 Task: Browse the codebase of a repository.
Action: Mouse moved to (123, 250)
Screenshot: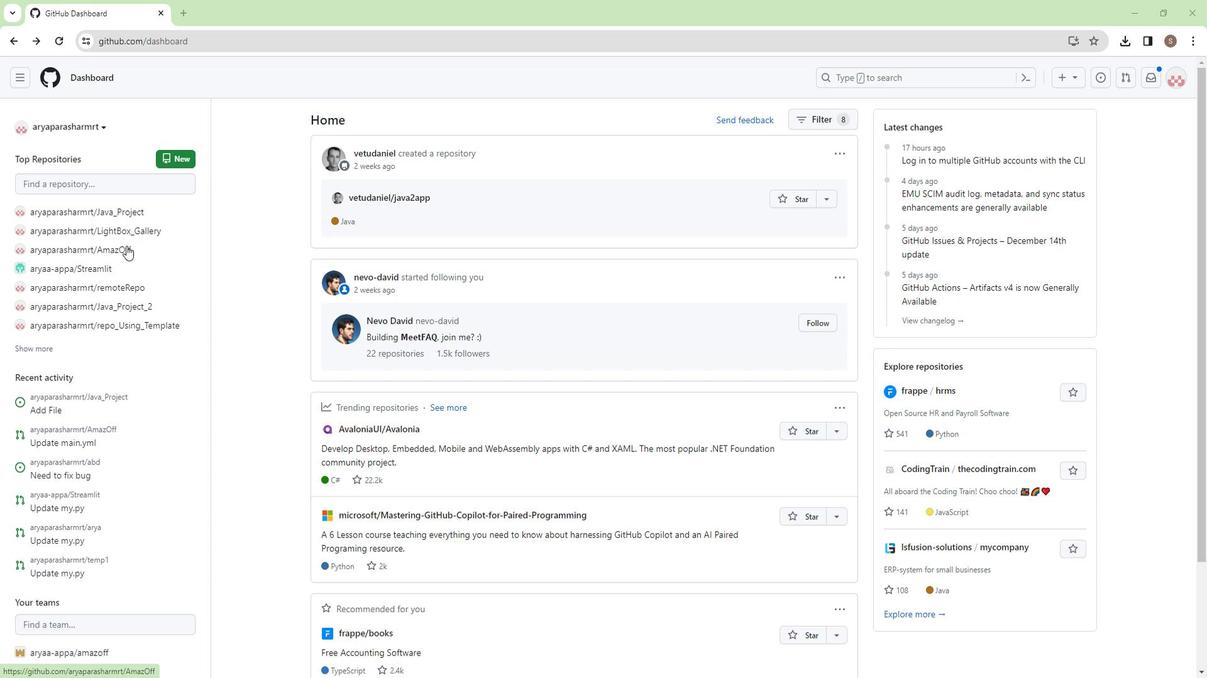 
Action: Mouse pressed left at (123, 250)
Screenshot: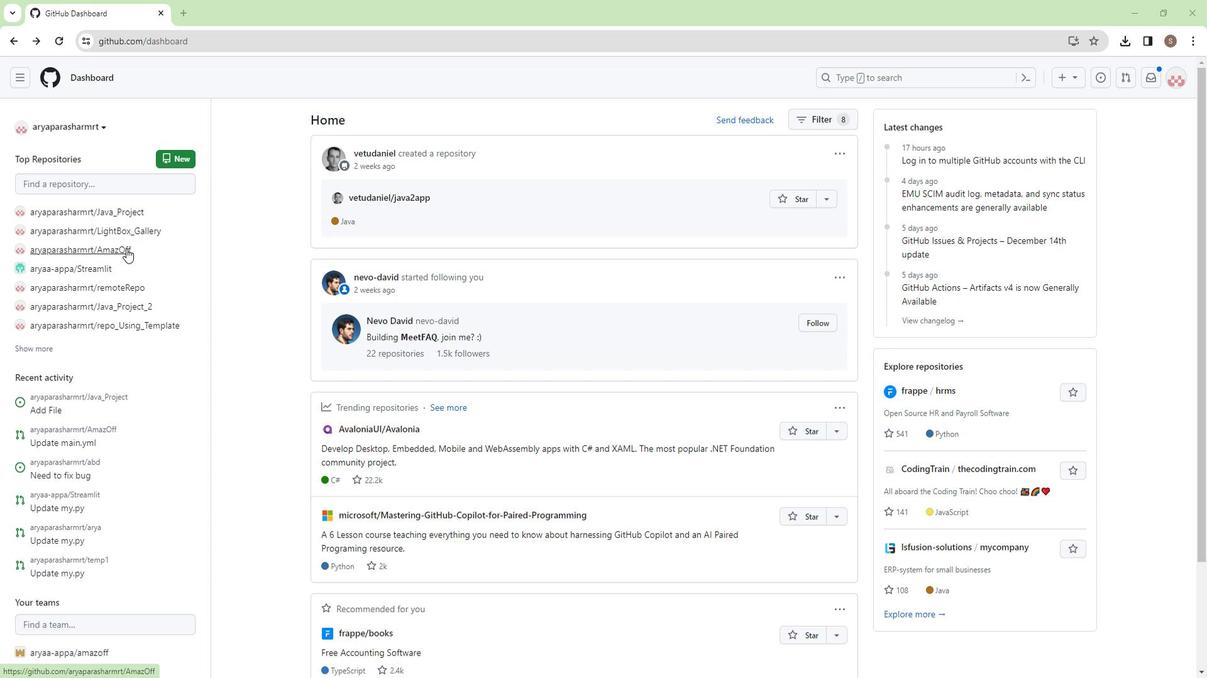 
Action: Mouse moved to (243, 314)
Screenshot: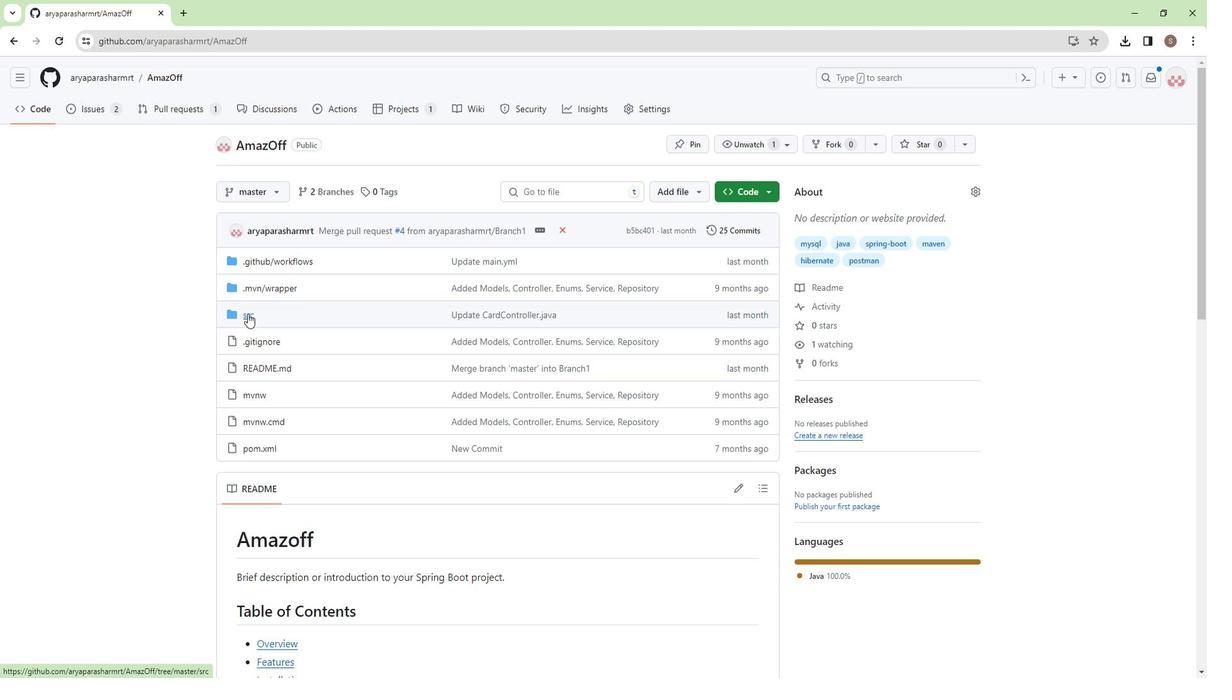 
Action: Mouse pressed left at (243, 314)
Screenshot: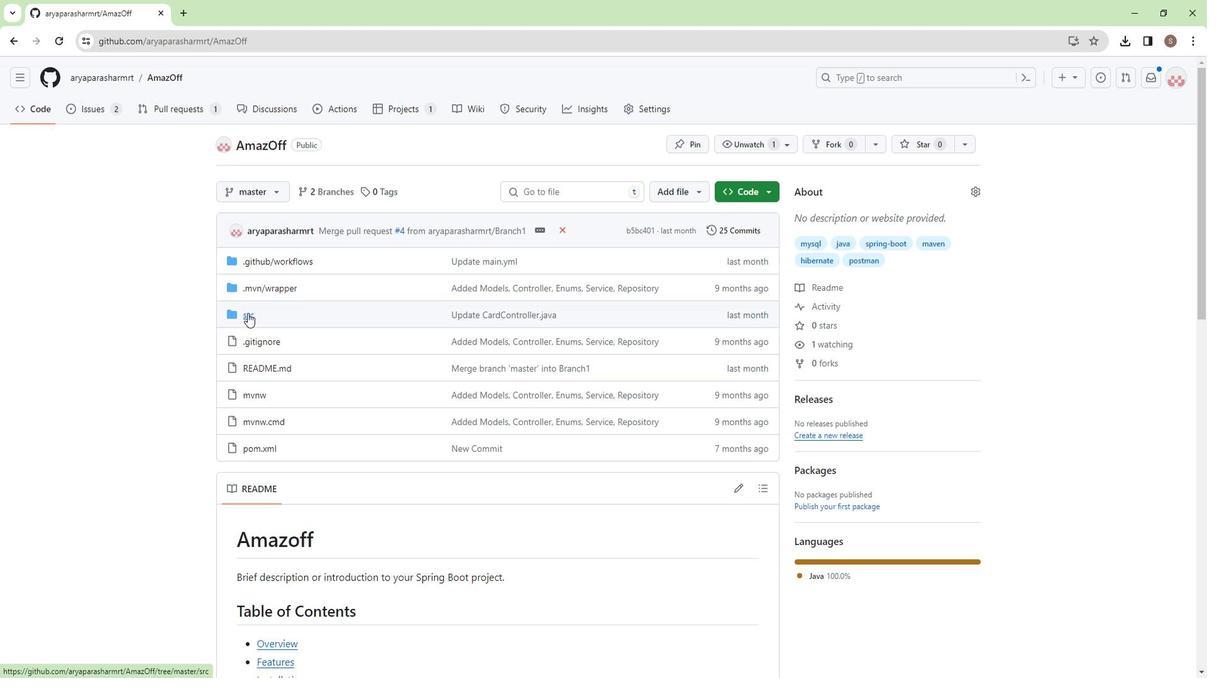 
Action: Mouse moved to (247, 271)
Screenshot: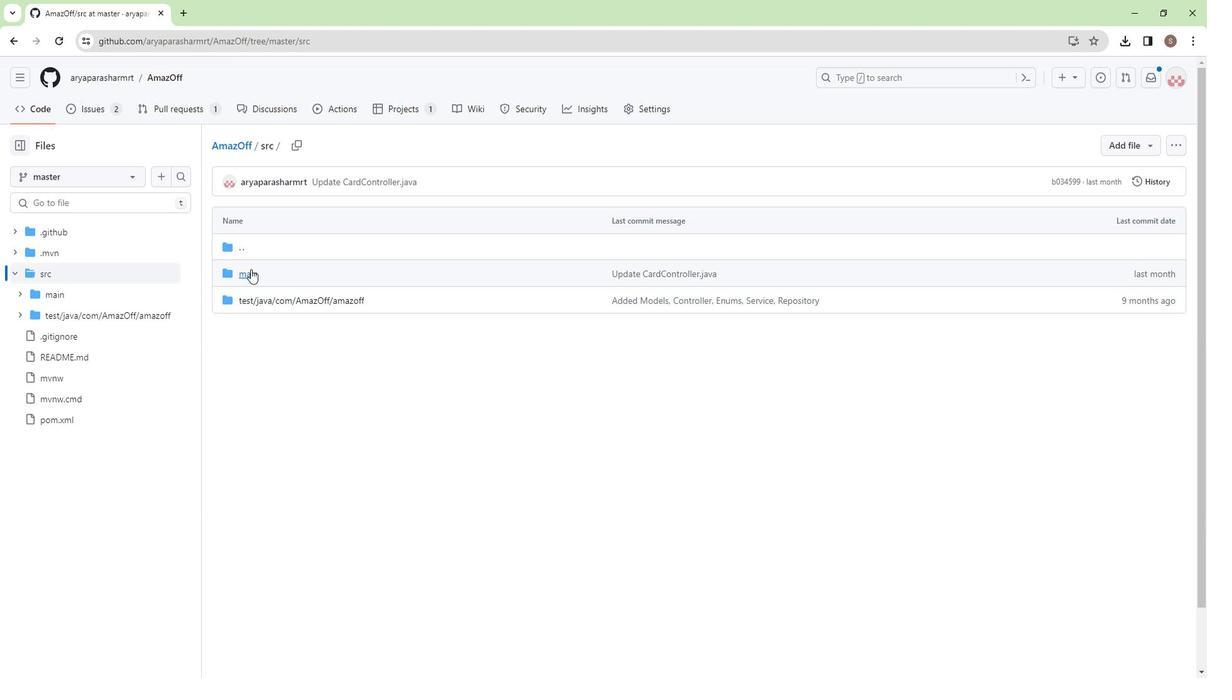 
Action: Mouse pressed left at (247, 271)
Screenshot: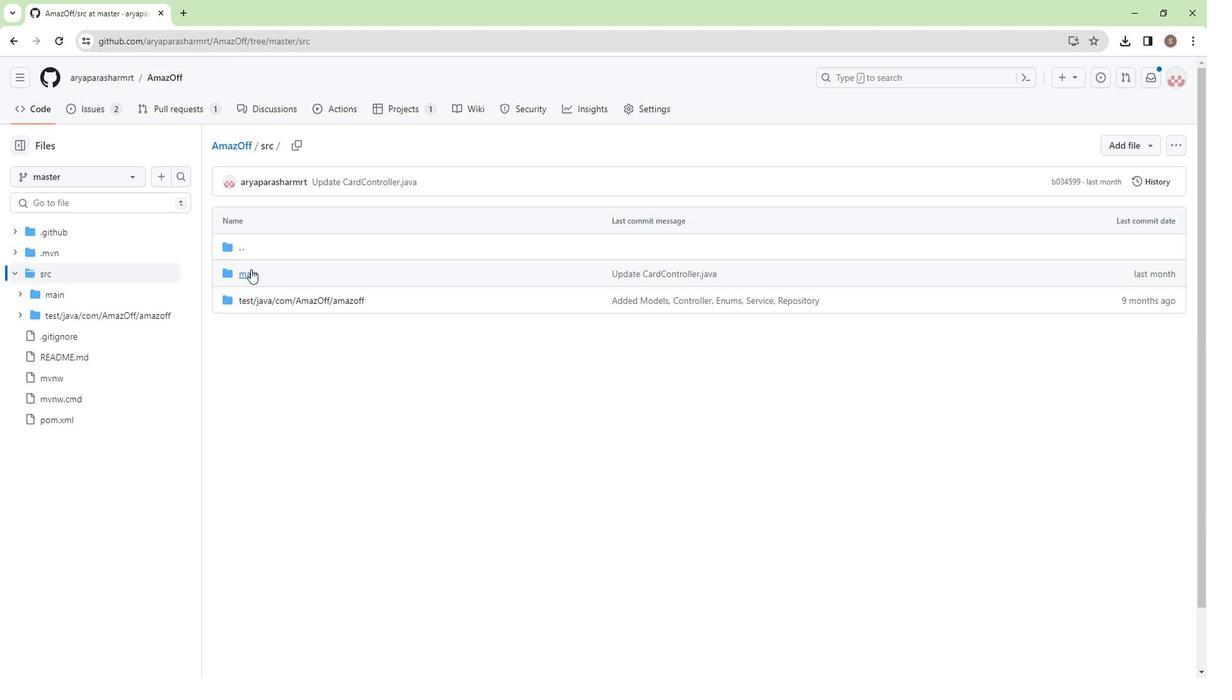 
Action: Mouse moved to (294, 275)
Screenshot: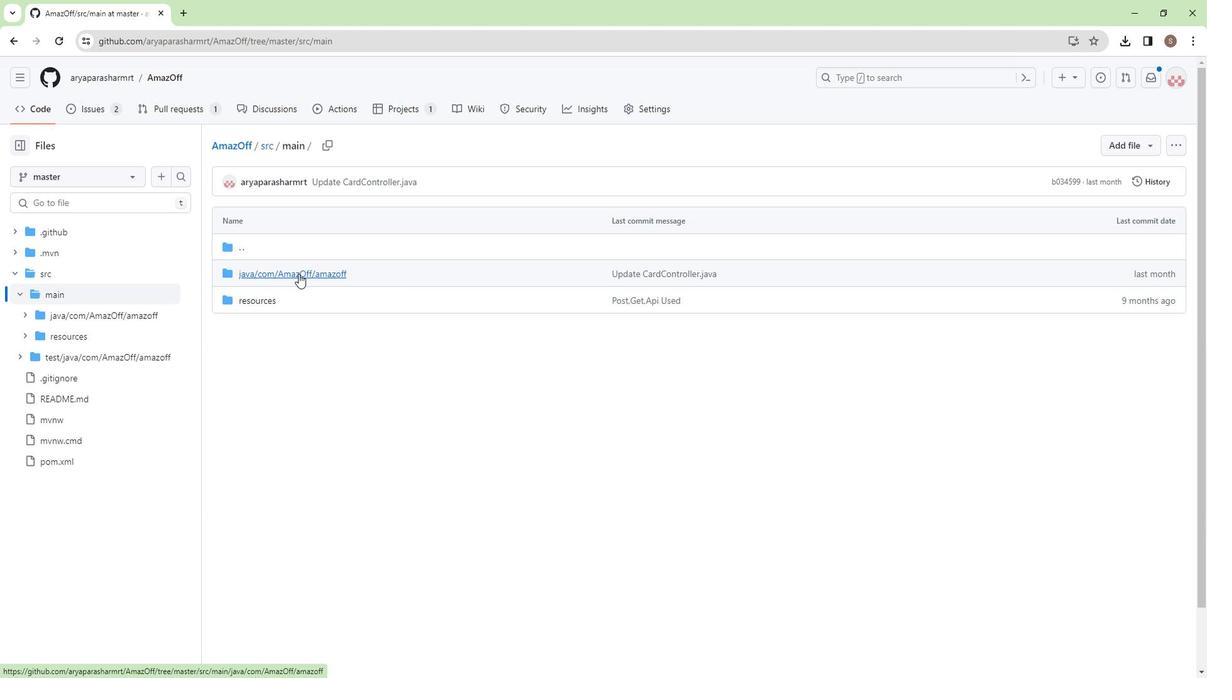 
Action: Mouse pressed left at (294, 275)
Screenshot: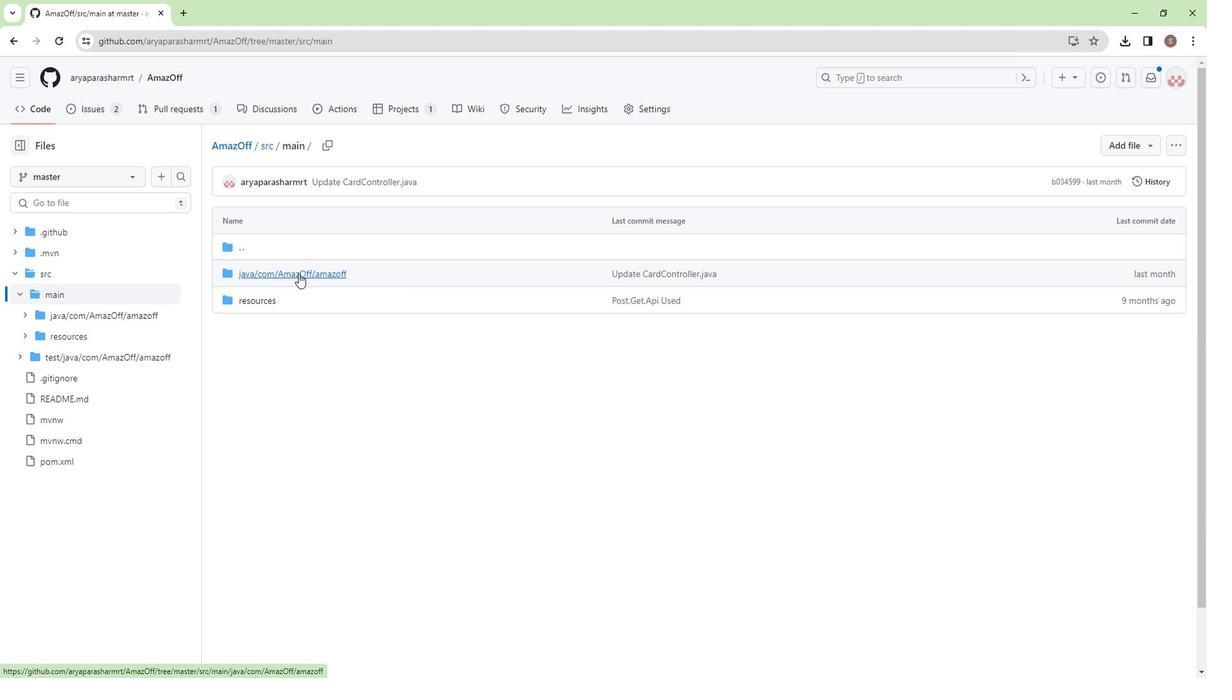 
Action: Mouse moved to (255, 275)
Screenshot: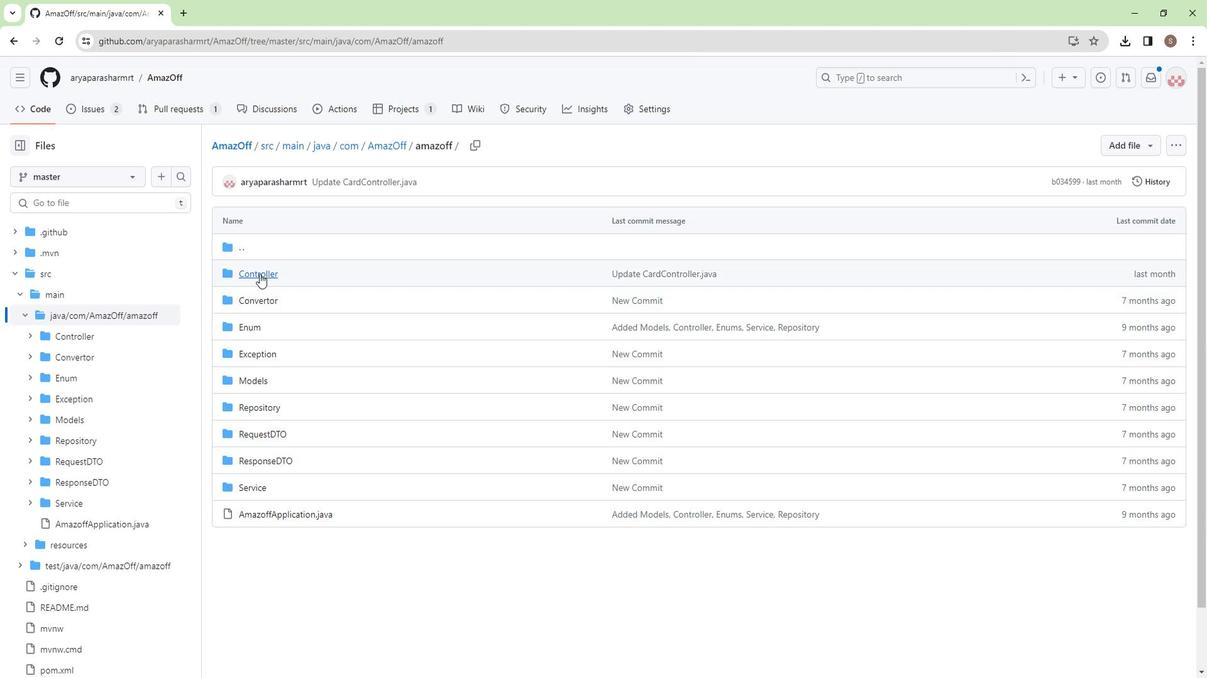 
Action: Mouse pressed left at (255, 275)
Screenshot: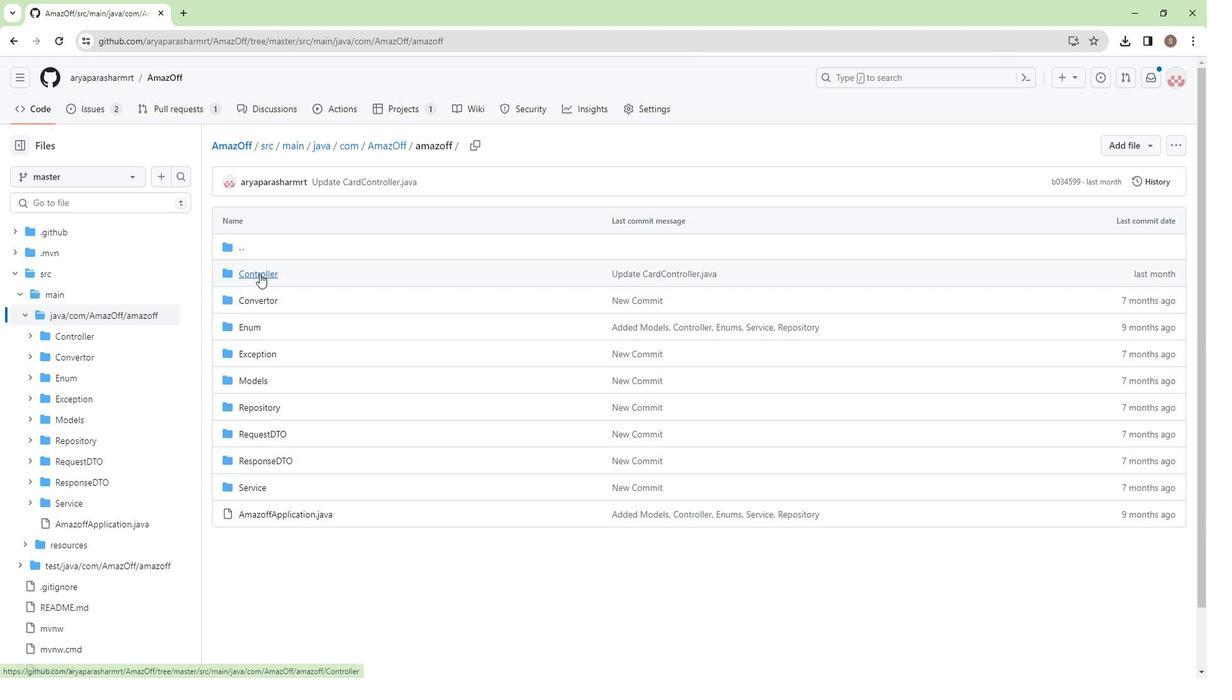 
Action: Mouse moved to (264, 277)
Screenshot: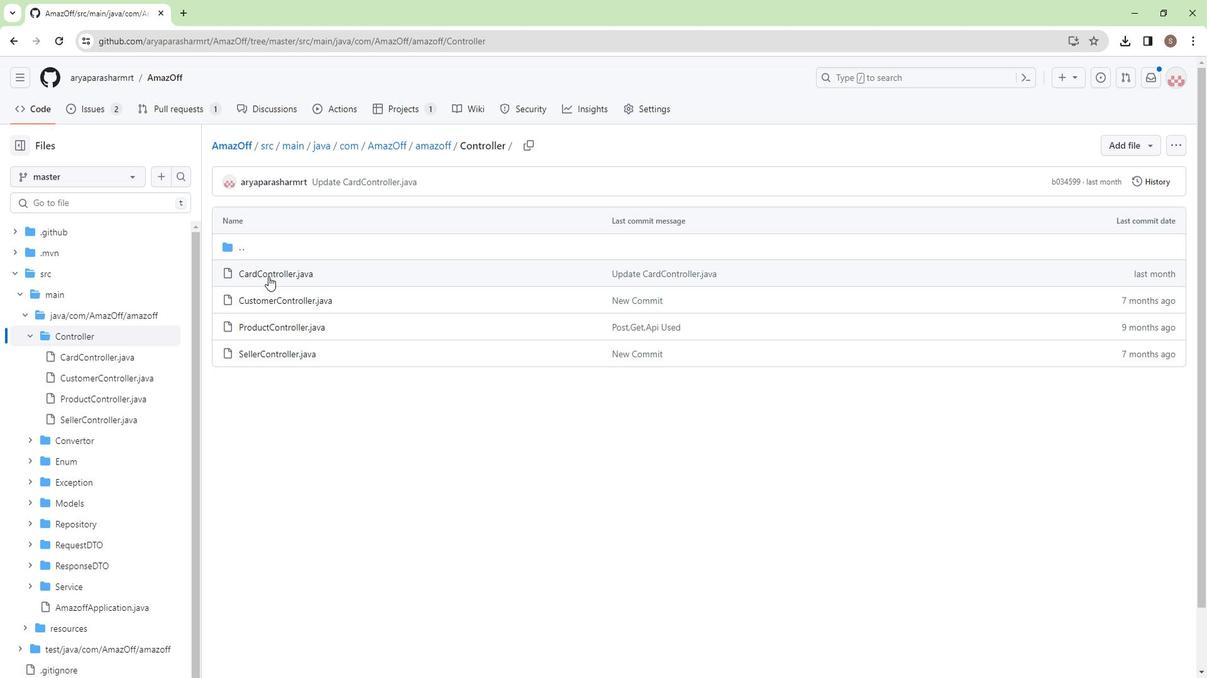 
Action: Mouse pressed left at (264, 277)
Screenshot: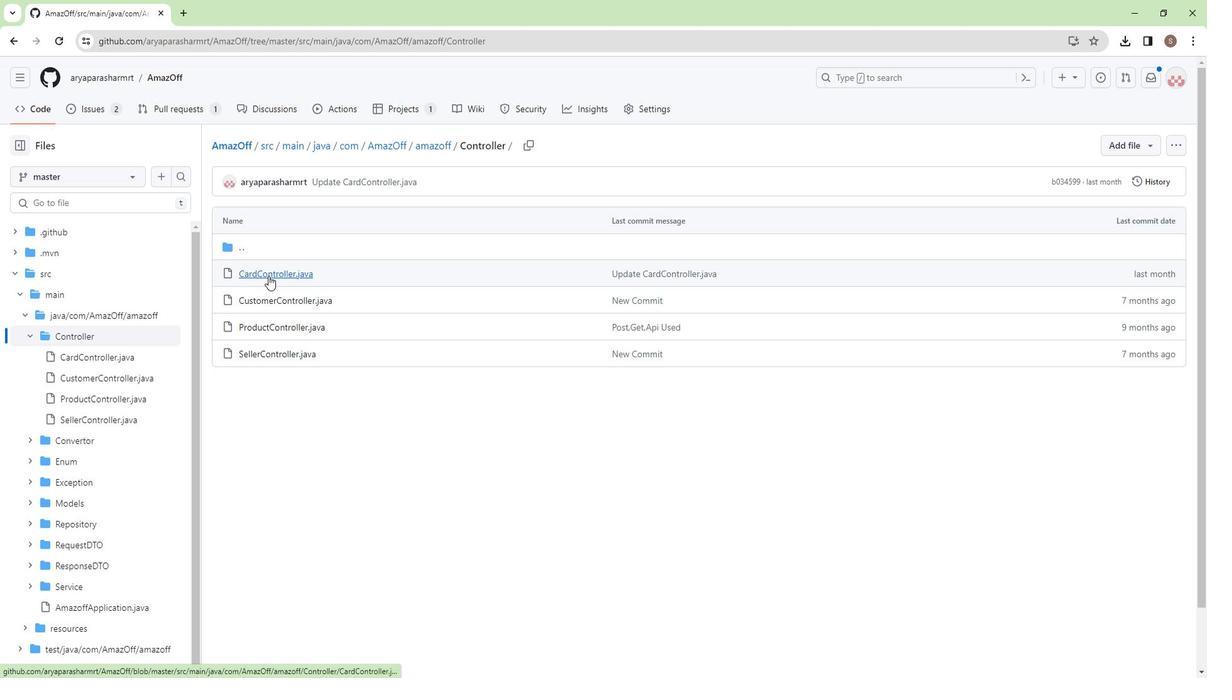 
Action: Mouse moved to (355, 328)
Screenshot: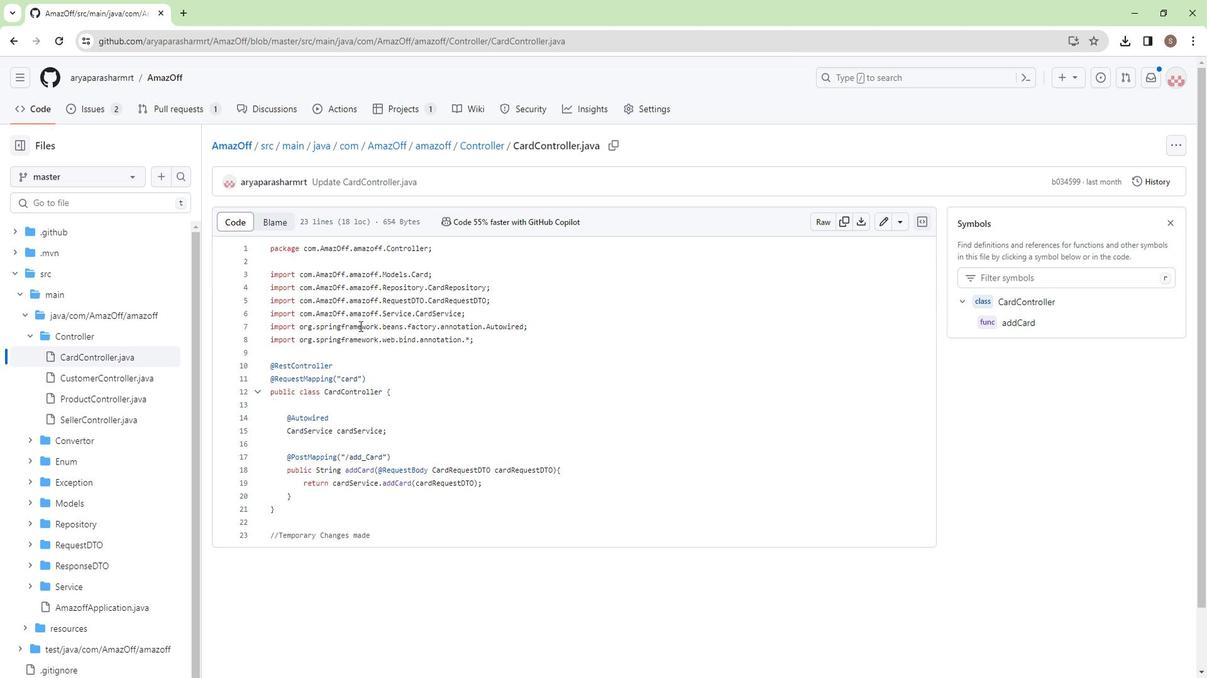 
Action: Mouse scrolled (355, 327) with delta (0, 0)
Screenshot: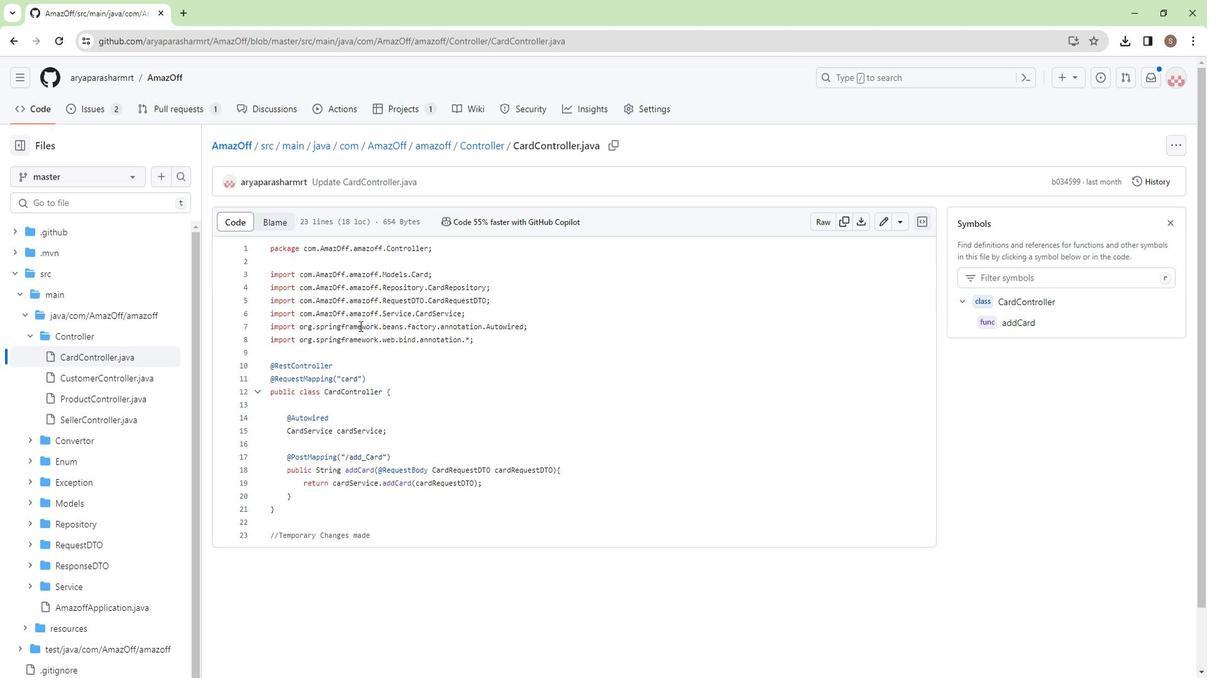 
Action: Mouse moved to (52, 142)
Screenshot: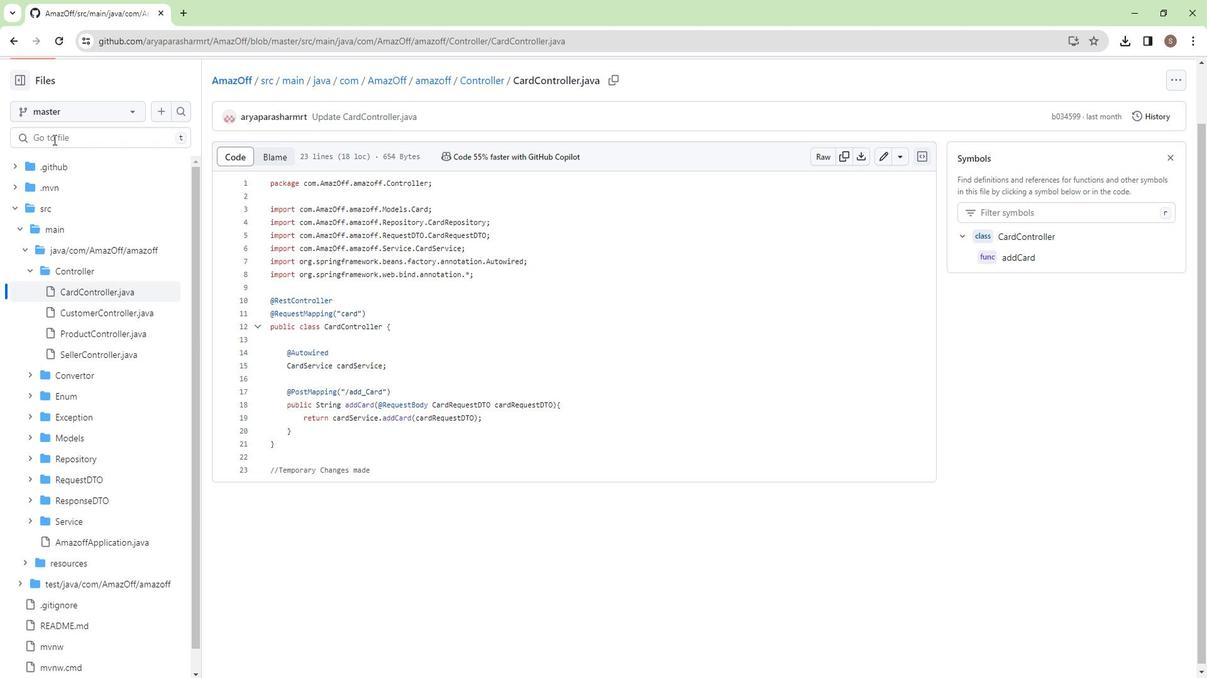 
Action: Mouse scrolled (52, 143) with delta (0, 0)
Screenshot: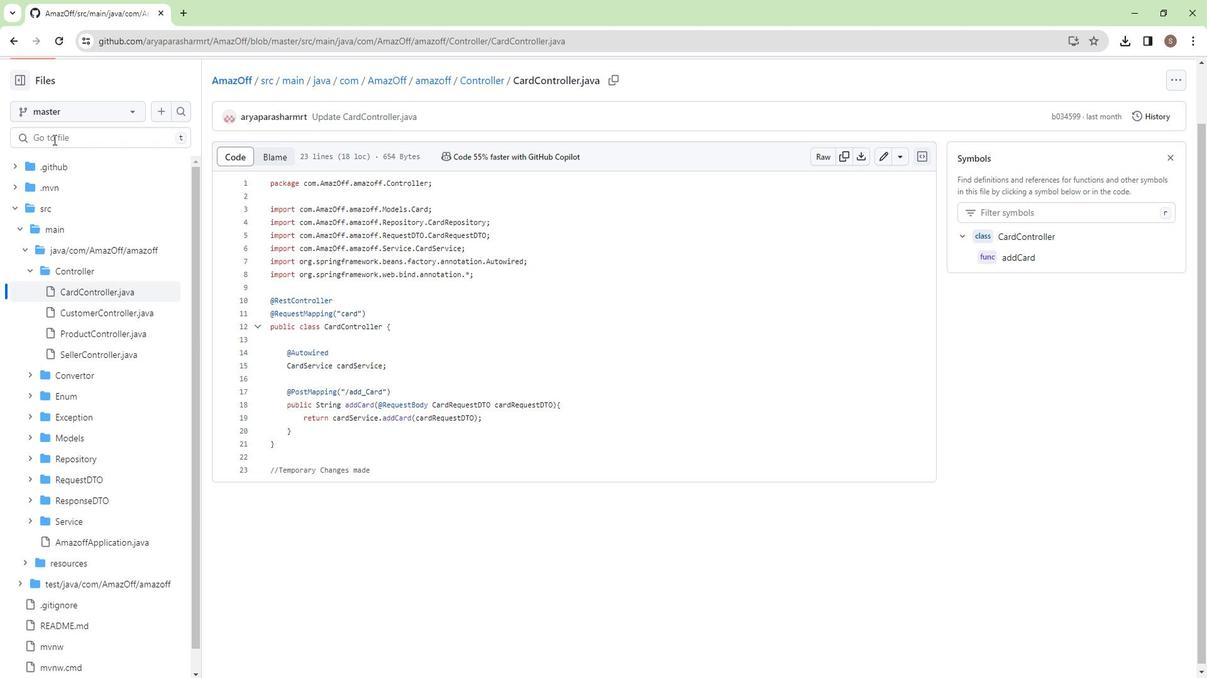 
Action: Mouse moved to (55, 144)
Screenshot: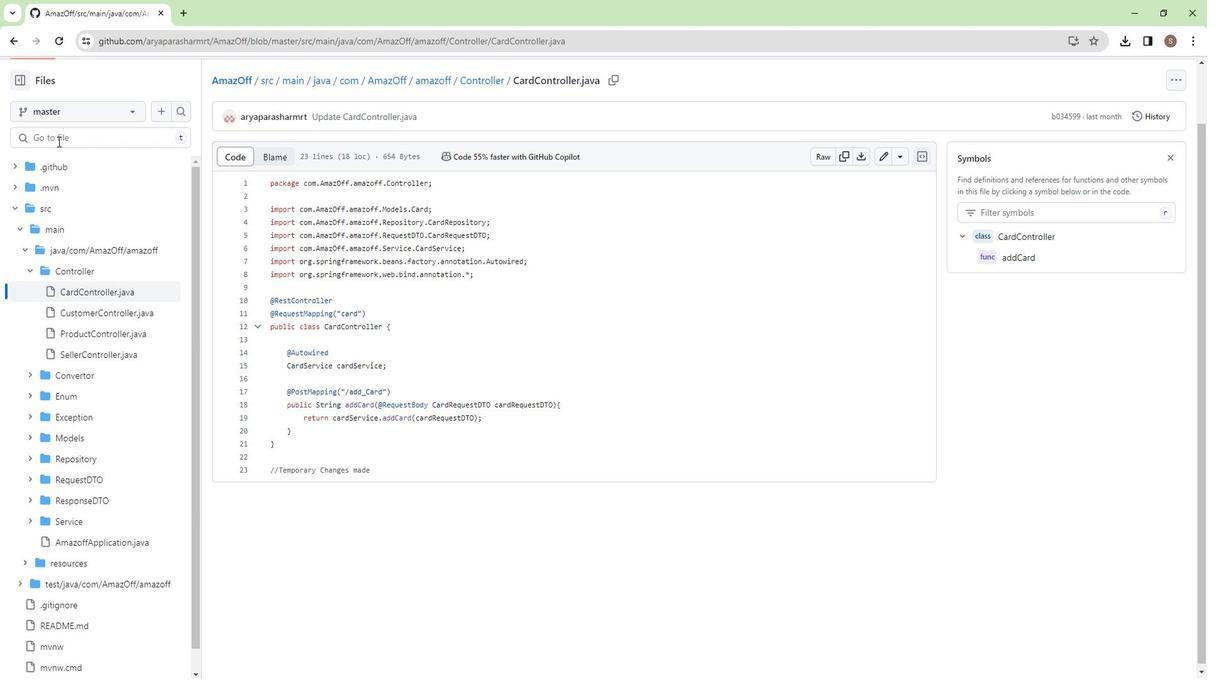 
Action: Mouse scrolled (55, 145) with delta (0, 0)
Screenshot: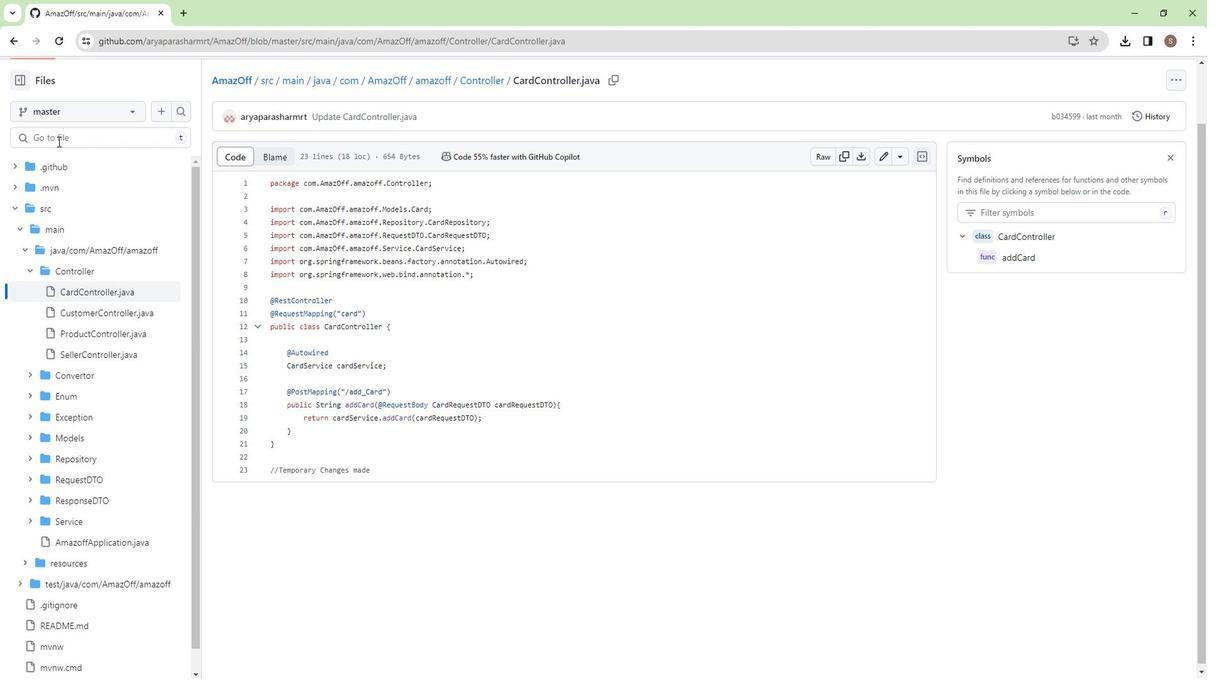 
Action: Mouse moved to (75, 162)
Screenshot: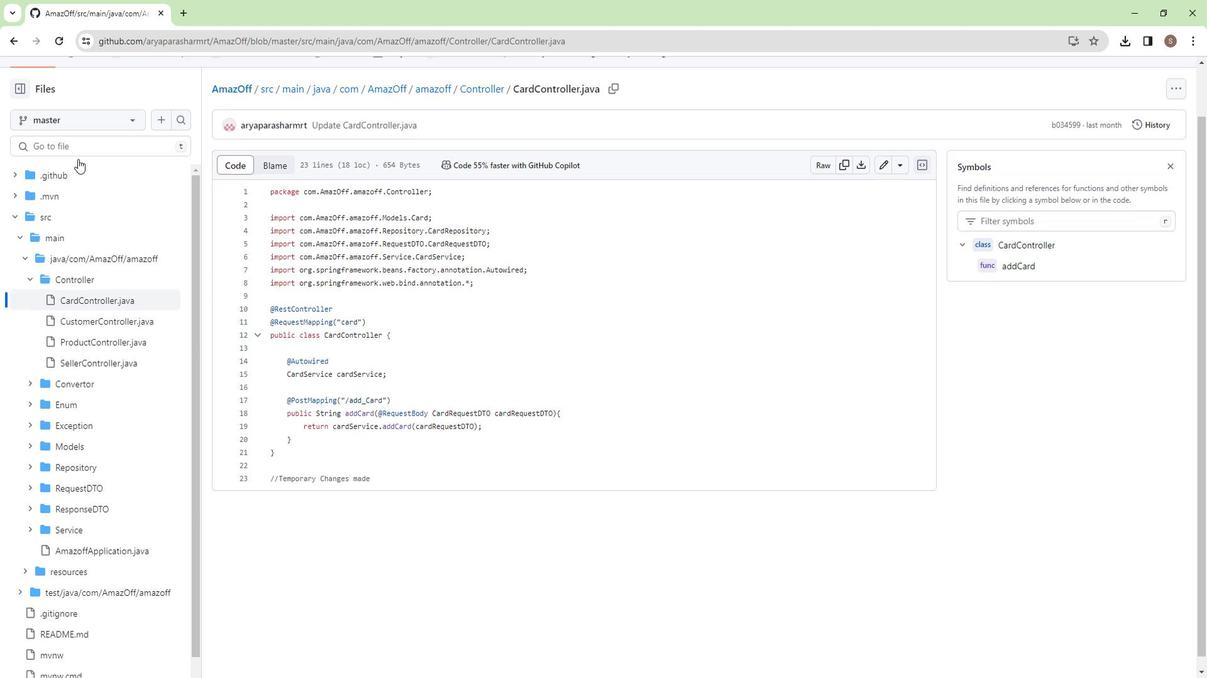 
Action: Mouse scrolled (71, 157) with delta (0, 0)
Screenshot: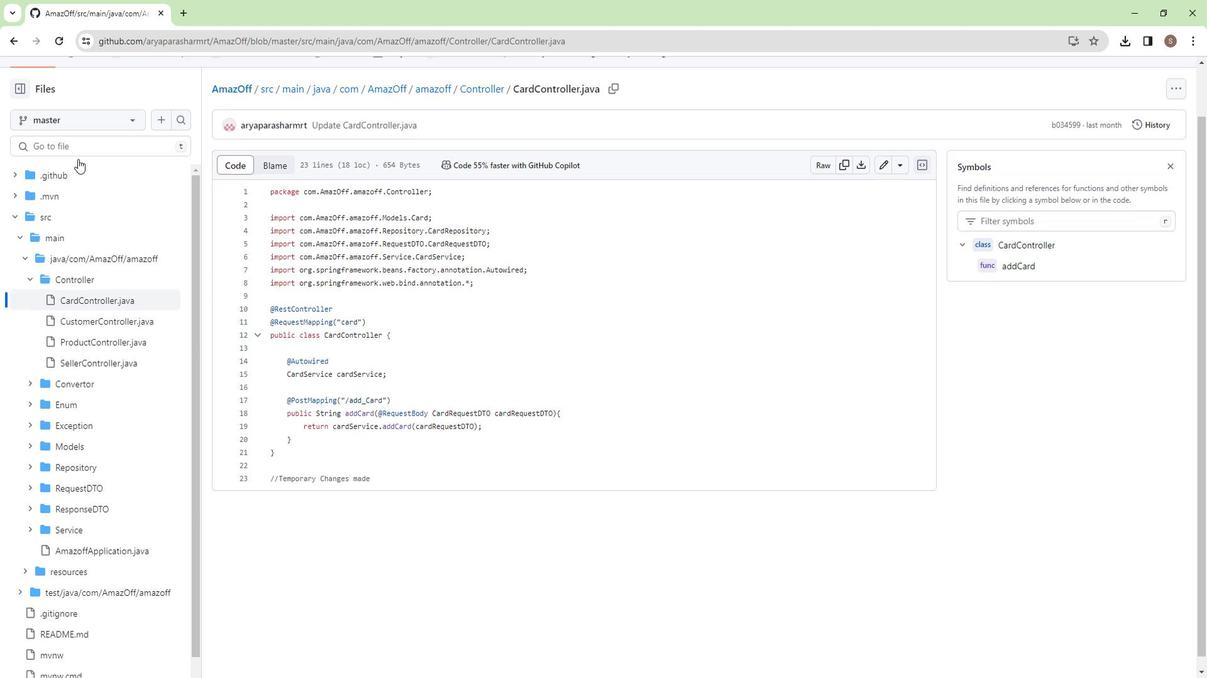 
Action: Mouse moved to (7, 48)
Screenshot: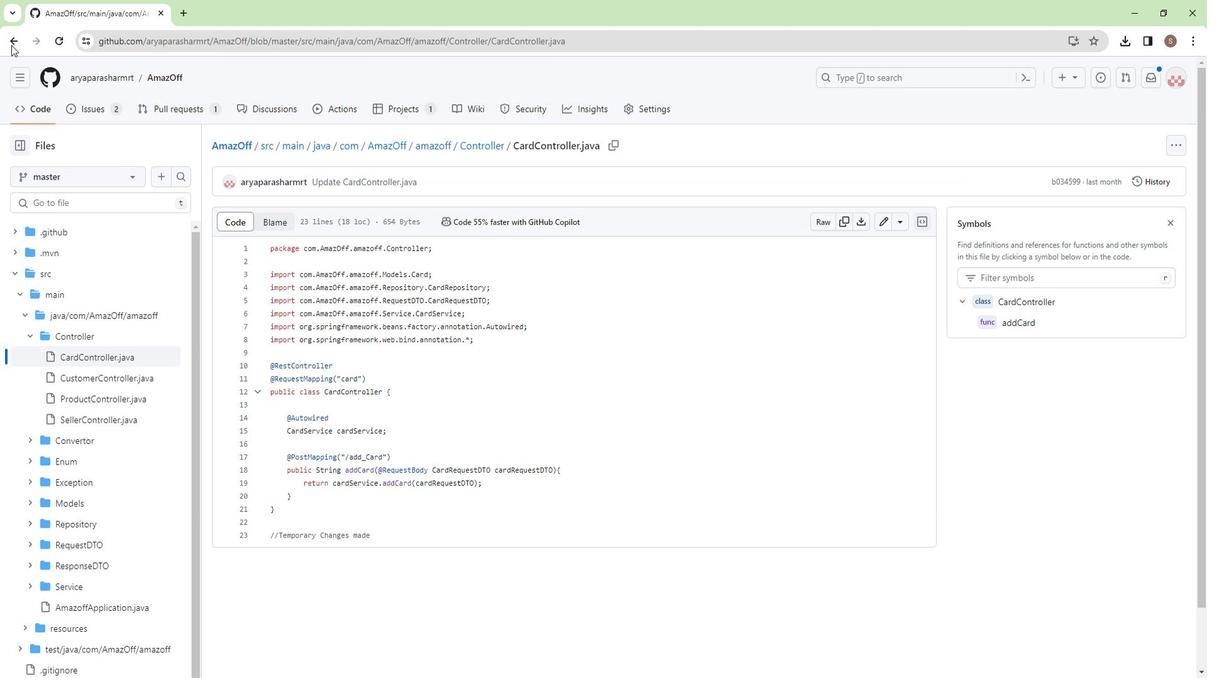 
Action: Mouse pressed left at (7, 48)
Screenshot: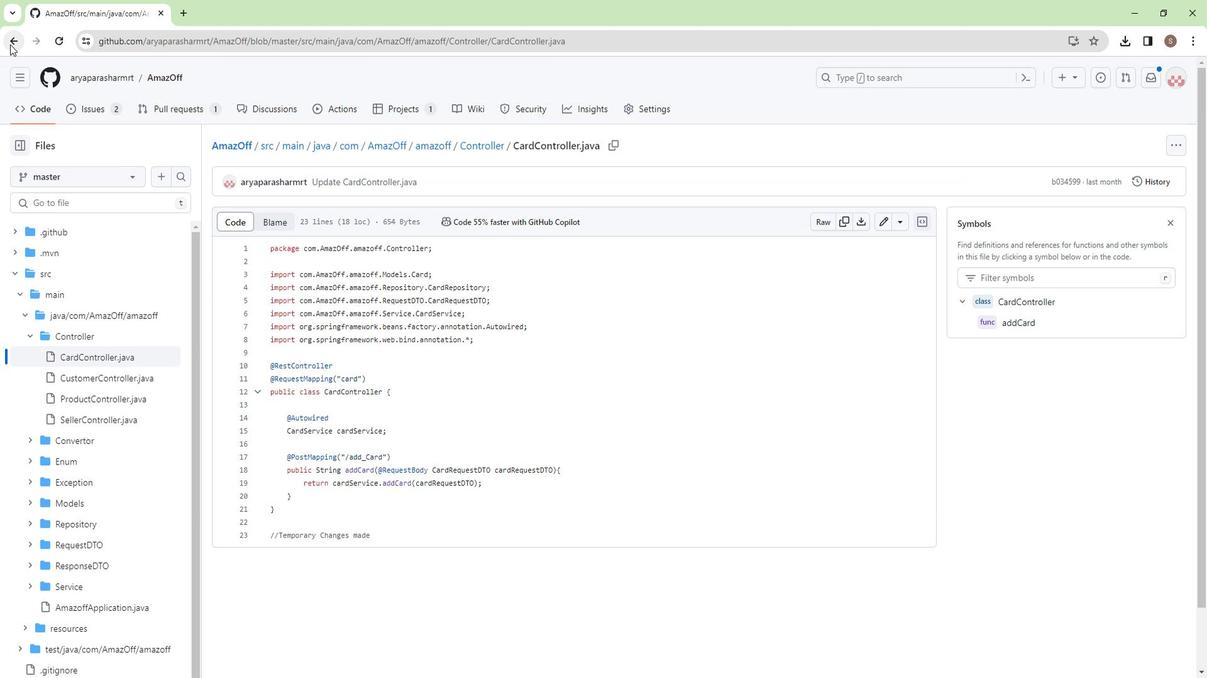 
Action: Mouse moved to (245, 298)
Screenshot: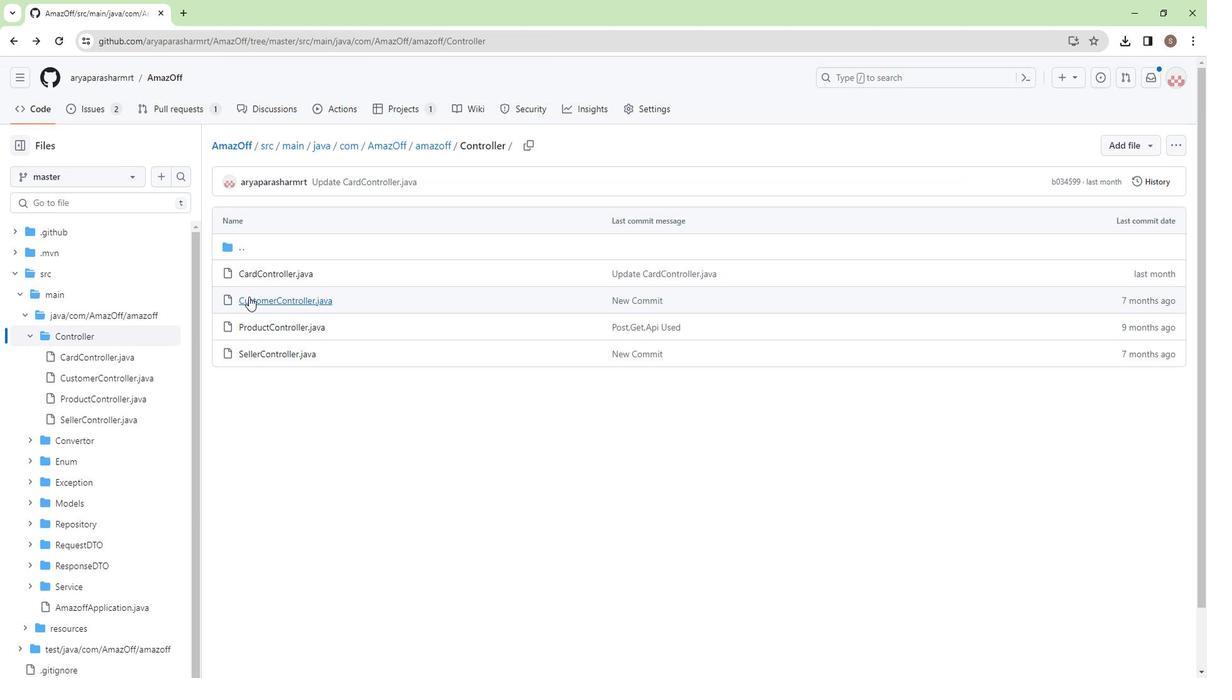 
Action: Mouse pressed left at (245, 298)
Screenshot: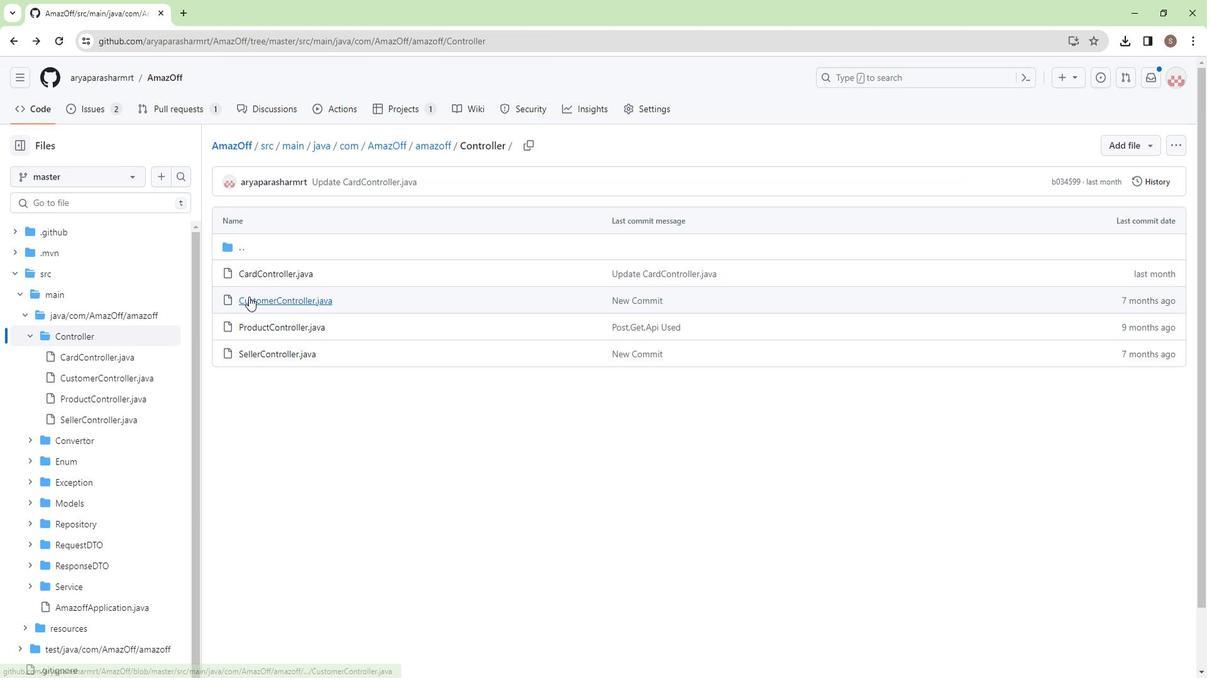 
Action: Mouse moved to (343, 385)
Screenshot: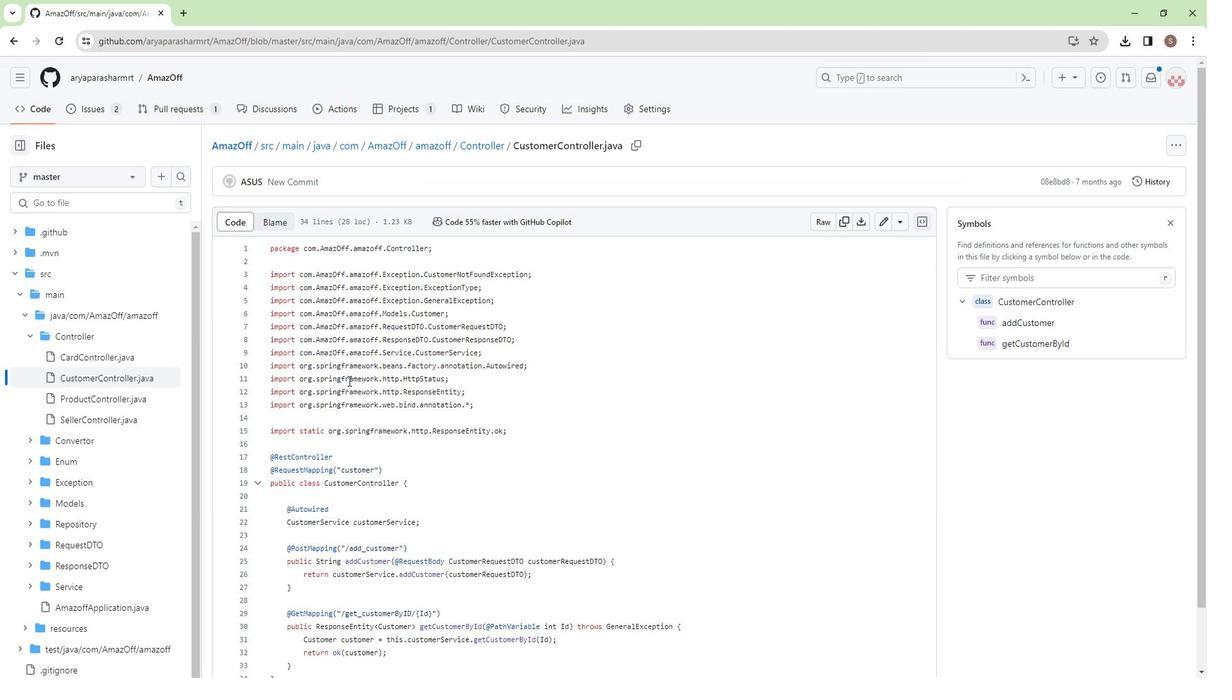 
Action: Mouse scrolled (343, 385) with delta (0, 0)
Screenshot: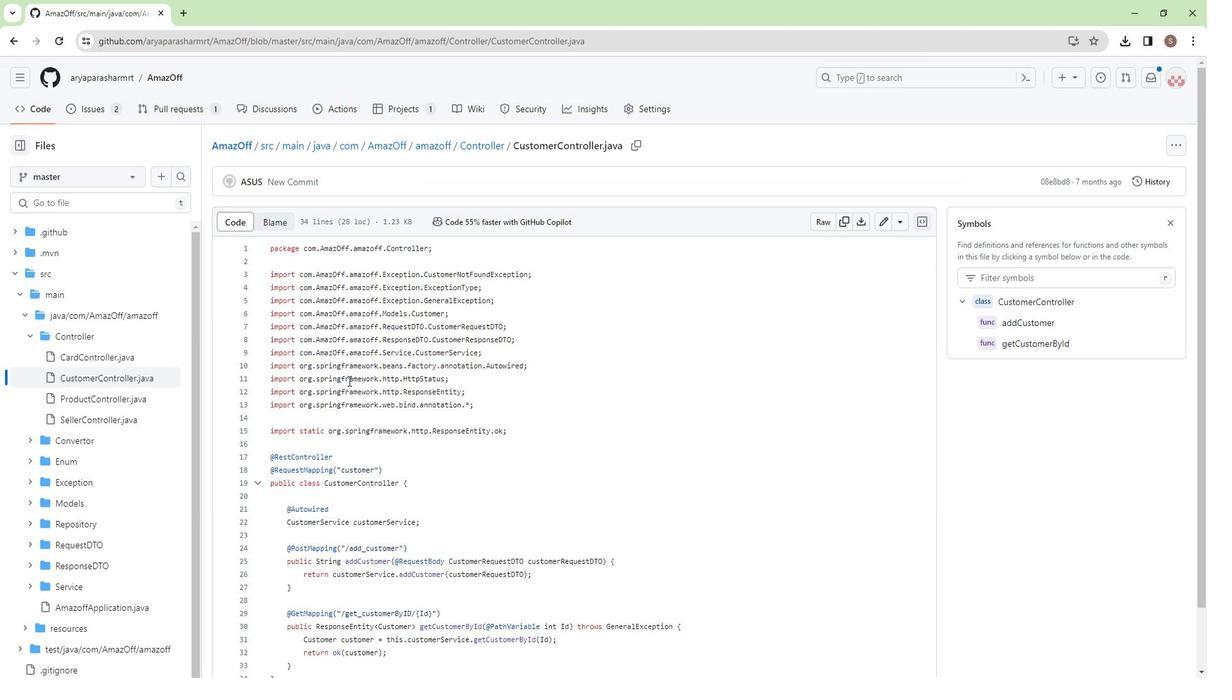
Action: Mouse moved to (343, 388)
Screenshot: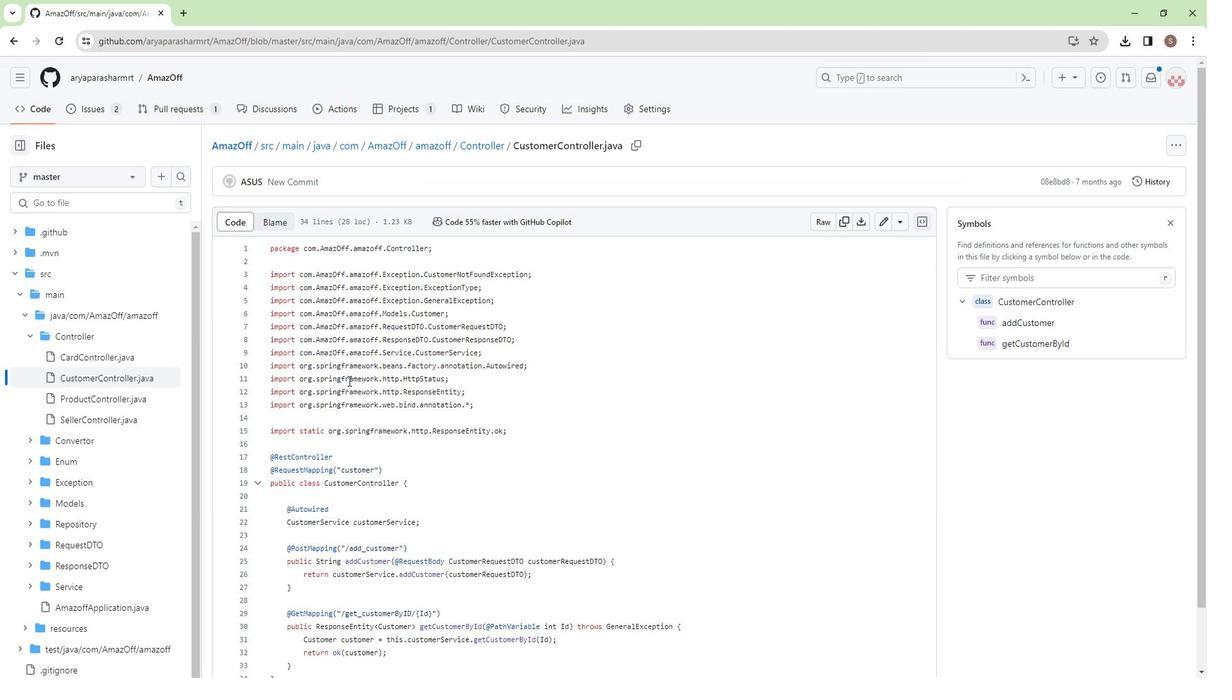 
Action: Mouse scrolled (343, 387) with delta (0, 0)
Screenshot: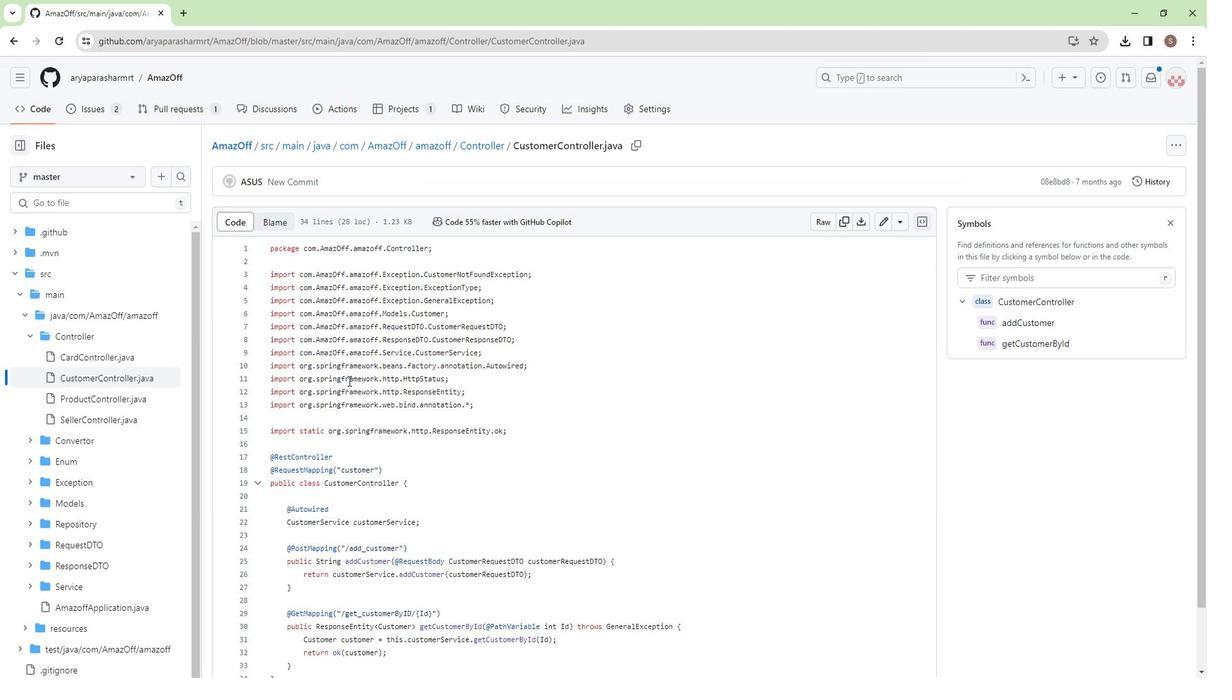 
Action: Mouse scrolled (343, 387) with delta (0, 0)
Screenshot: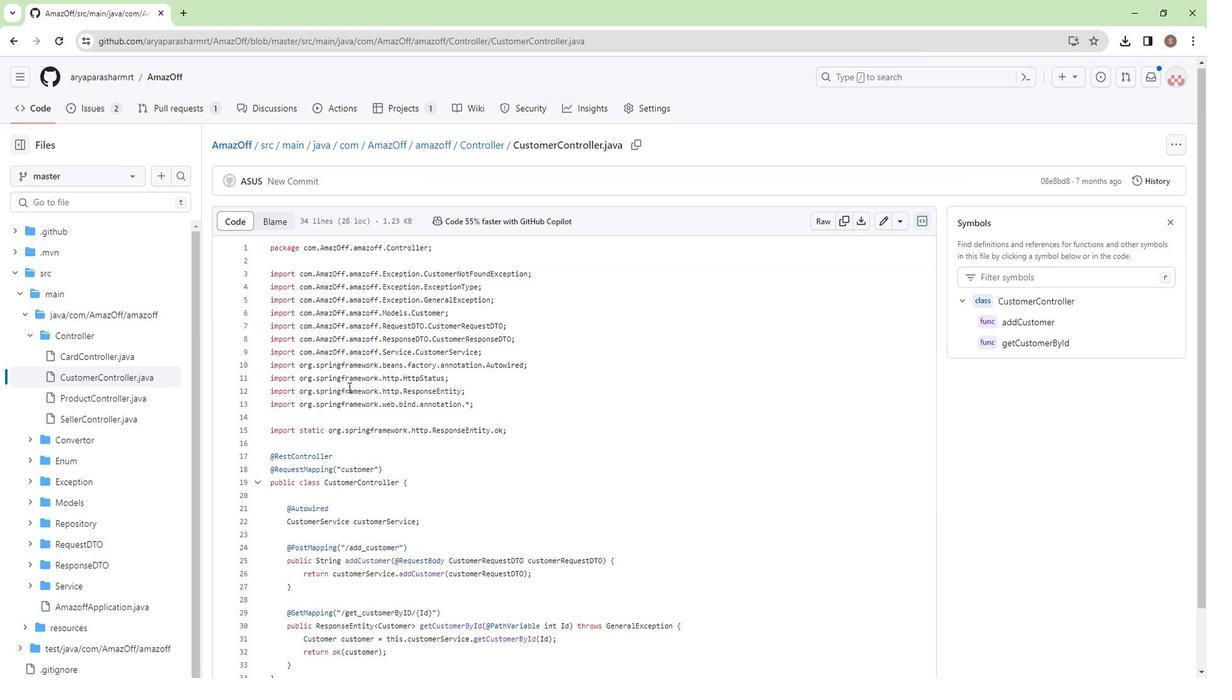 
Action: Mouse scrolled (343, 387) with delta (0, 0)
Screenshot: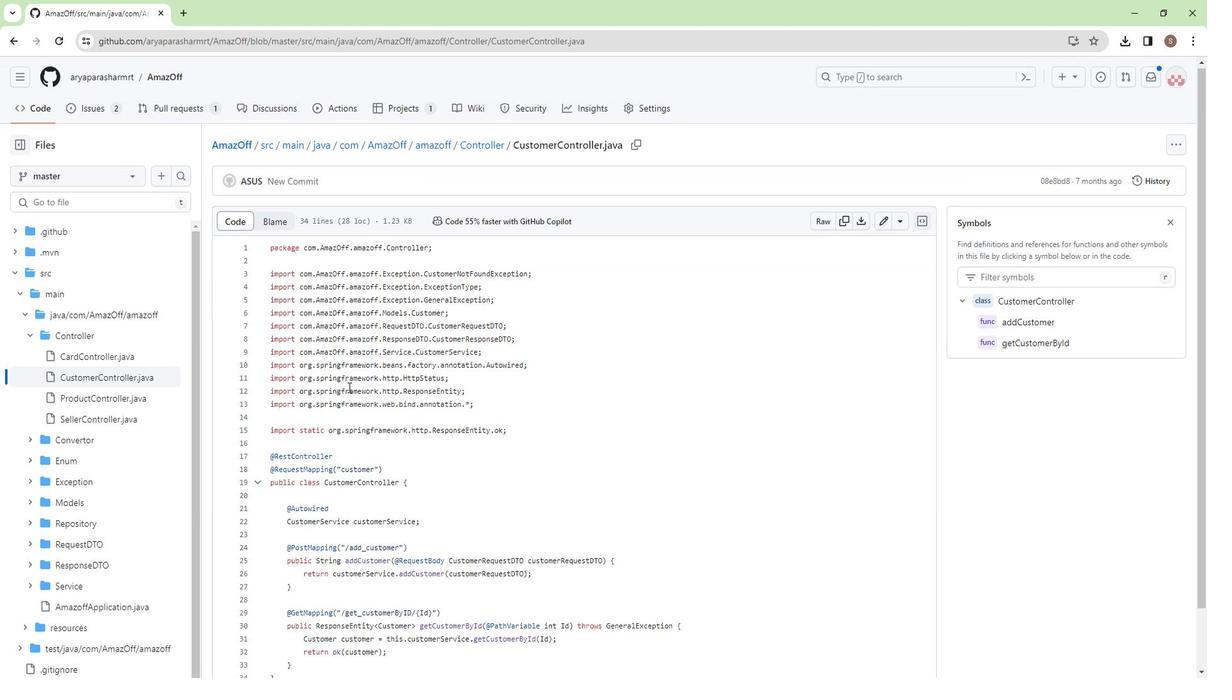 
Action: Mouse scrolled (343, 387) with delta (0, 0)
Screenshot: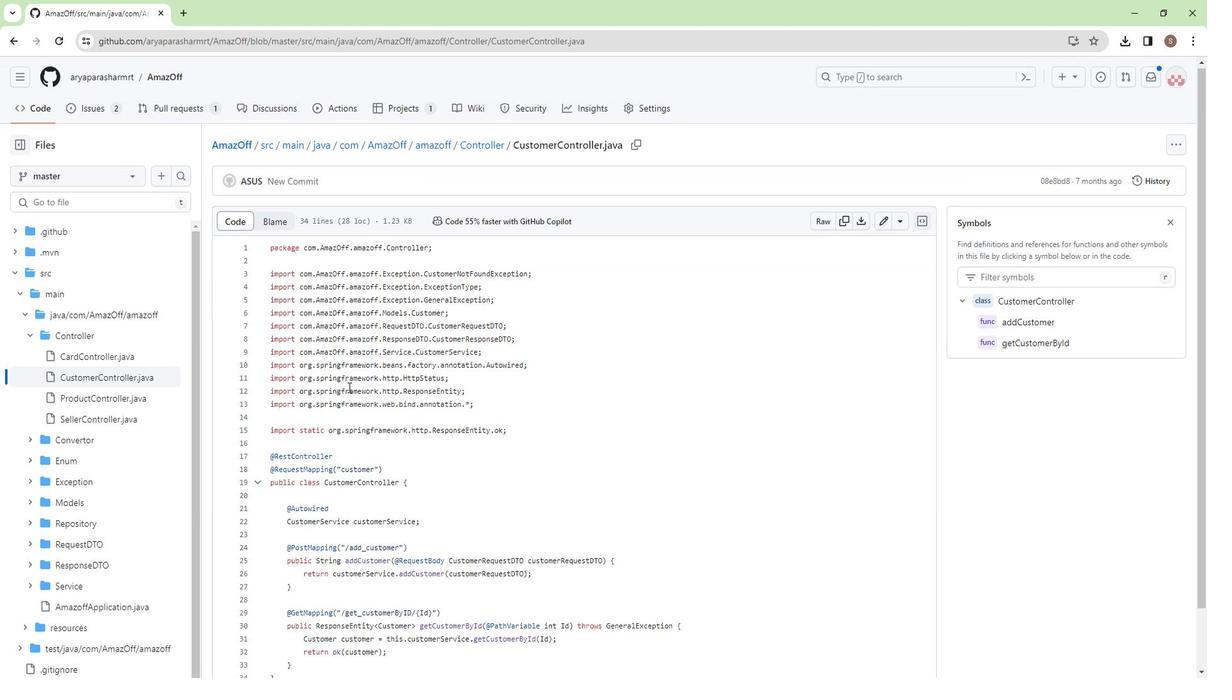 
Action: Mouse scrolled (343, 387) with delta (0, 0)
Screenshot: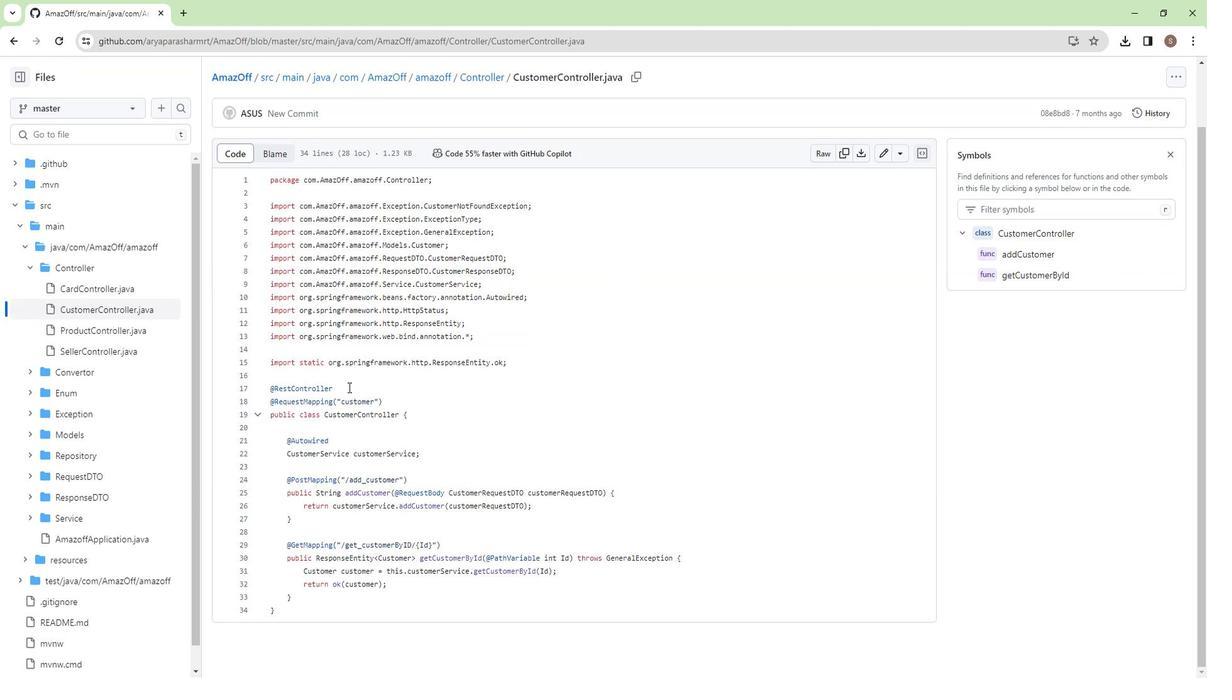 
Action: Mouse scrolled (343, 387) with delta (0, 0)
Screenshot: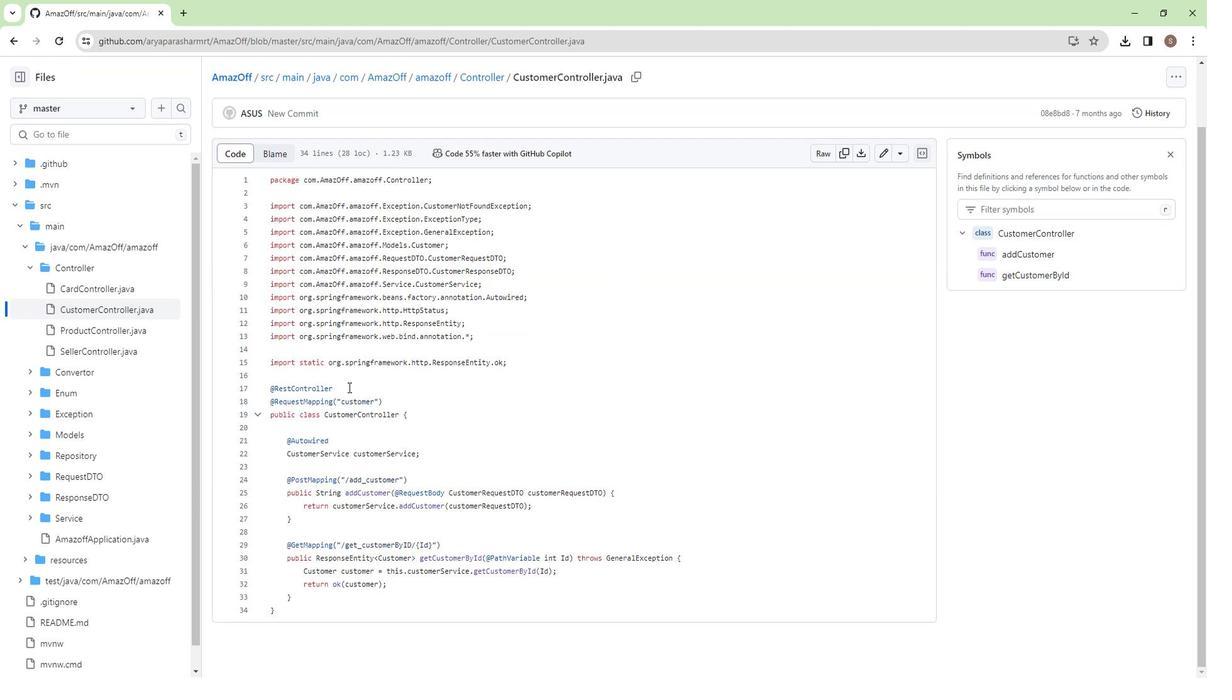 
Action: Mouse scrolled (343, 387) with delta (0, 0)
Screenshot: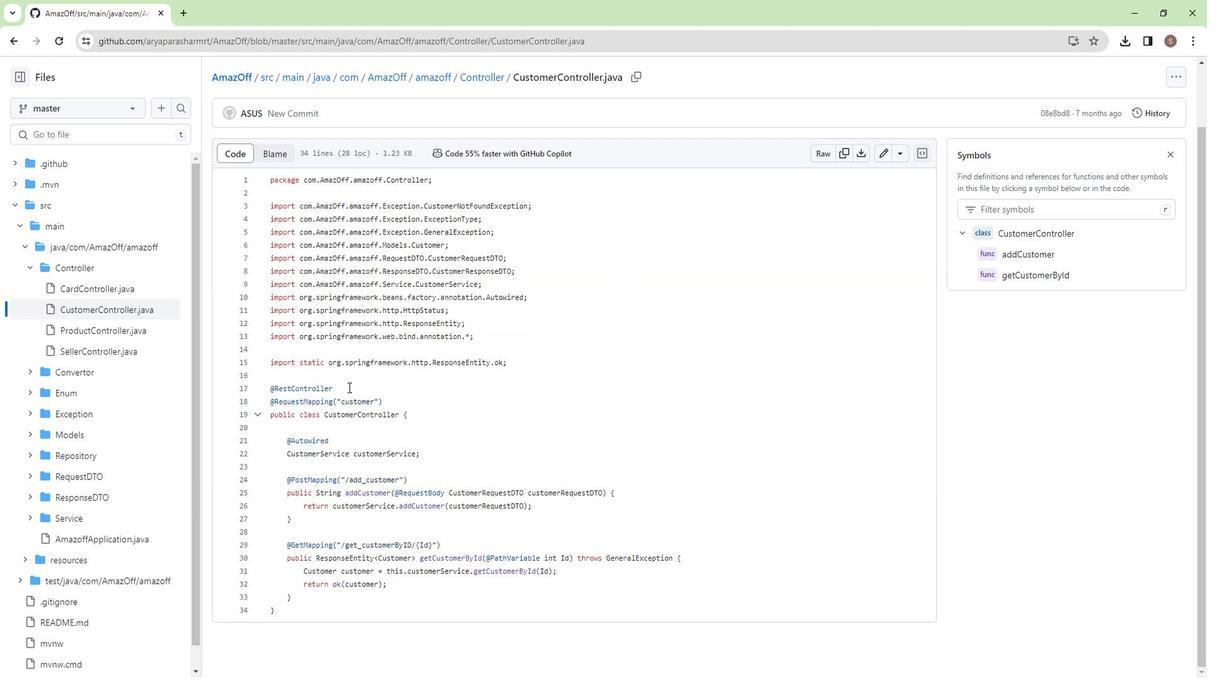 
Action: Mouse scrolled (343, 387) with delta (0, 0)
Screenshot: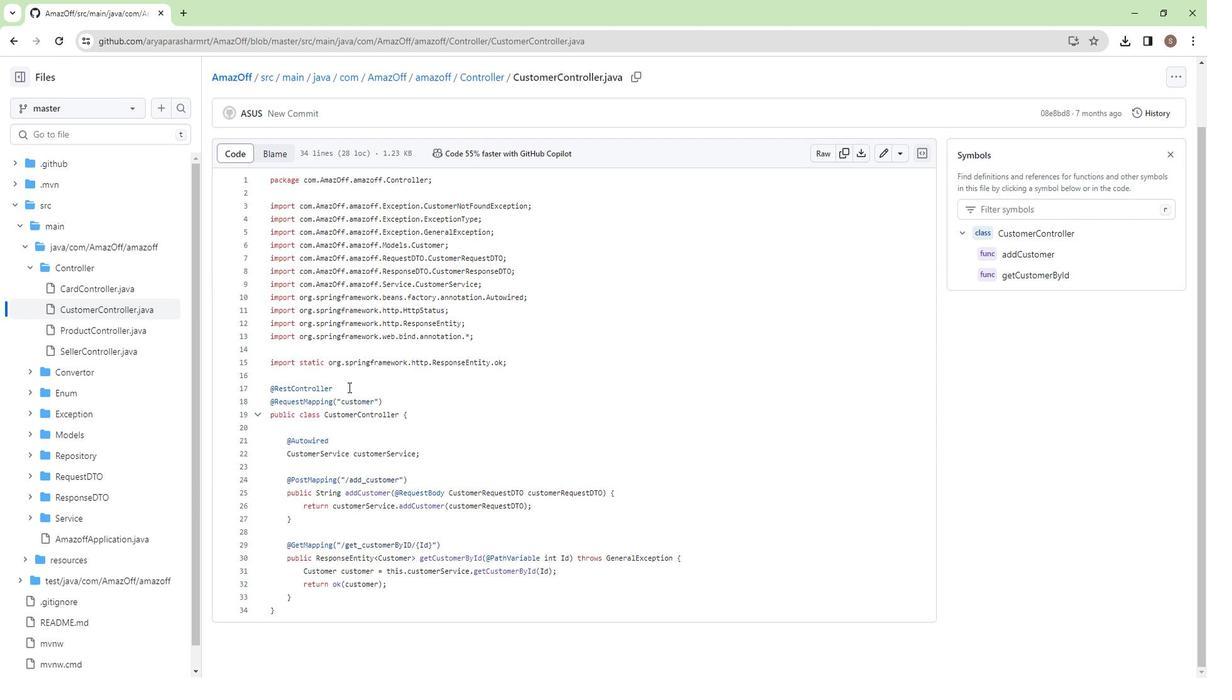 
Action: Mouse scrolled (343, 389) with delta (0, 0)
Screenshot: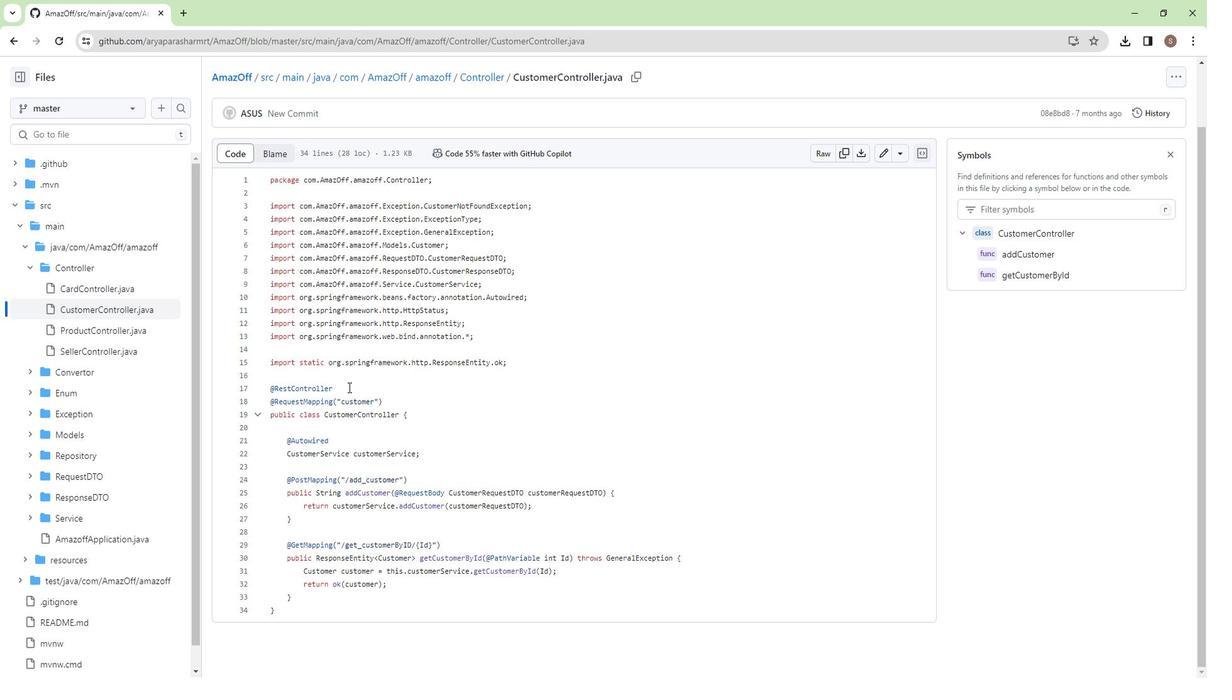 
Action: Mouse scrolled (343, 389) with delta (0, 0)
Screenshot: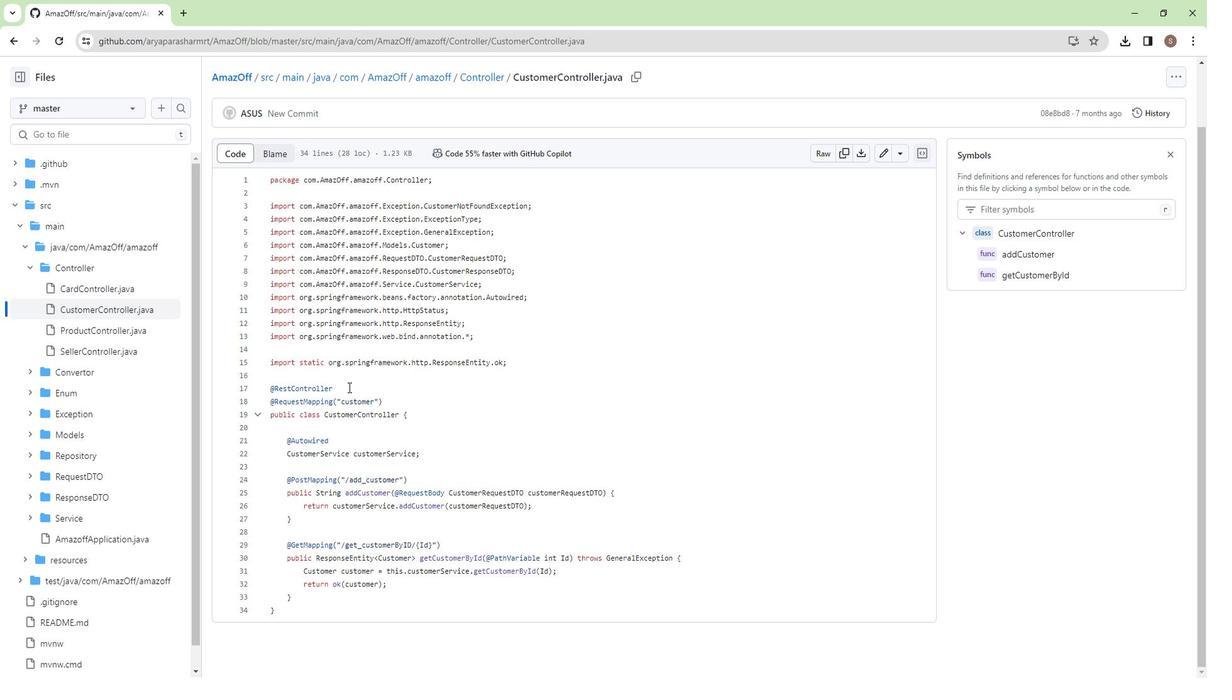 
Action: Mouse scrolled (343, 389) with delta (0, 0)
Screenshot: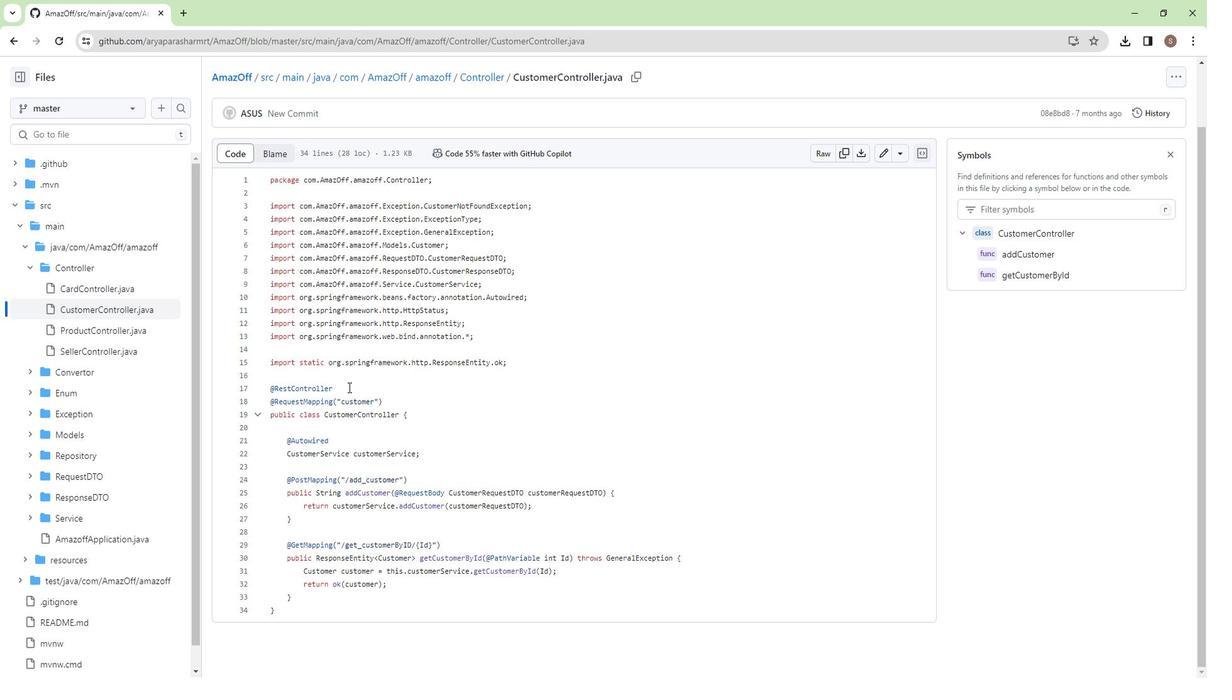 
Action: Mouse scrolled (343, 389) with delta (0, 0)
Screenshot: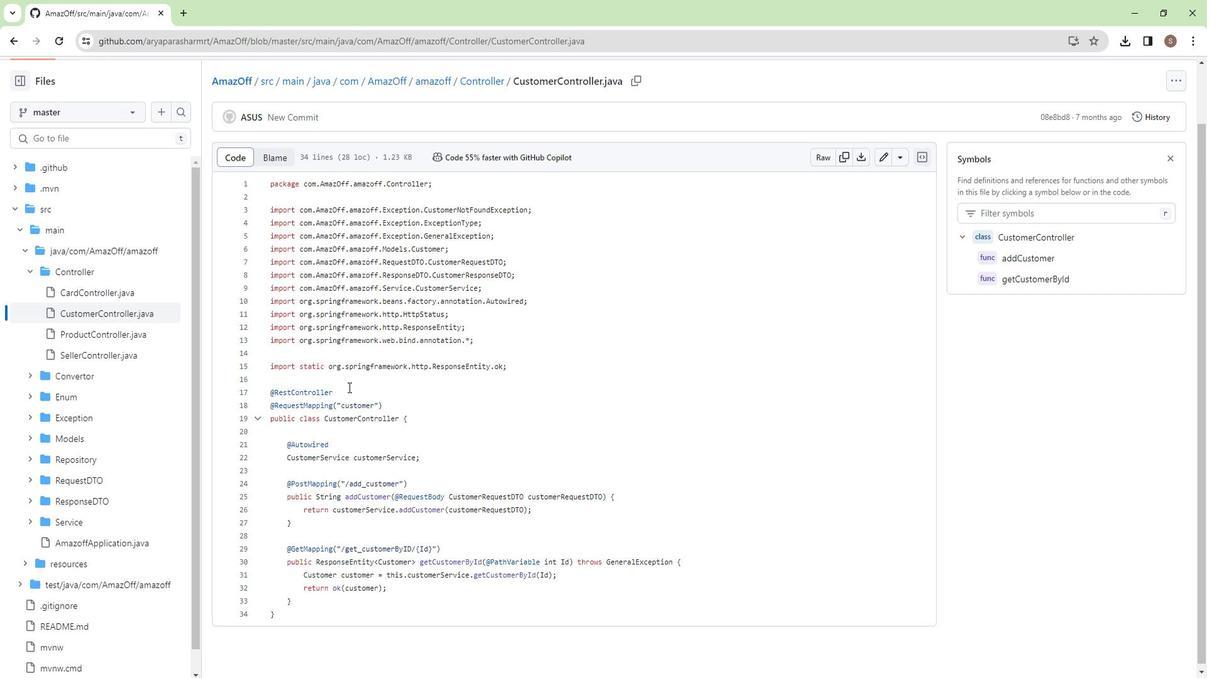 
Action: Mouse scrolled (343, 389) with delta (0, 0)
Screenshot: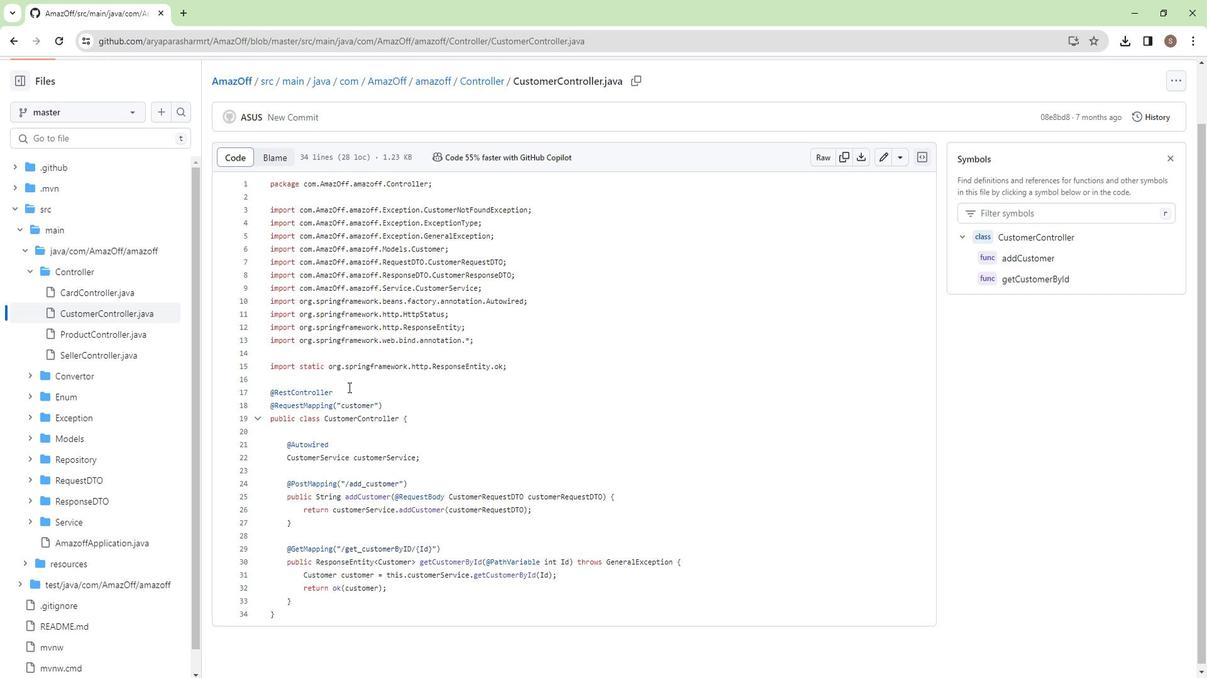 
Action: Mouse moved to (11, 42)
Screenshot: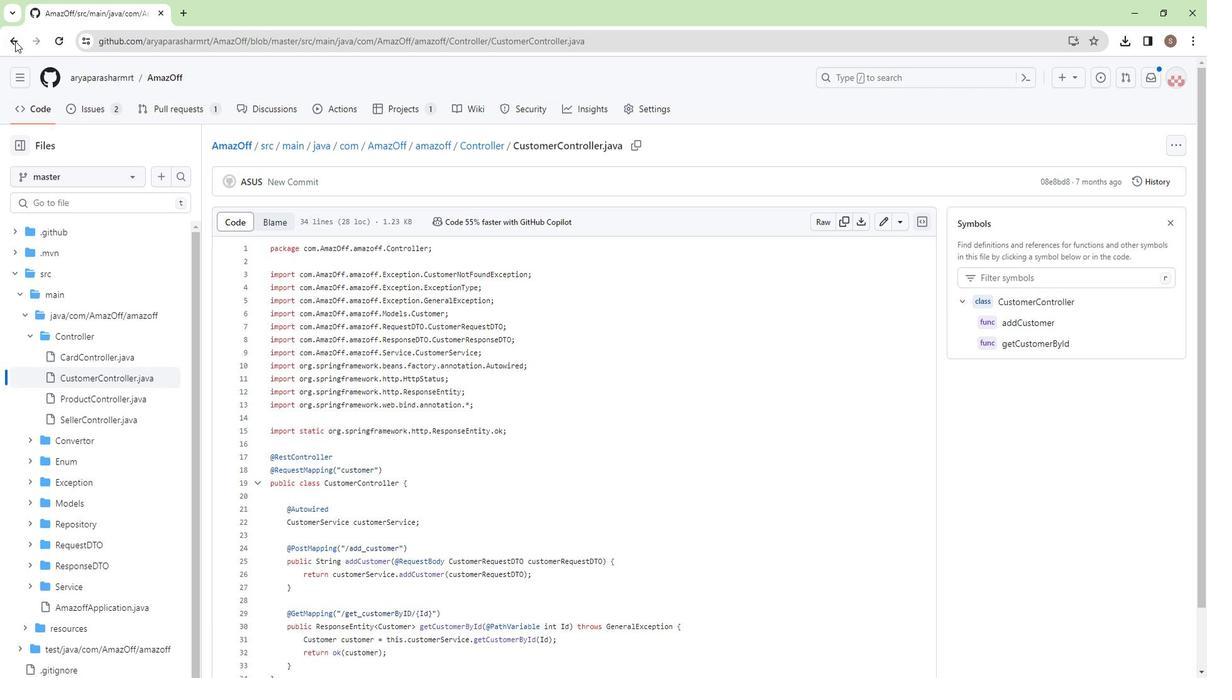 
Action: Mouse pressed left at (11, 42)
Screenshot: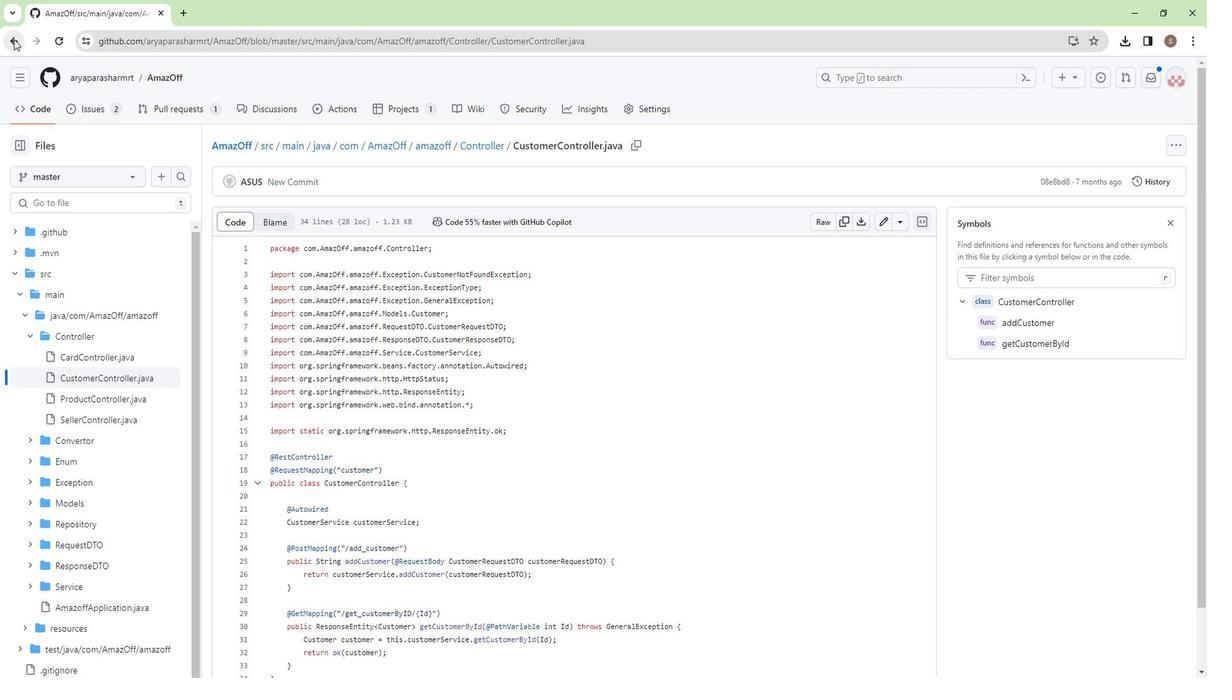 
Action: Mouse moved to (283, 326)
Screenshot: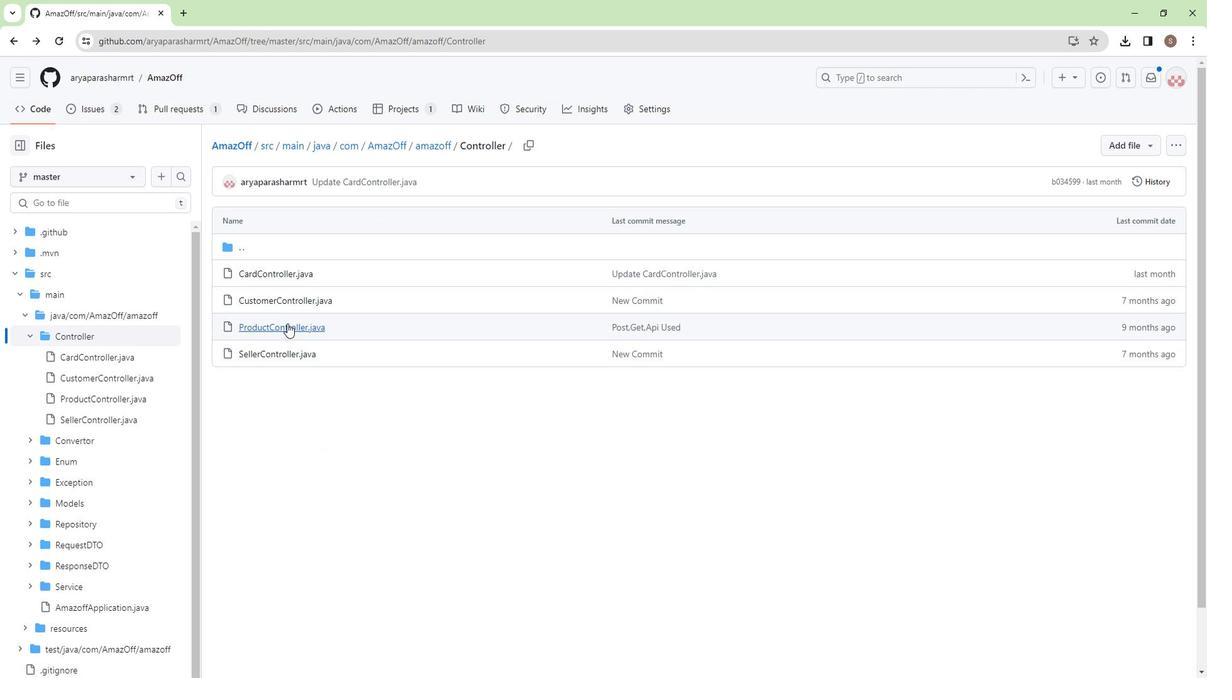 
Action: Mouse pressed left at (283, 326)
Screenshot: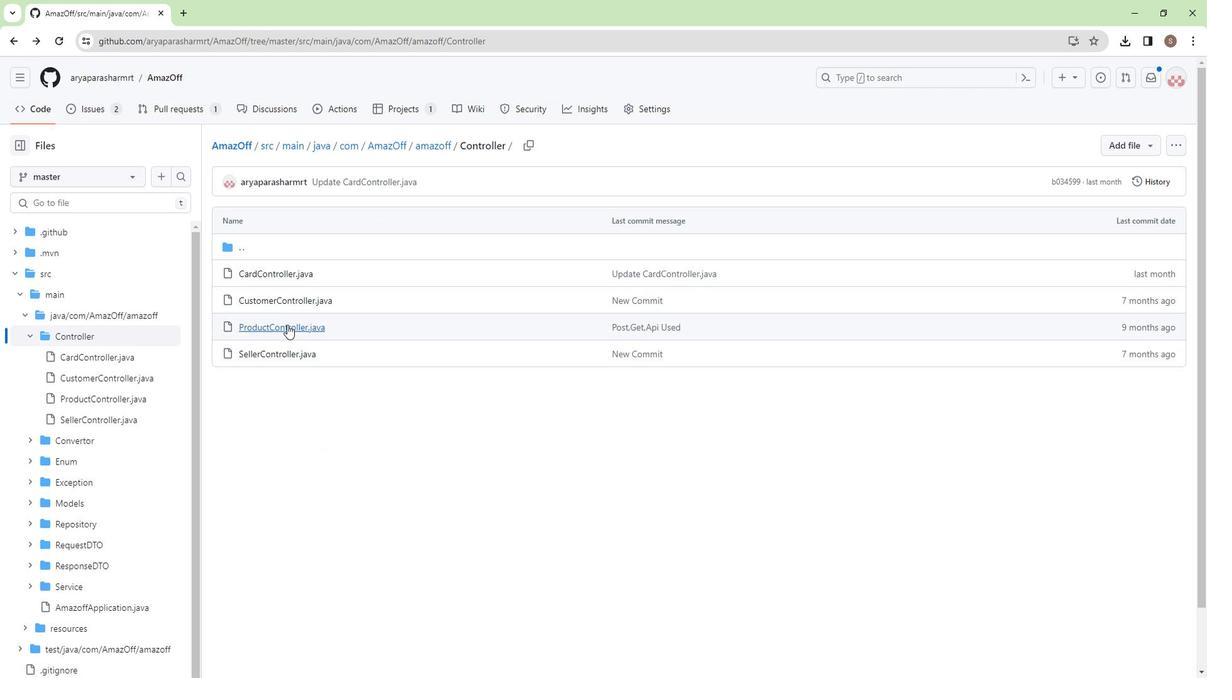 
Action: Mouse moved to (306, 402)
Screenshot: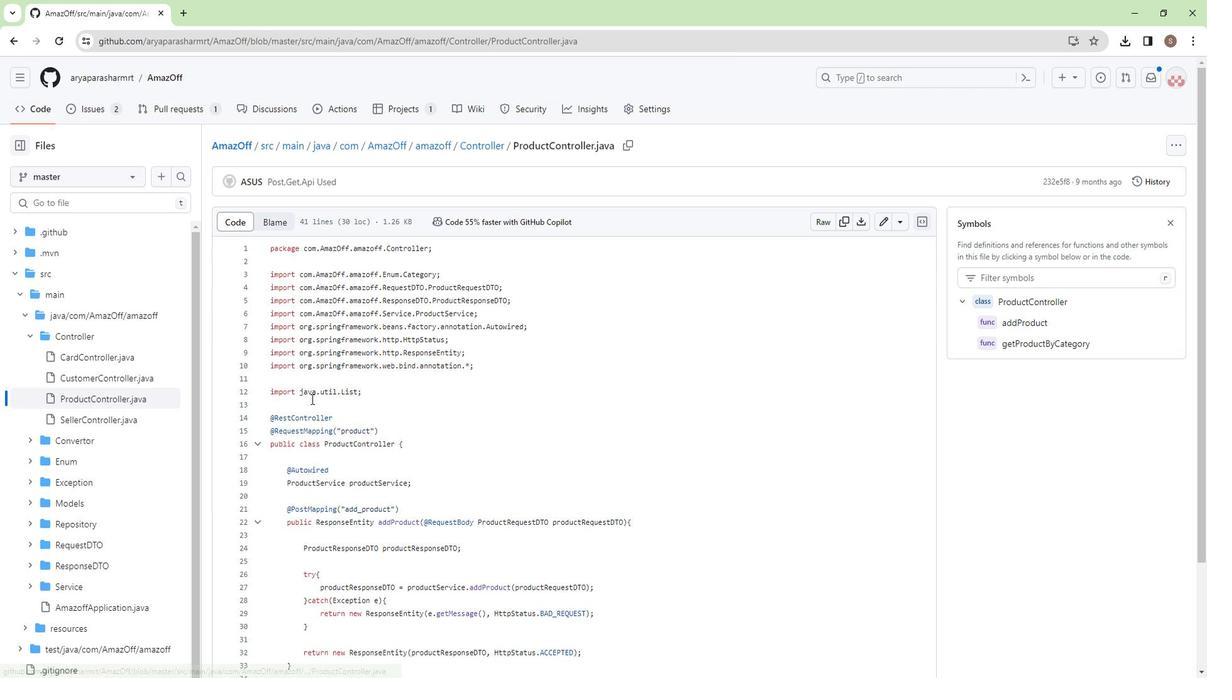 
Action: Mouse scrolled (306, 402) with delta (0, 0)
Screenshot: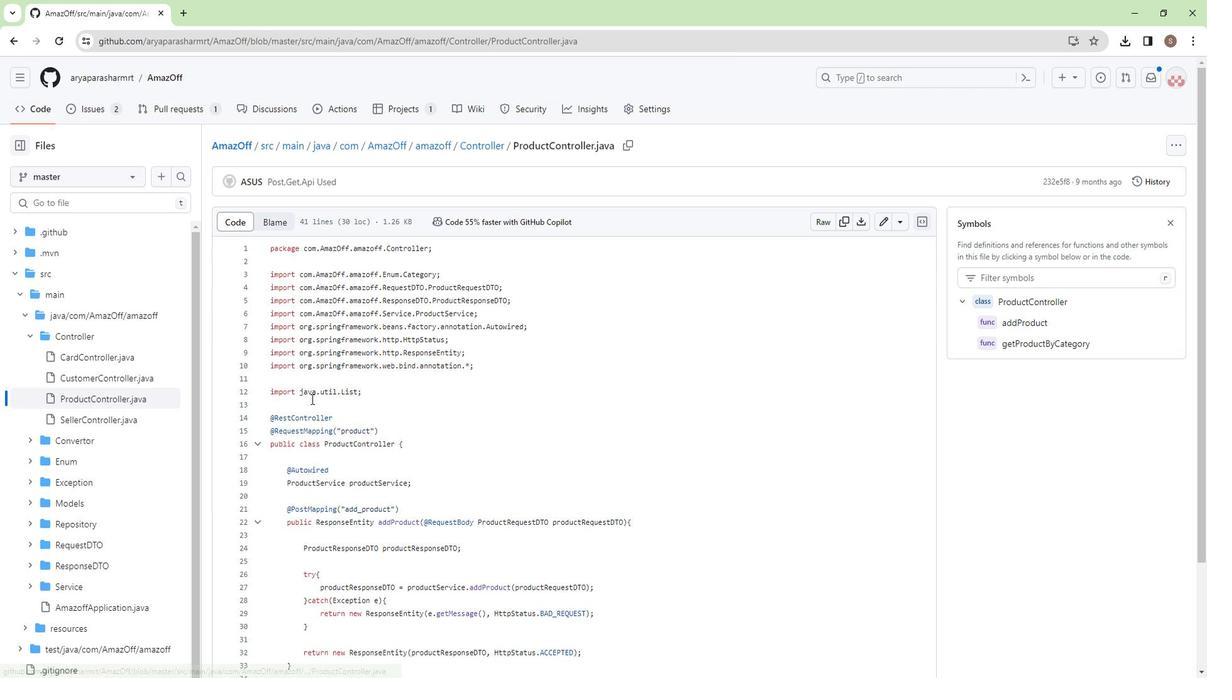 
Action: Mouse moved to (306, 404)
Screenshot: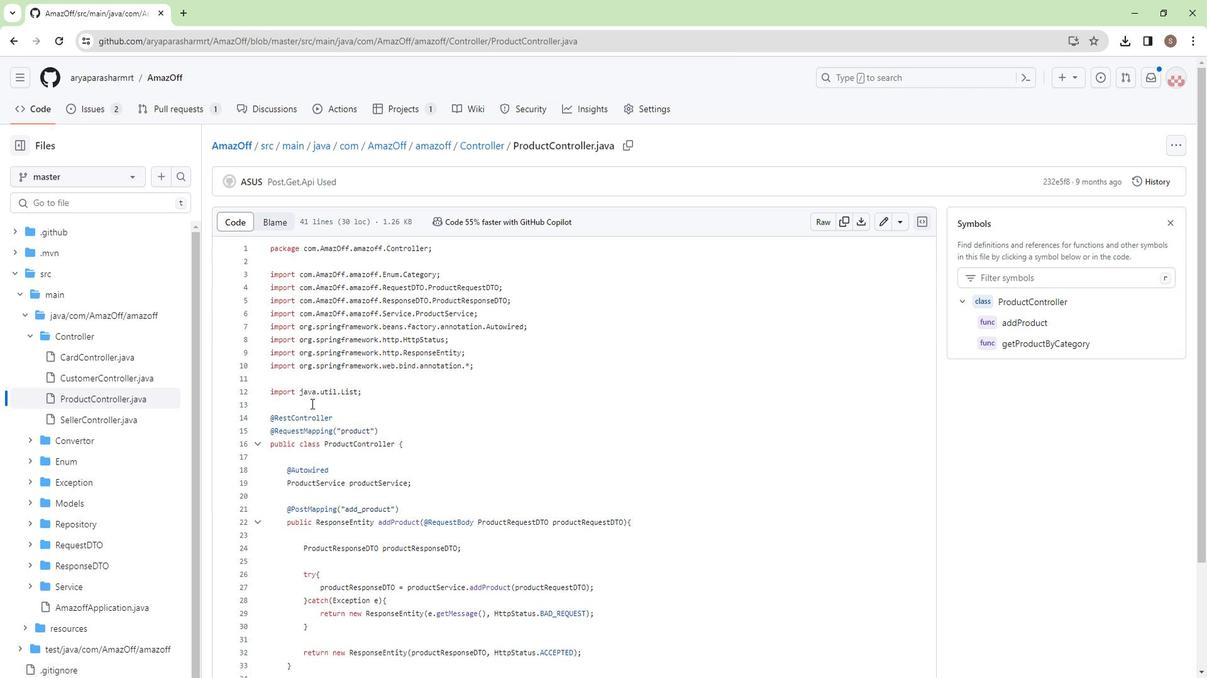 
Action: Mouse scrolled (306, 404) with delta (0, 0)
Screenshot: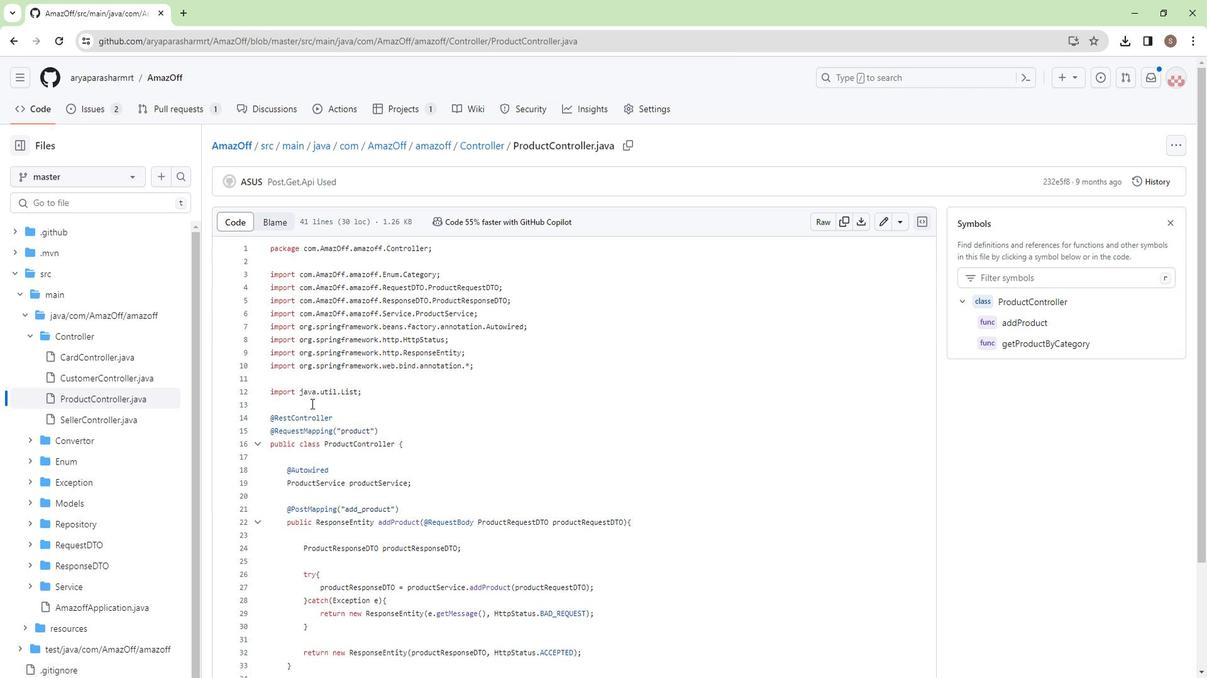 
Action: Mouse scrolled (306, 404) with delta (0, 0)
Screenshot: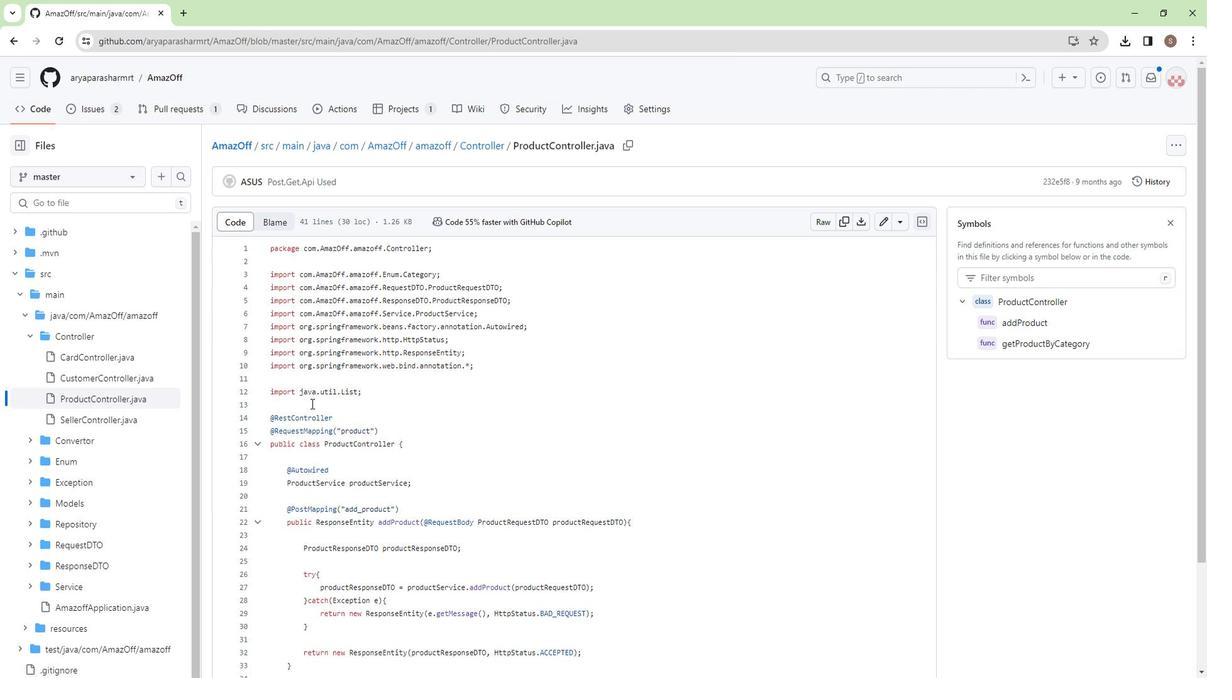 
Action: Mouse scrolled (306, 404) with delta (0, 0)
Screenshot: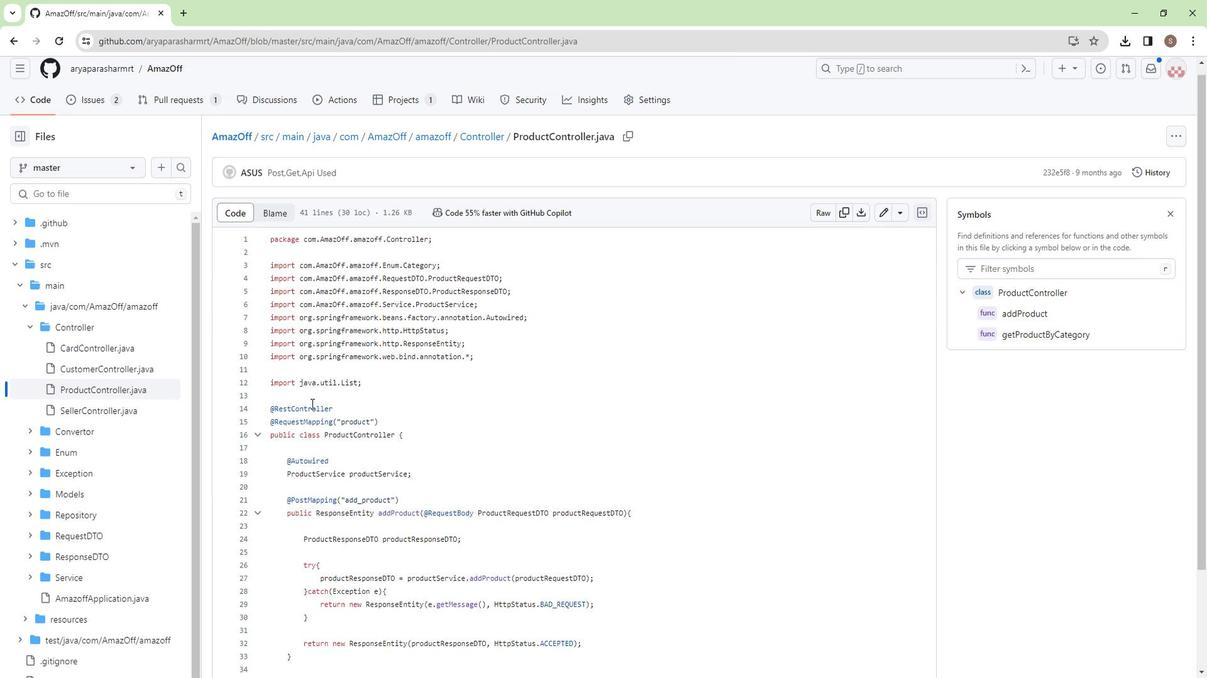 
Action: Mouse scrolled (306, 404) with delta (0, 0)
Screenshot: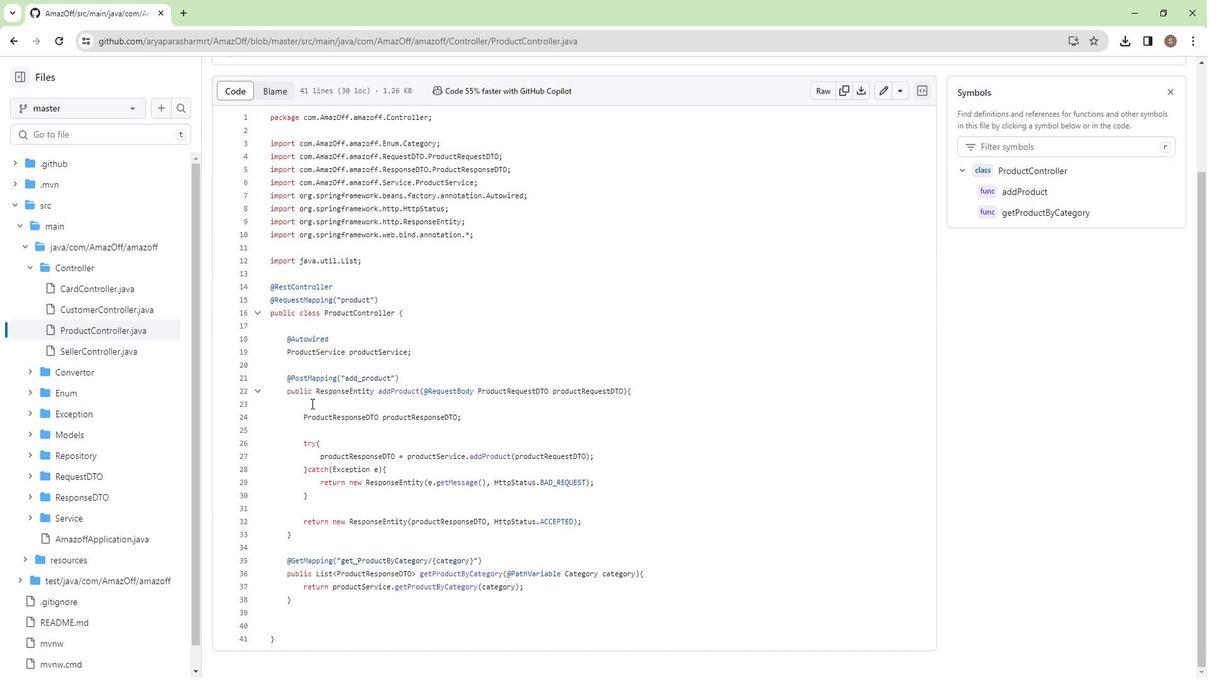 
Action: Mouse scrolled (306, 404) with delta (0, 0)
Screenshot: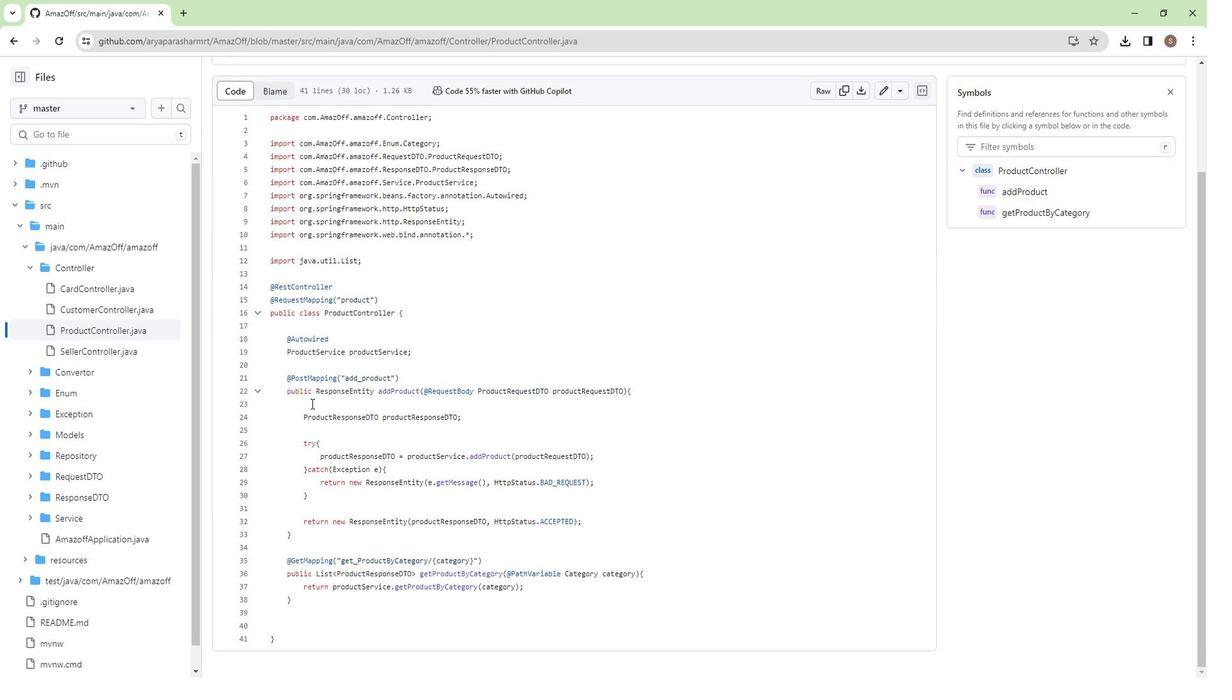 
Action: Mouse scrolled (306, 404) with delta (0, 0)
Screenshot: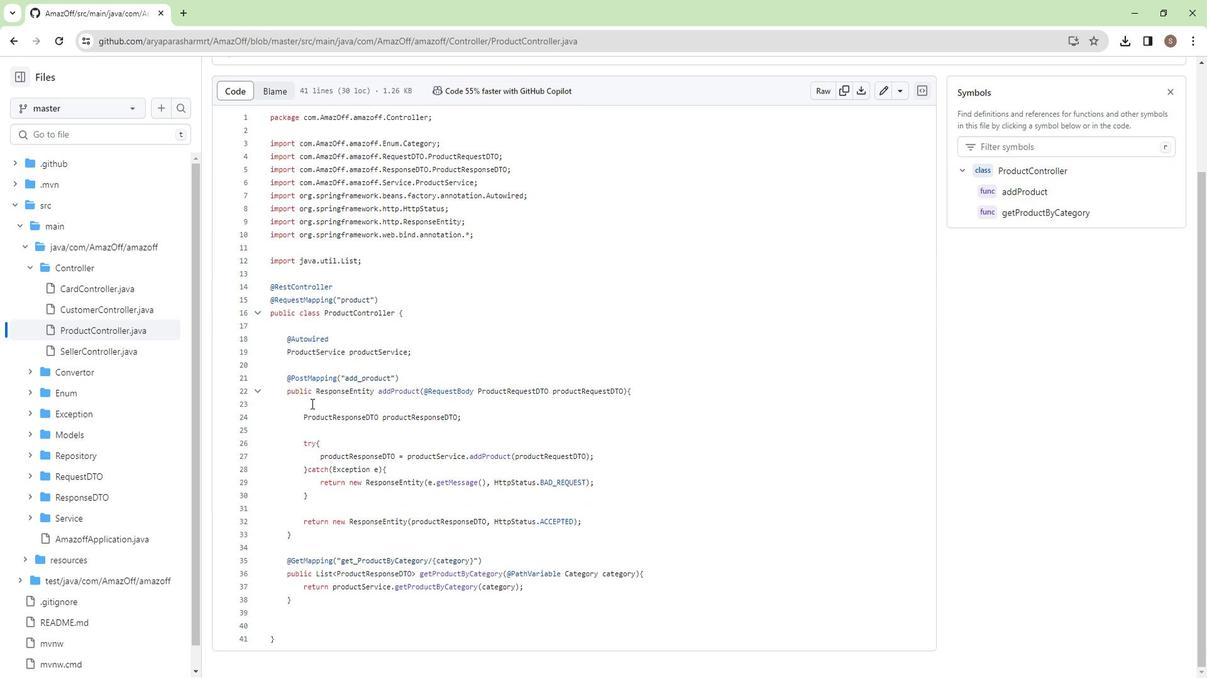 
Action: Mouse scrolled (306, 405) with delta (0, 0)
Screenshot: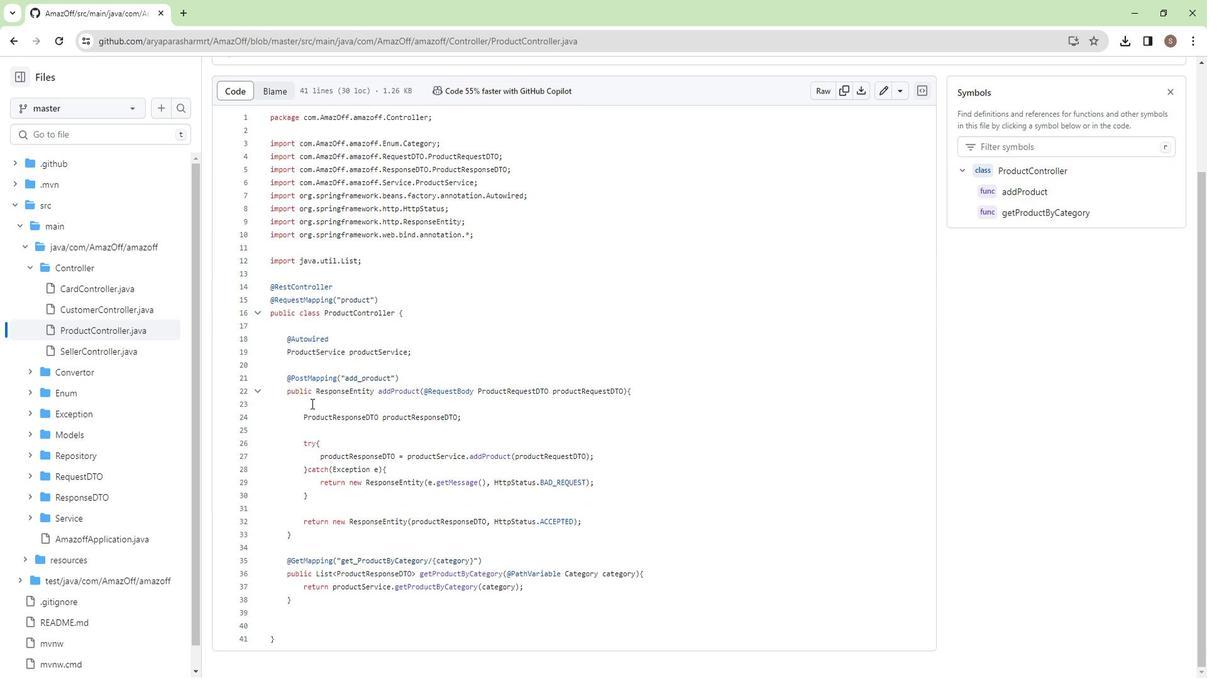 
Action: Mouse scrolled (306, 405) with delta (0, 0)
Screenshot: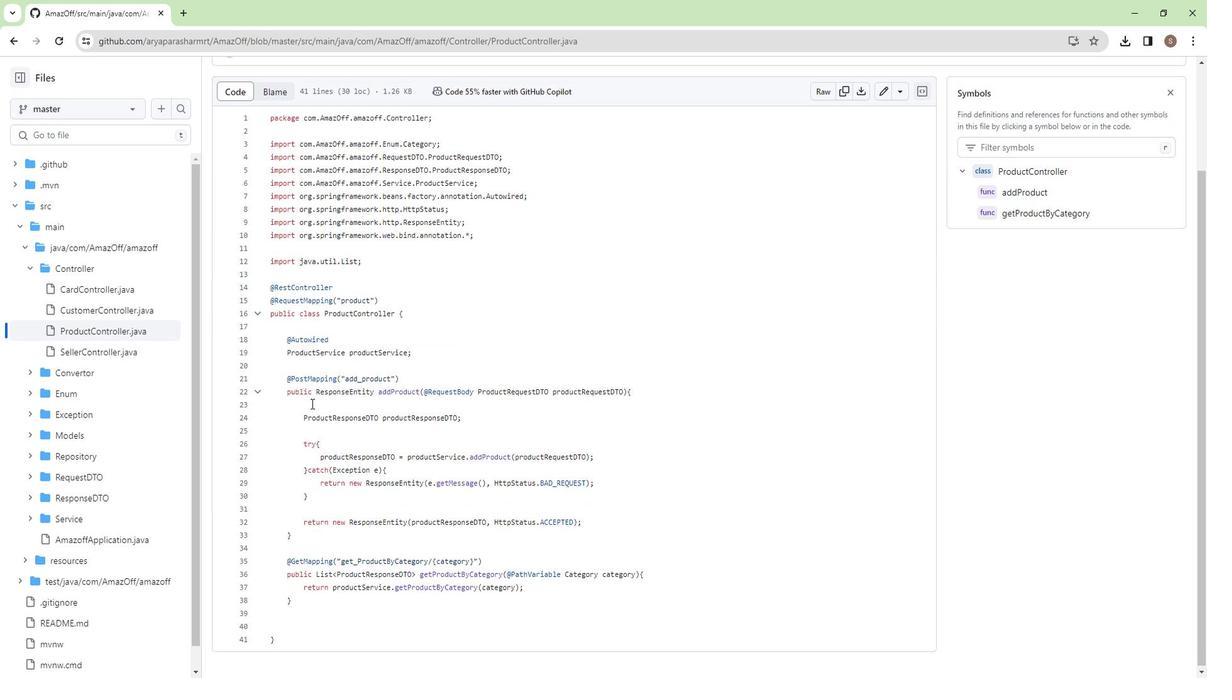 
Action: Mouse scrolled (306, 405) with delta (0, 0)
Screenshot: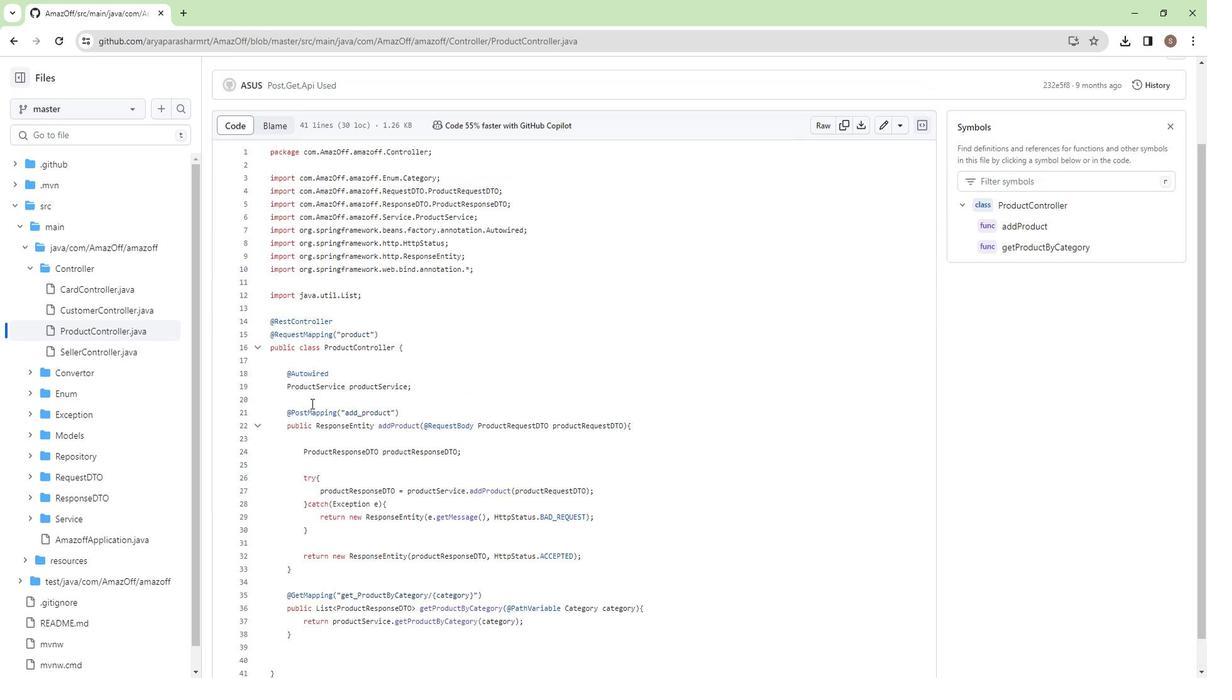 
Action: Mouse scrolled (306, 405) with delta (0, 0)
Screenshot: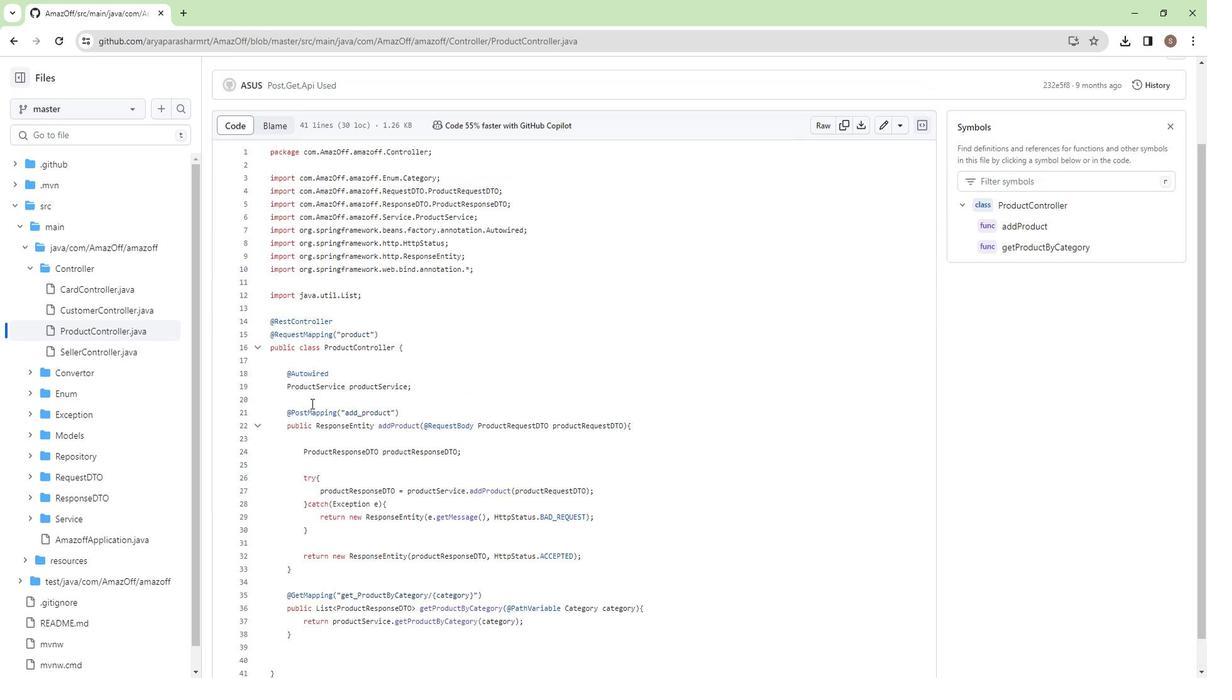 
Action: Mouse scrolled (306, 405) with delta (0, 0)
Screenshot: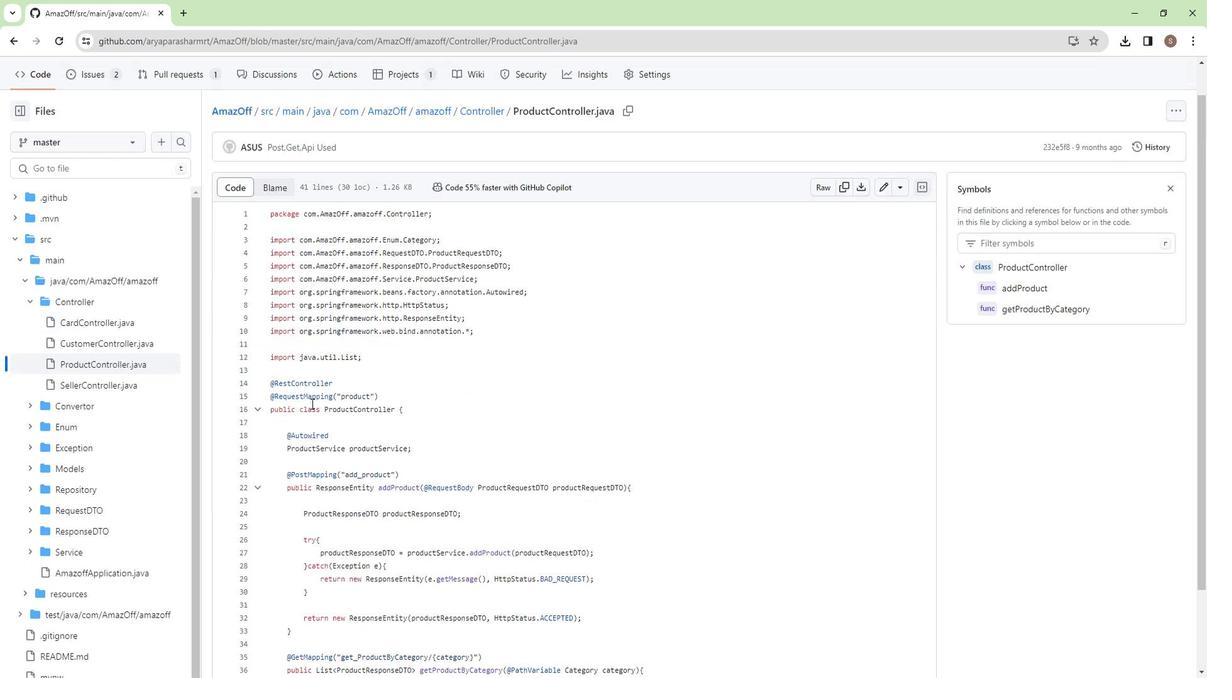 
Action: Mouse moved to (18, 45)
Screenshot: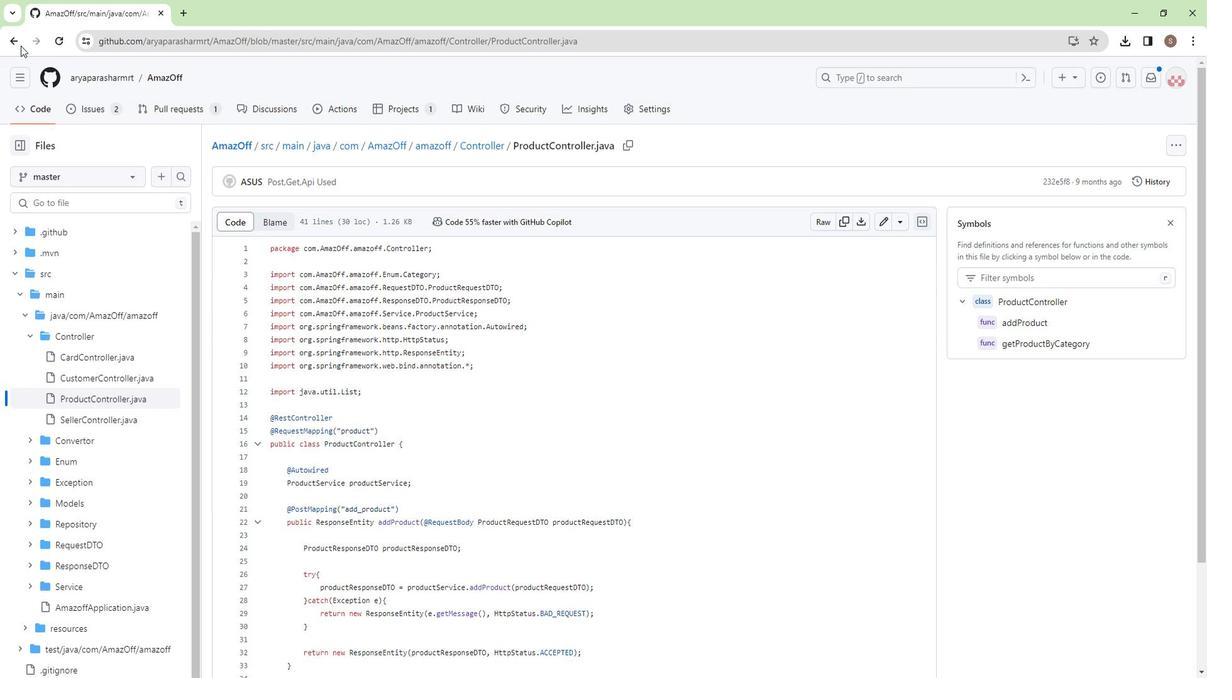 
Action: Mouse pressed left at (18, 45)
Screenshot: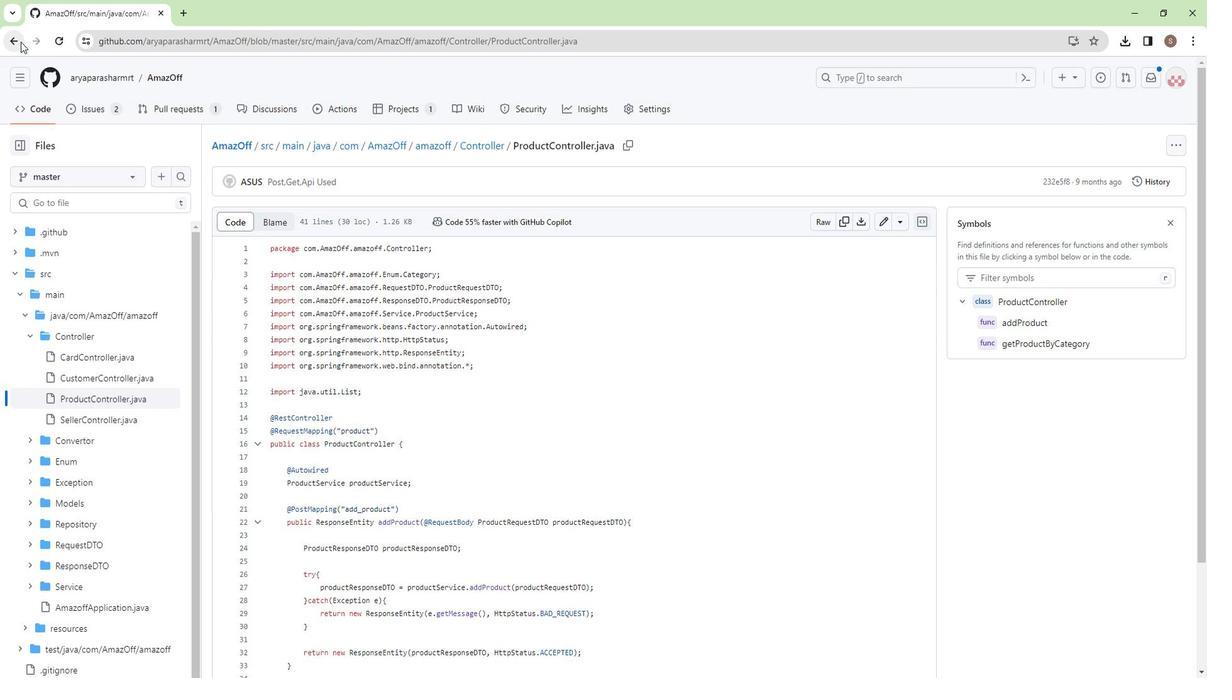 
Action: Mouse moved to (275, 349)
Screenshot: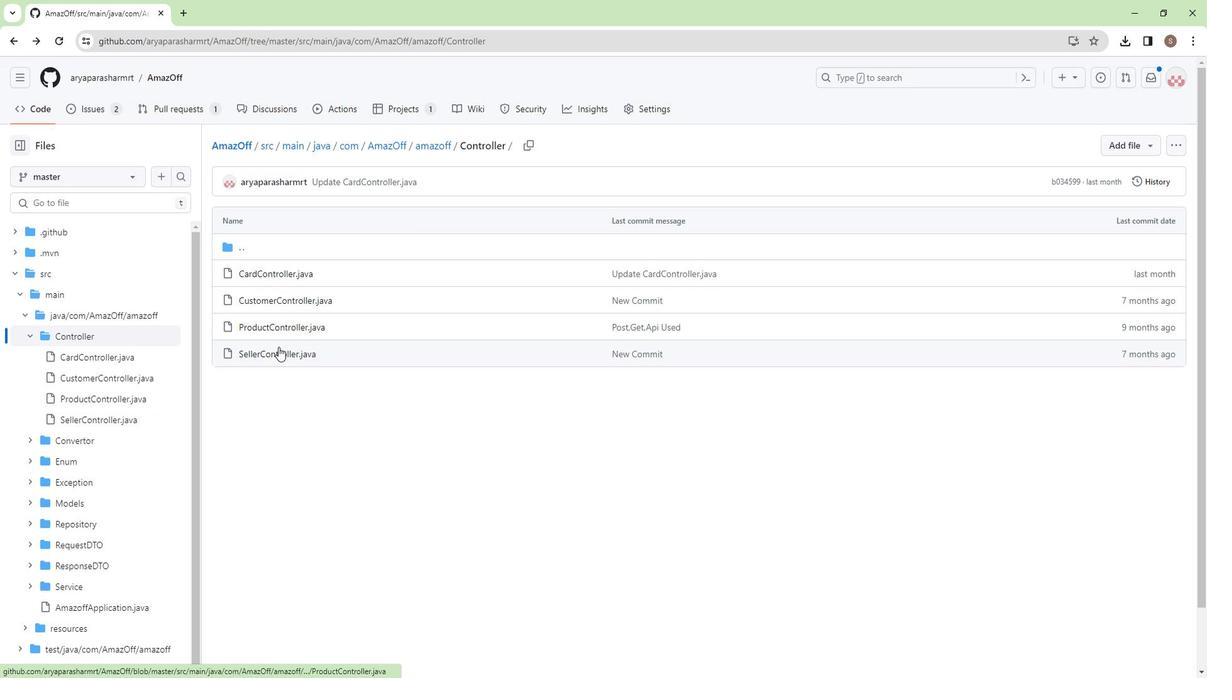 
Action: Mouse pressed left at (275, 349)
Screenshot: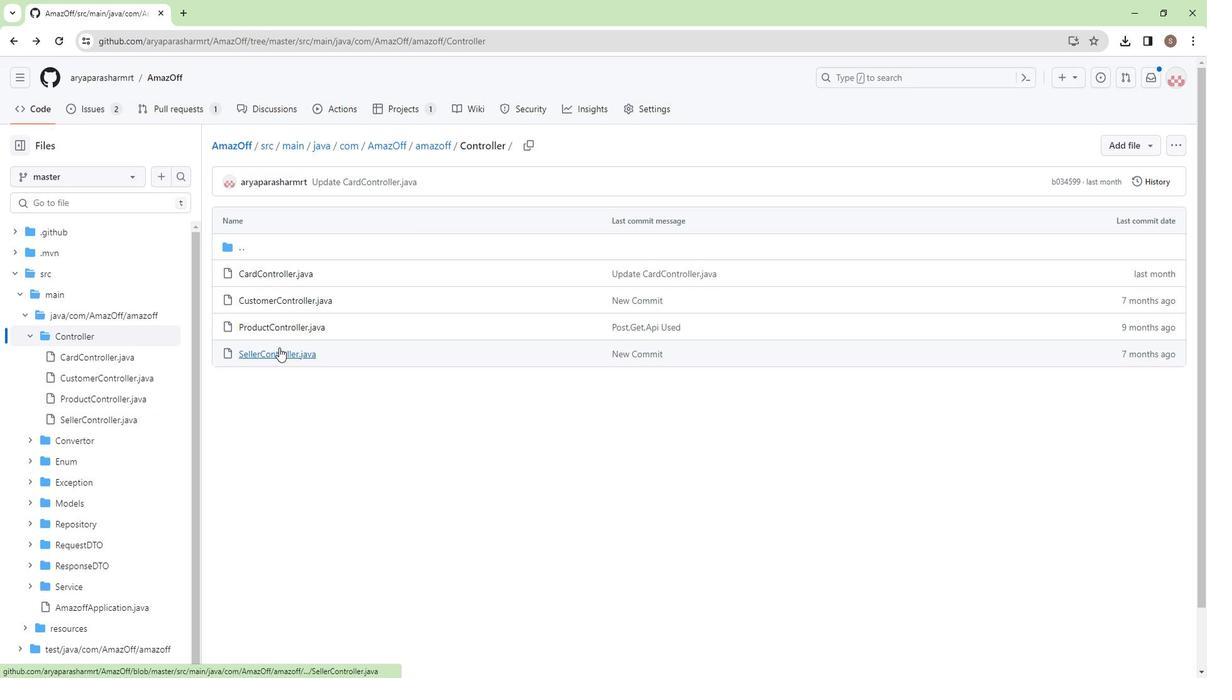 
Action: Mouse moved to (303, 457)
Screenshot: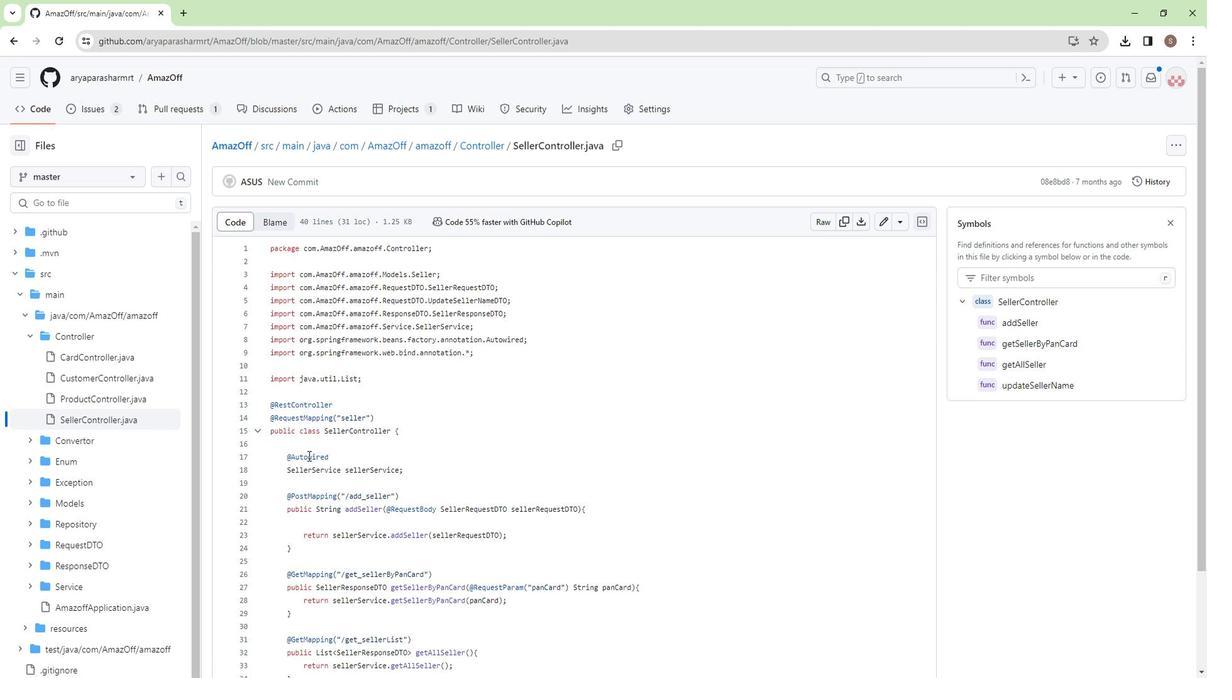 
Action: Mouse scrolled (303, 457) with delta (0, 0)
Screenshot: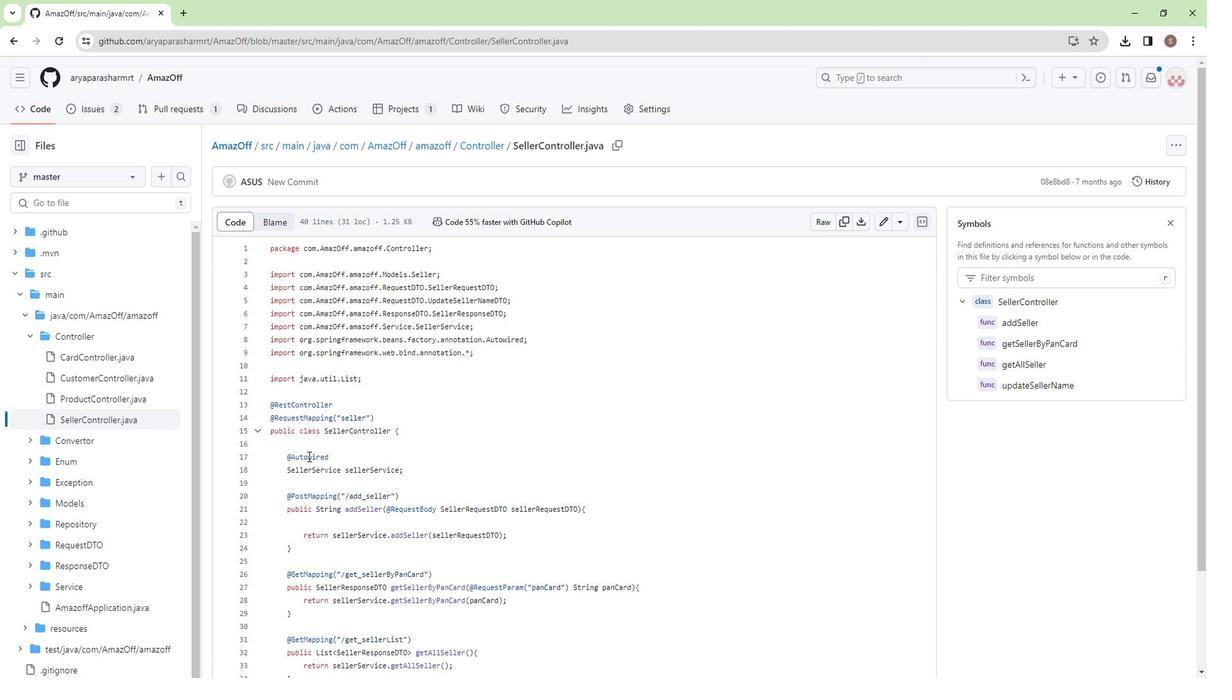 
Action: Mouse scrolled (303, 457) with delta (0, 0)
Screenshot: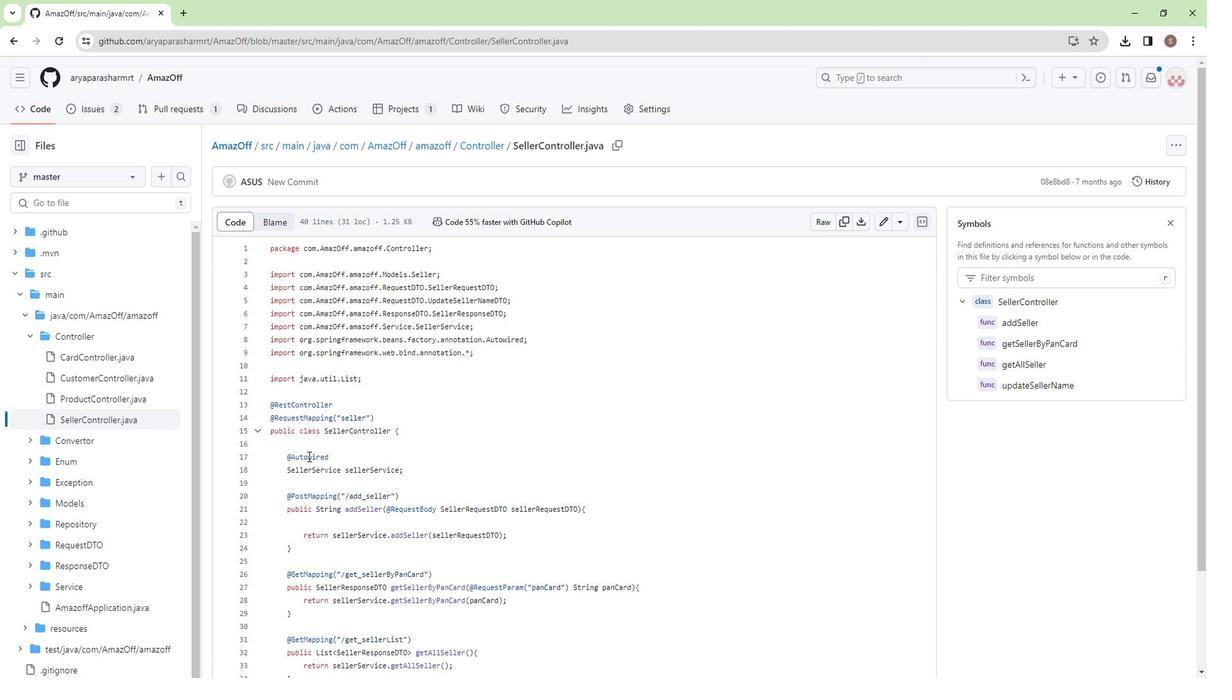 
Action: Mouse scrolled (303, 457) with delta (0, 0)
Screenshot: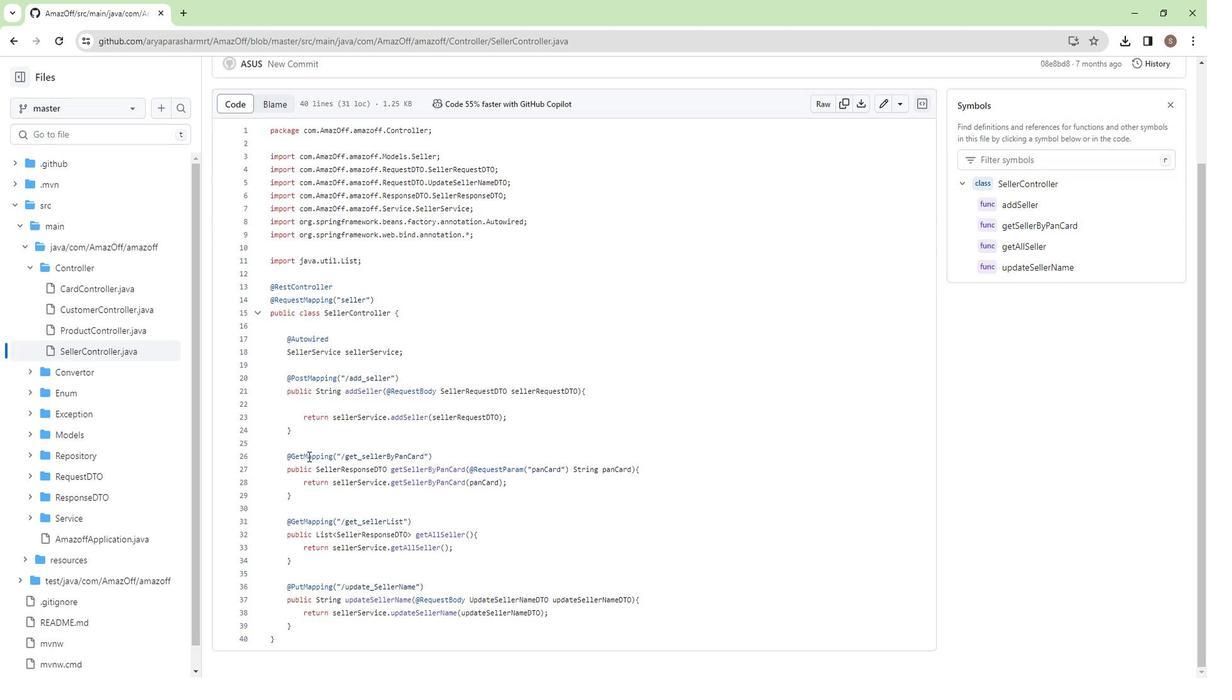 
Action: Mouse scrolled (303, 457) with delta (0, 0)
Screenshot: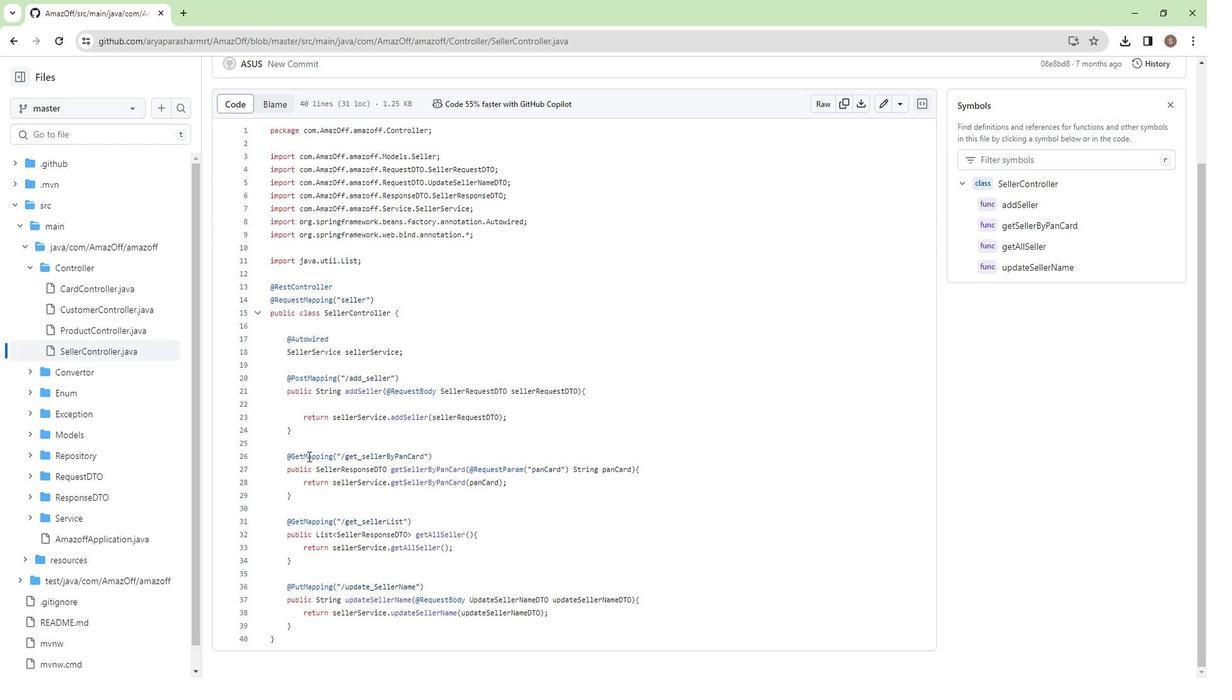 
Action: Mouse scrolled (303, 457) with delta (0, 0)
Screenshot: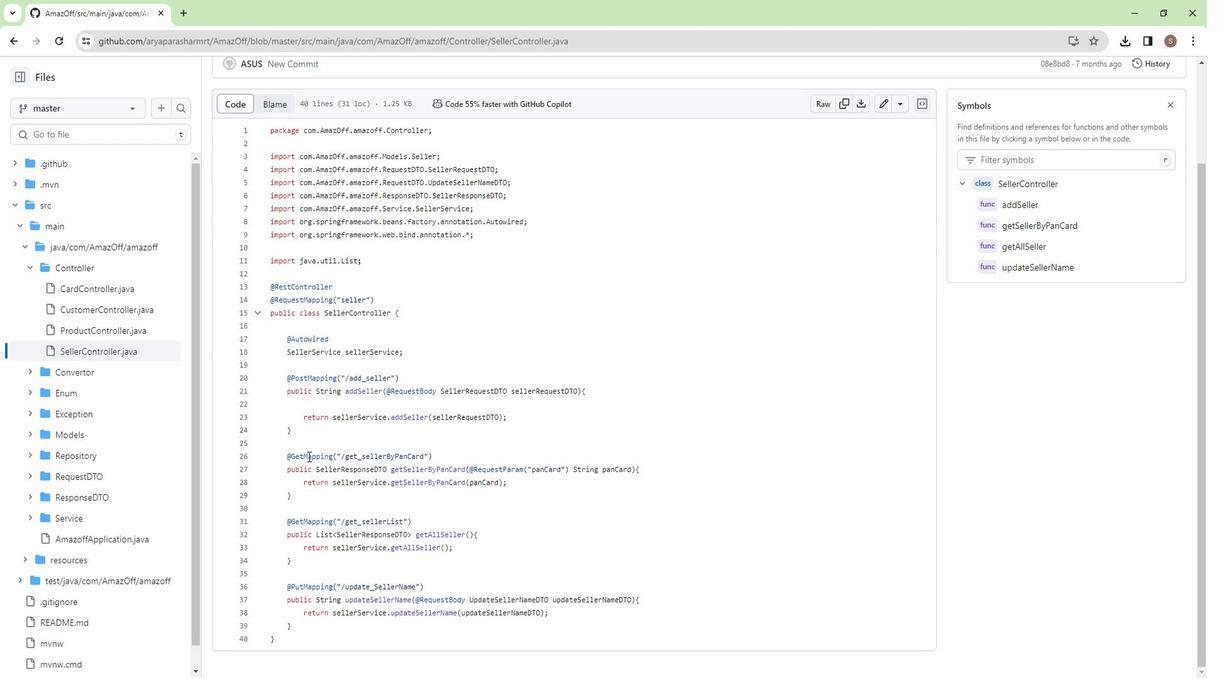 
Action: Mouse moved to (357, 435)
Screenshot: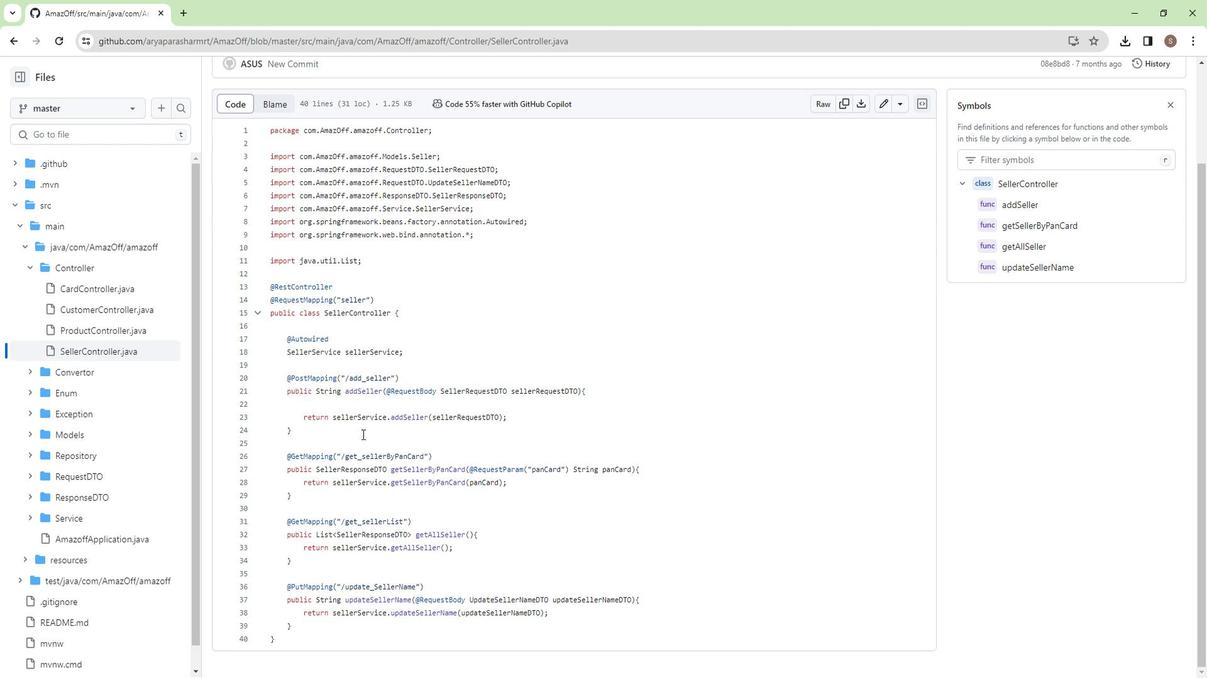 
Action: Mouse scrolled (357, 436) with delta (0, 0)
Screenshot: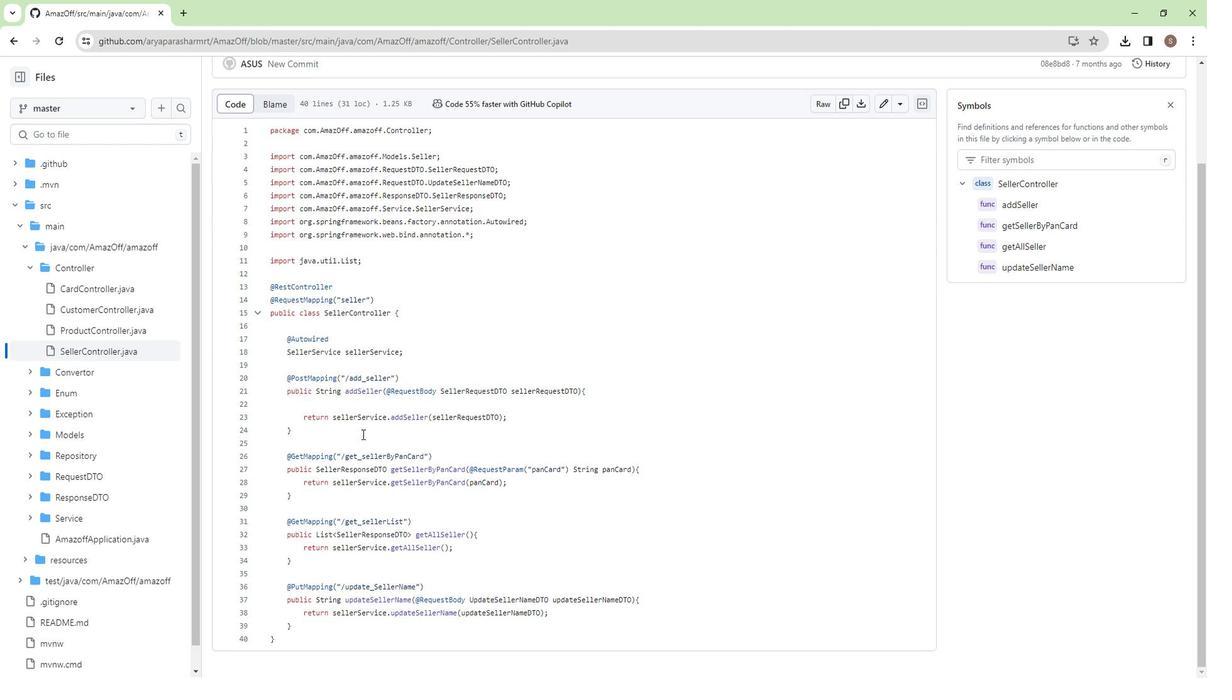 
Action: Mouse scrolled (357, 436) with delta (0, 0)
Screenshot: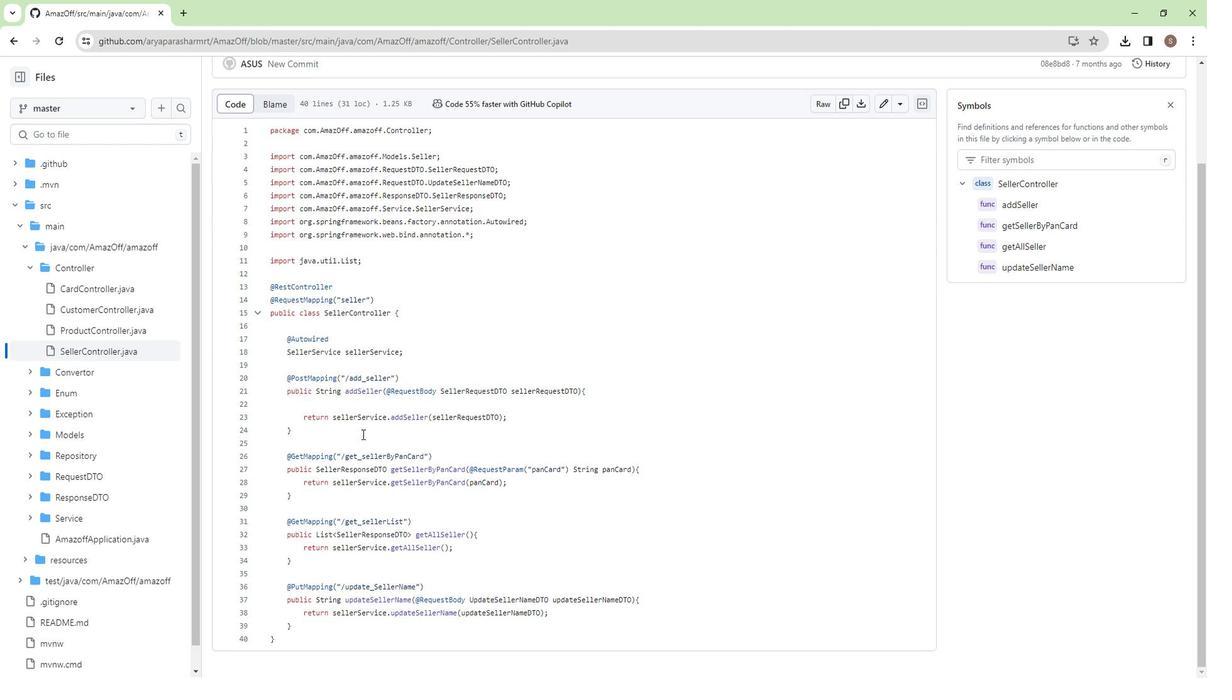 
Action: Mouse scrolled (357, 436) with delta (0, 0)
Screenshot: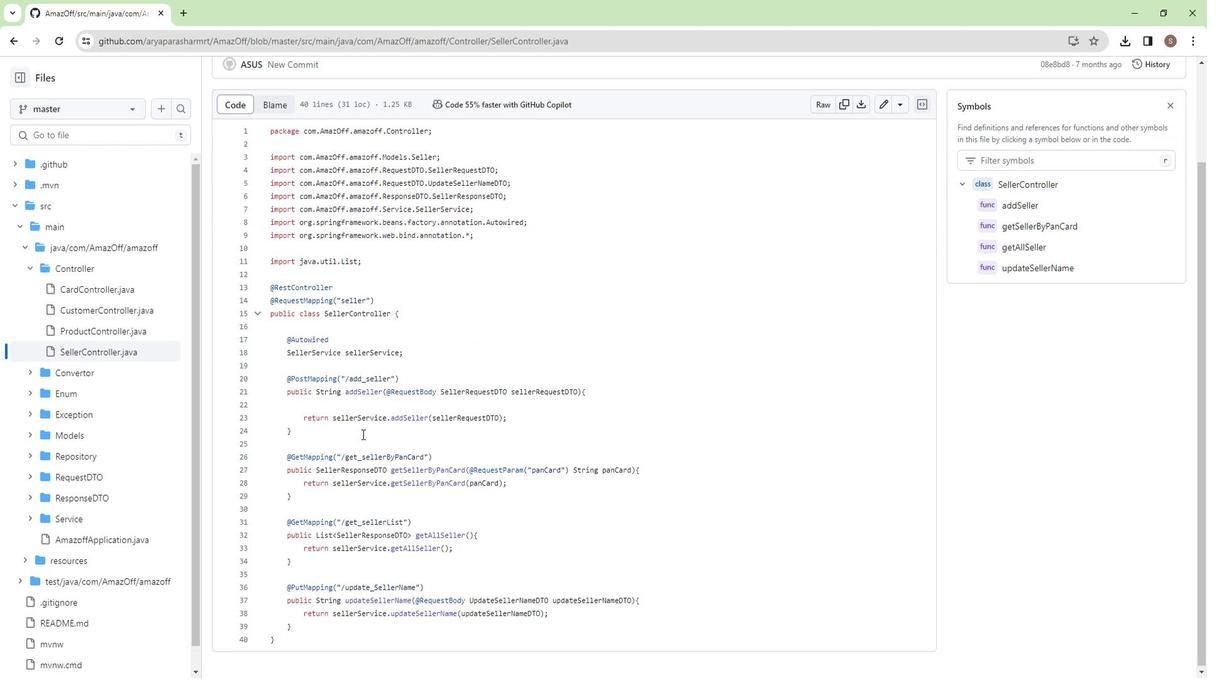 
Action: Mouse moved to (357, 435)
Screenshot: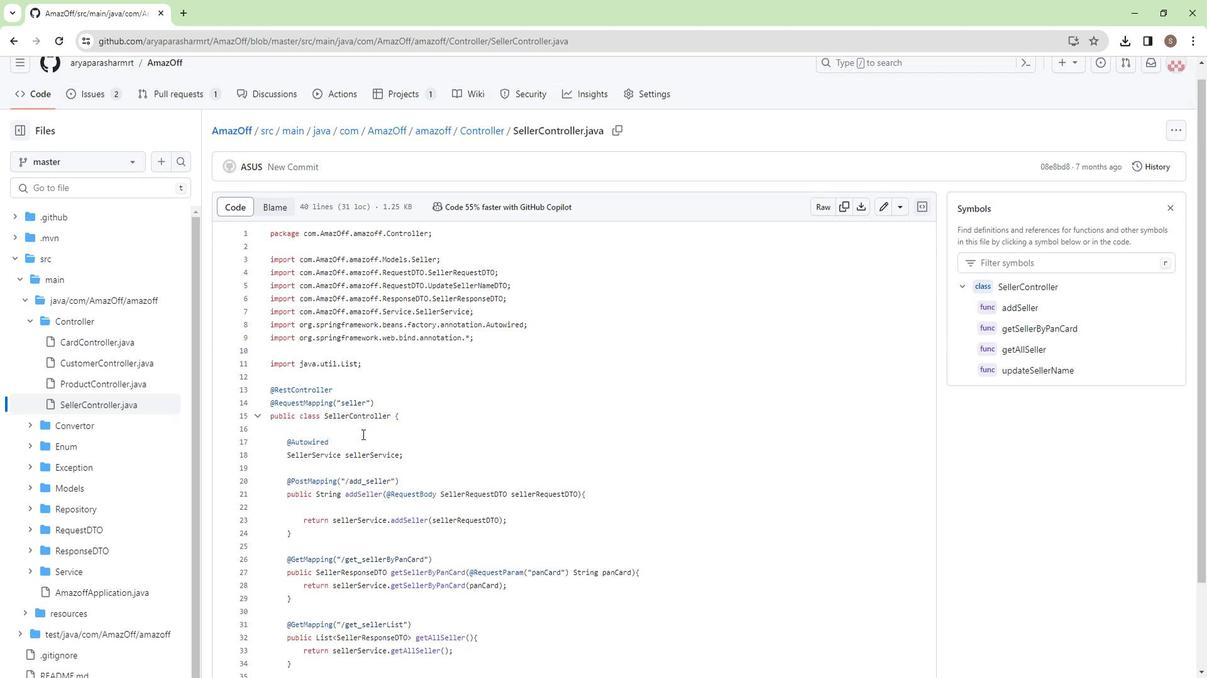 
Action: Mouse scrolled (357, 436) with delta (0, 0)
Screenshot: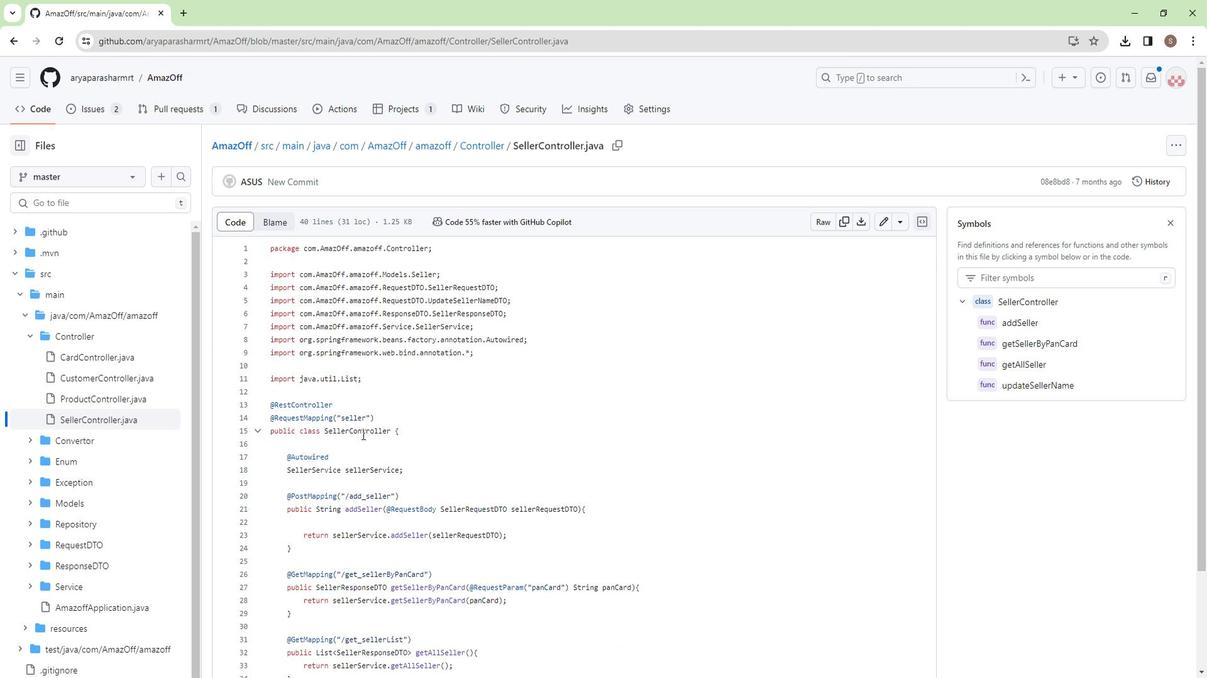 
Action: Mouse scrolled (357, 436) with delta (0, 0)
Screenshot: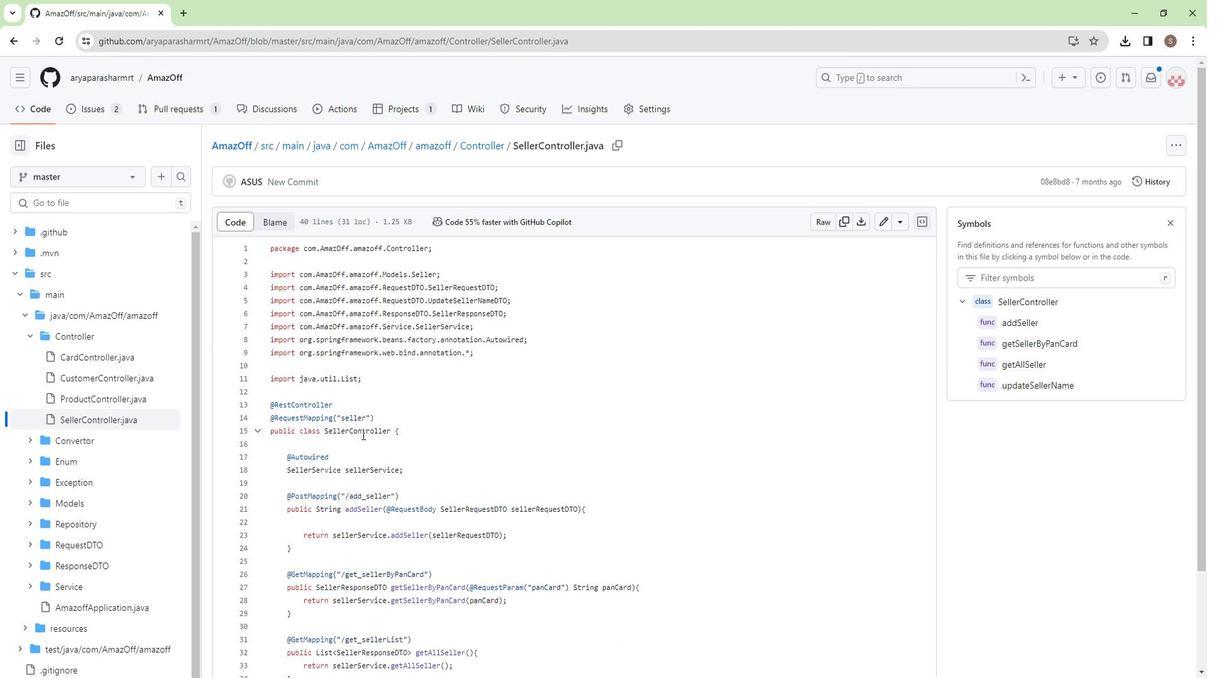 
Action: Mouse moved to (16, 44)
Screenshot: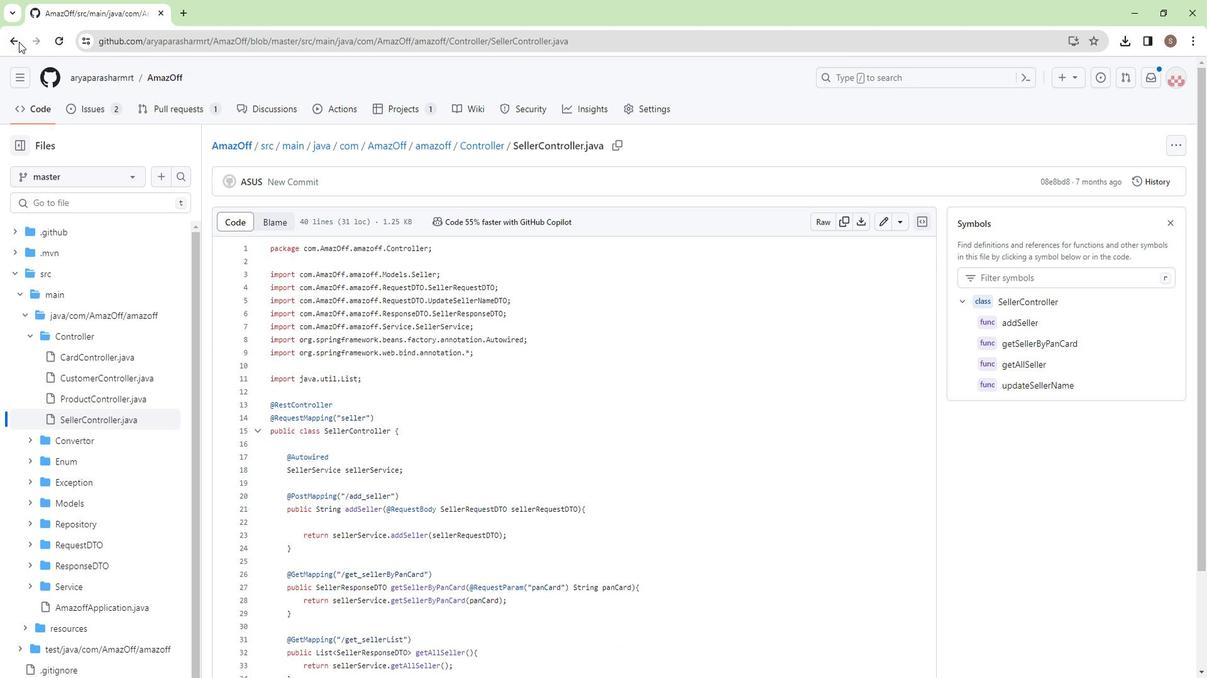 
Action: Mouse pressed left at (16, 44)
Screenshot: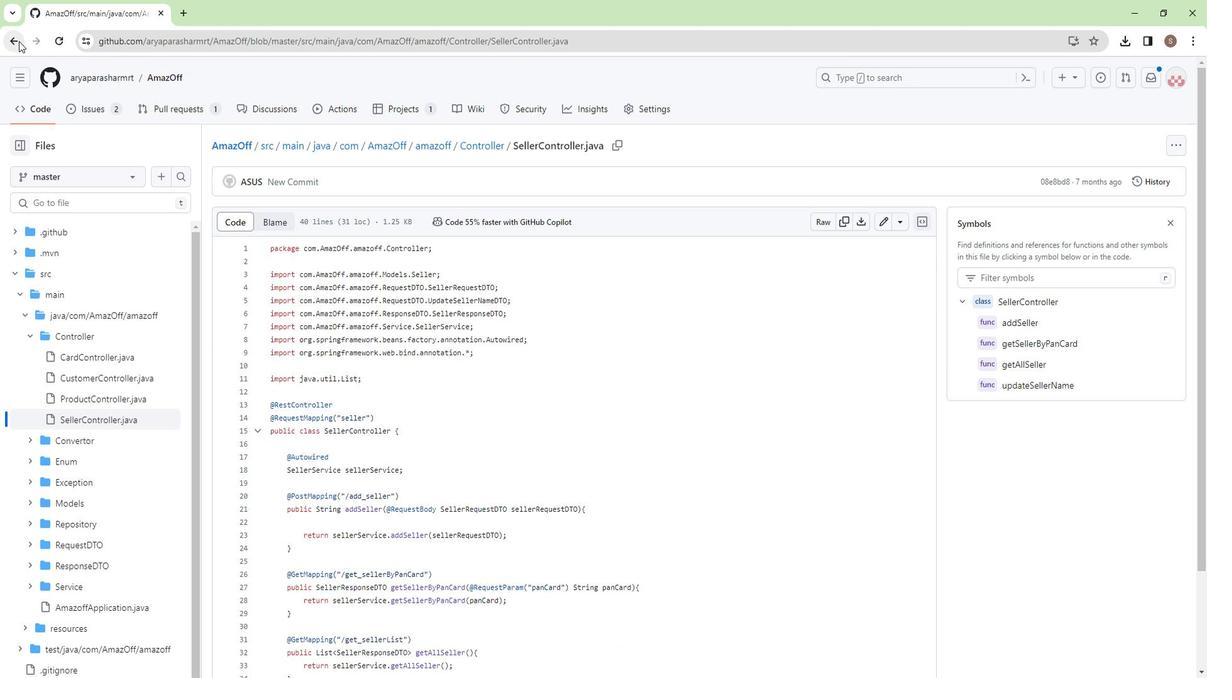 
Action: Mouse moved to (240, 246)
Screenshot: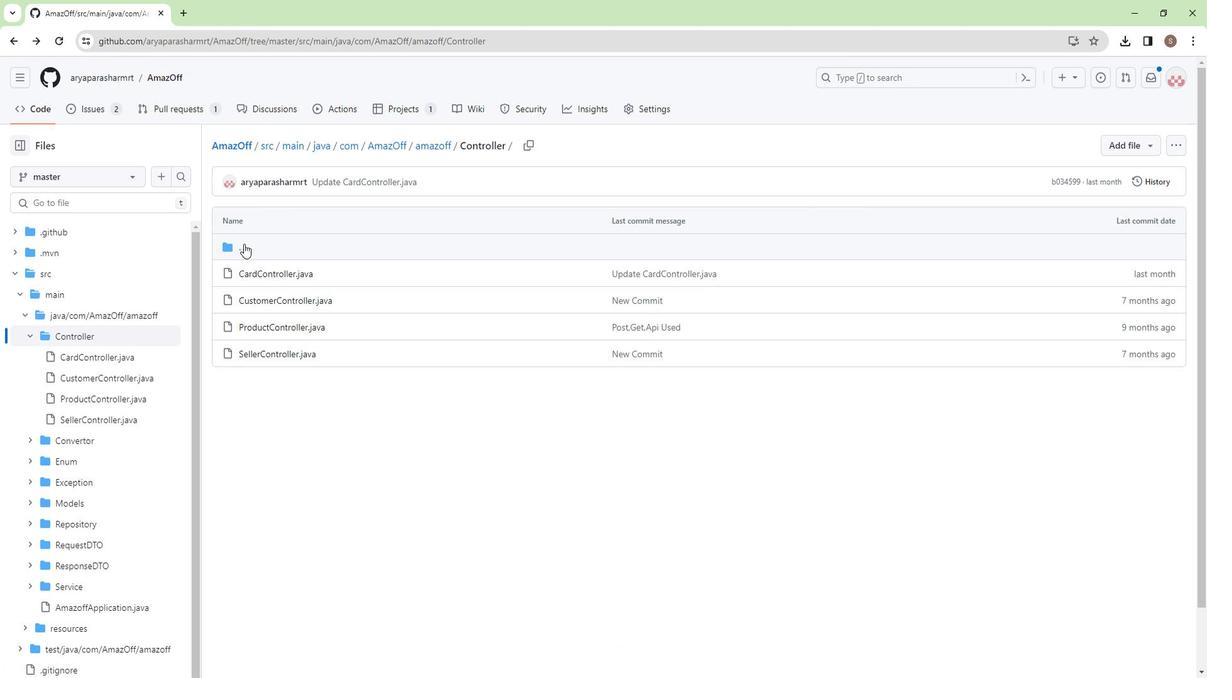 
Action: Mouse pressed left at (240, 246)
Screenshot: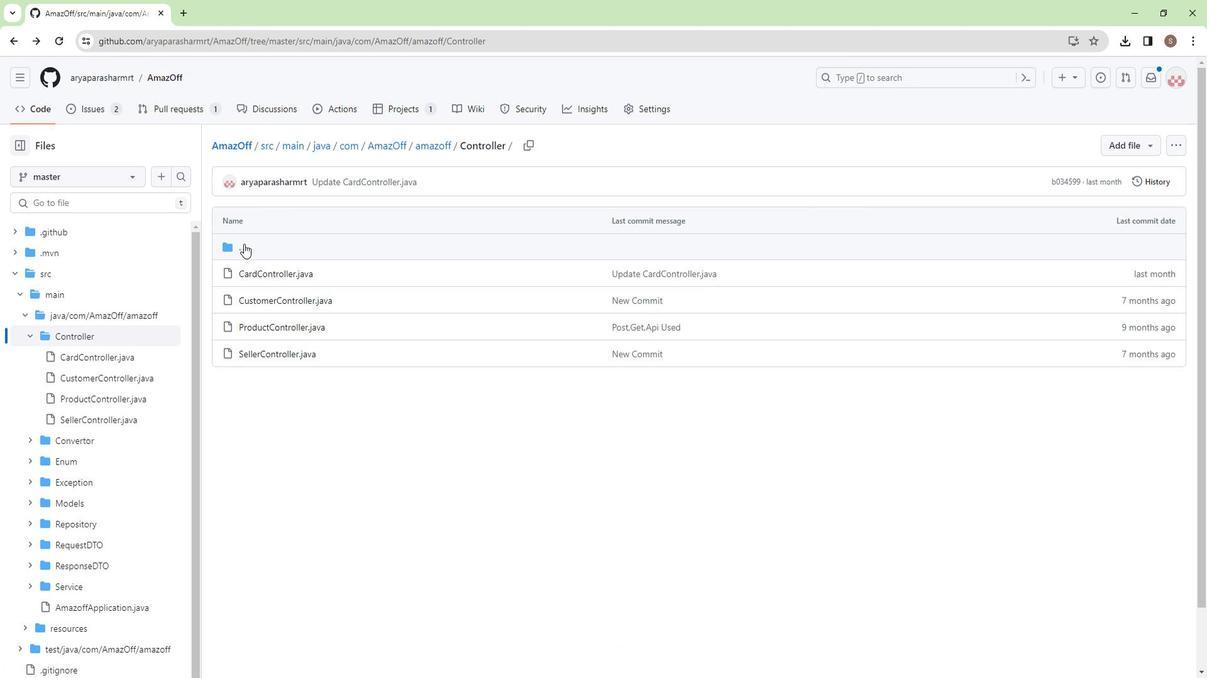 
Action: Mouse moved to (269, 299)
Screenshot: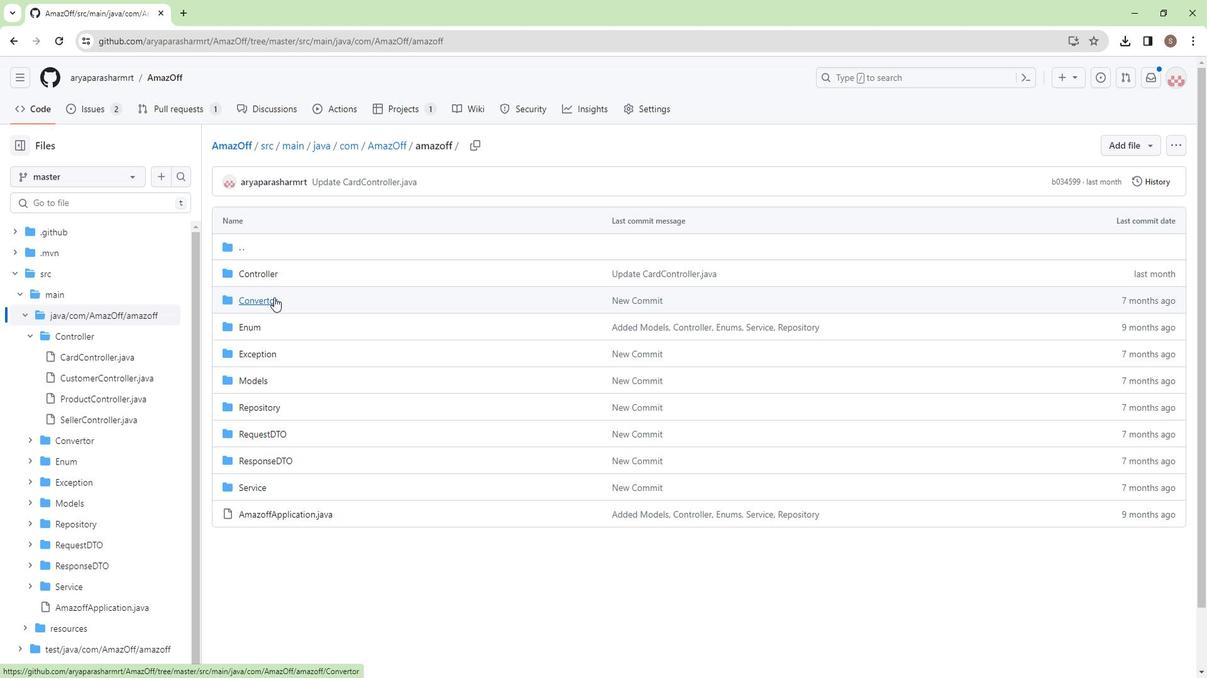 
Action: Mouse pressed left at (269, 299)
Screenshot: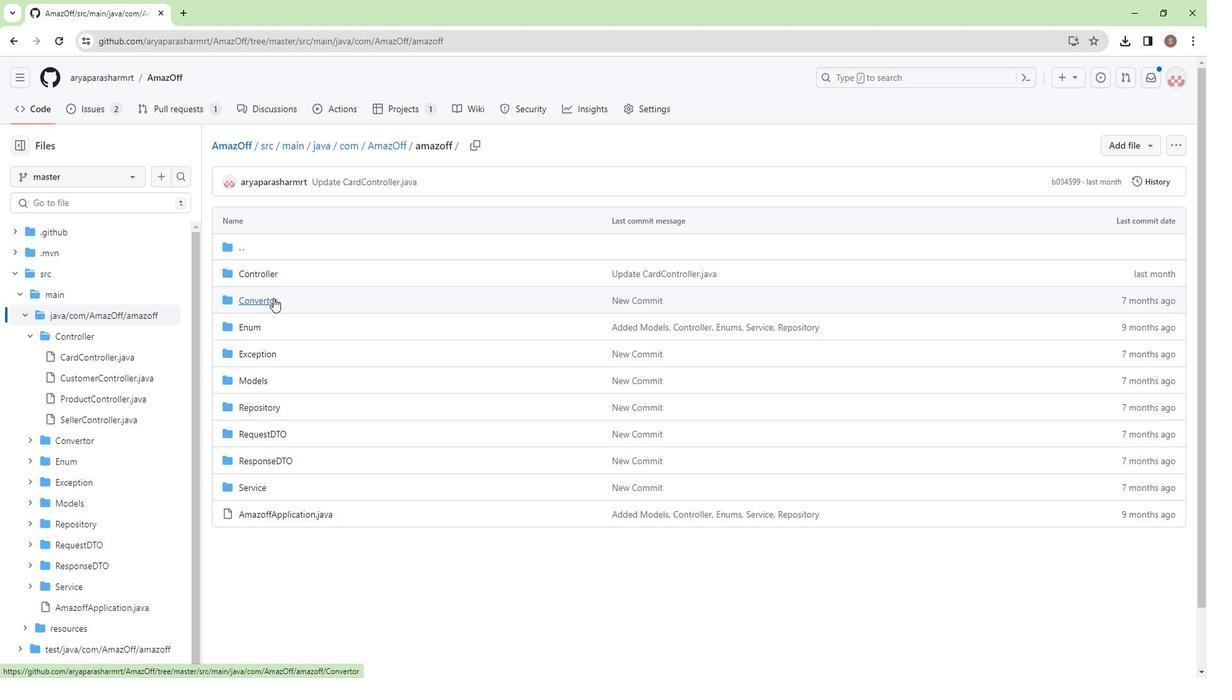 
Action: Mouse moved to (274, 276)
Screenshot: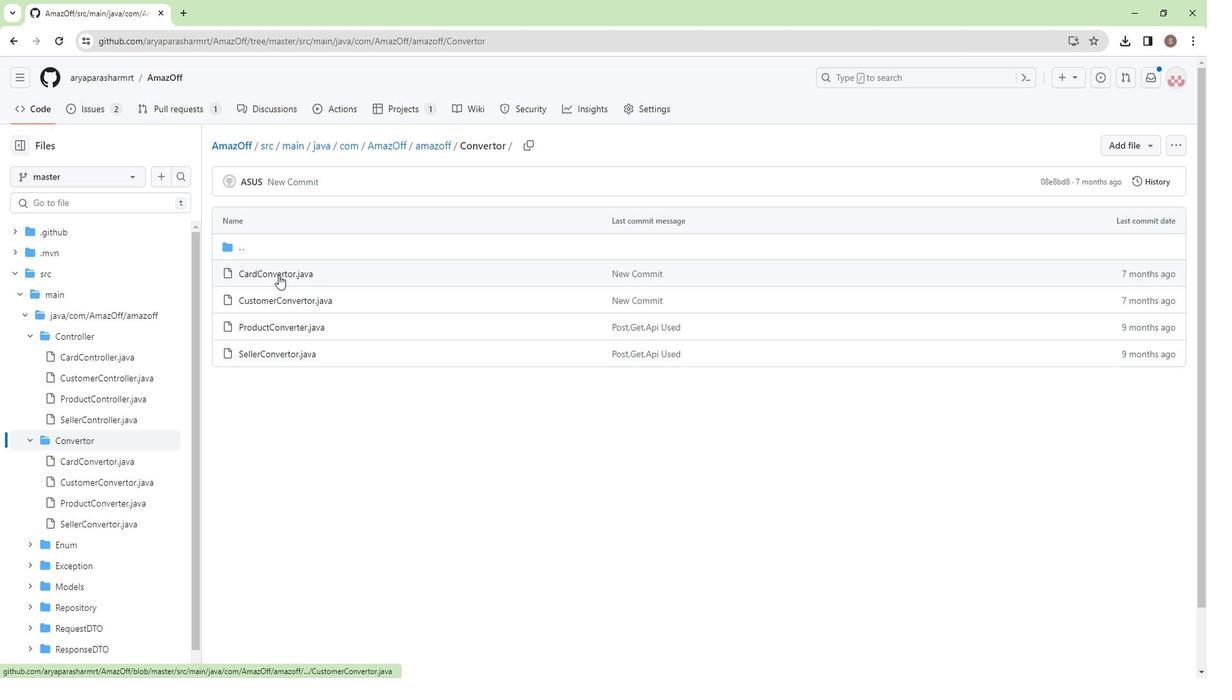 
Action: Mouse pressed left at (274, 276)
Screenshot: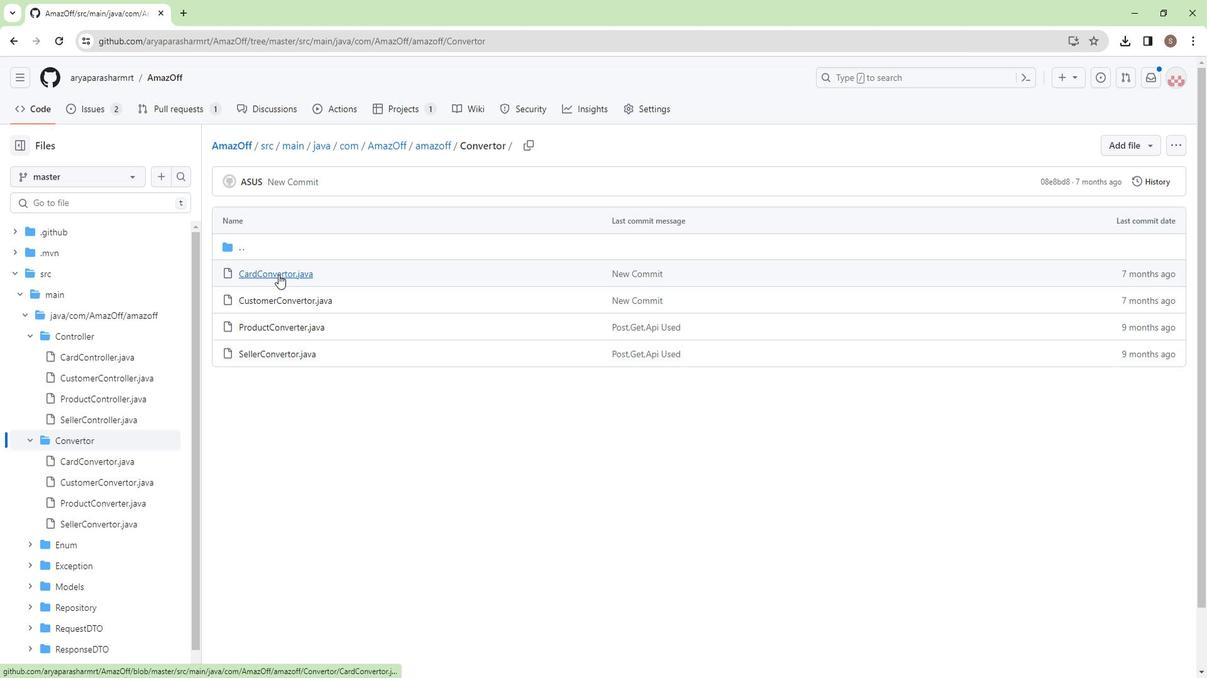 
Action: Mouse moved to (282, 345)
Screenshot: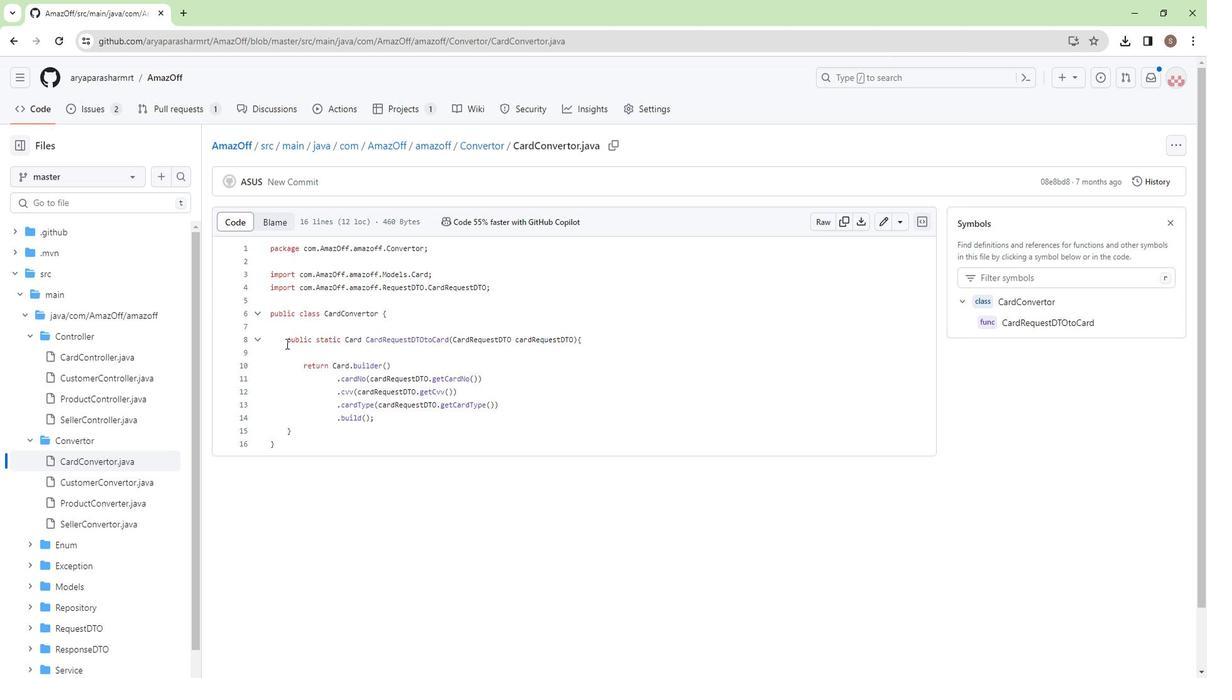 
Action: Mouse scrolled (282, 345) with delta (0, 0)
Screenshot: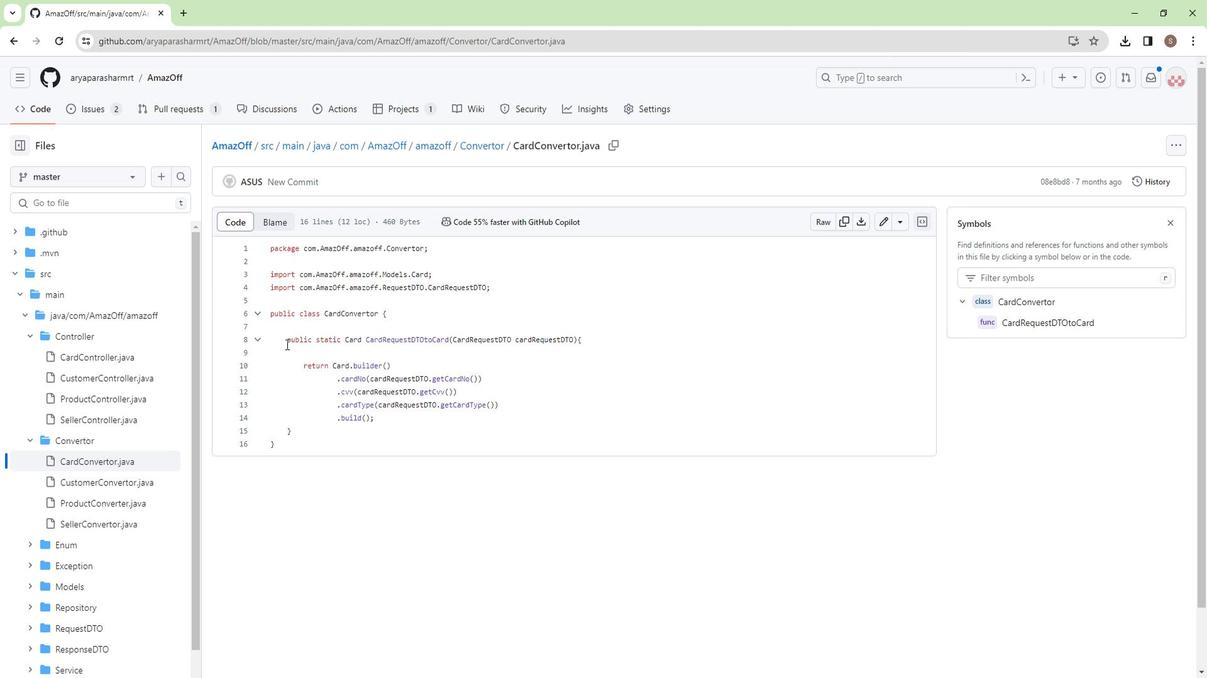 
Action: Mouse moved to (252, 319)
Screenshot: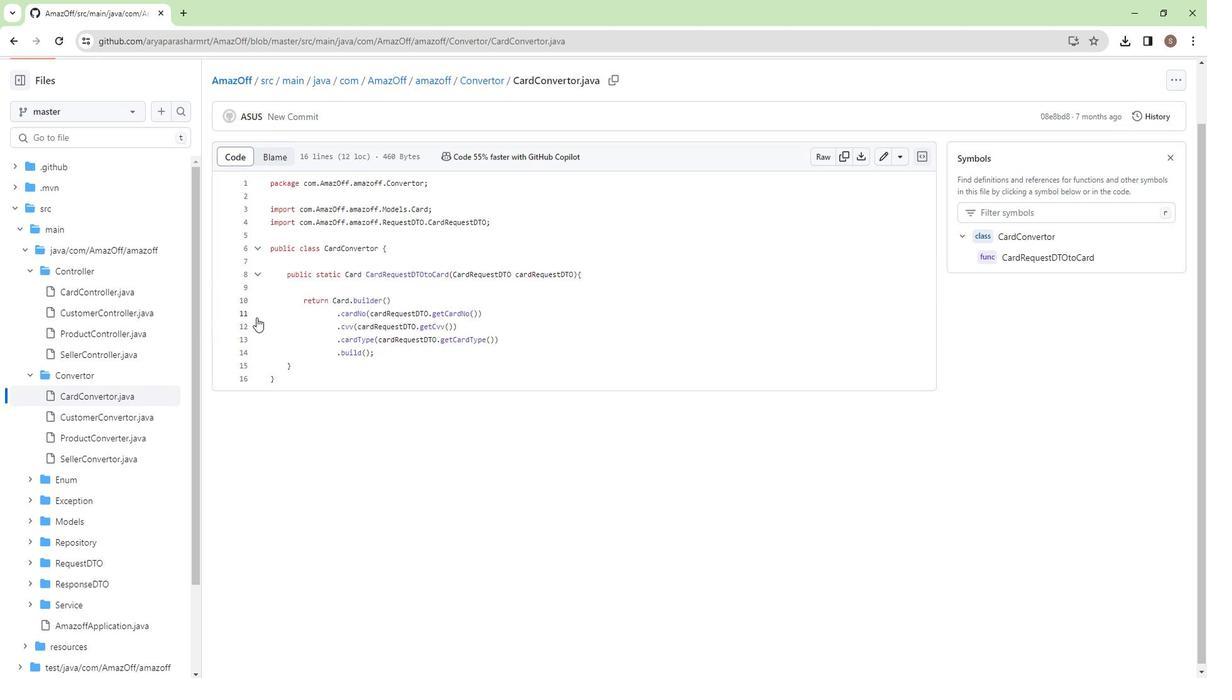 
Action: Mouse scrolled (252, 319) with delta (0, 0)
Screenshot: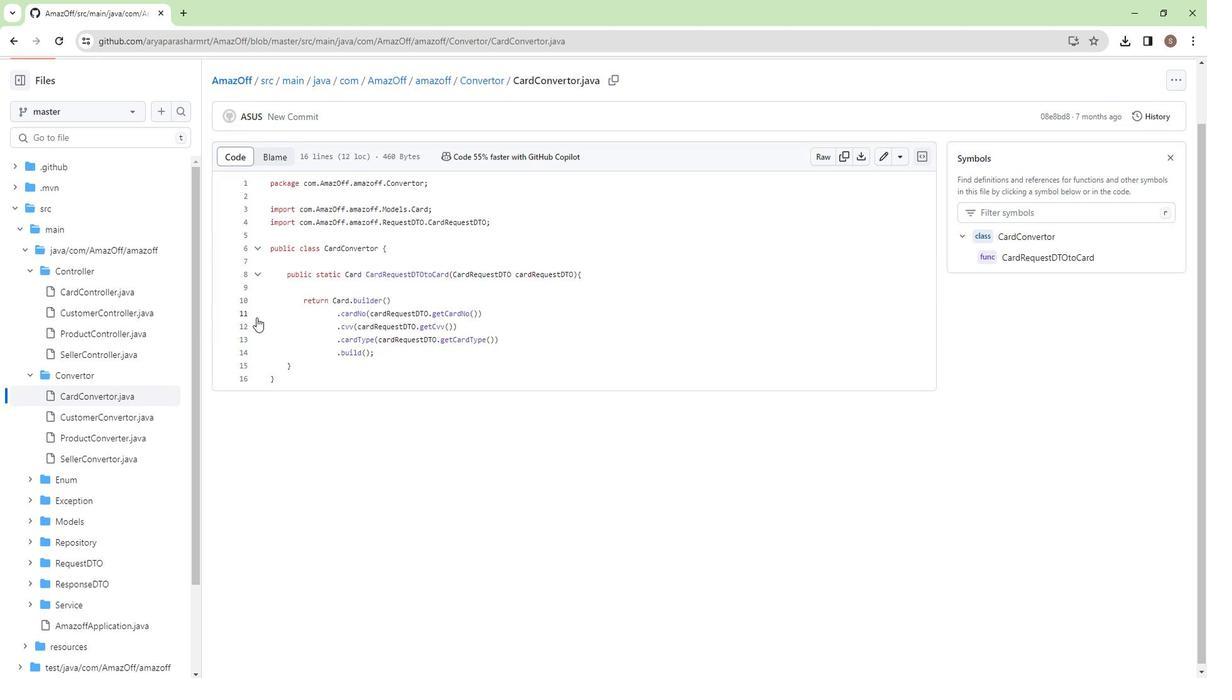 
Action: Mouse scrolled (252, 319) with delta (0, 0)
Screenshot: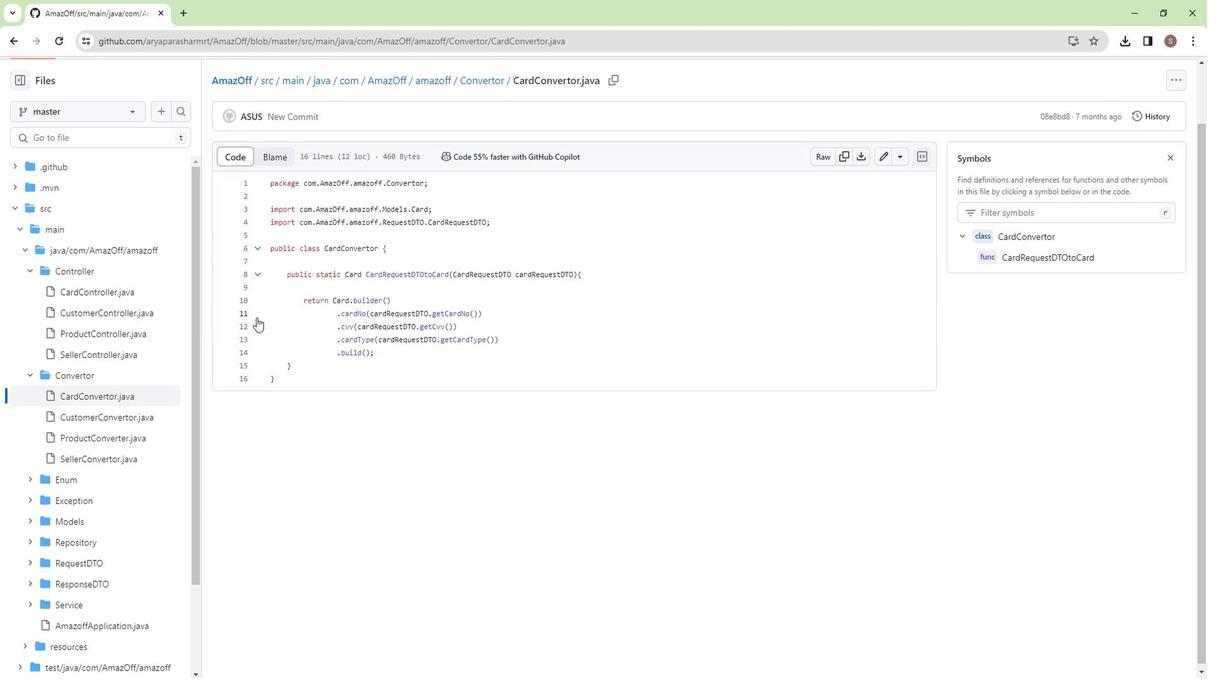 
Action: Mouse scrolled (252, 319) with delta (0, 0)
Screenshot: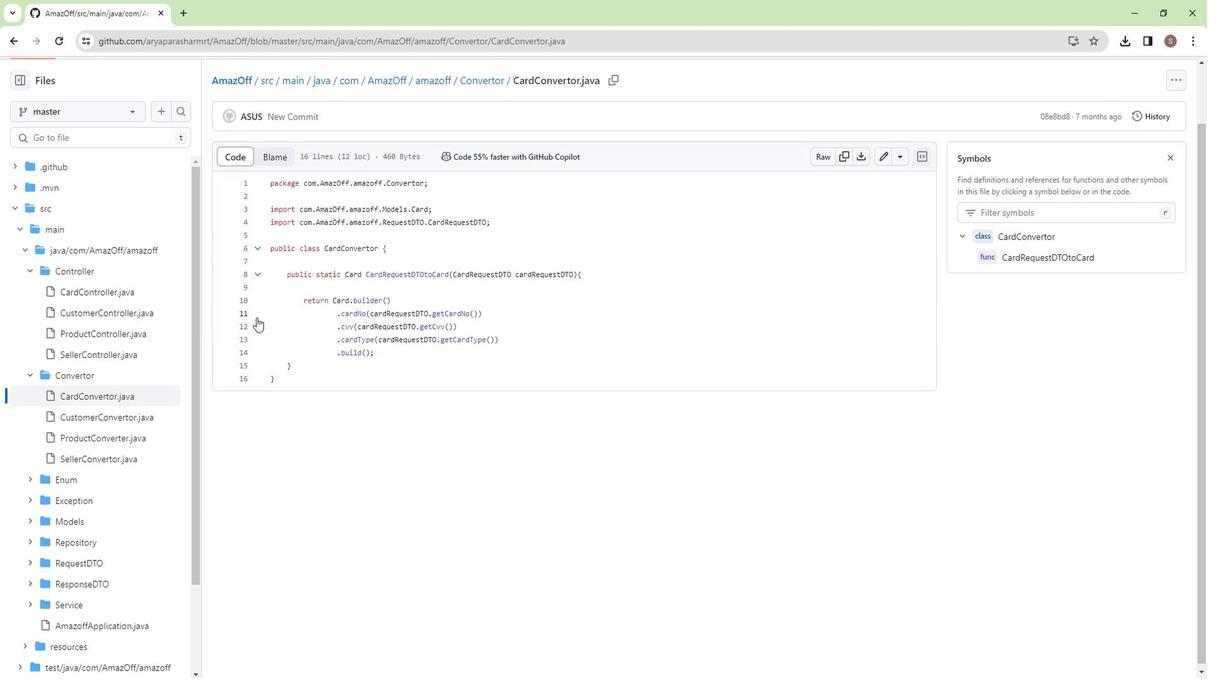 
Action: Mouse scrolled (252, 319) with delta (0, 0)
Screenshot: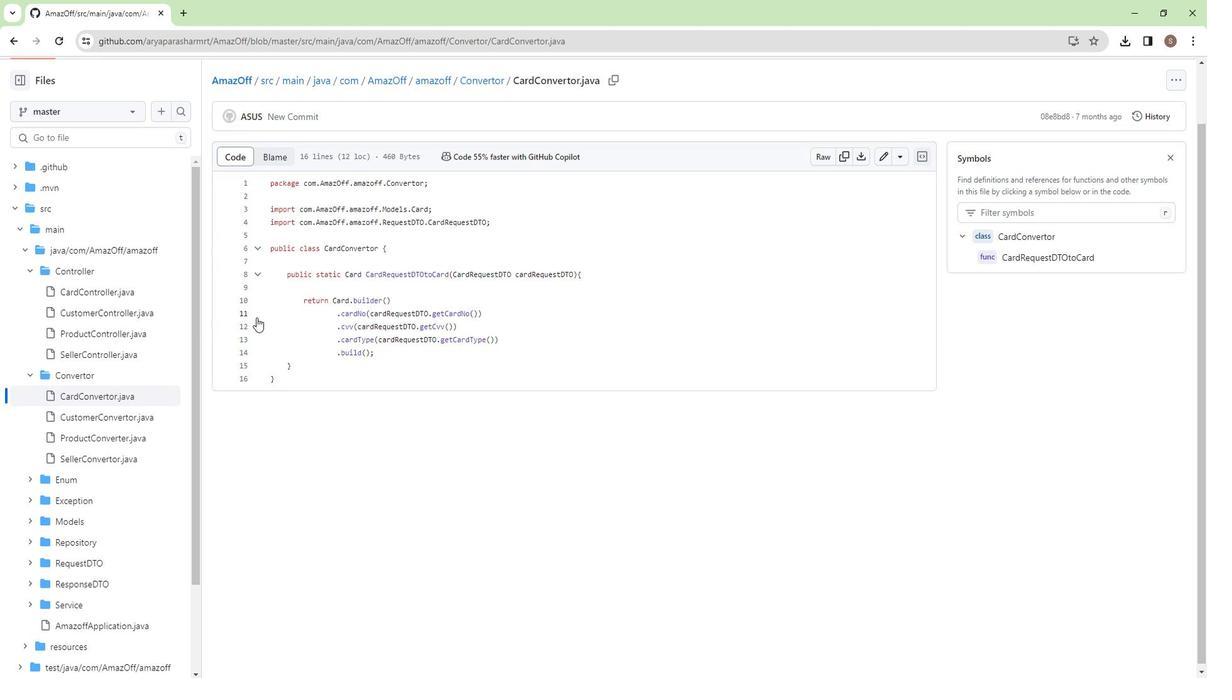 
Action: Mouse moved to (8, 48)
Screenshot: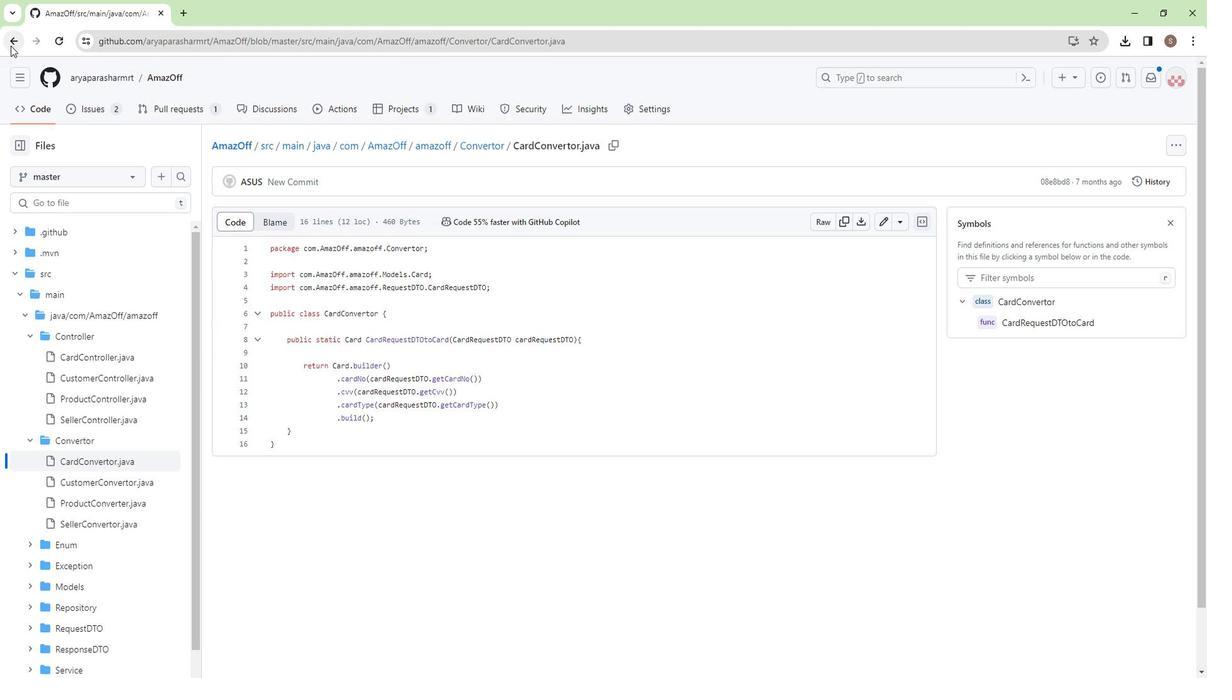 
Action: Mouse pressed left at (8, 48)
Screenshot: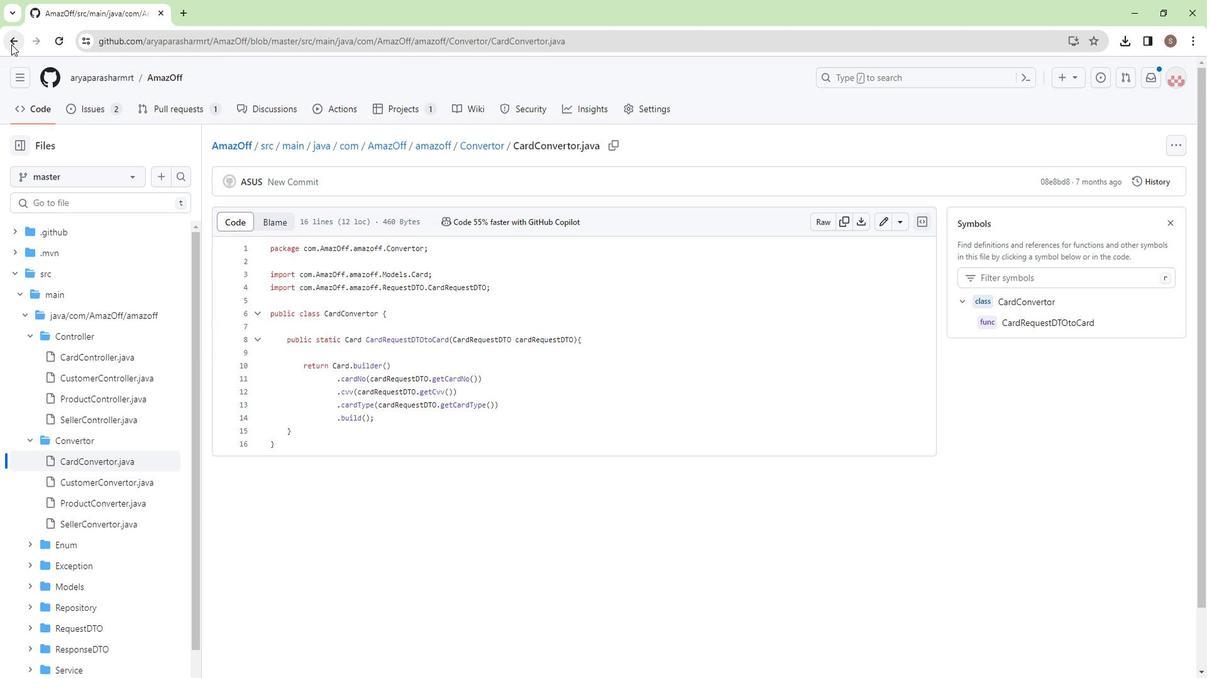 
Action: Mouse moved to (283, 292)
Screenshot: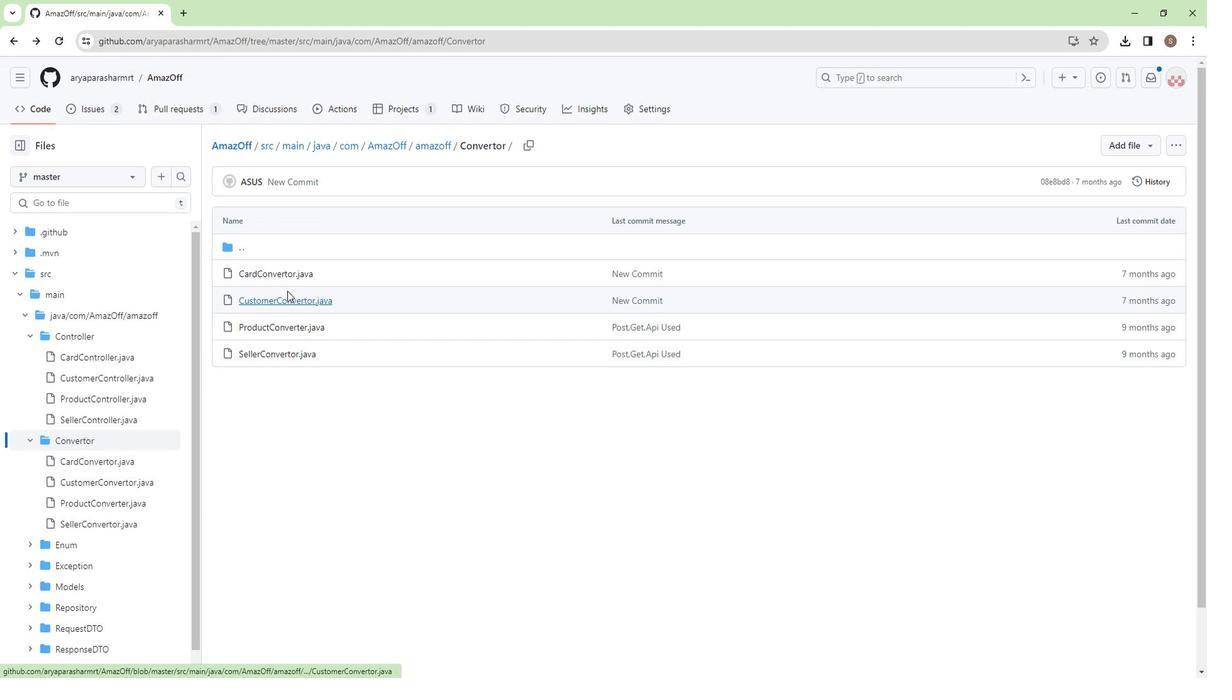 
Action: Mouse pressed left at (283, 292)
Screenshot: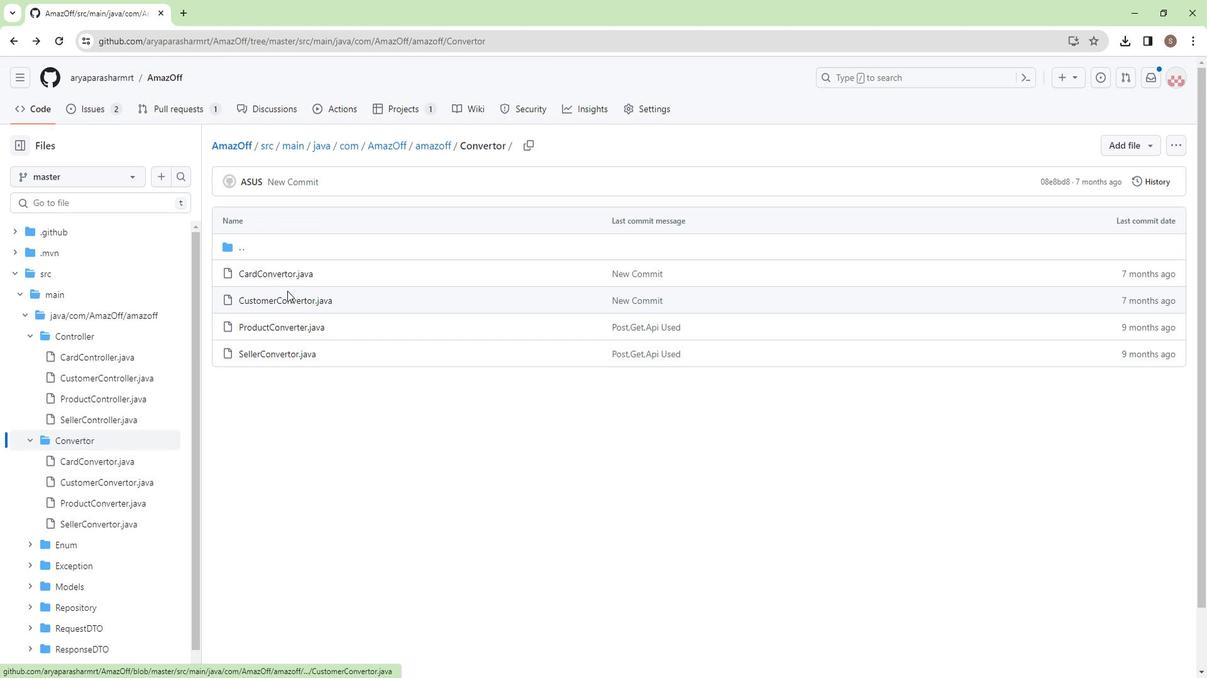 
Action: Mouse moved to (289, 297)
Screenshot: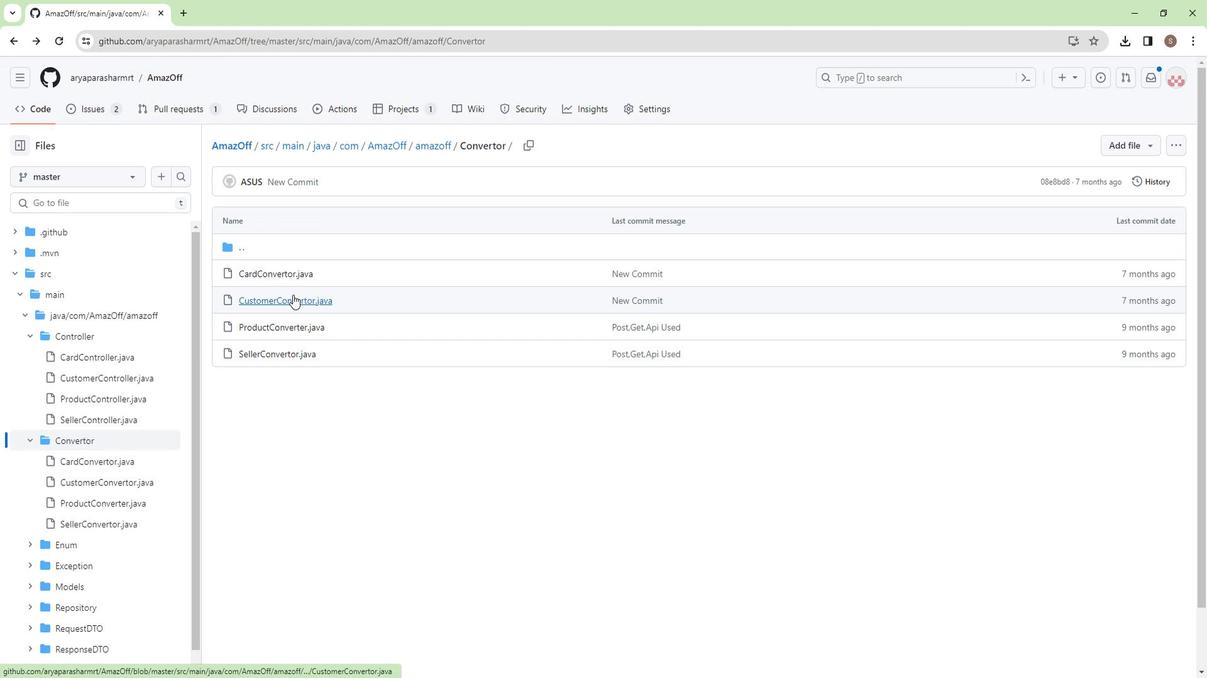 
Action: Mouse pressed left at (289, 297)
Screenshot: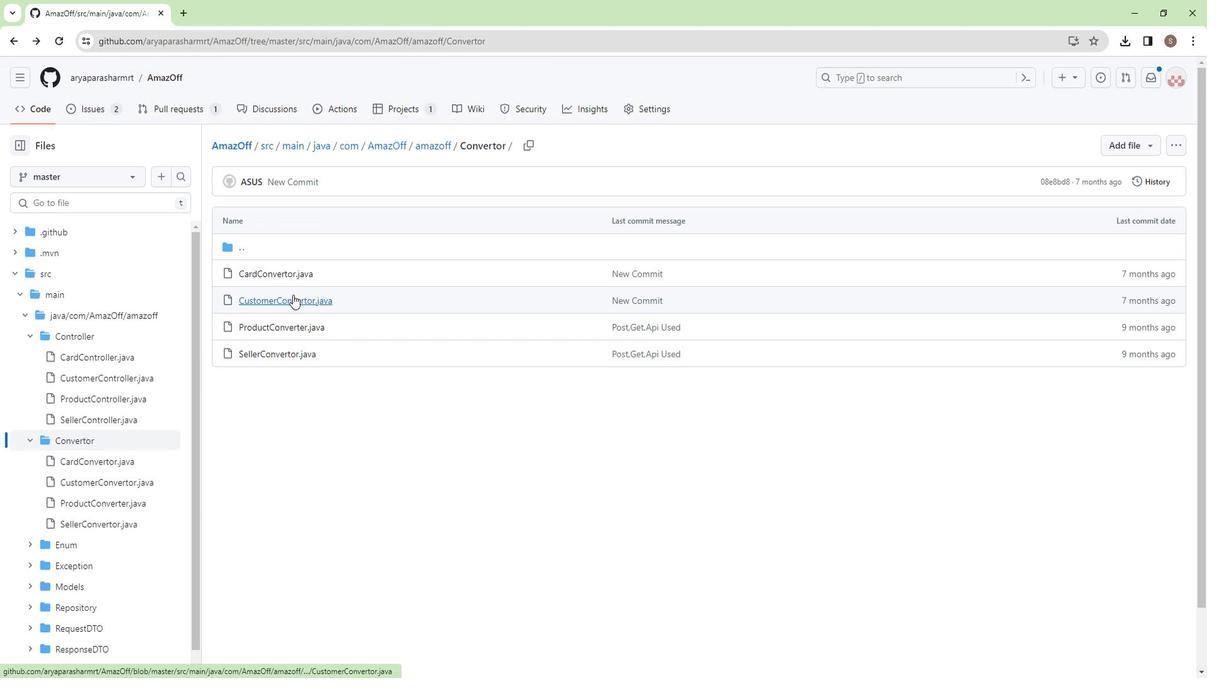 
Action: Mouse moved to (296, 314)
Screenshot: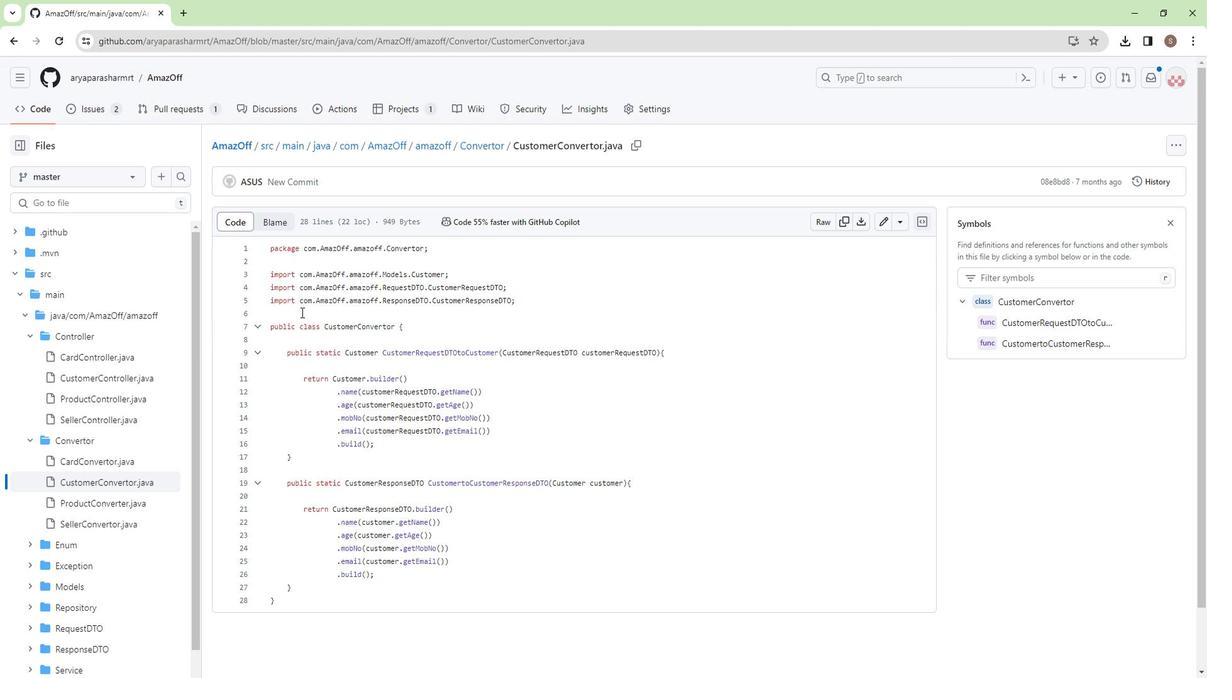 
Action: Mouse scrolled (296, 314) with delta (0, 0)
Screenshot: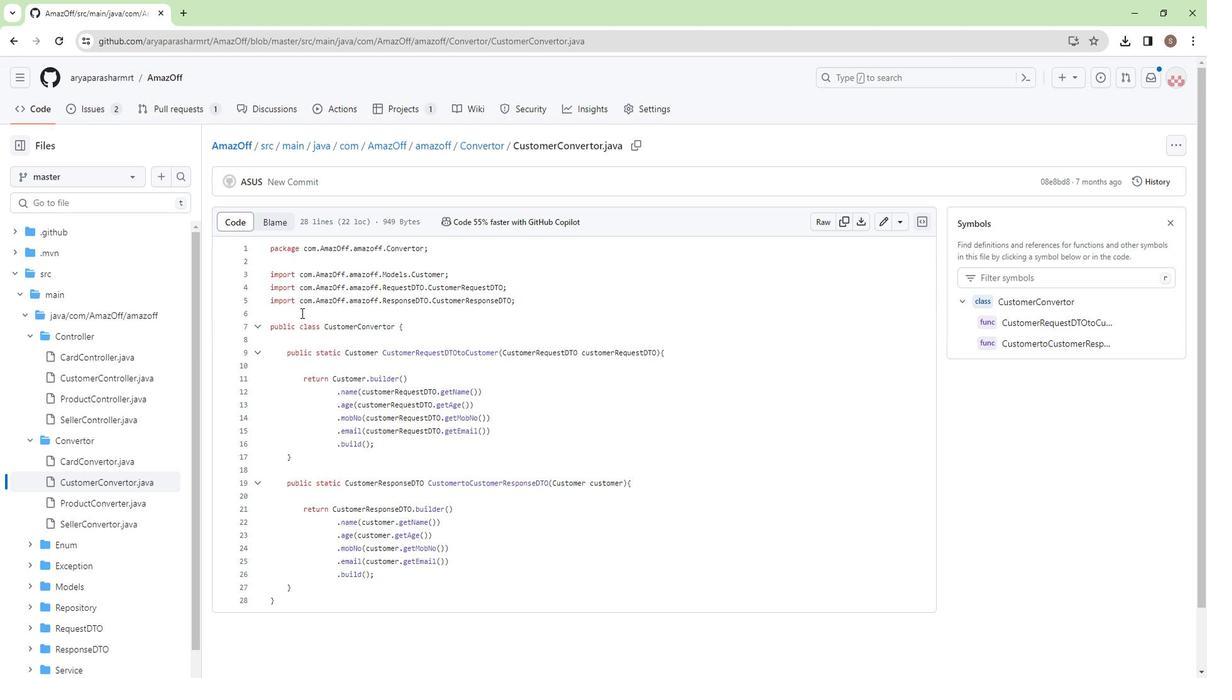 
Action: Mouse scrolled (296, 314) with delta (0, 0)
Screenshot: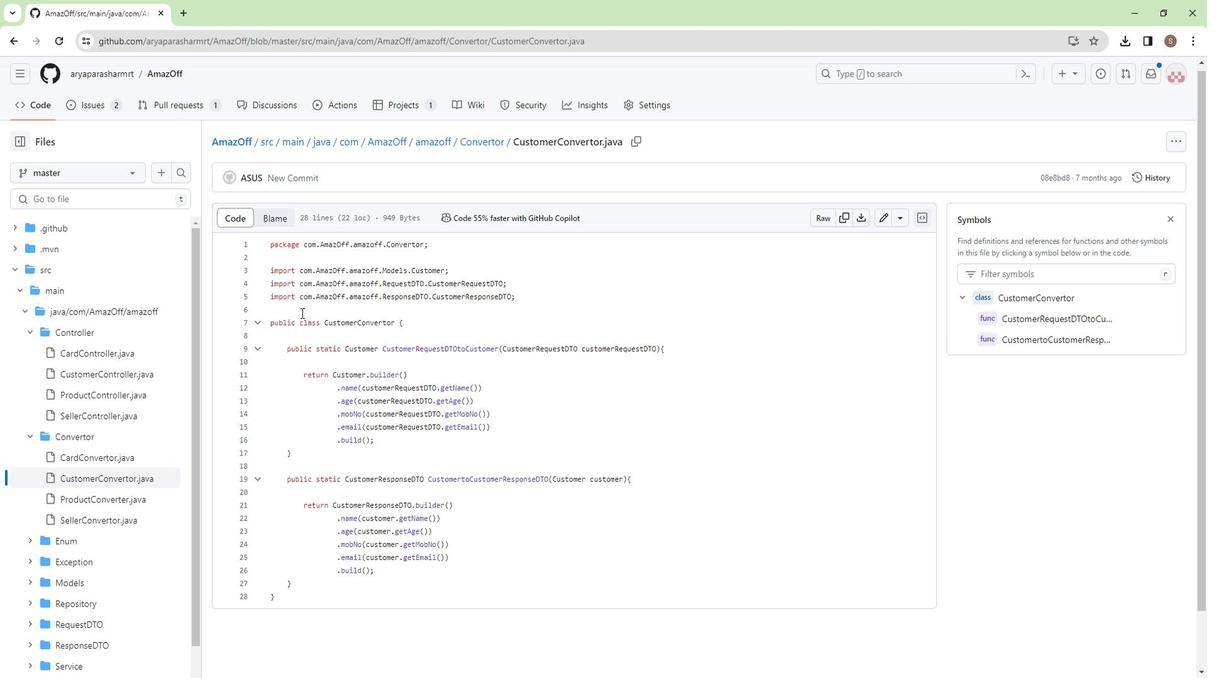 
Action: Mouse scrolled (296, 315) with delta (0, 0)
Screenshot: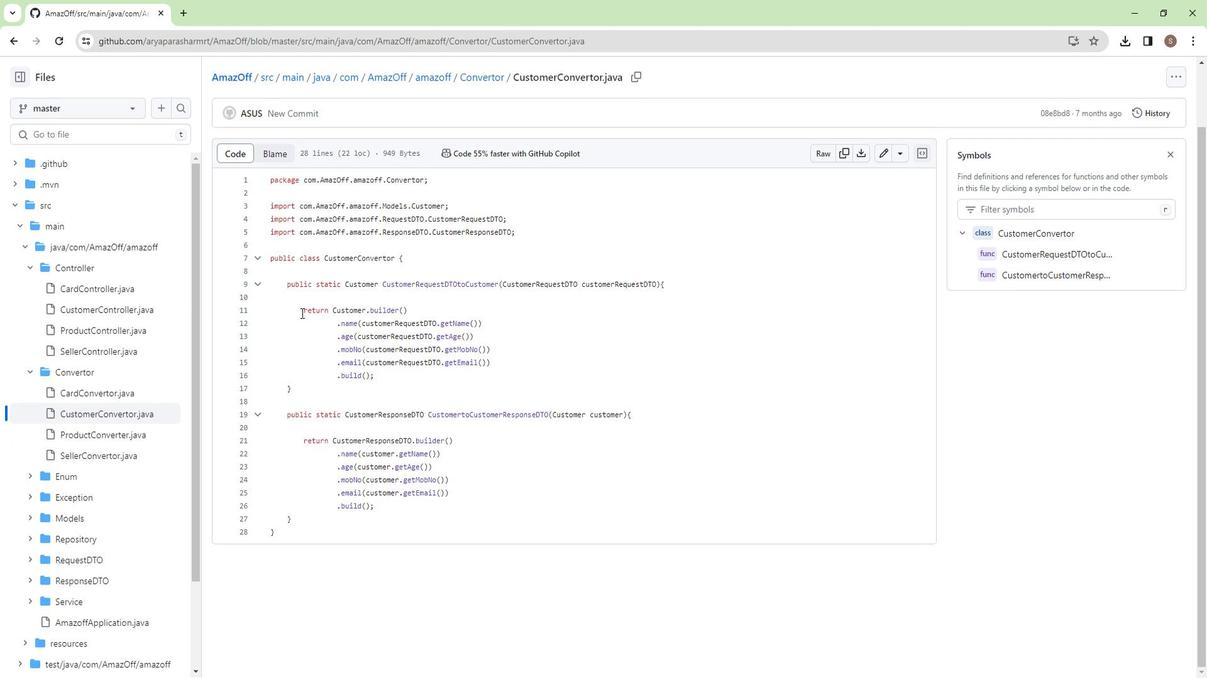 
Action: Mouse scrolled (296, 315) with delta (0, 0)
Screenshot: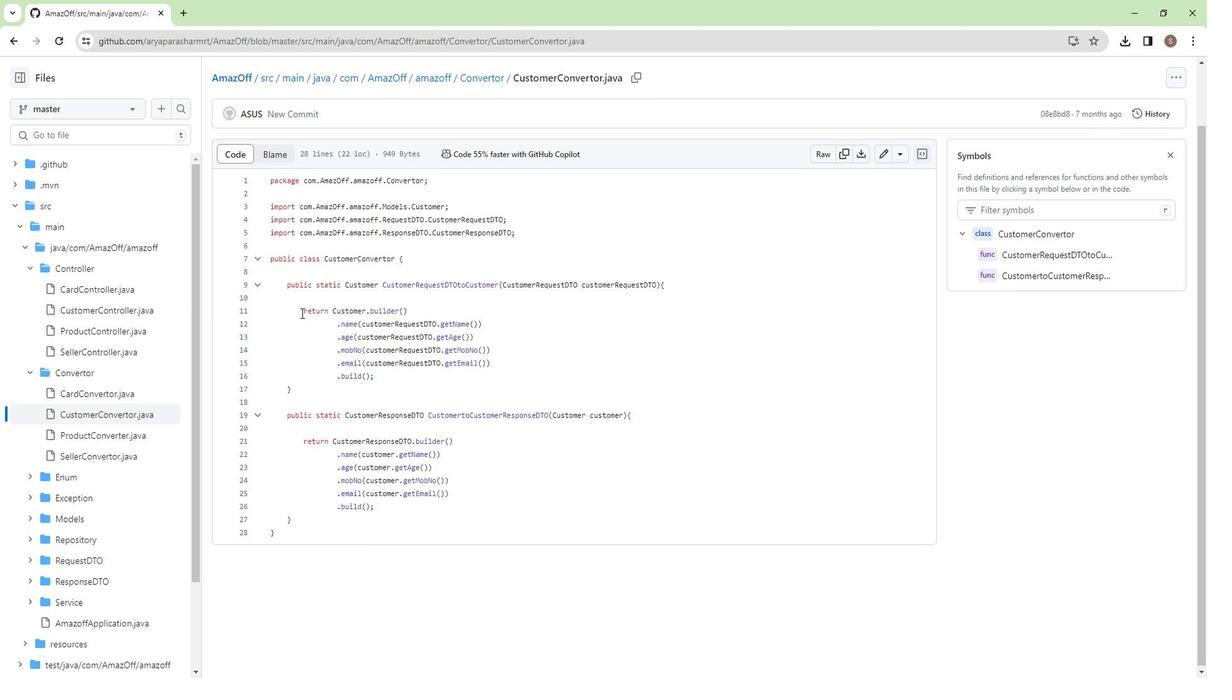 
Action: Mouse scrolled (296, 315) with delta (0, 0)
Screenshot: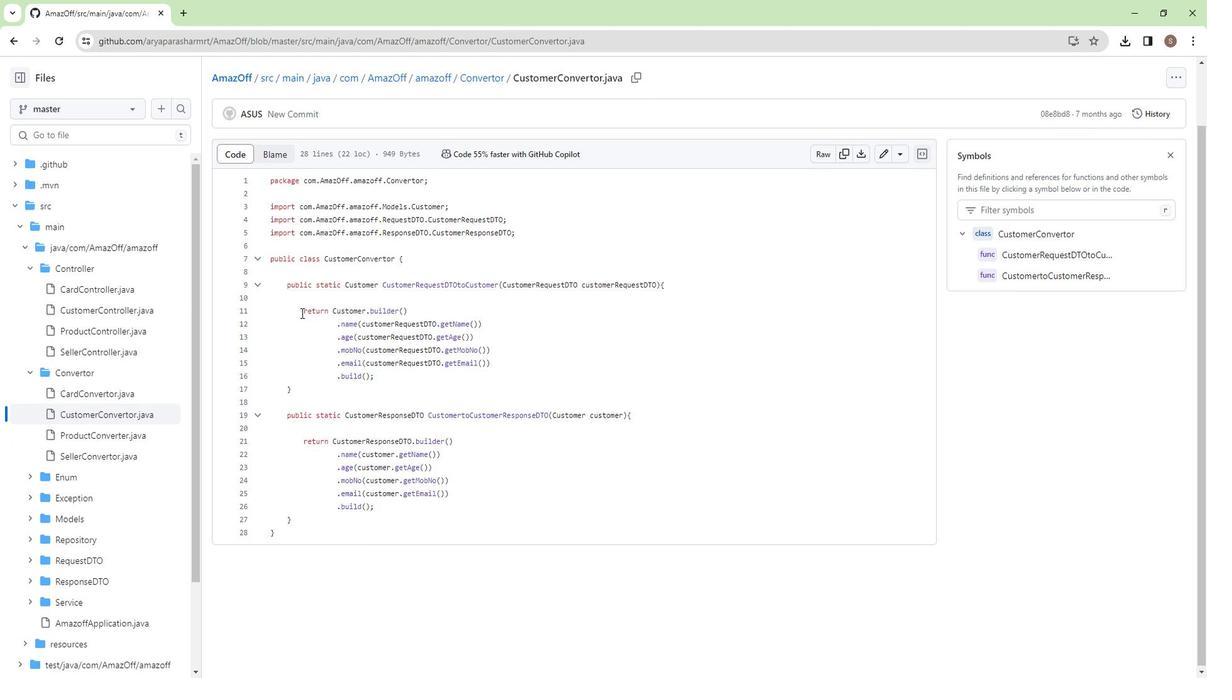 
Action: Mouse scrolled (296, 315) with delta (0, 0)
Screenshot: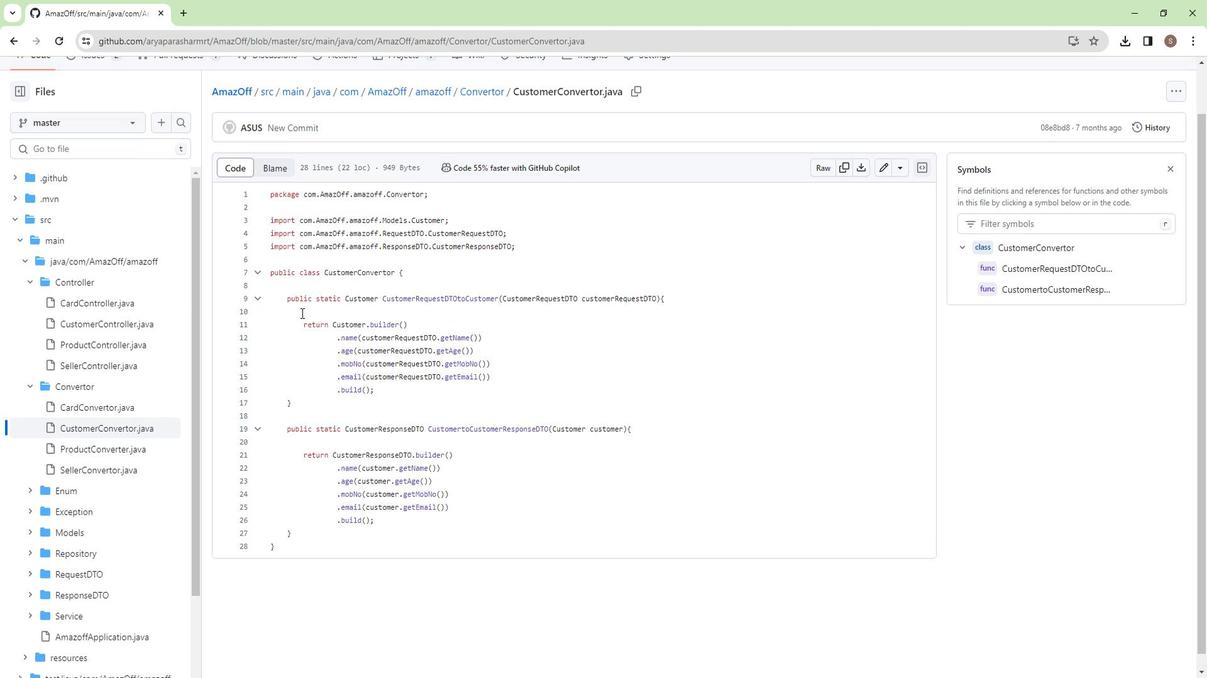 
Action: Mouse moved to (16, 45)
Screenshot: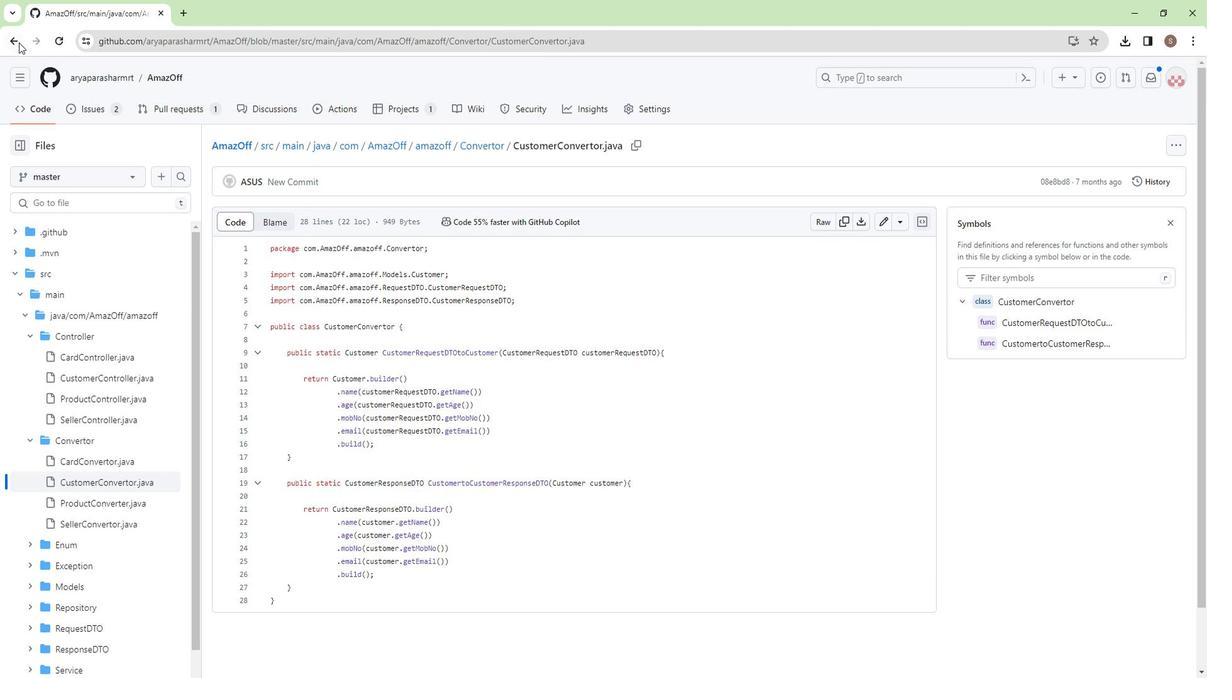 
Action: Mouse pressed left at (16, 45)
Screenshot: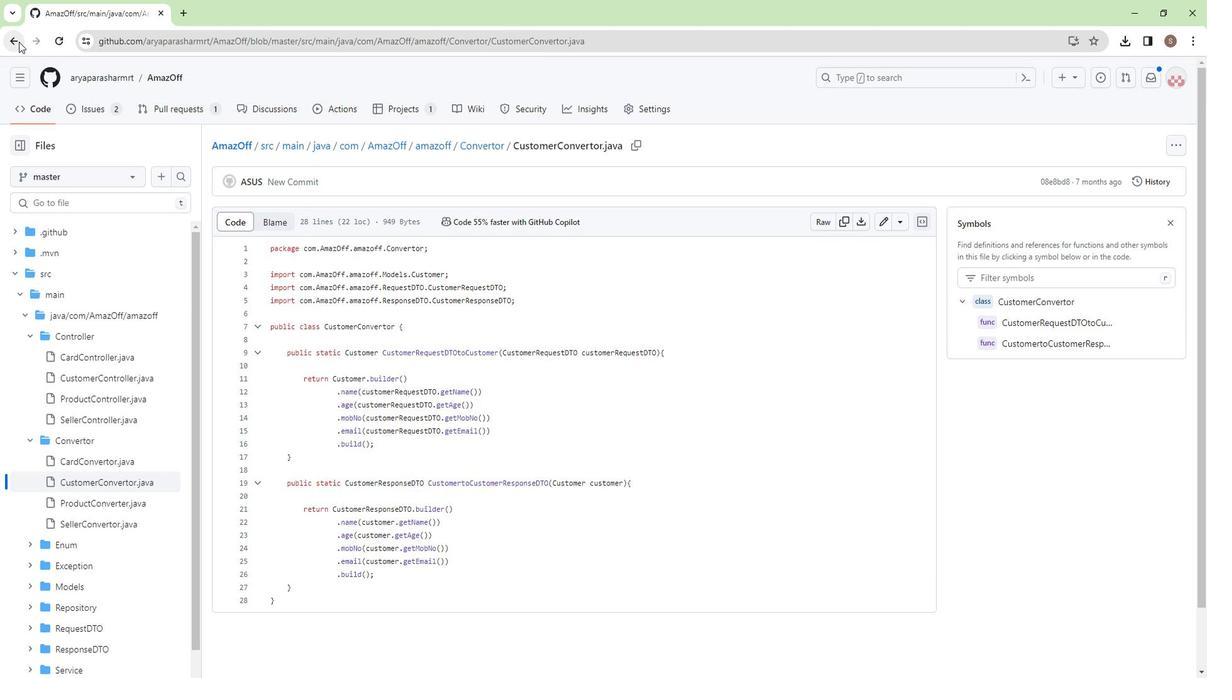 
Action: Mouse moved to (273, 326)
Screenshot: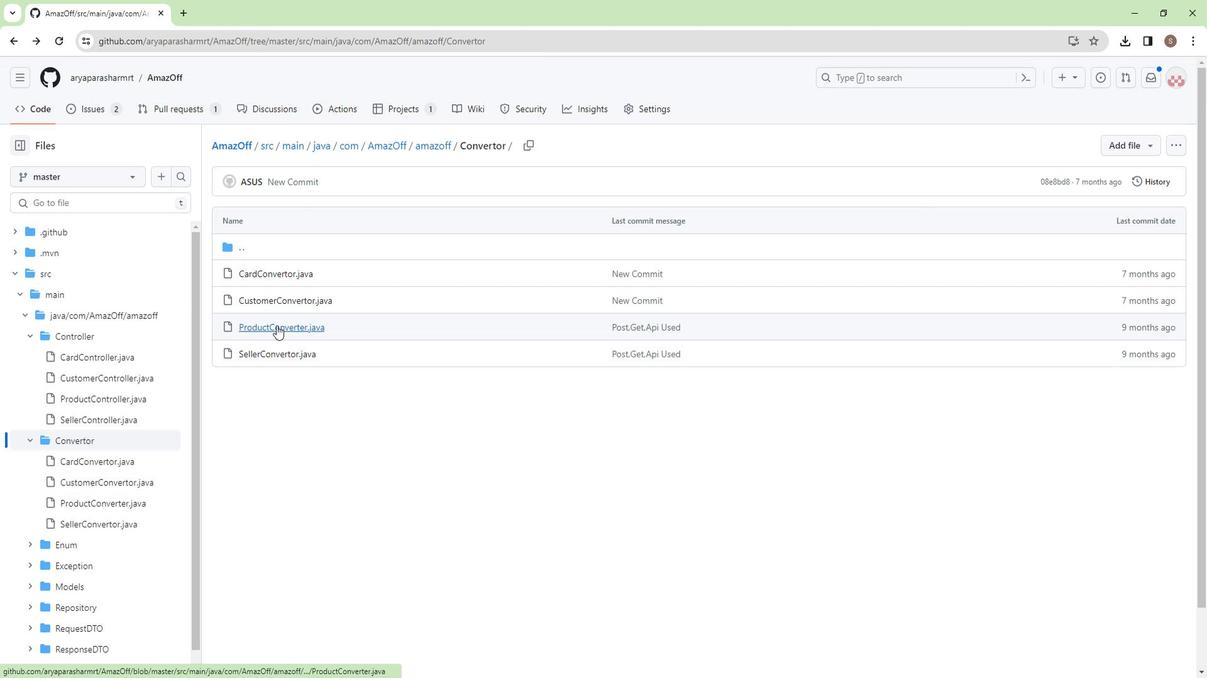 
Action: Mouse pressed left at (273, 326)
Screenshot: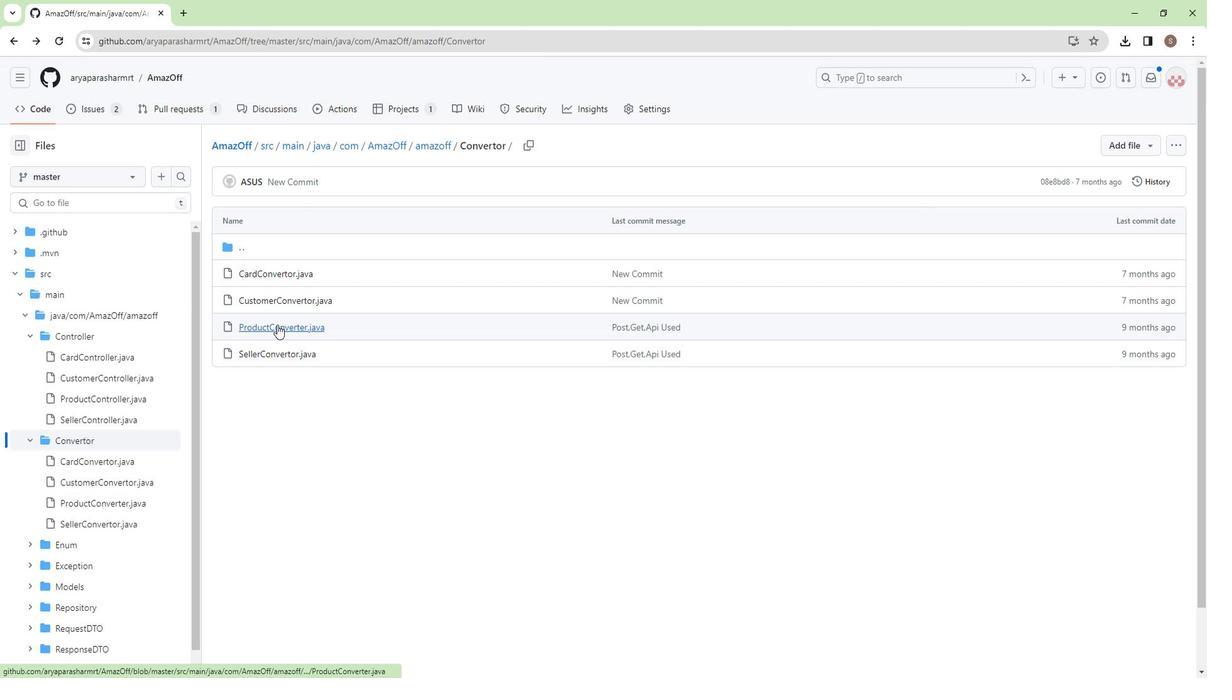 
Action: Mouse moved to (331, 399)
Screenshot: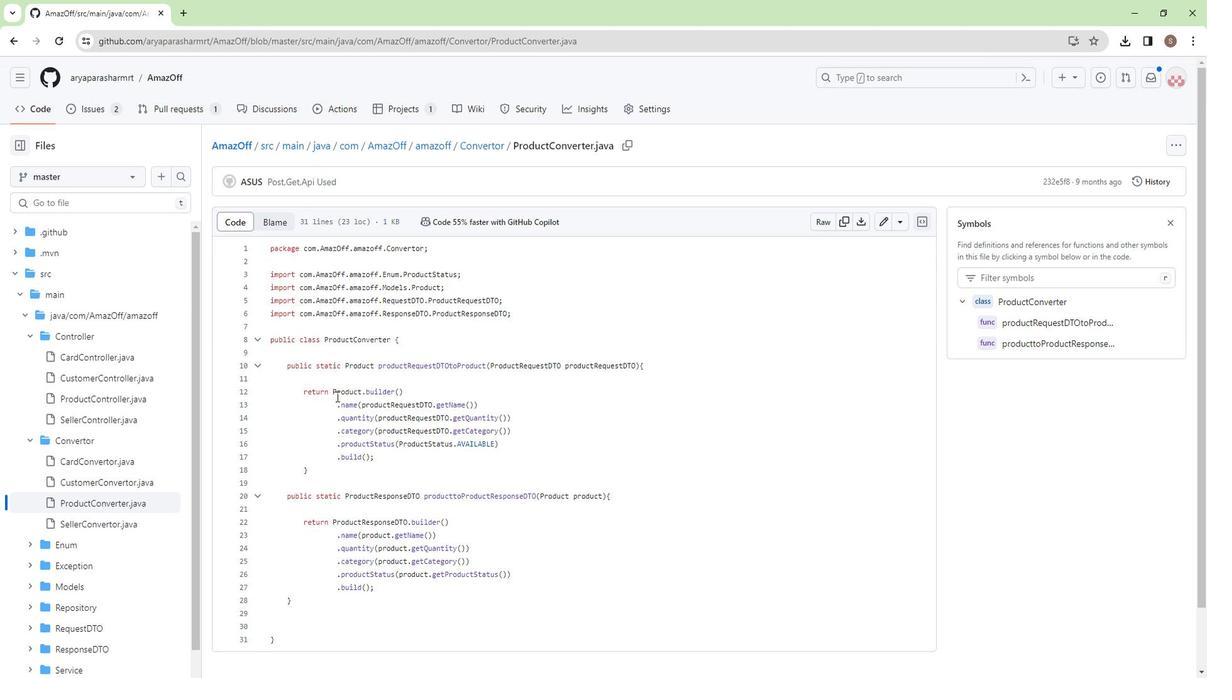 
Action: Mouse scrolled (331, 399) with delta (0, 0)
Screenshot: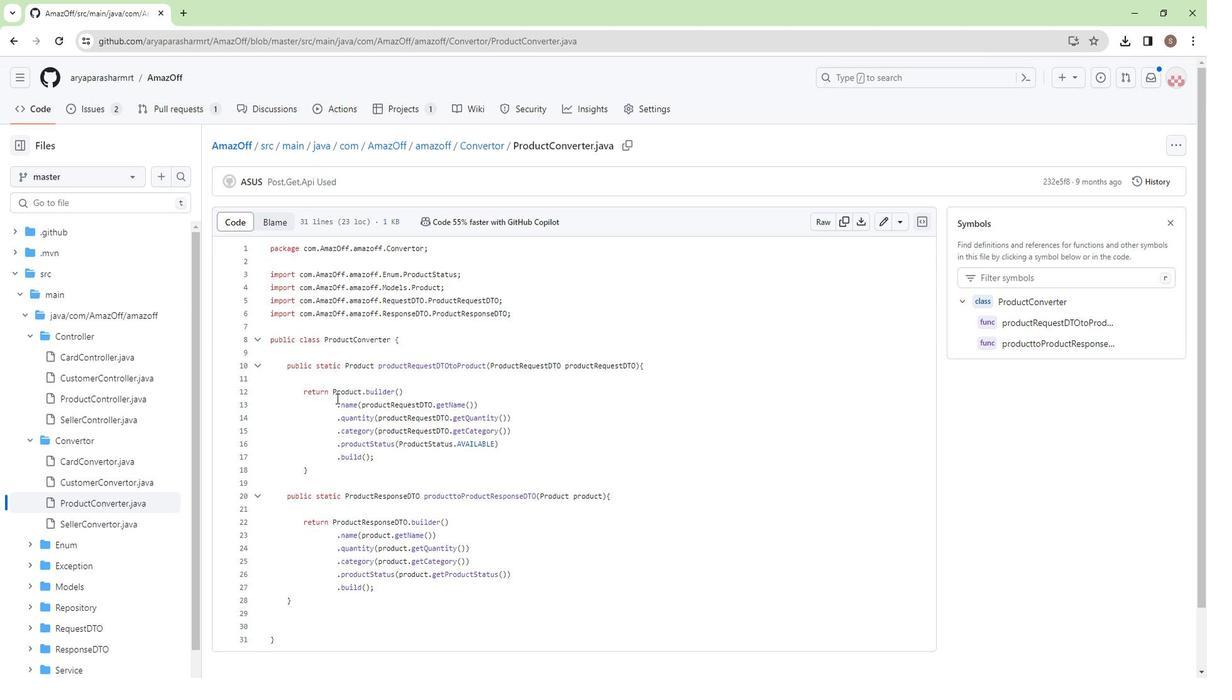 
Action: Mouse scrolled (331, 399) with delta (0, 0)
Screenshot: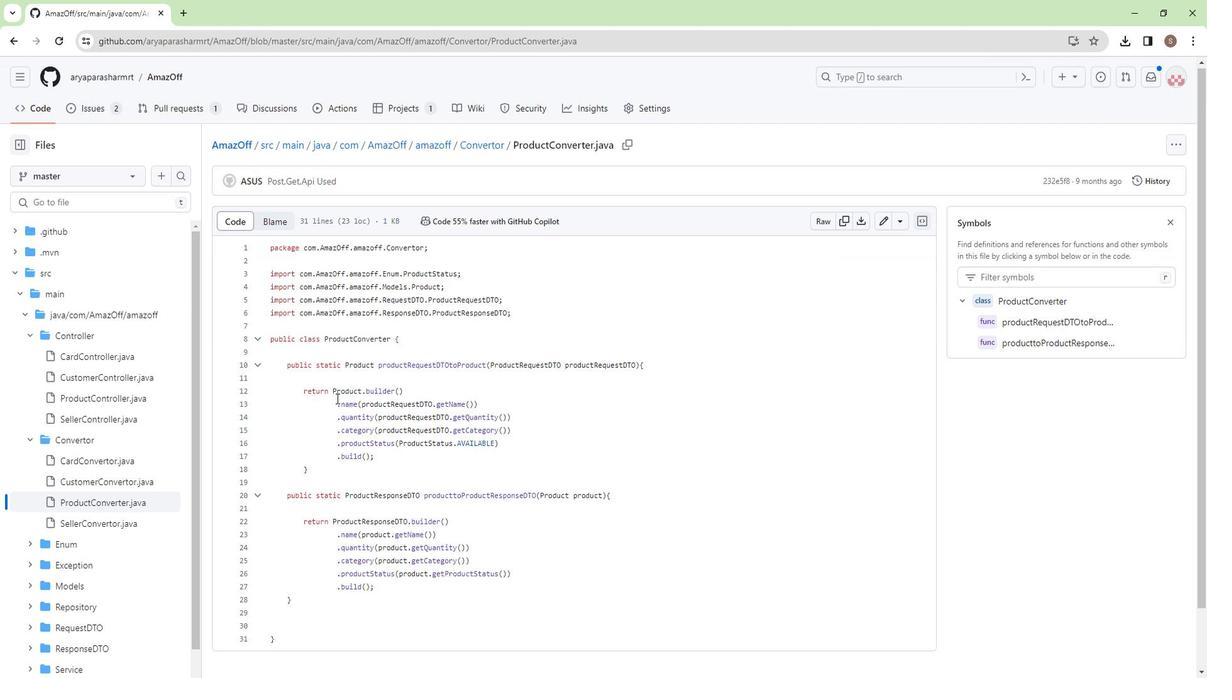 
Action: Mouse scrolled (331, 399) with delta (0, 0)
Screenshot: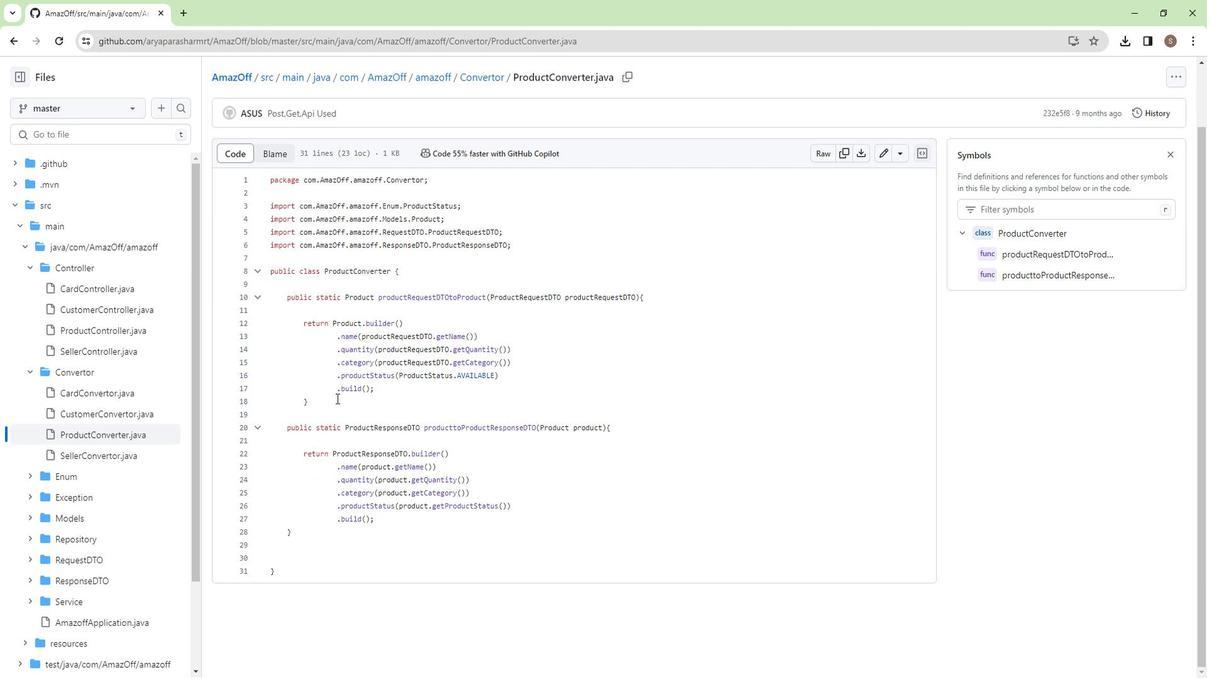 
Action: Mouse scrolled (331, 400) with delta (0, 0)
Screenshot: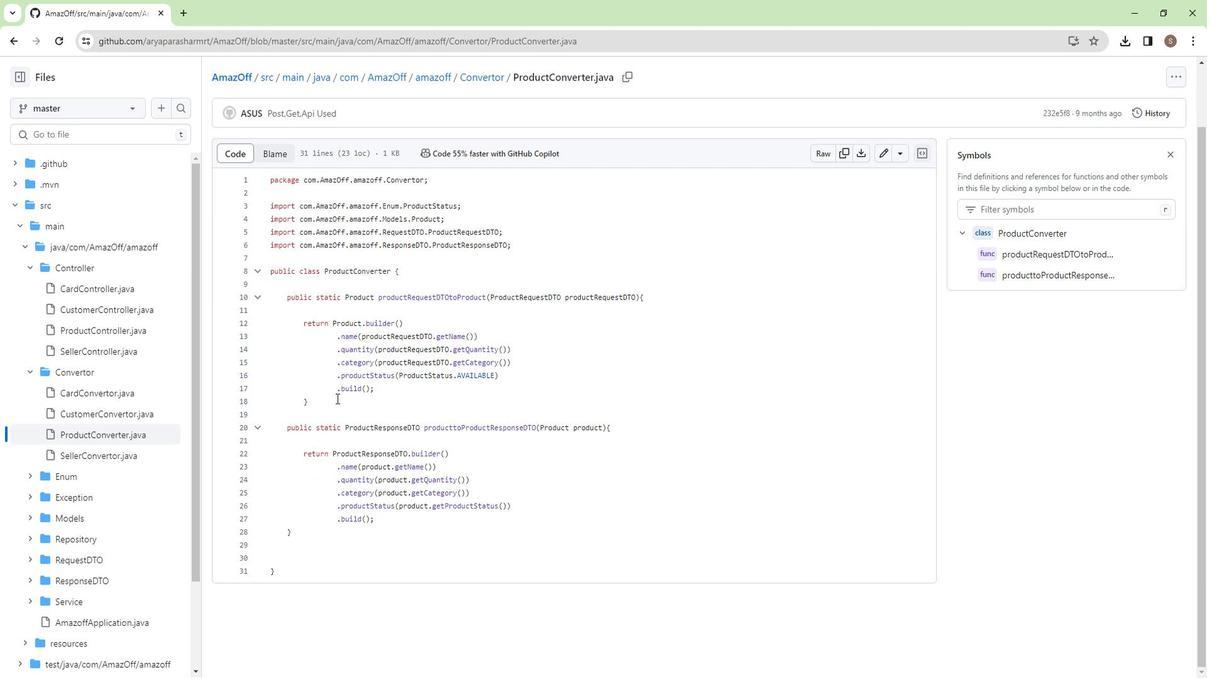 
Action: Mouse scrolled (331, 400) with delta (0, 0)
Screenshot: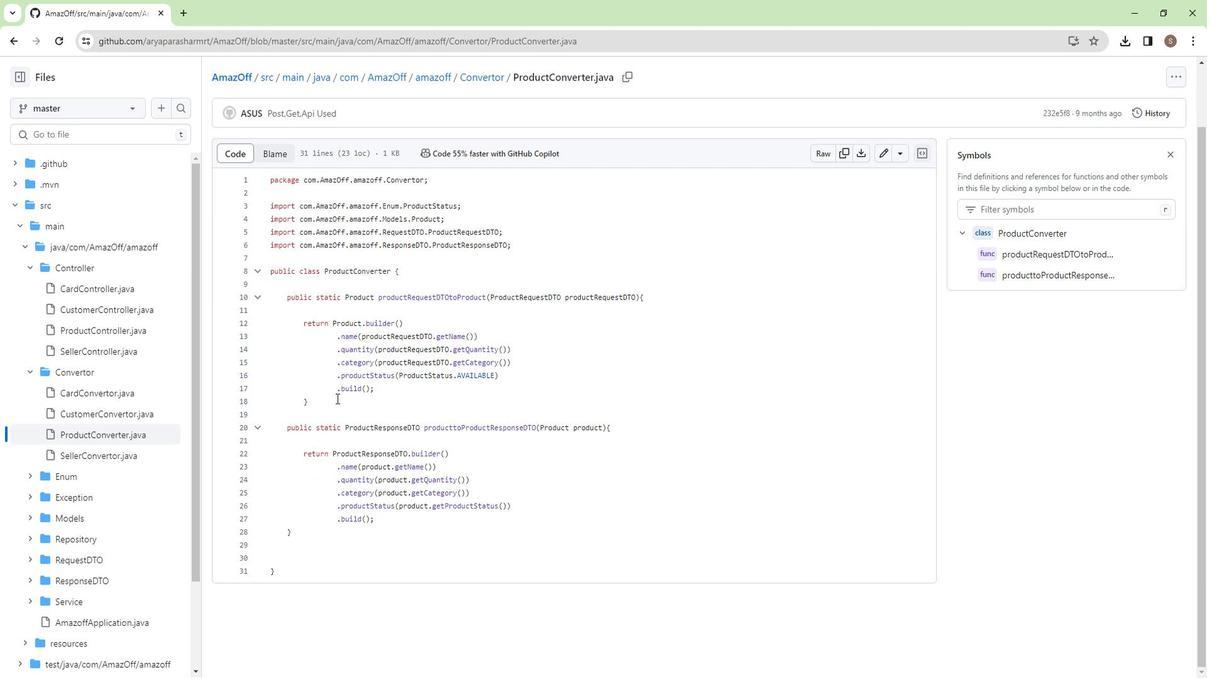 
Action: Mouse scrolled (331, 400) with delta (0, 0)
Screenshot: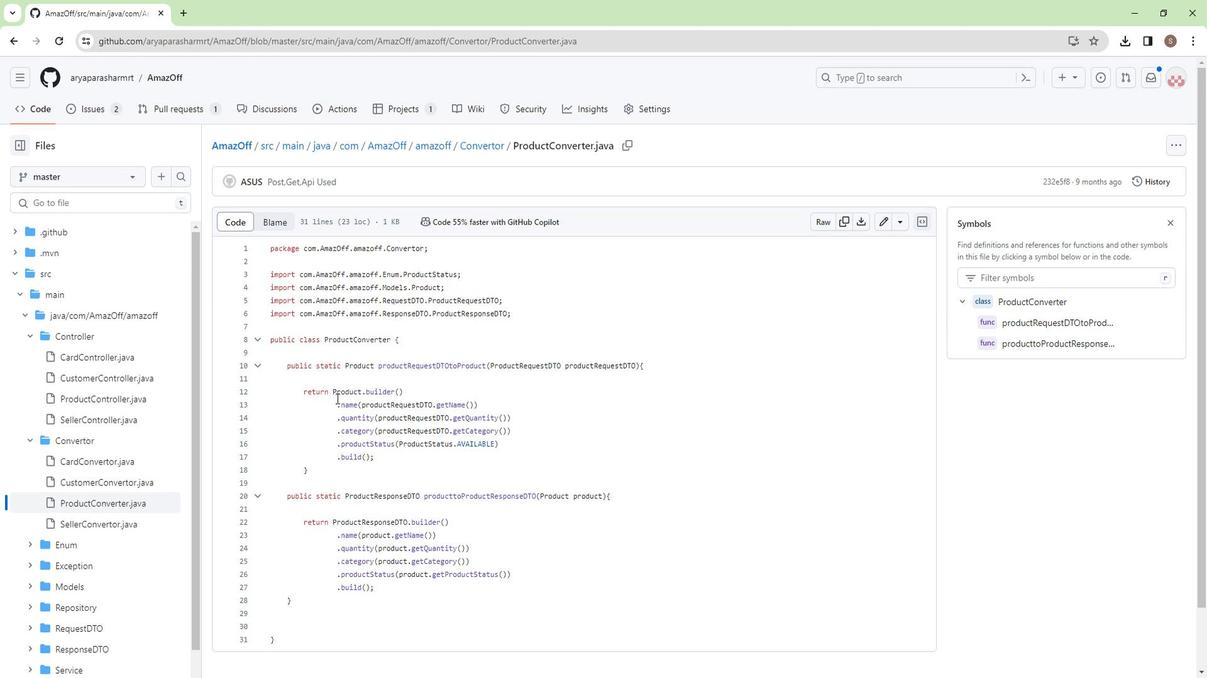 
Action: Mouse scrolled (331, 400) with delta (0, 0)
Screenshot: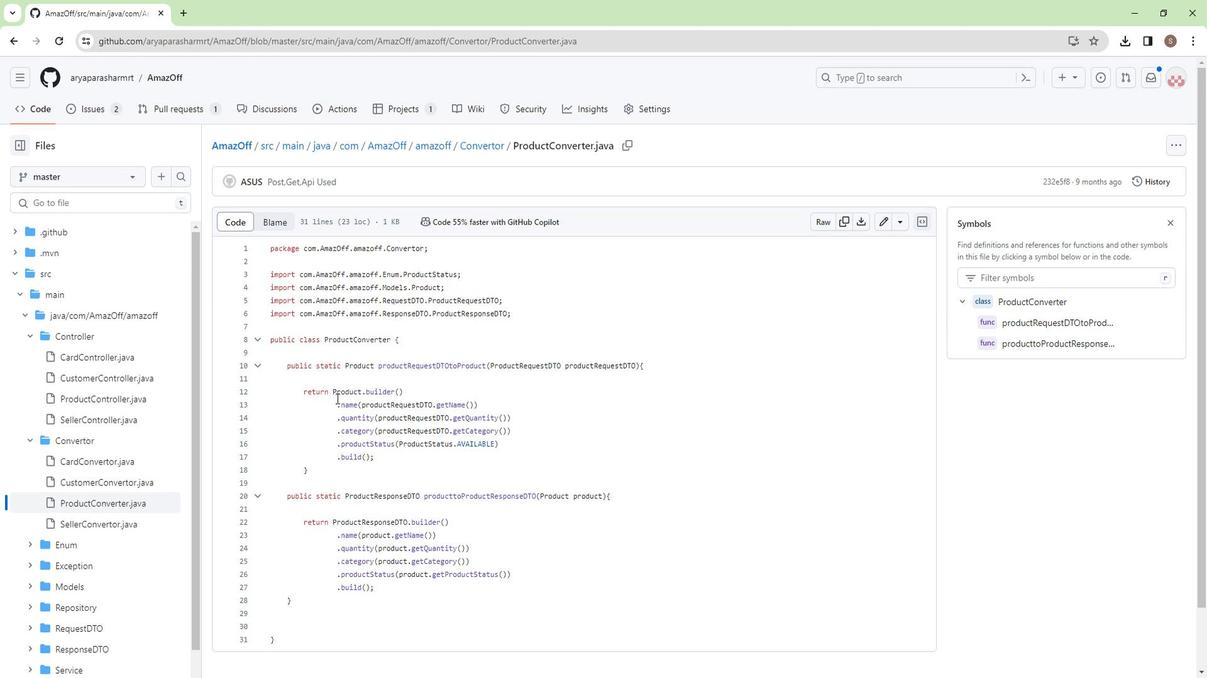 
Action: Mouse scrolled (331, 399) with delta (0, 0)
Screenshot: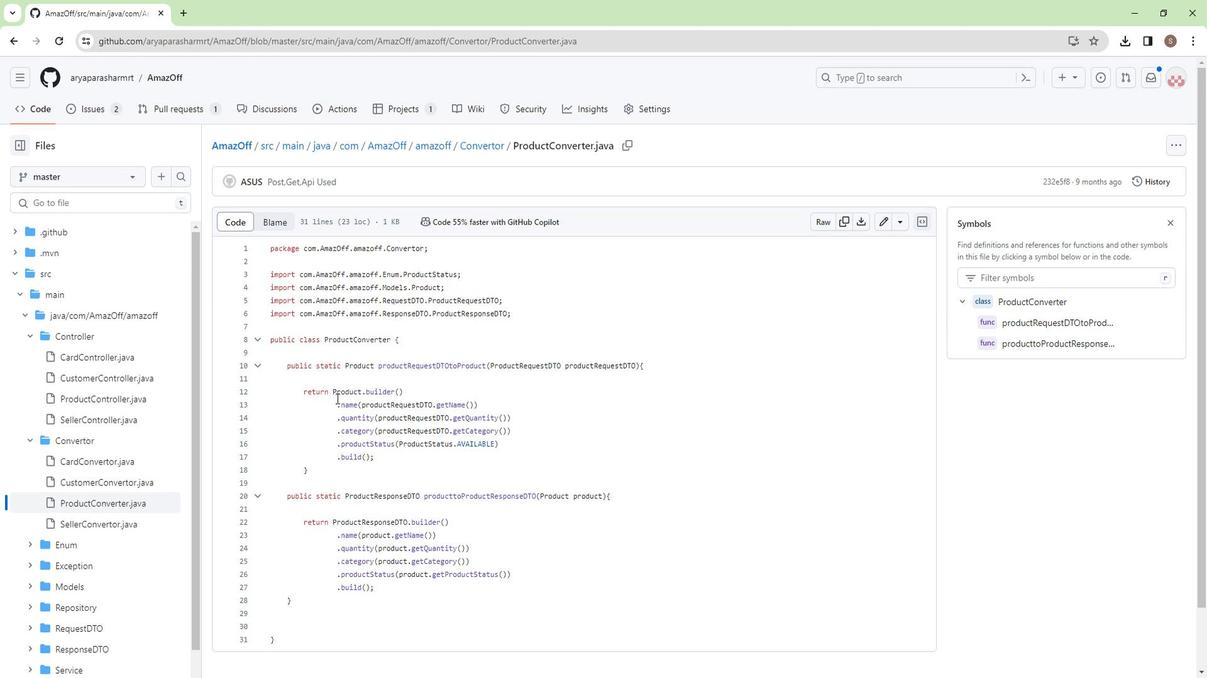 
Action: Mouse scrolled (331, 399) with delta (0, 0)
Screenshot: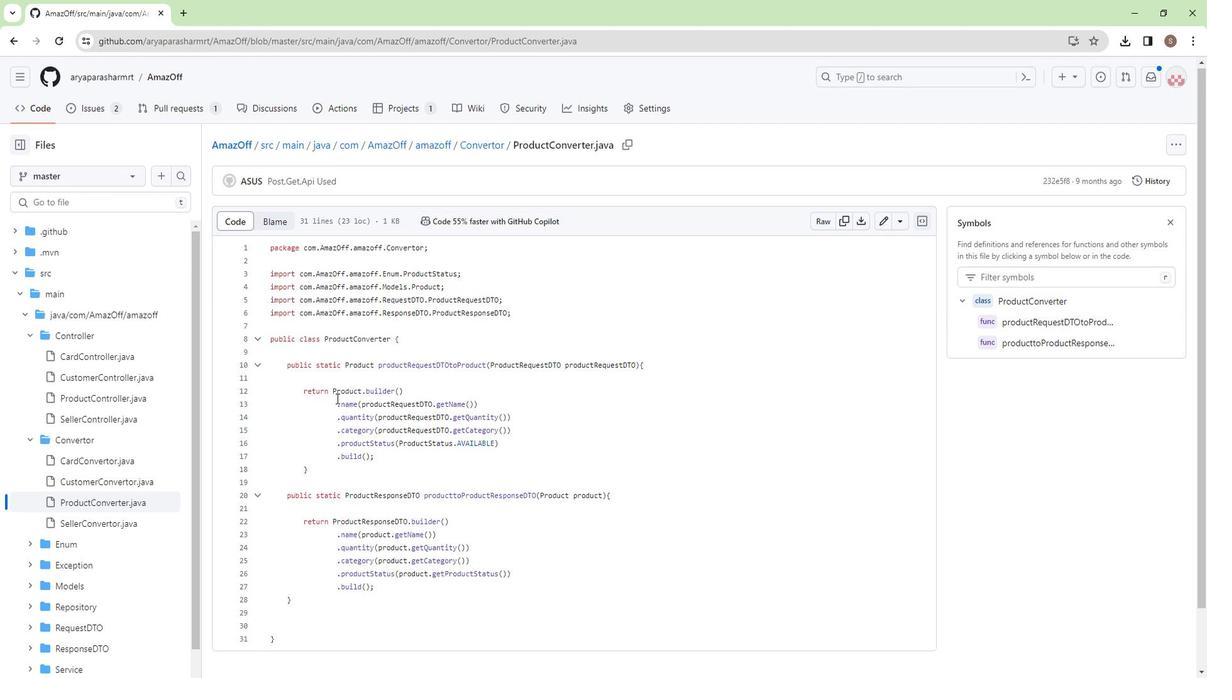 
Action: Mouse scrolled (331, 399) with delta (0, 0)
Screenshot: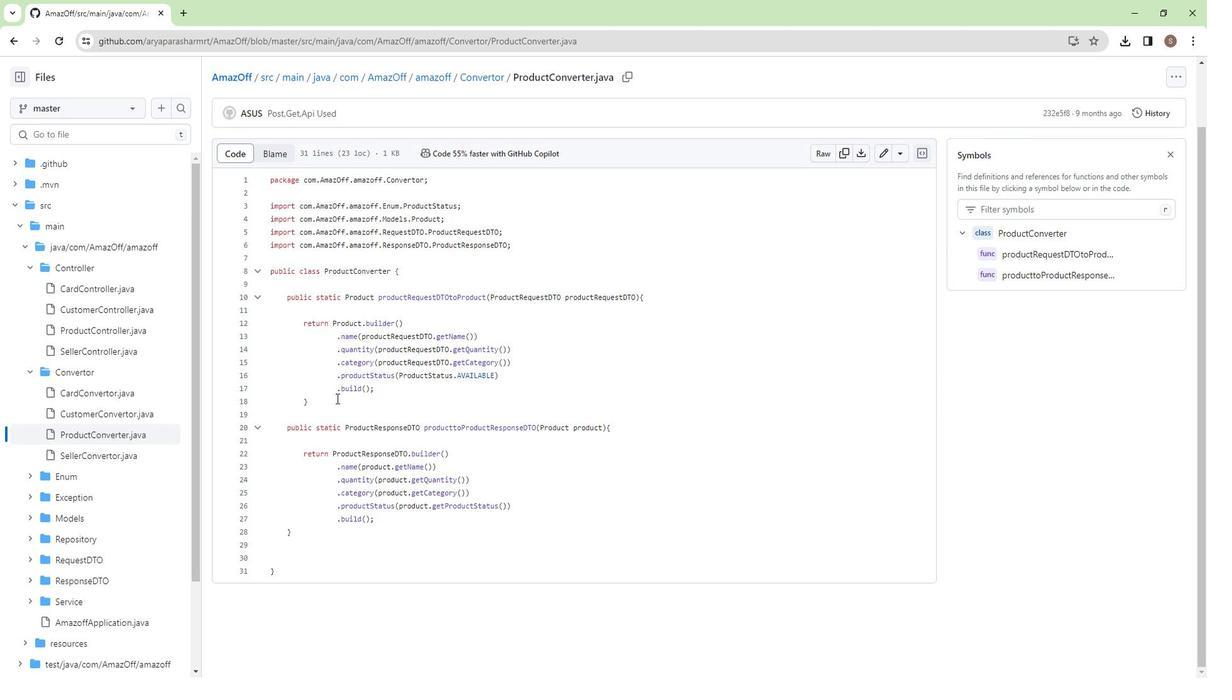 
Action: Mouse moved to (105, 104)
Screenshot: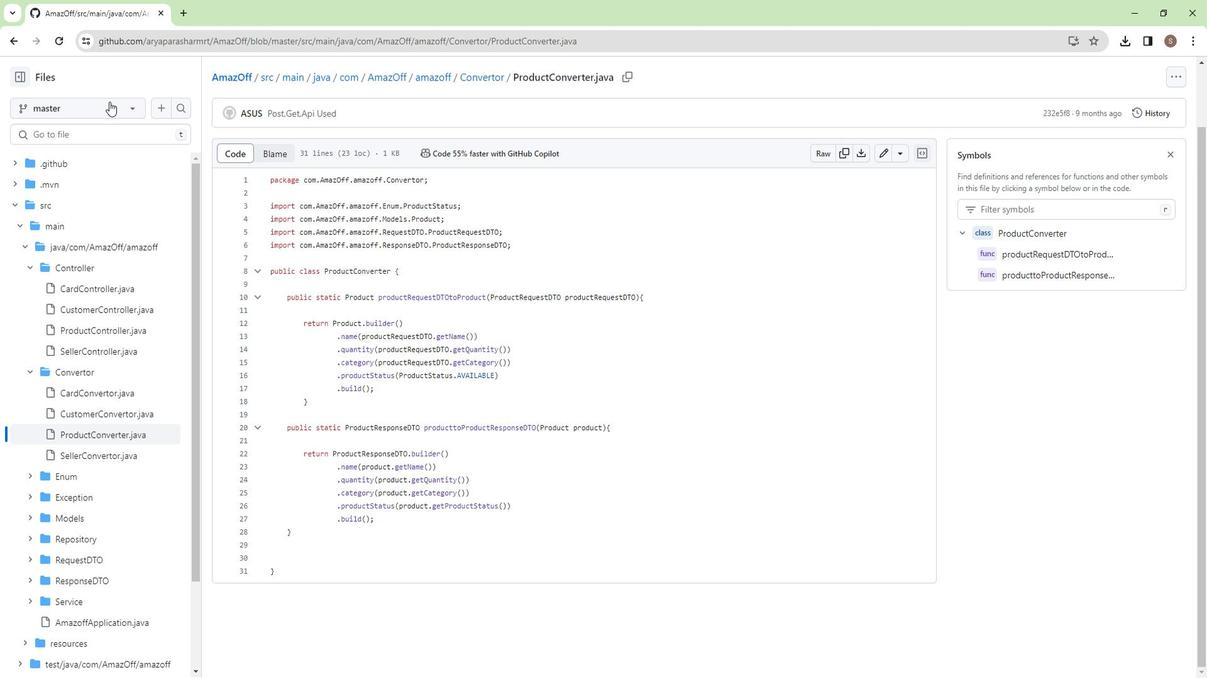 
Action: Mouse scrolled (105, 105) with delta (0, 0)
Screenshot: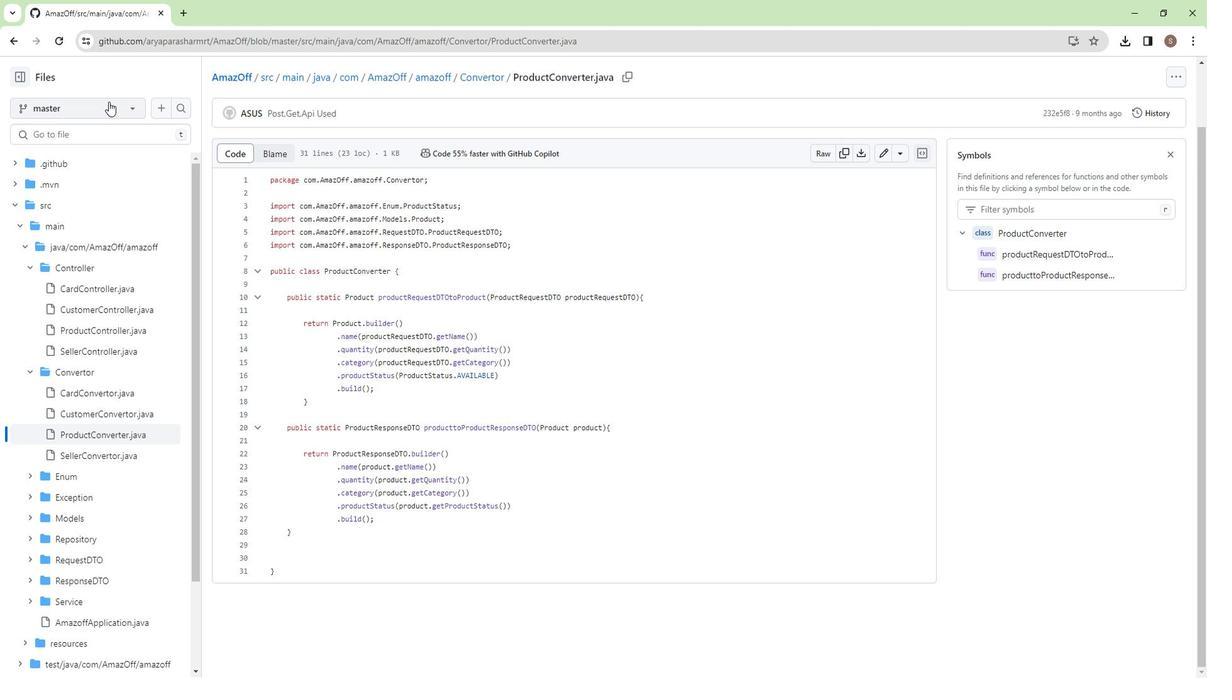 
Action: Mouse scrolled (105, 105) with delta (0, 0)
Screenshot: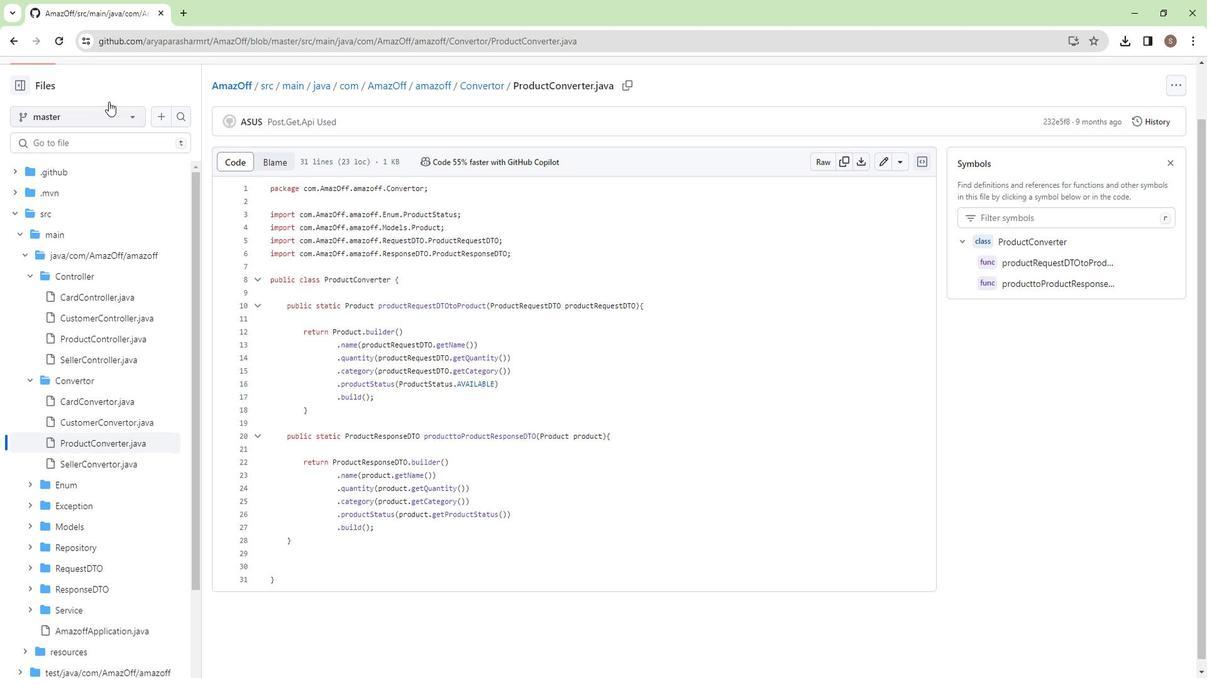 
Action: Mouse moved to (5, 46)
Screenshot: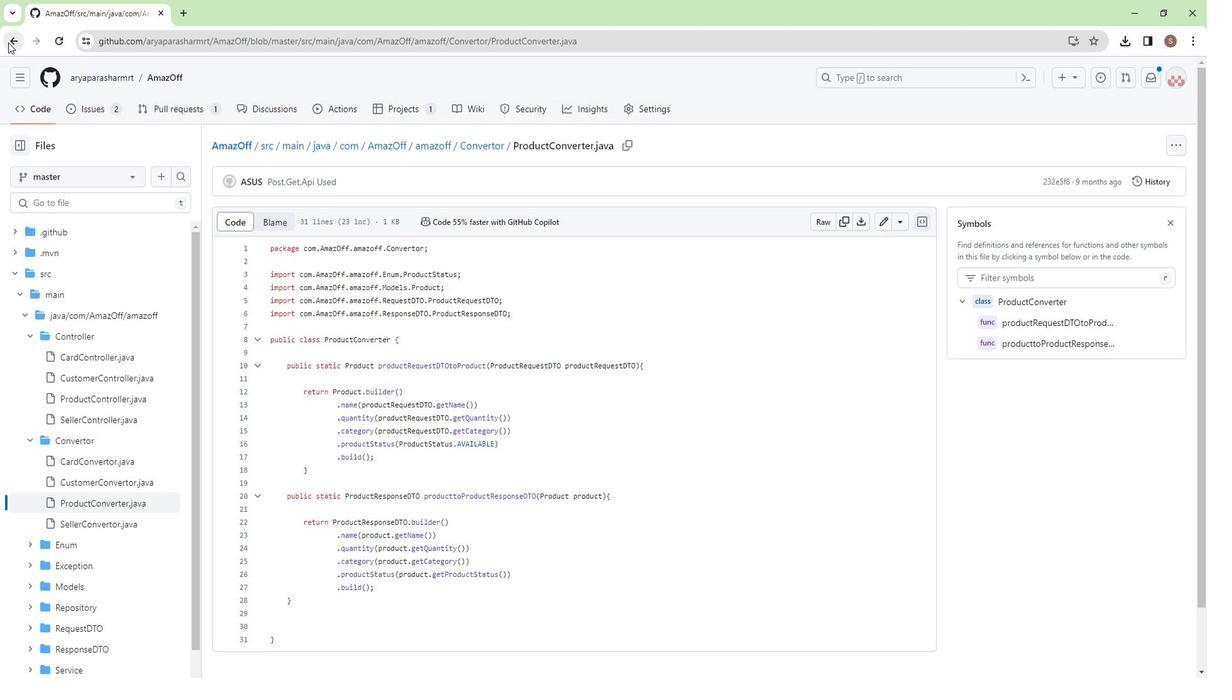 
Action: Mouse pressed left at (5, 46)
Screenshot: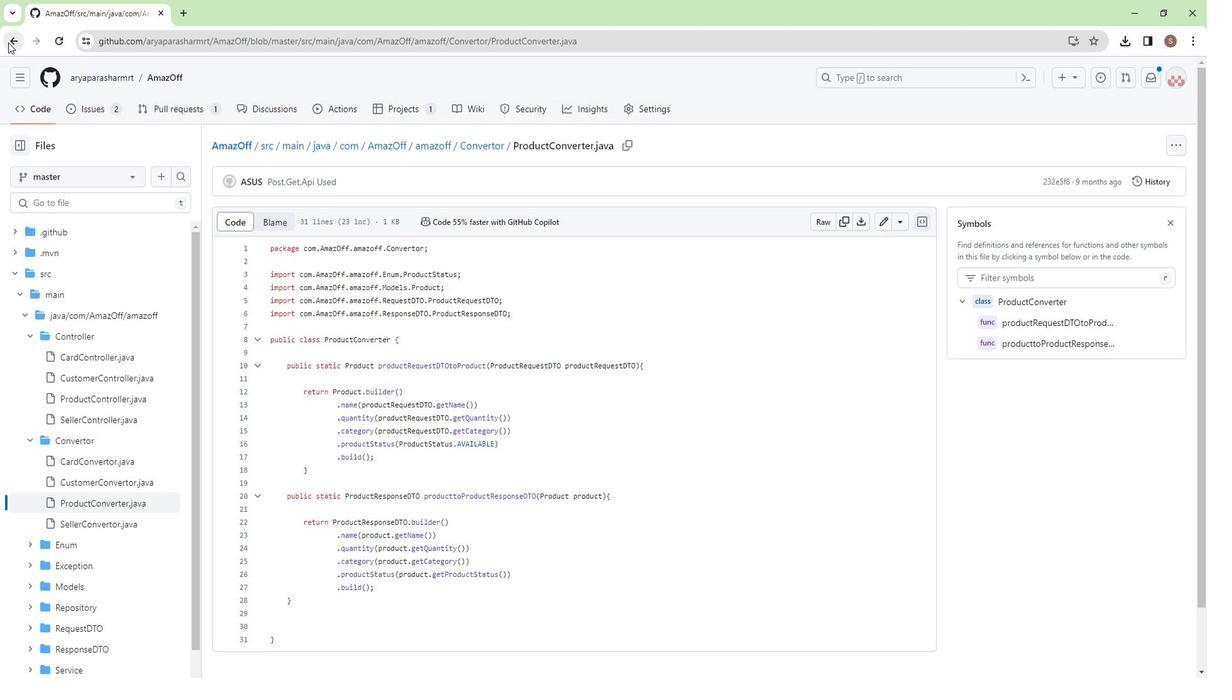 
Action: Mouse moved to (280, 351)
Screenshot: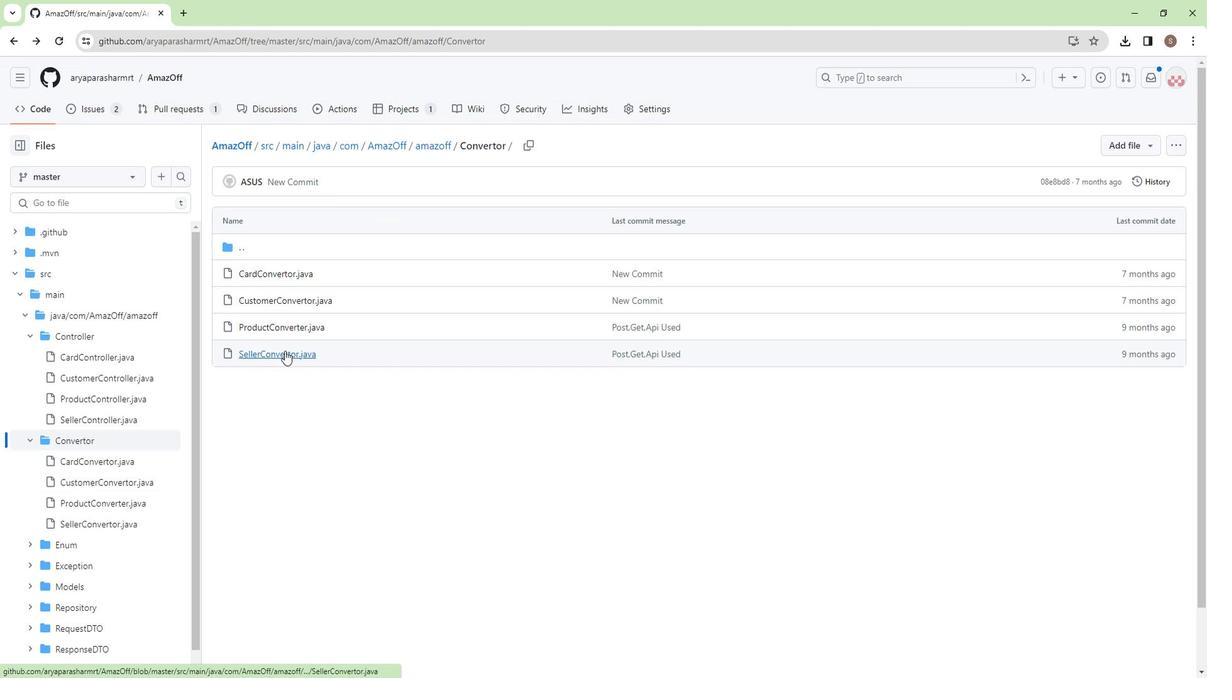 
Action: Mouse pressed left at (280, 351)
Screenshot: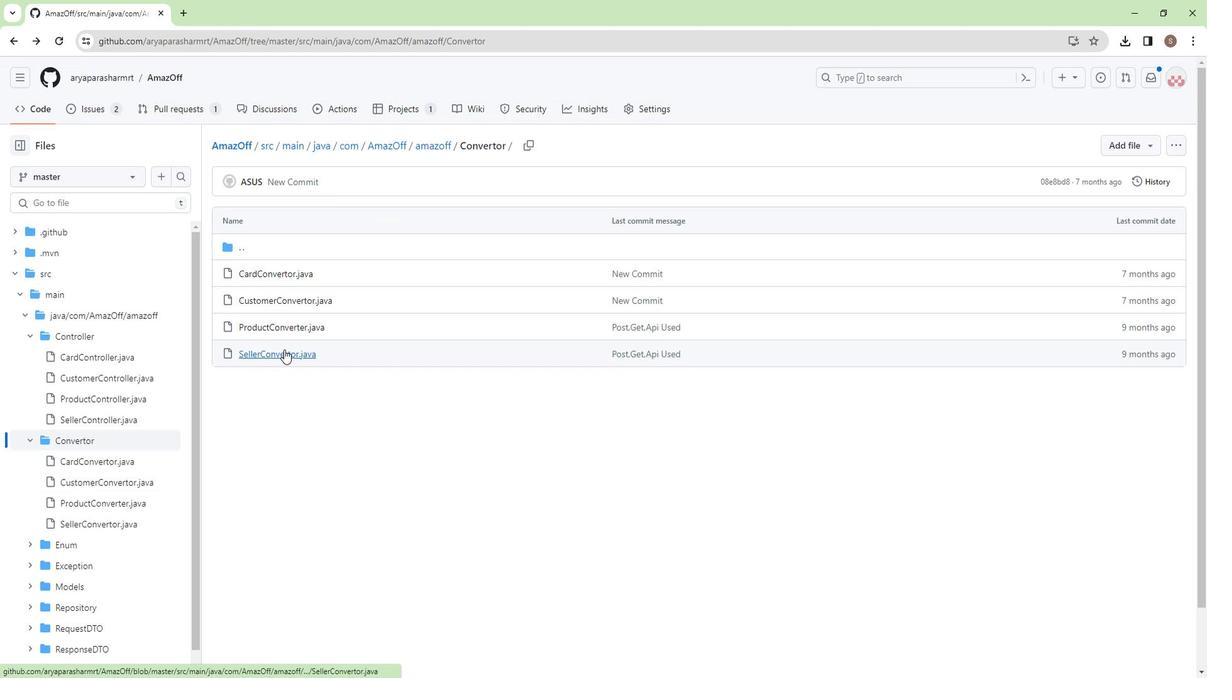 
Action: Mouse moved to (156, 221)
Screenshot: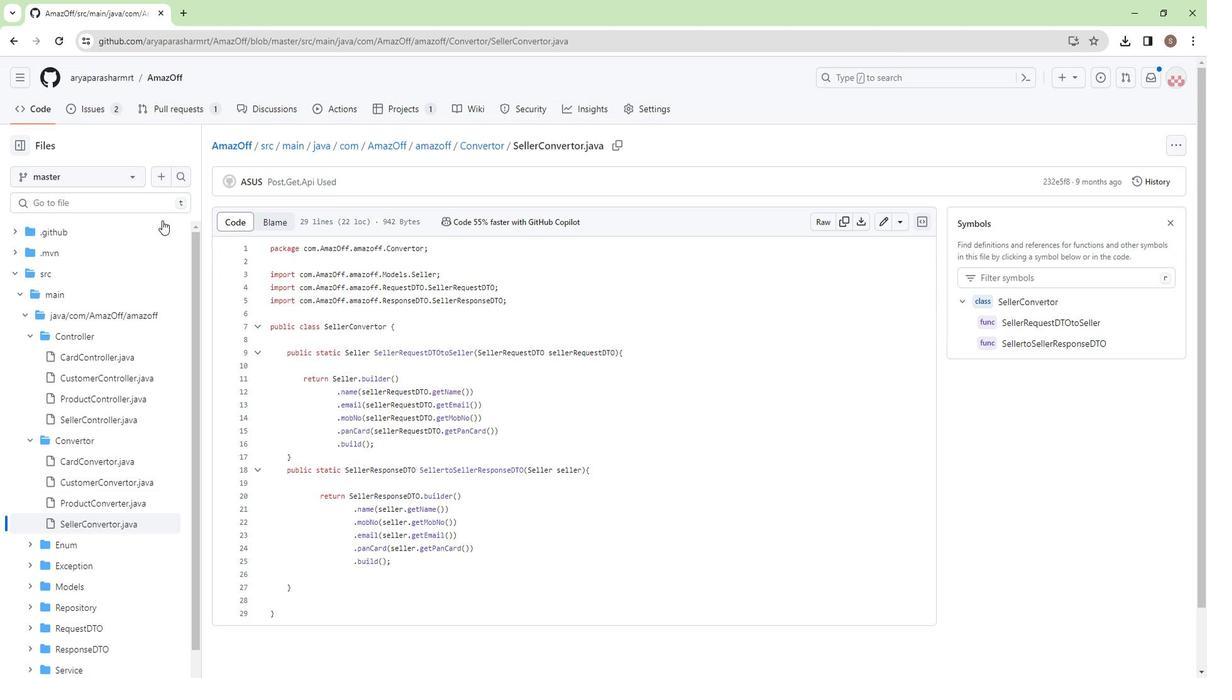 
Action: Mouse scrolled (156, 221) with delta (0, 0)
Screenshot: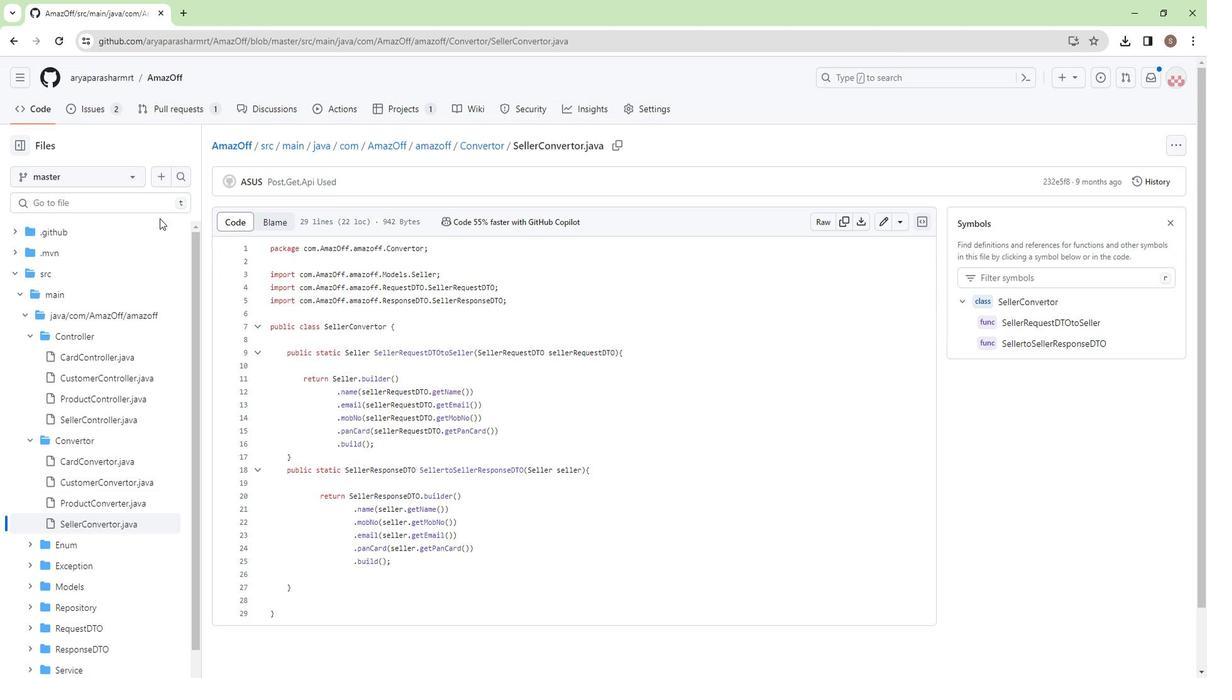 
Action: Mouse scrolled (156, 221) with delta (0, 0)
Screenshot: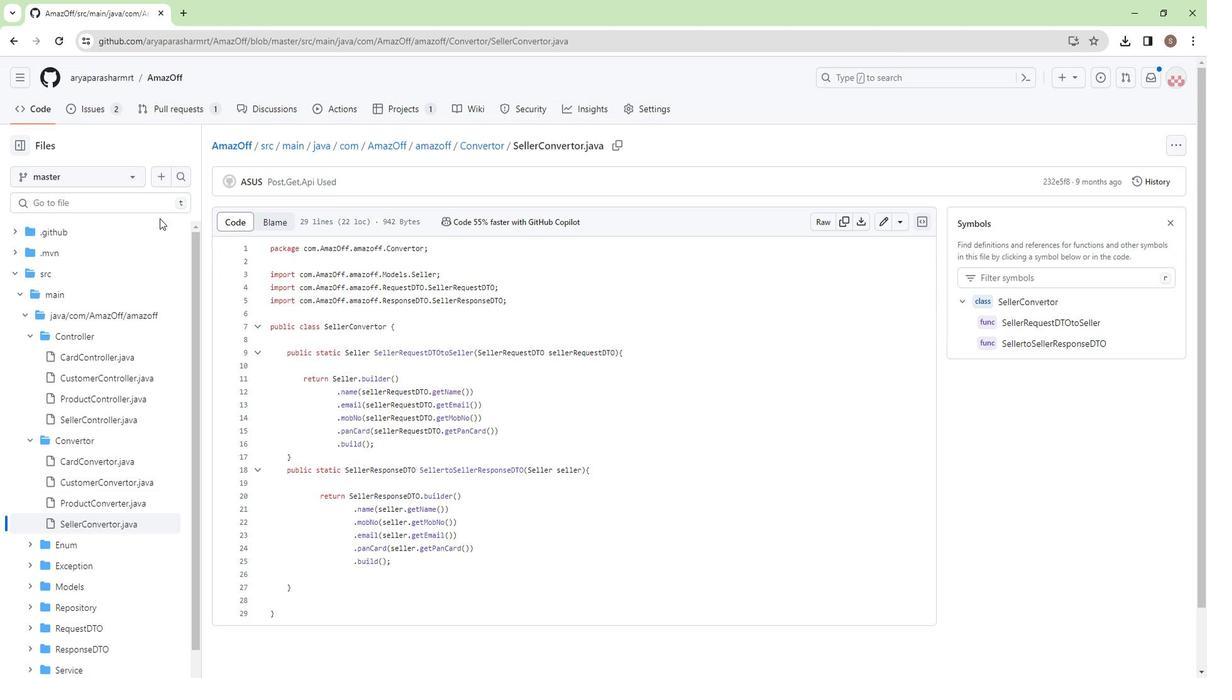
Action: Mouse moved to (9, 47)
Screenshot: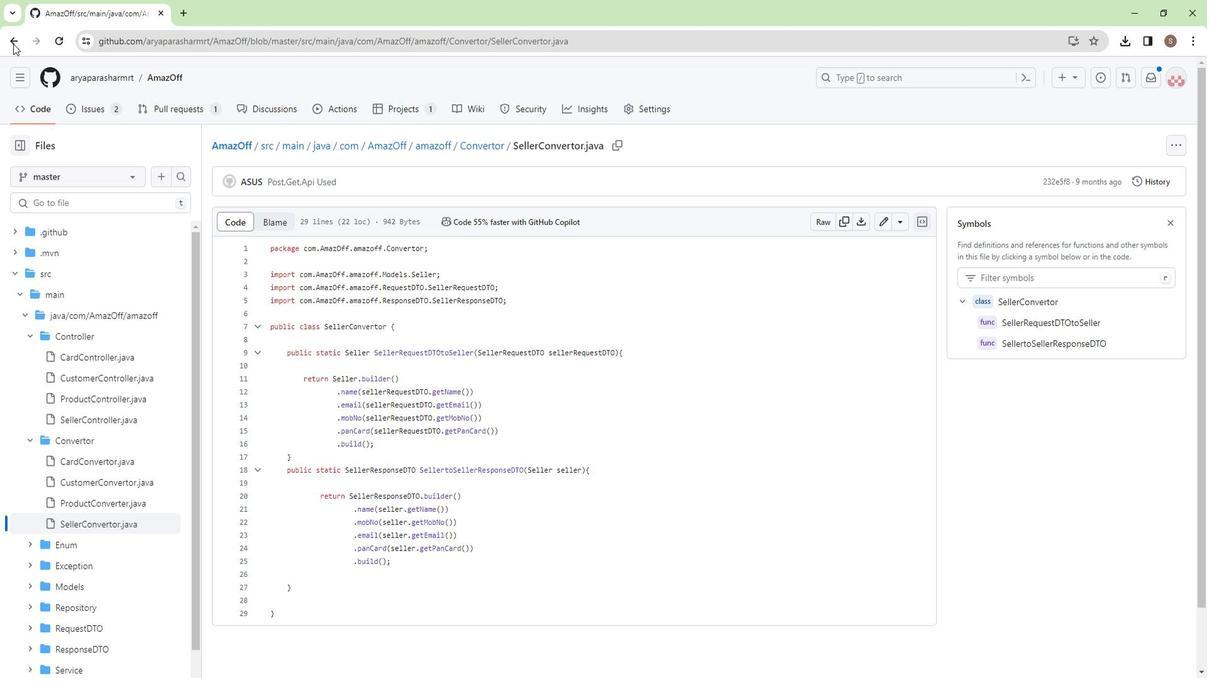 
Action: Mouse pressed left at (9, 47)
Screenshot: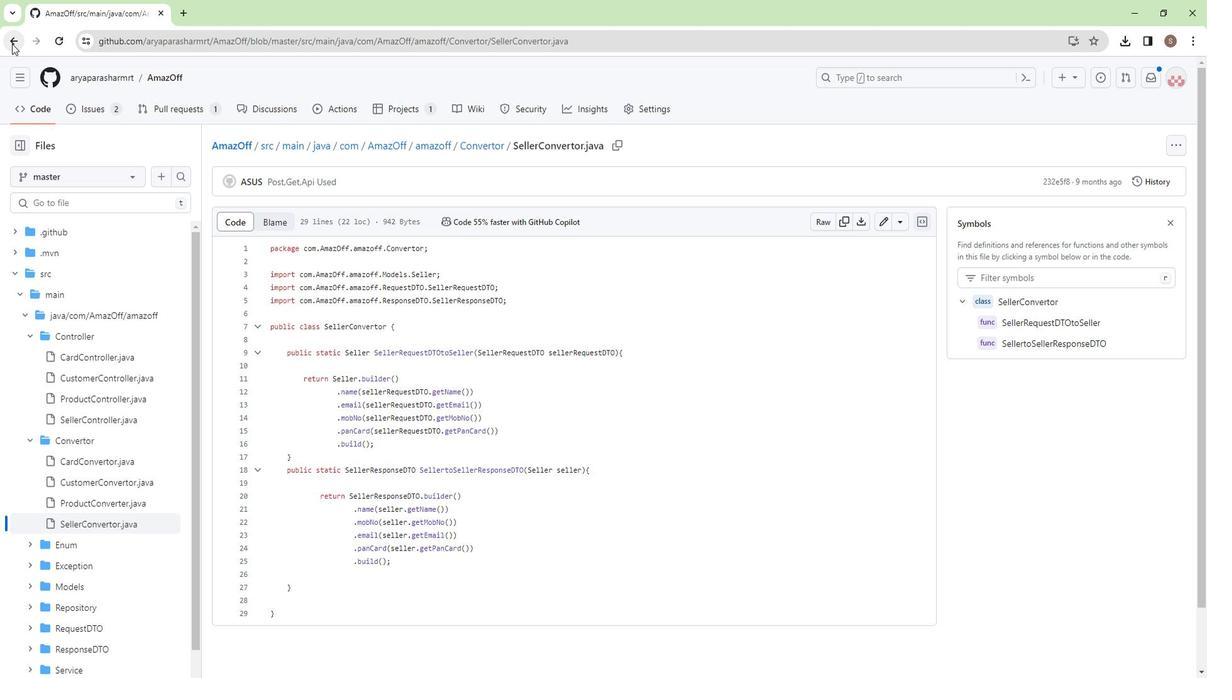 
Action: Mouse moved to (234, 254)
Screenshot: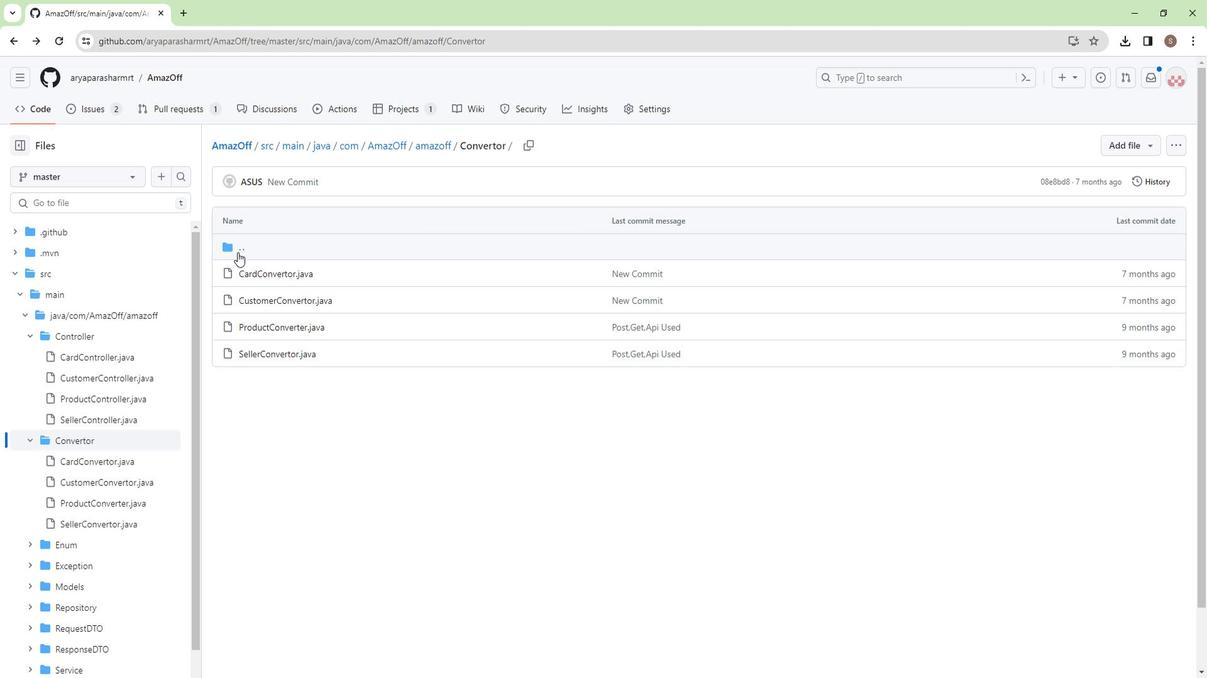 
Action: Mouse pressed left at (234, 254)
Screenshot: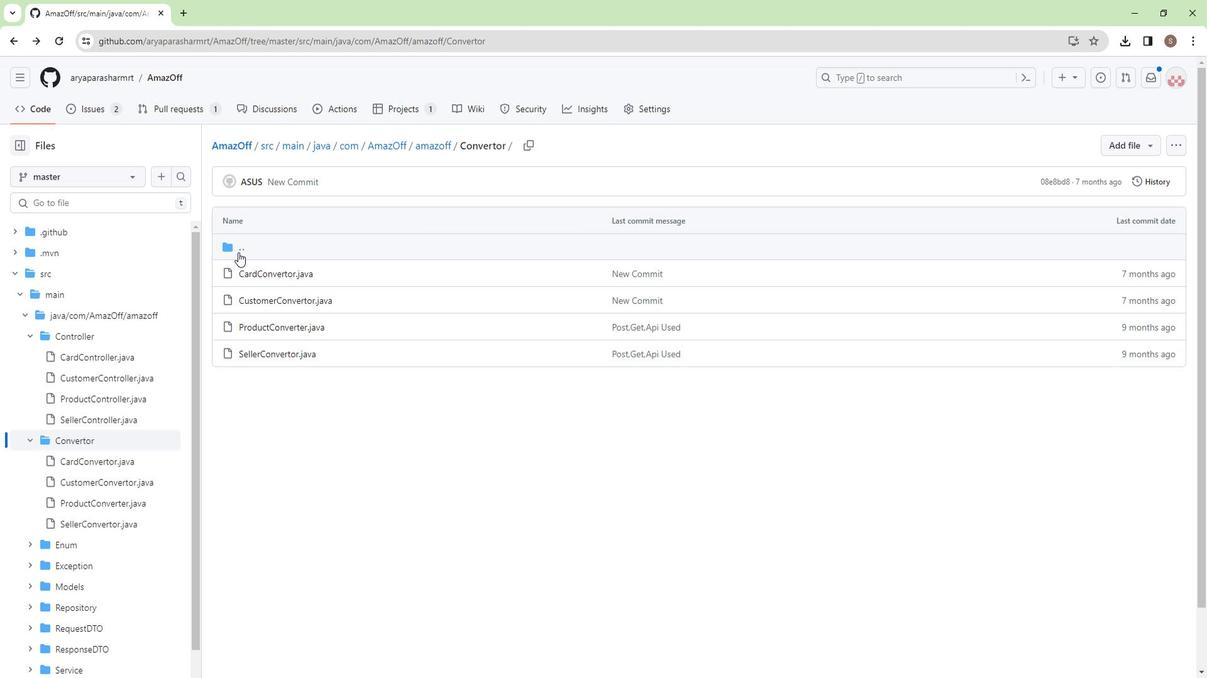 
Action: Mouse moved to (250, 327)
Screenshot: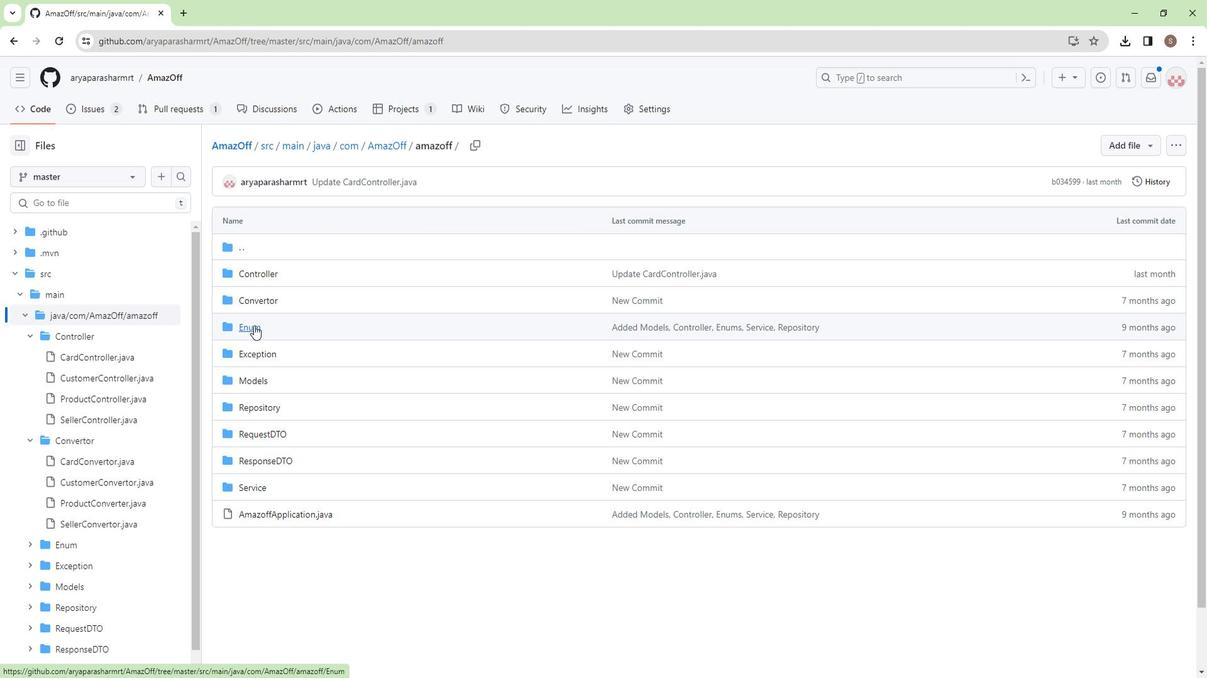 
Action: Mouse pressed left at (250, 327)
Screenshot: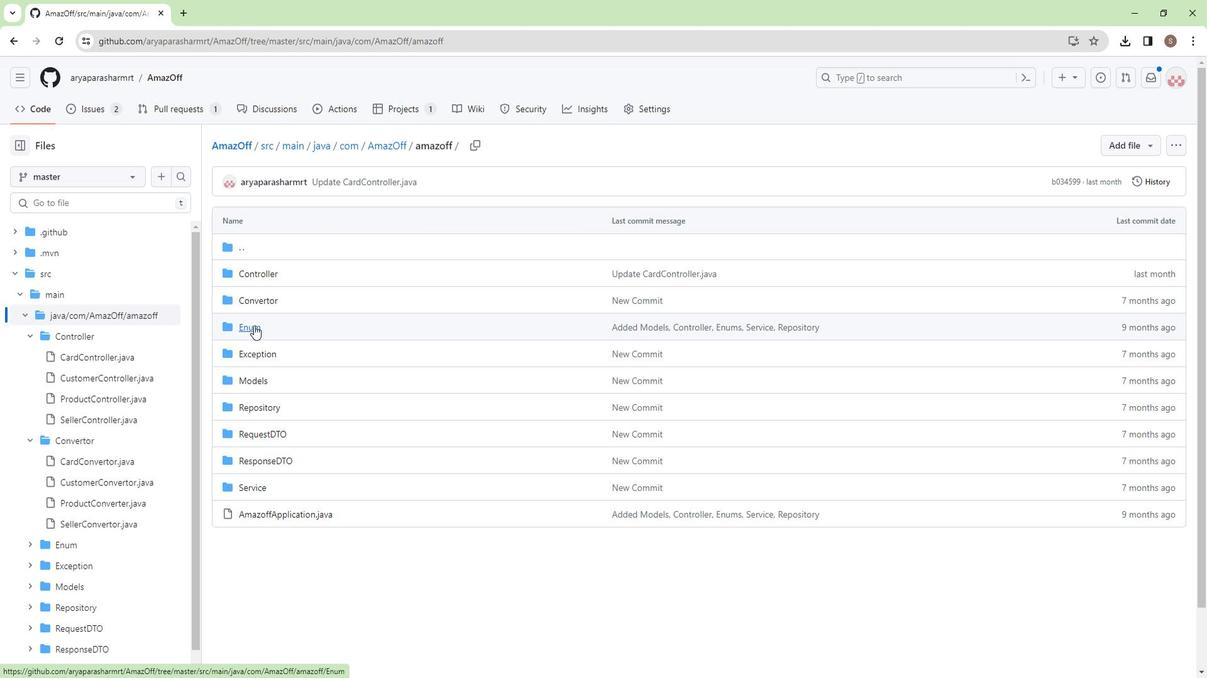 
Action: Mouse moved to (255, 278)
Screenshot: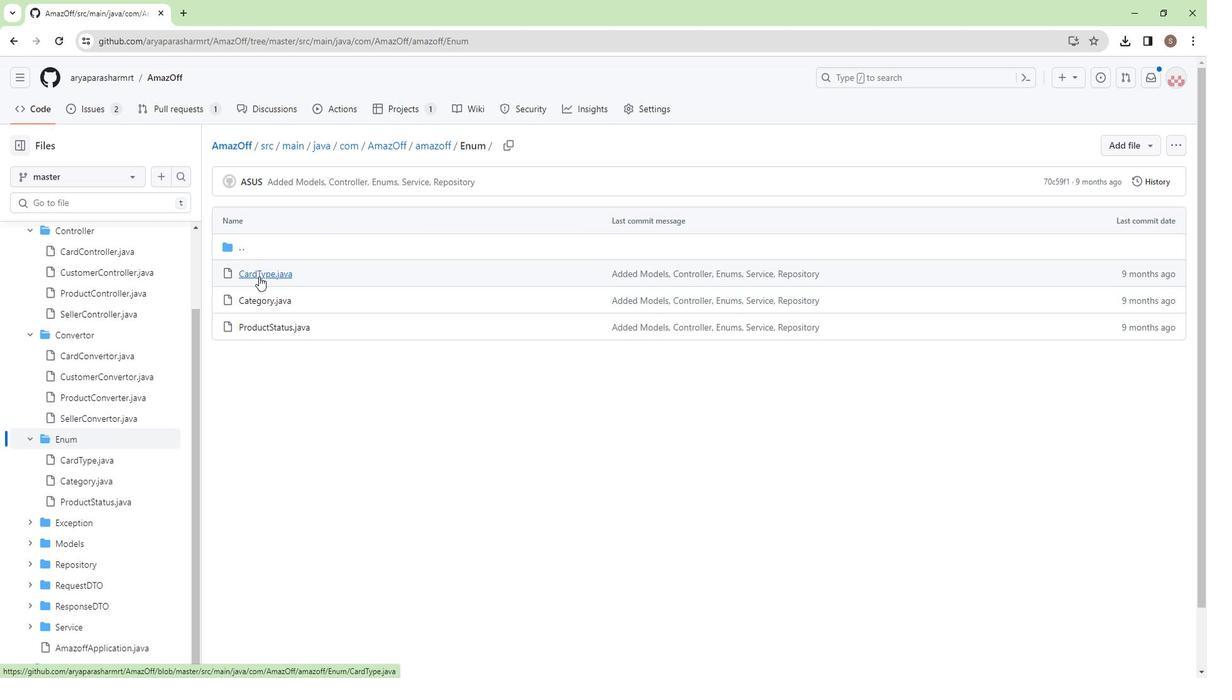 
Action: Mouse pressed left at (255, 278)
Screenshot: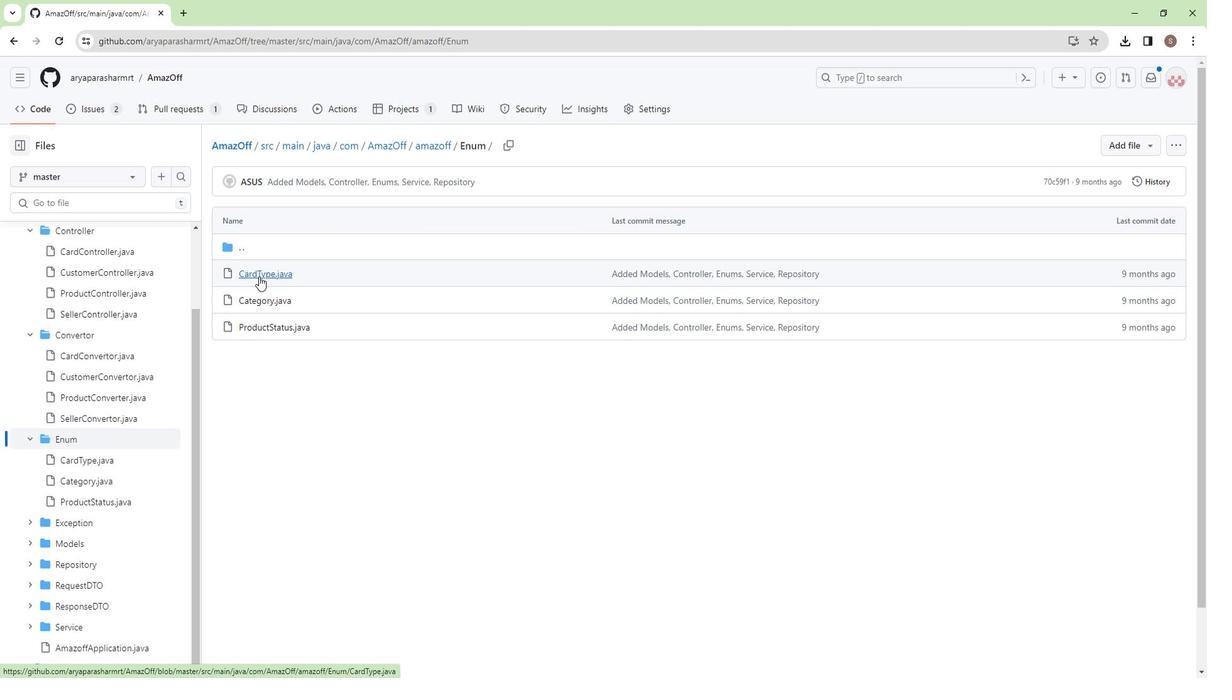 
Action: Mouse moved to (335, 409)
Screenshot: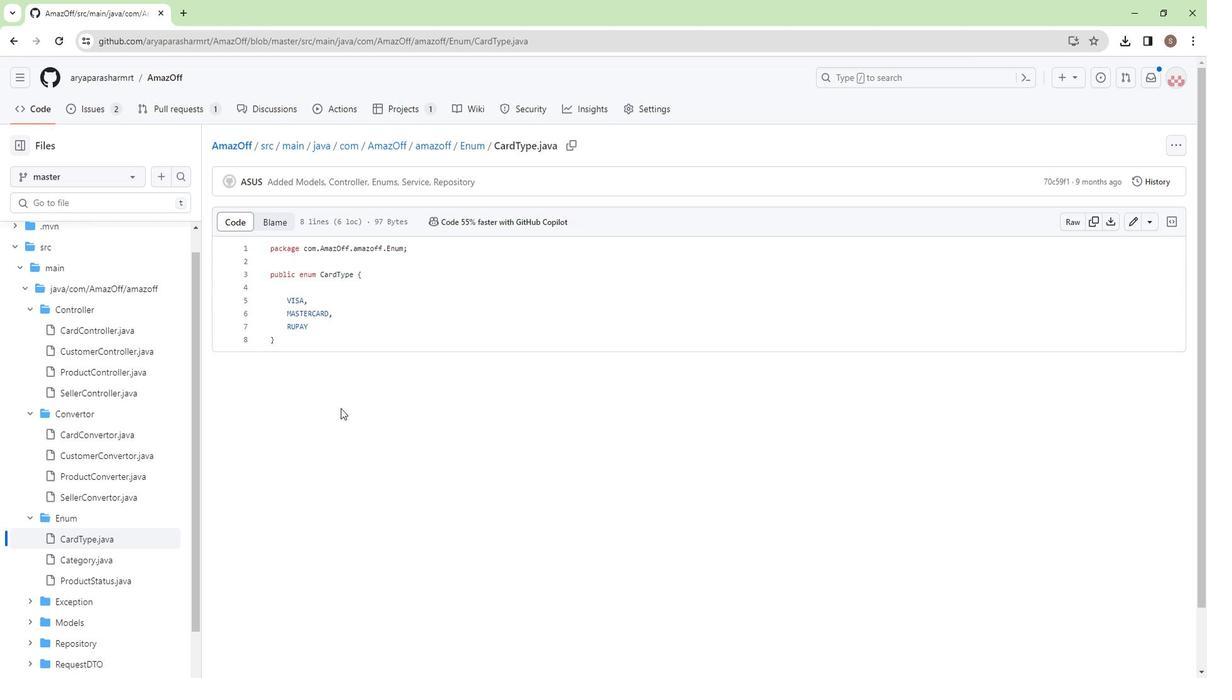 
Action: Mouse scrolled (335, 409) with delta (0, 0)
Screenshot: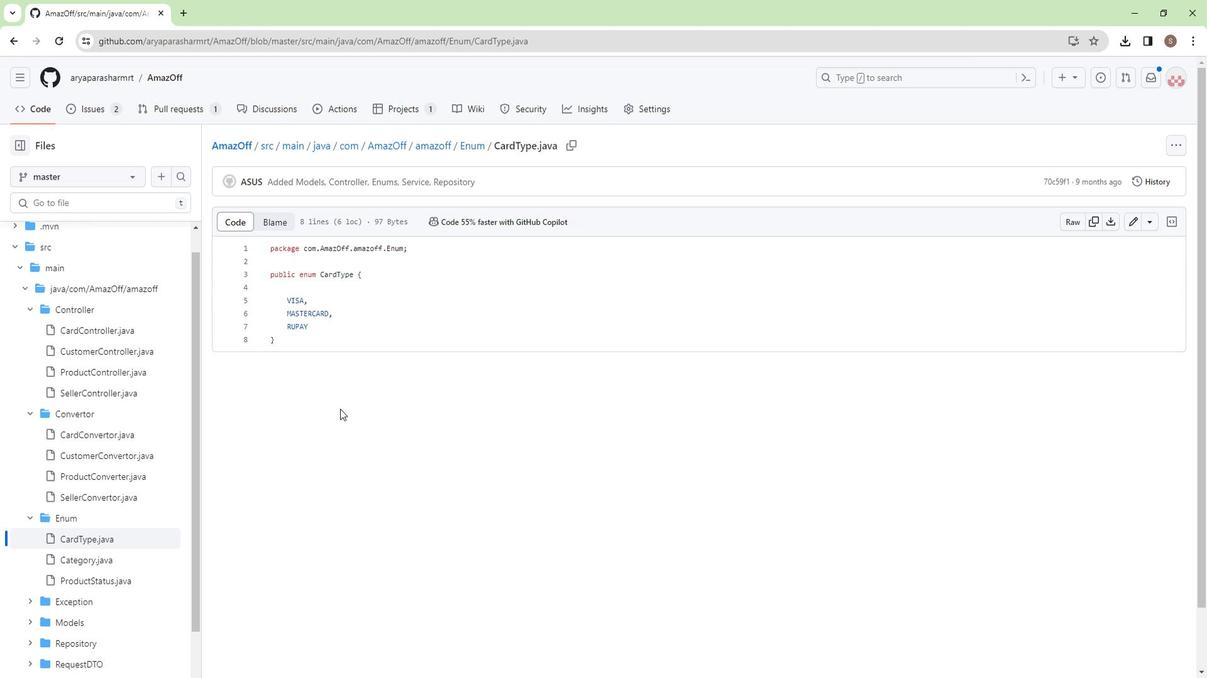 
Action: Mouse scrolled (335, 409) with delta (0, 0)
Screenshot: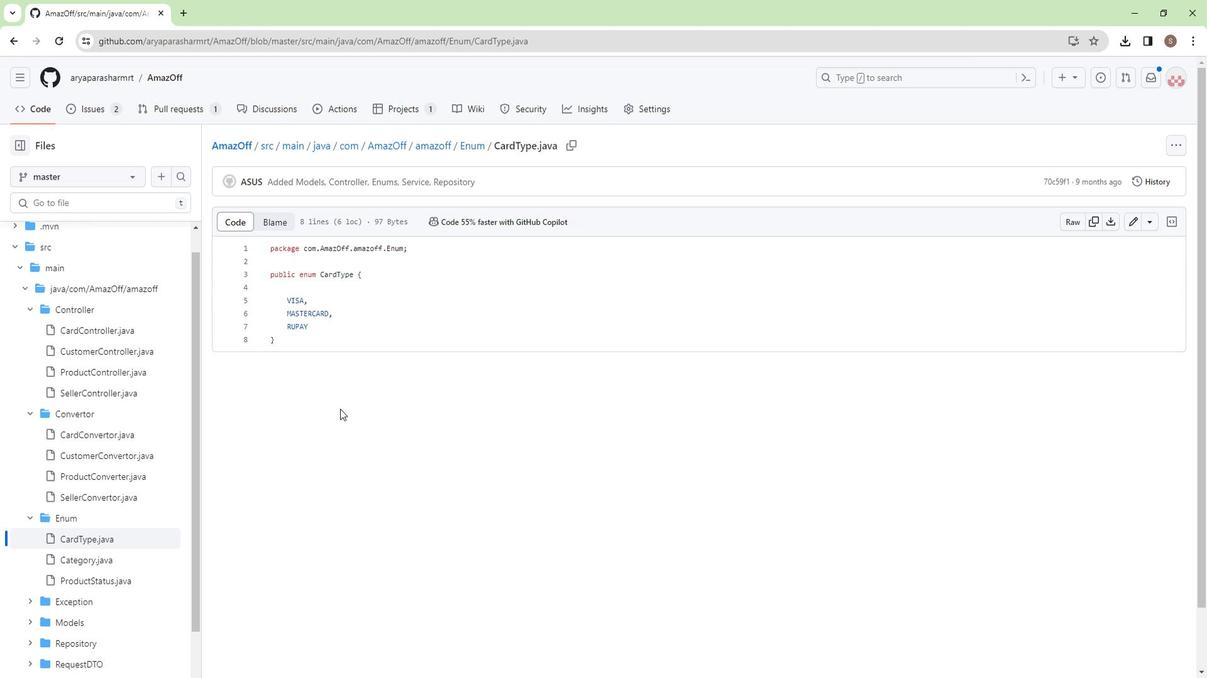 
Action: Mouse scrolled (335, 410) with delta (0, 0)
Screenshot: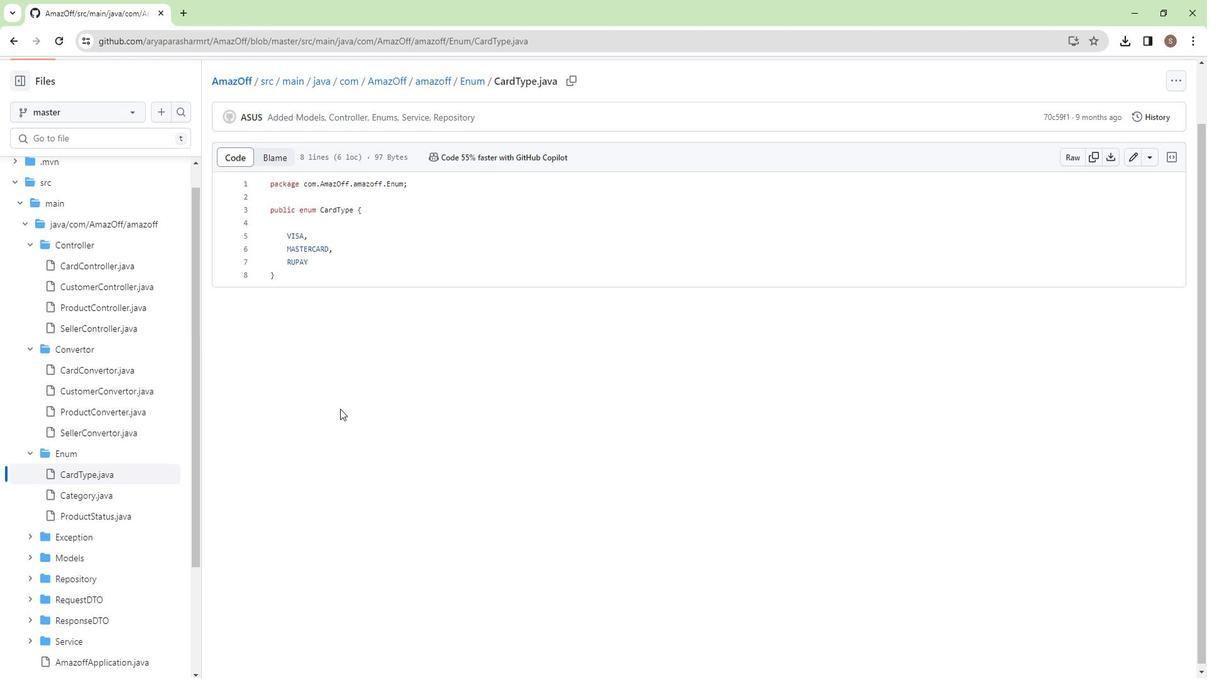 
Action: Mouse scrolled (335, 410) with delta (0, 0)
Screenshot: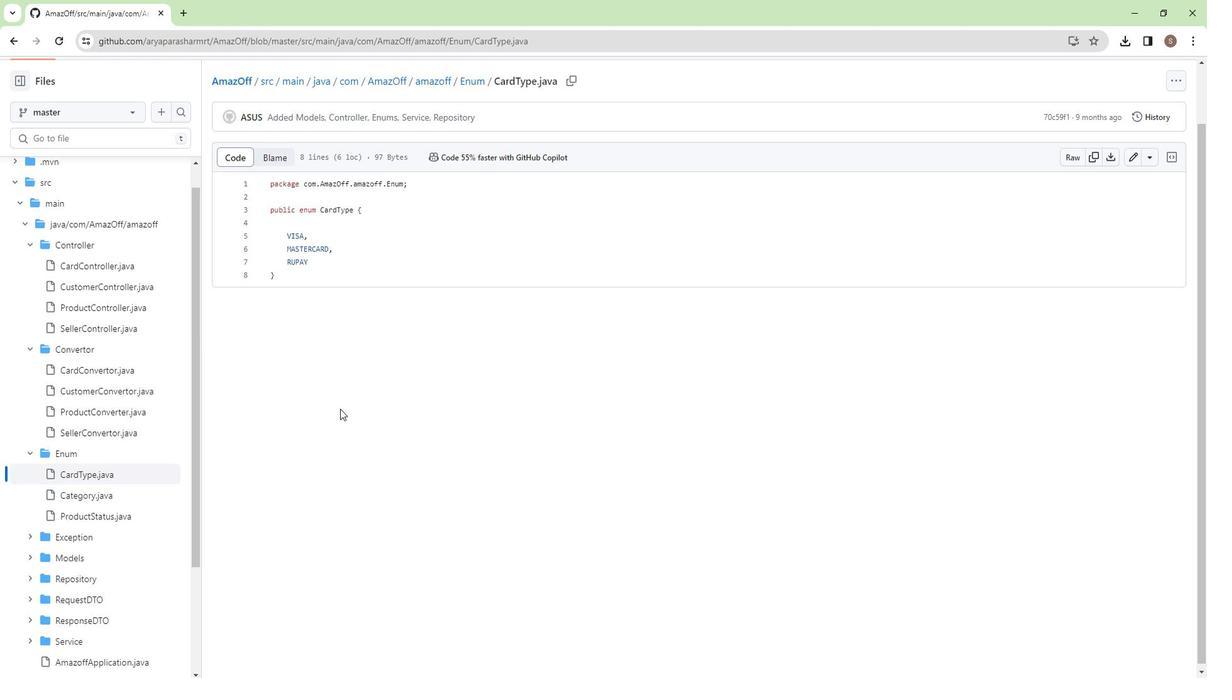 
Action: Mouse scrolled (335, 410) with delta (0, 0)
Screenshot: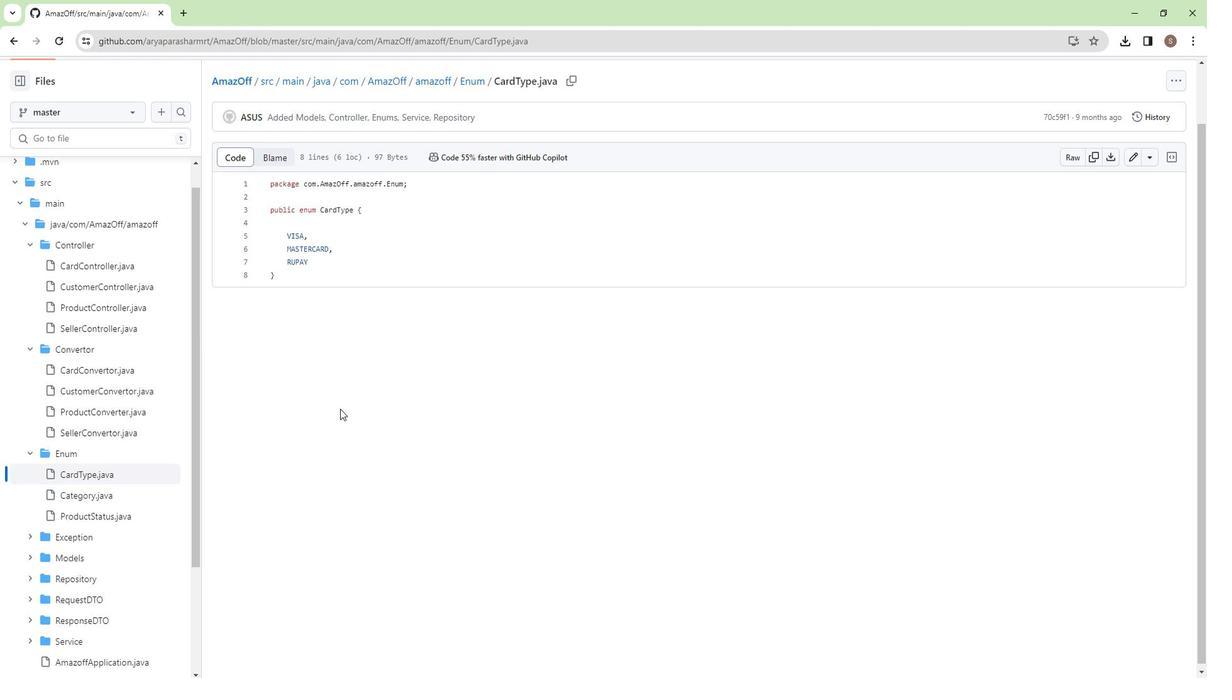 
Action: Mouse scrolled (335, 410) with delta (0, 0)
Screenshot: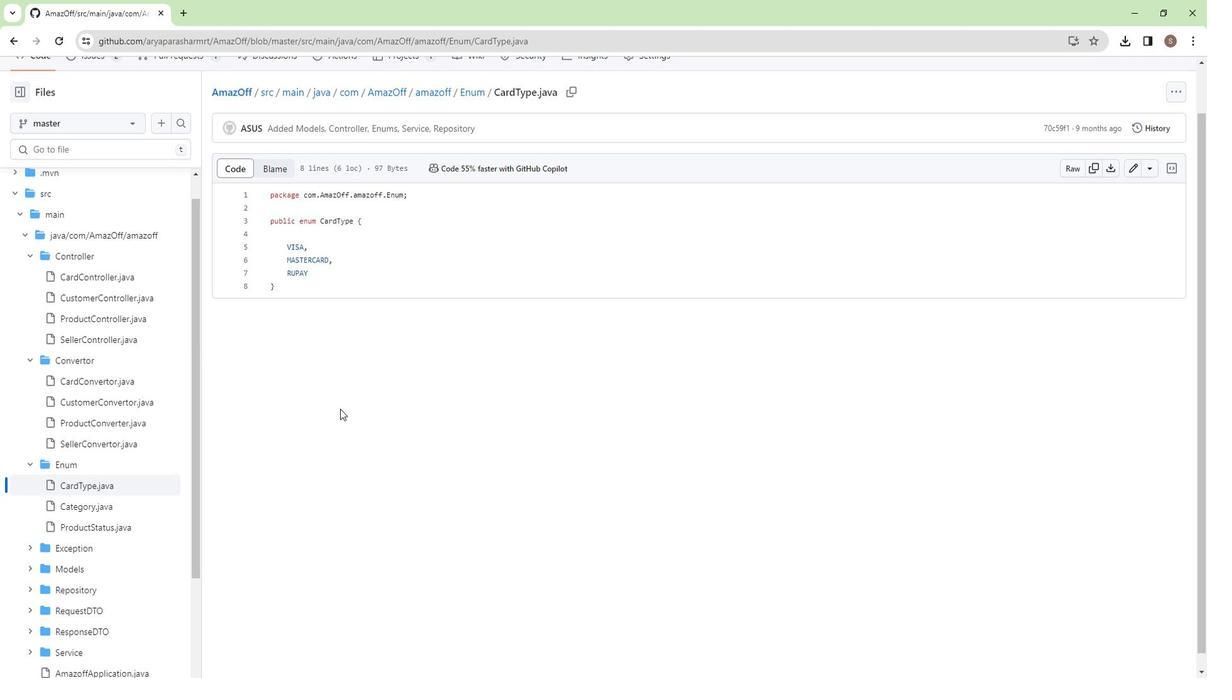 
Action: Mouse moved to (11, 42)
Screenshot: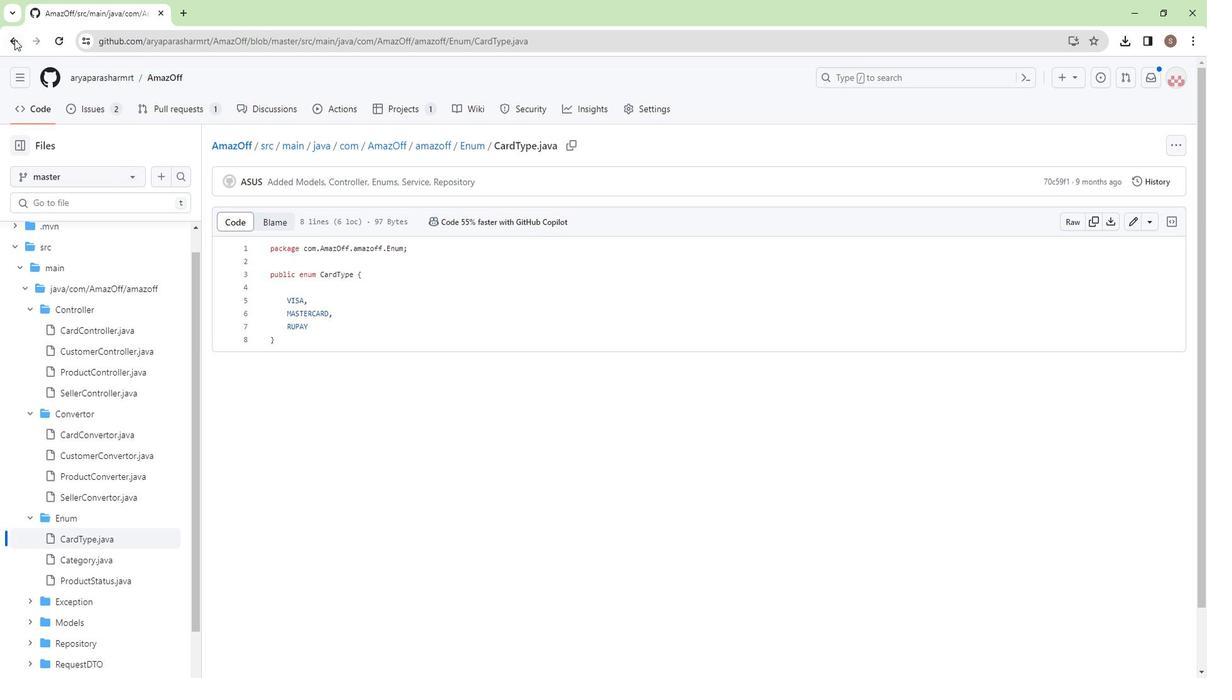 
Action: Mouse pressed left at (11, 42)
Screenshot: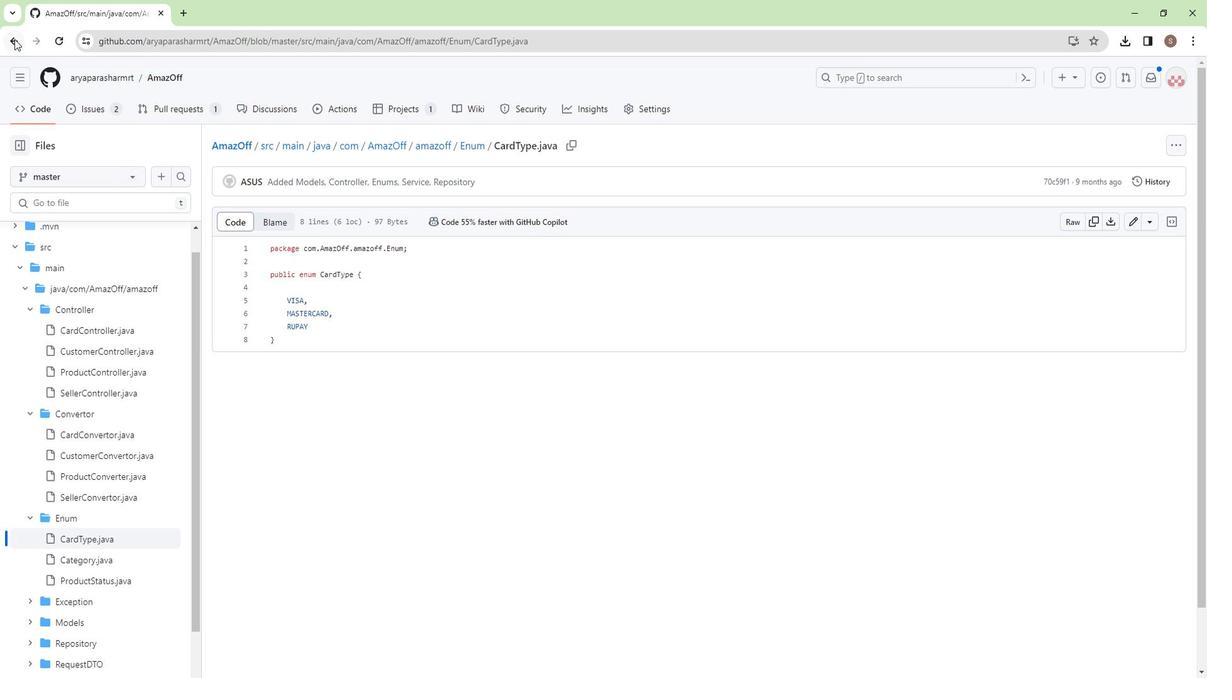 
Action: Mouse moved to (240, 249)
Screenshot: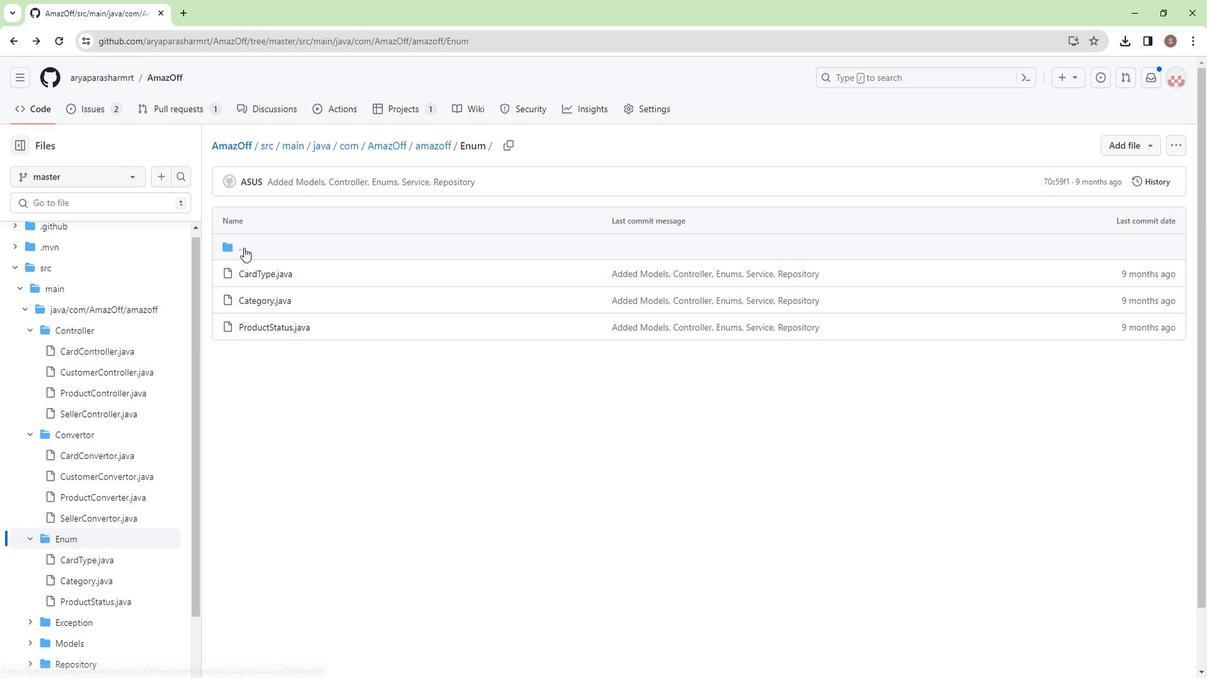 
Action: Mouse pressed left at (240, 249)
Screenshot: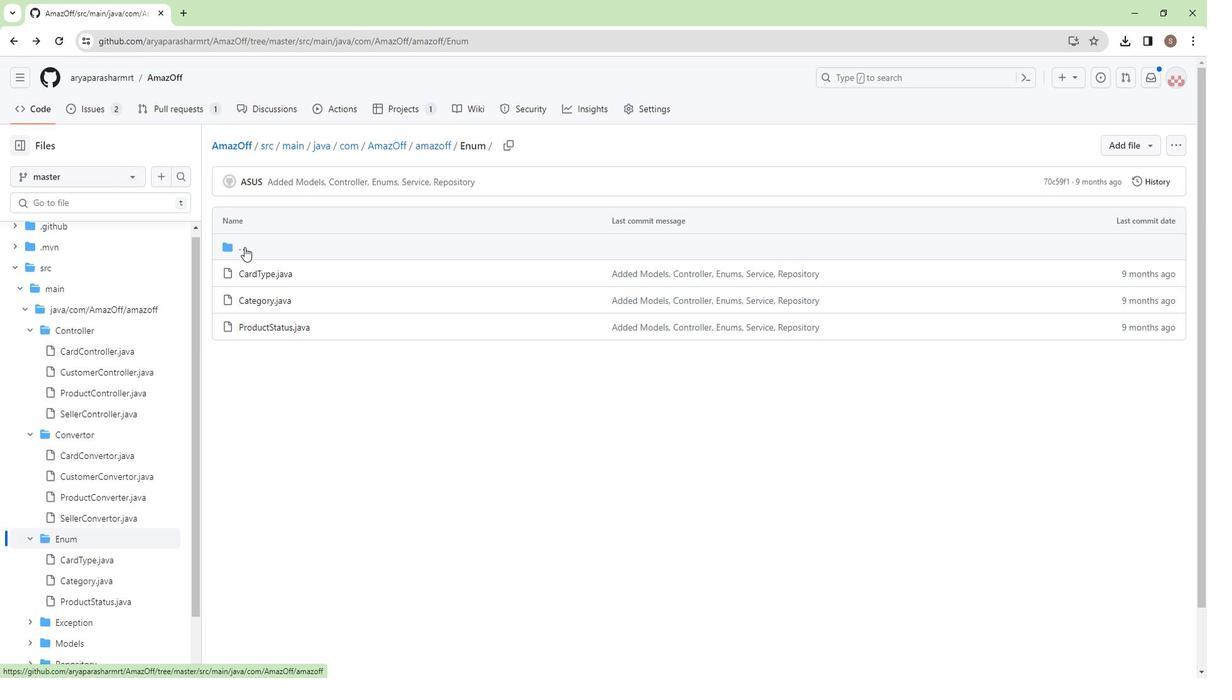 
Action: Mouse moved to (252, 357)
Screenshot: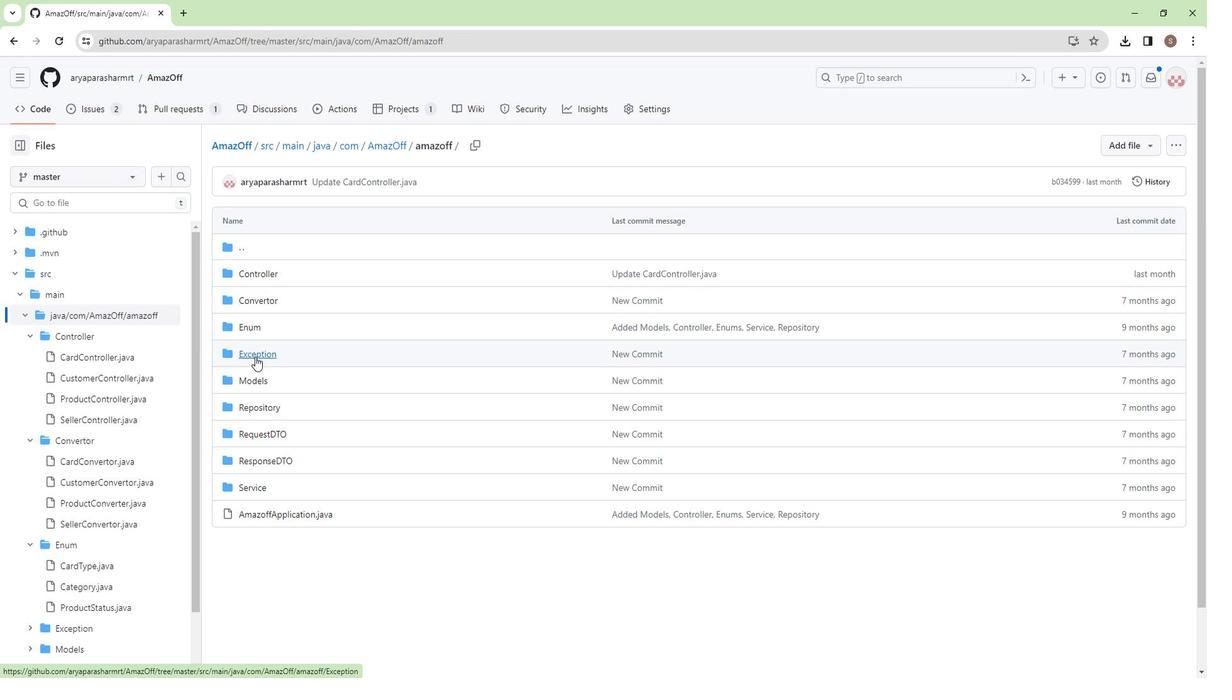 
Action: Mouse pressed left at (252, 357)
Screenshot: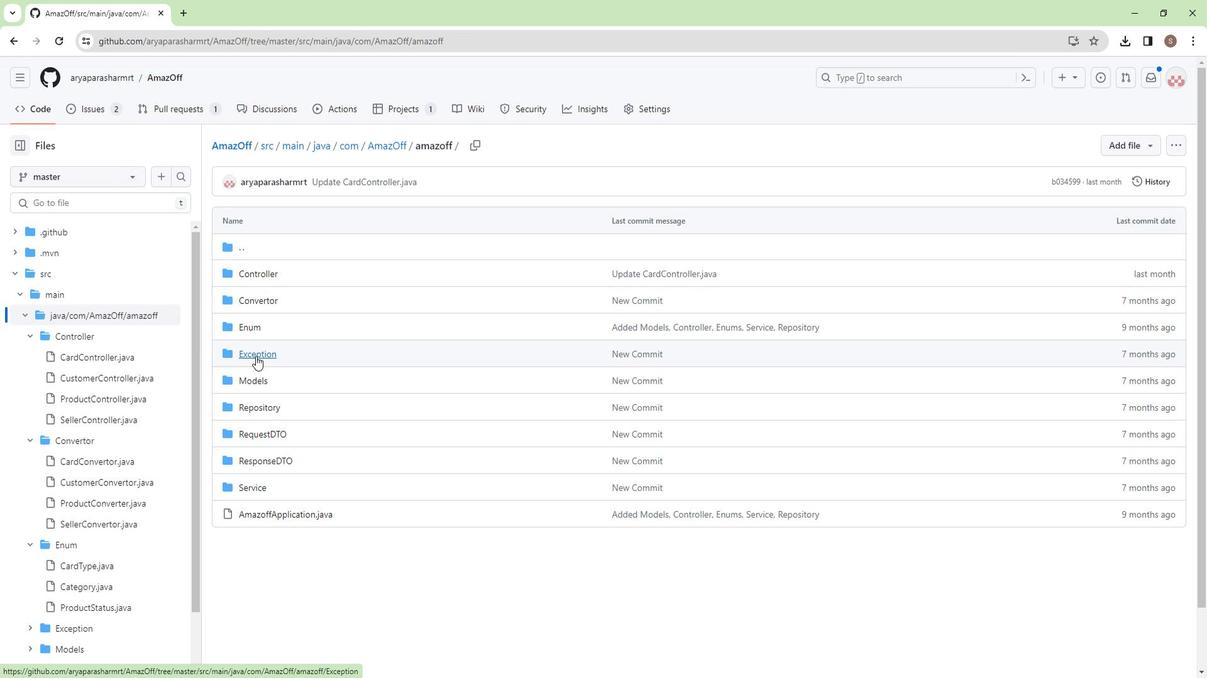 
Action: Mouse moved to (299, 273)
Screenshot: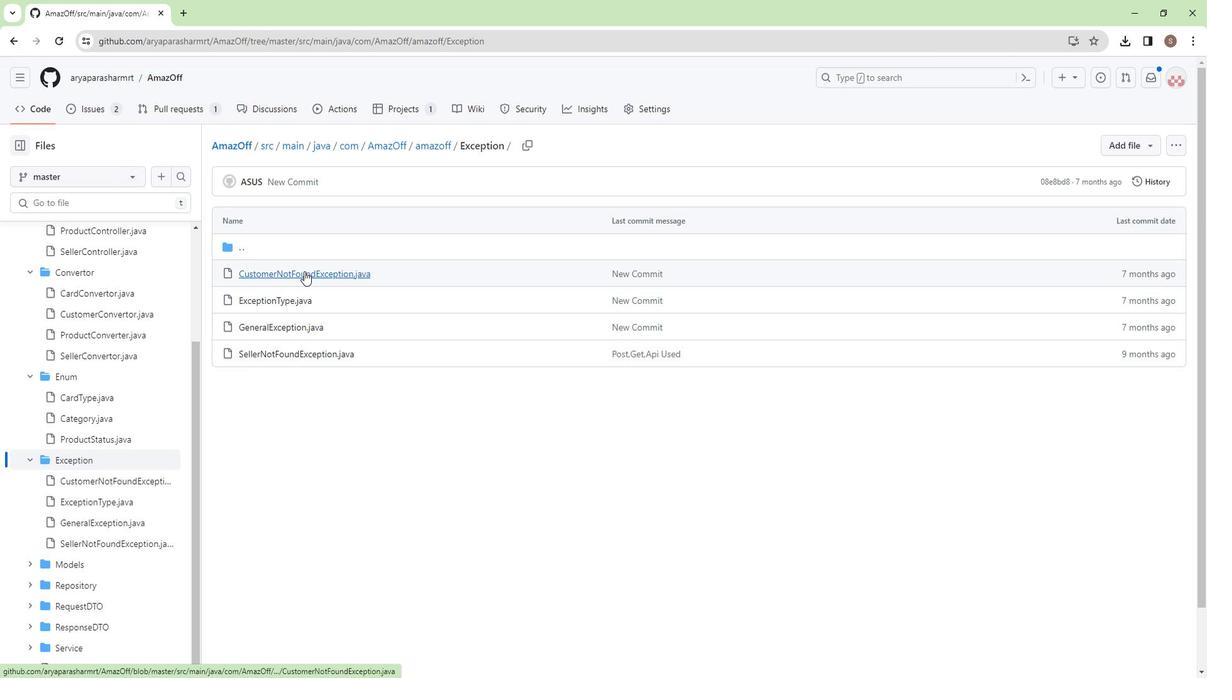 
Action: Mouse pressed left at (299, 273)
Screenshot: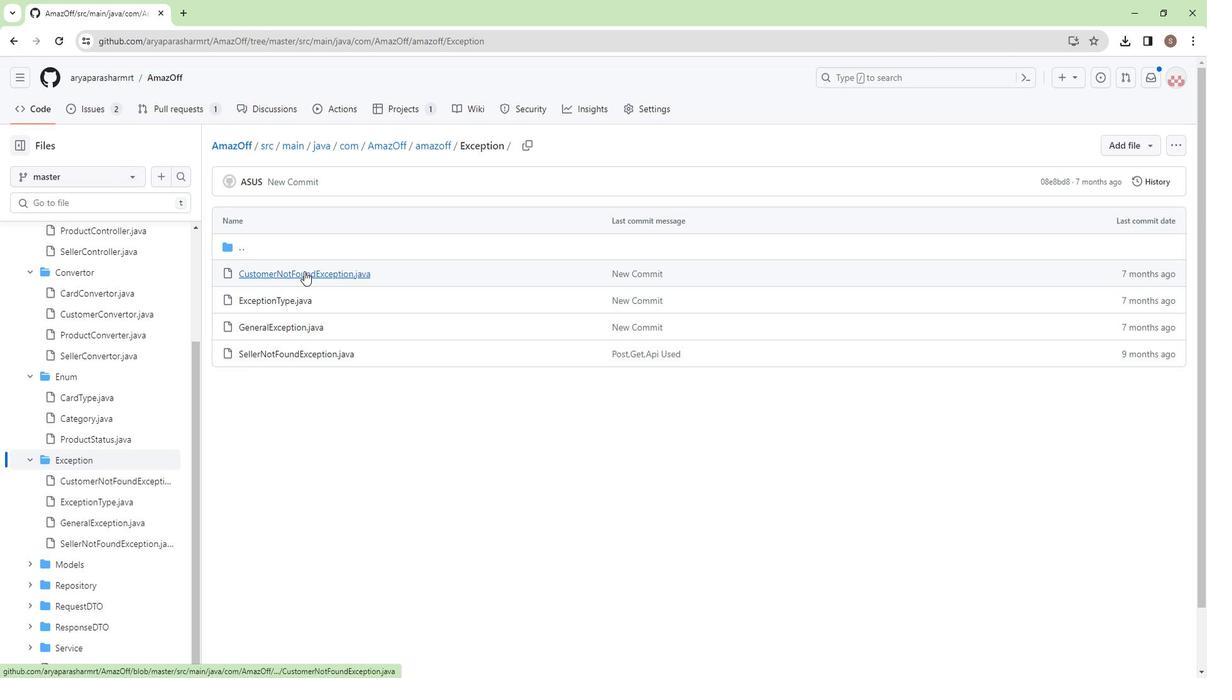 
Action: Mouse moved to (8, 42)
Screenshot: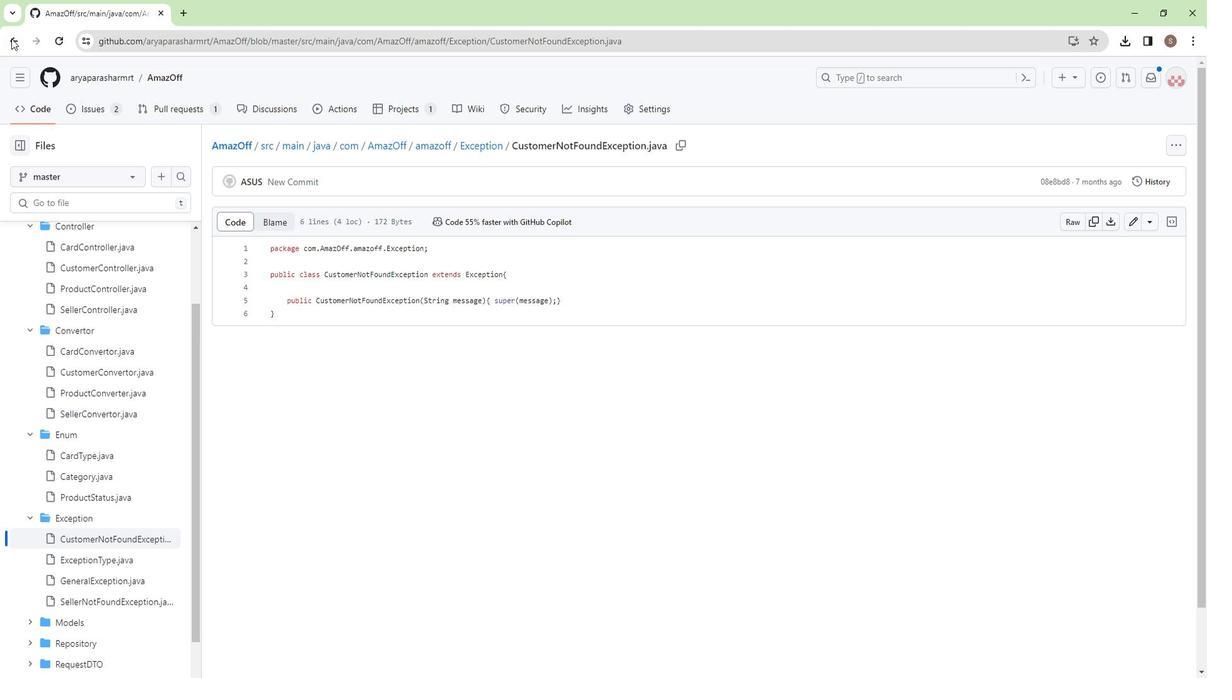 
Action: Mouse pressed left at (8, 42)
Screenshot: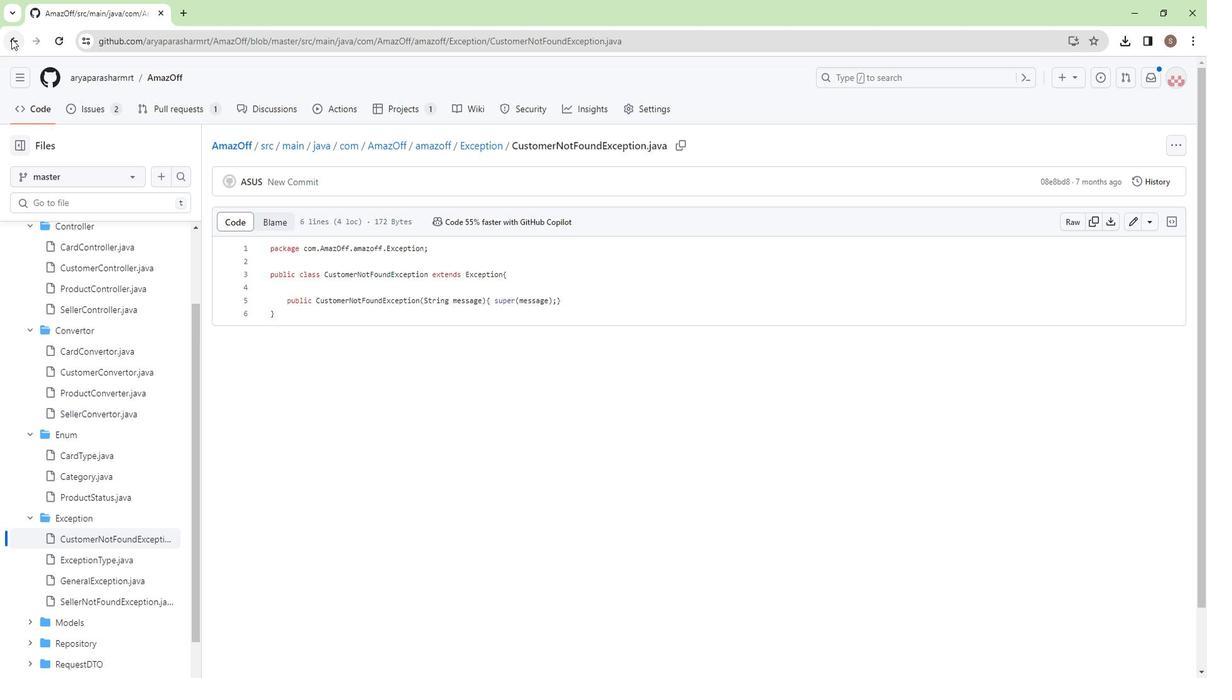 
Action: Mouse moved to (267, 325)
Screenshot: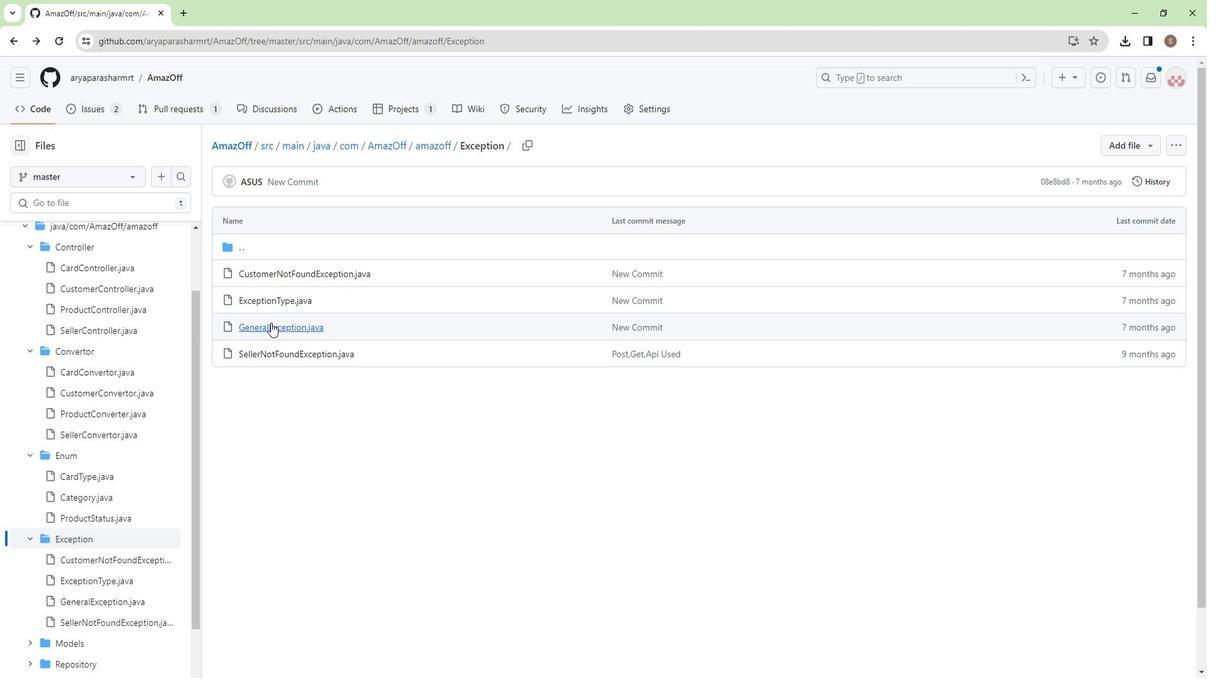 
Action: Mouse pressed left at (267, 325)
Screenshot: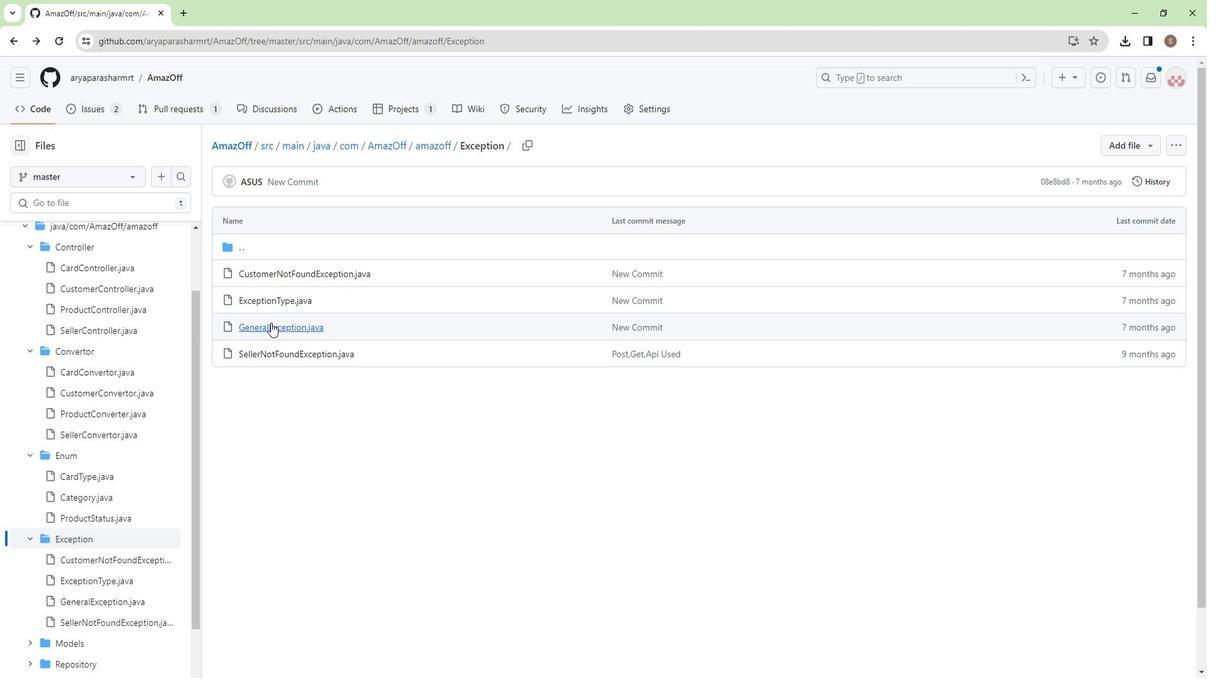 
Action: Mouse moved to (291, 340)
Screenshot: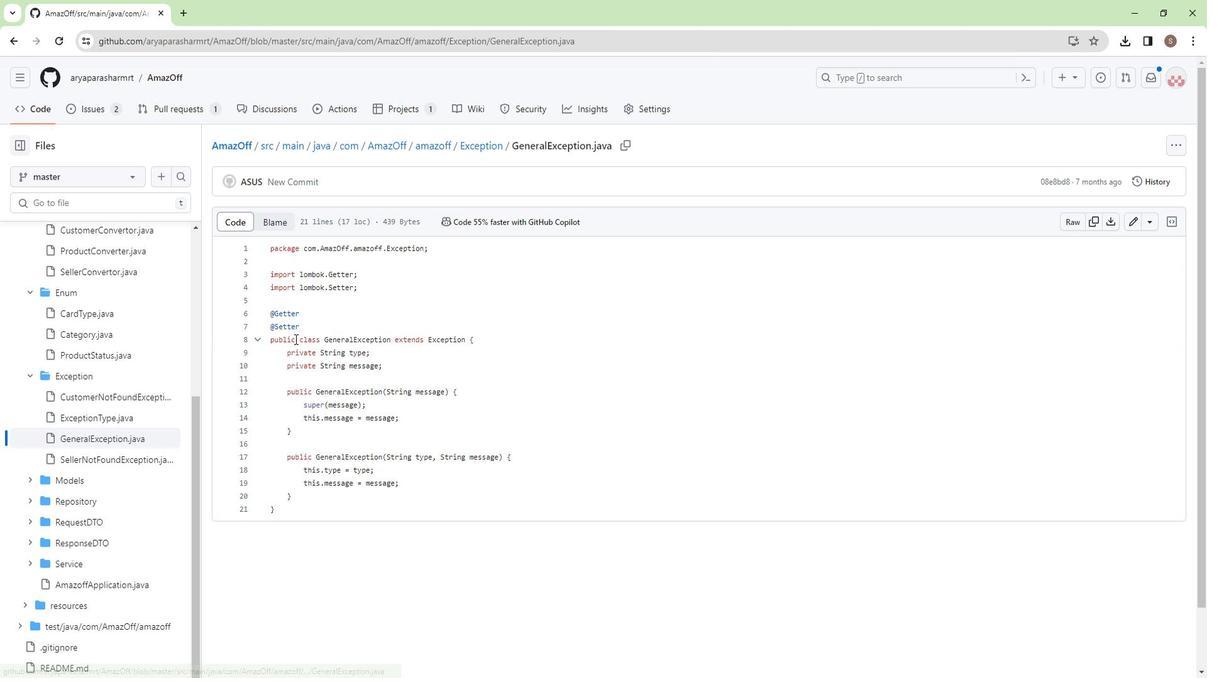 
Action: Mouse scrolled (291, 340) with delta (0, 0)
Screenshot: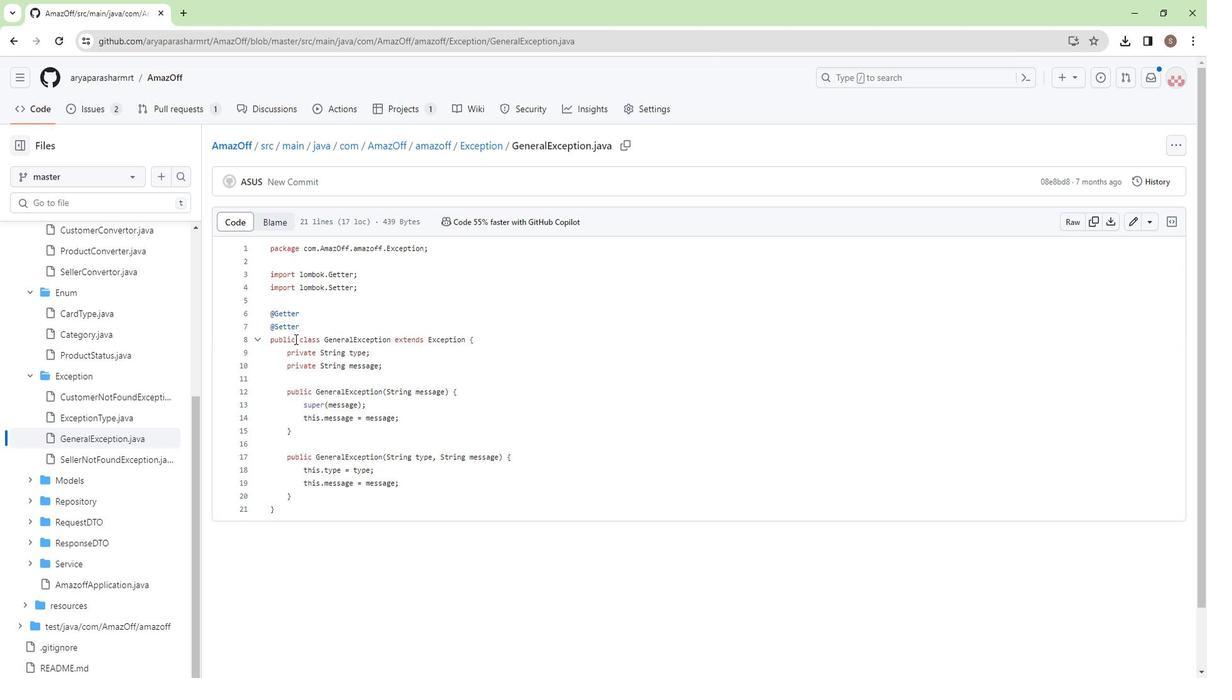 
Action: Mouse scrolled (291, 341) with delta (0, 0)
Screenshot: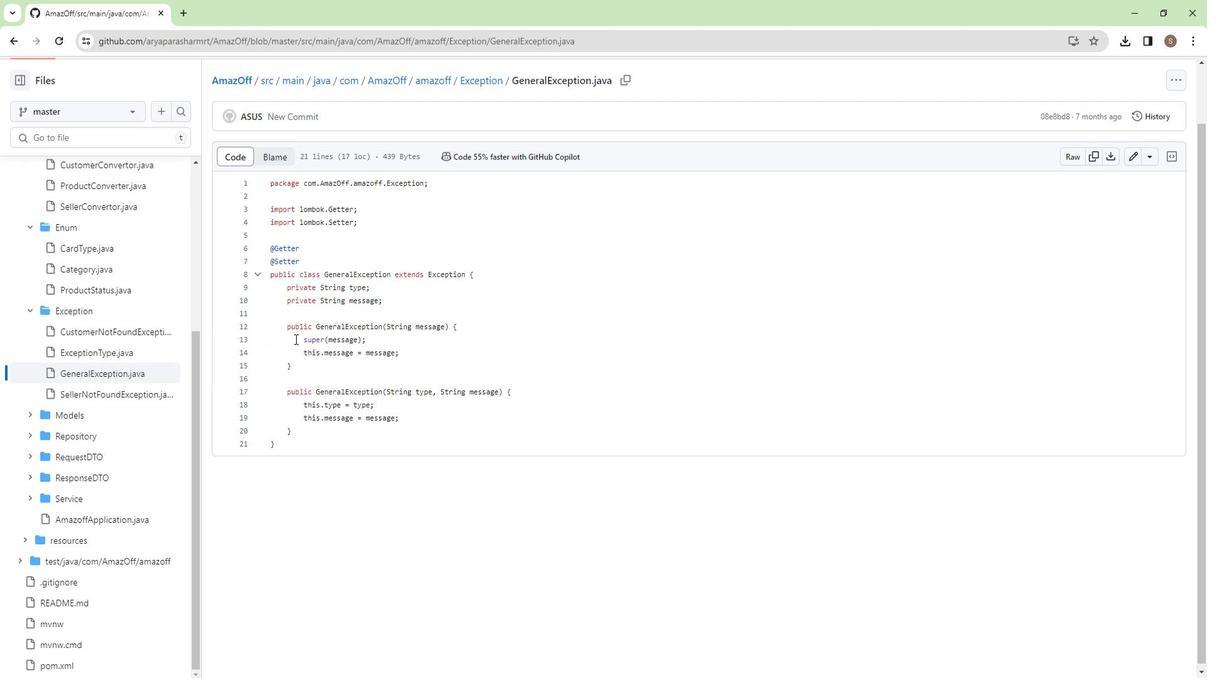 
Action: Mouse scrolled (291, 341) with delta (0, 0)
Screenshot: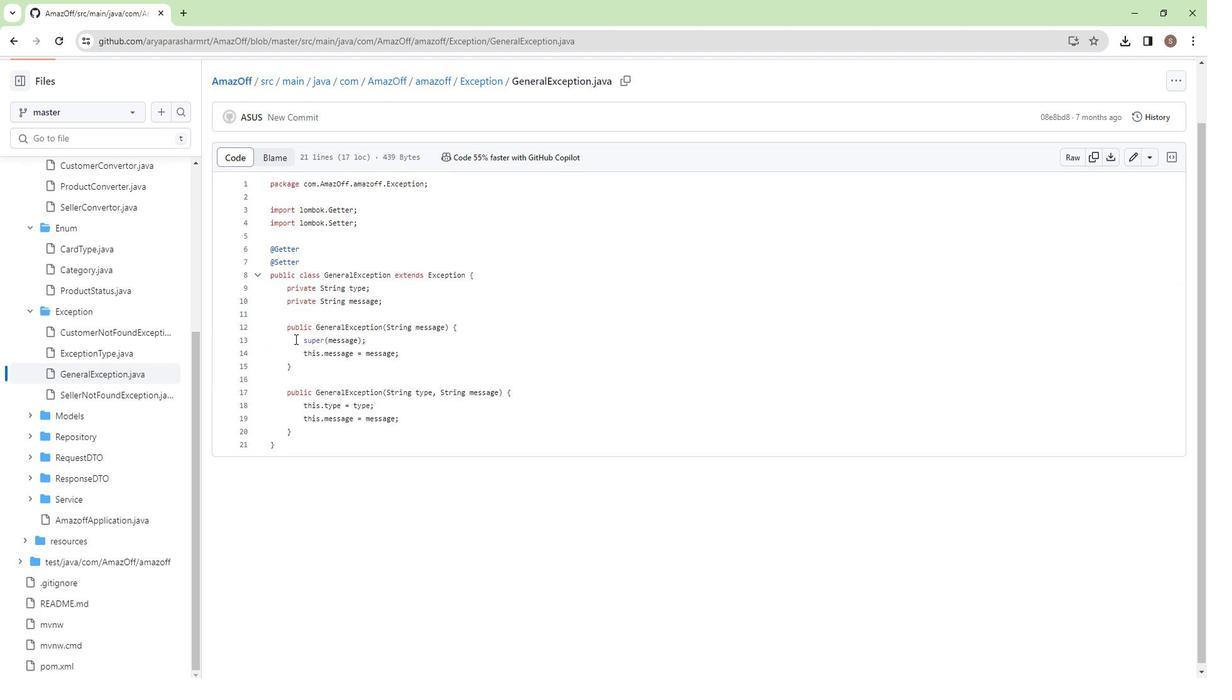 
Action: Mouse moved to (11, 51)
Screenshot: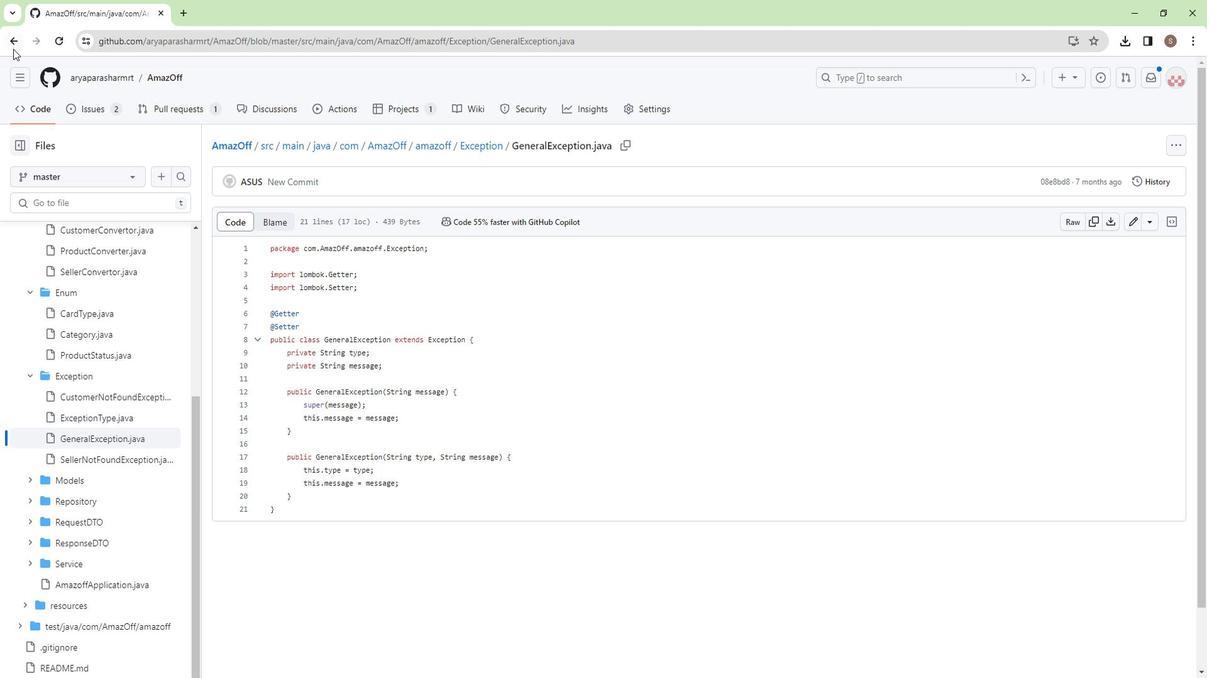 
Action: Mouse pressed left at (11, 51)
Screenshot: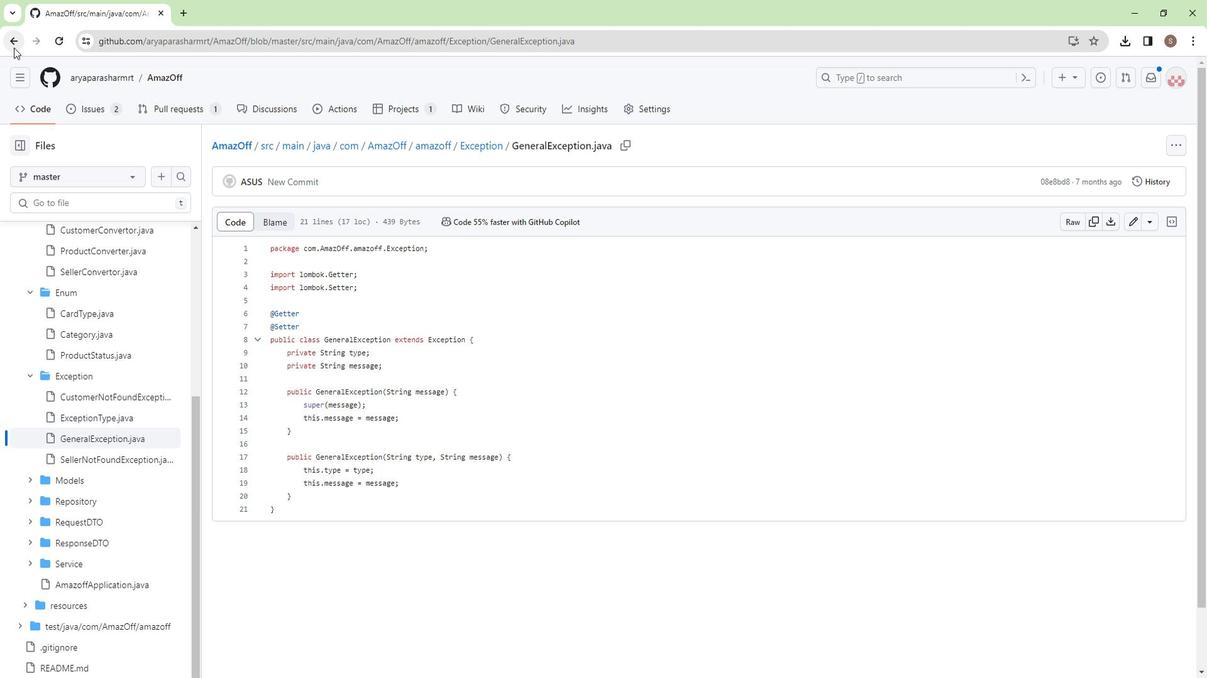 
Action: Mouse moved to (283, 348)
Screenshot: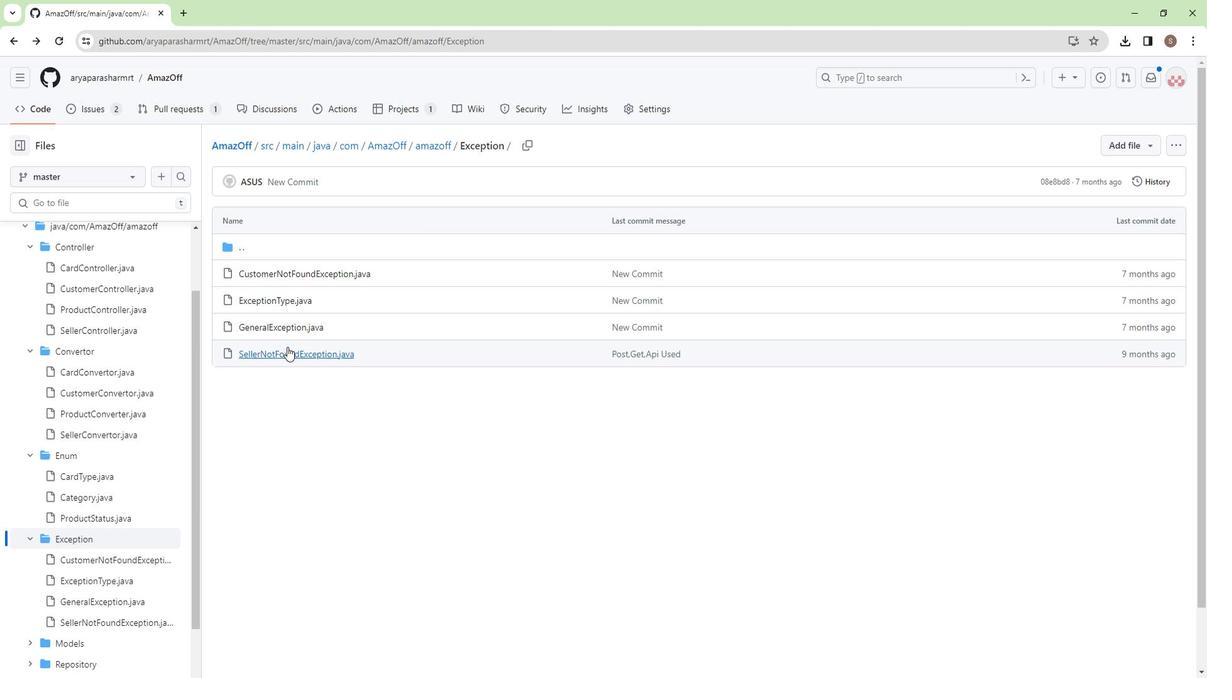 
Action: Mouse pressed left at (283, 348)
Screenshot: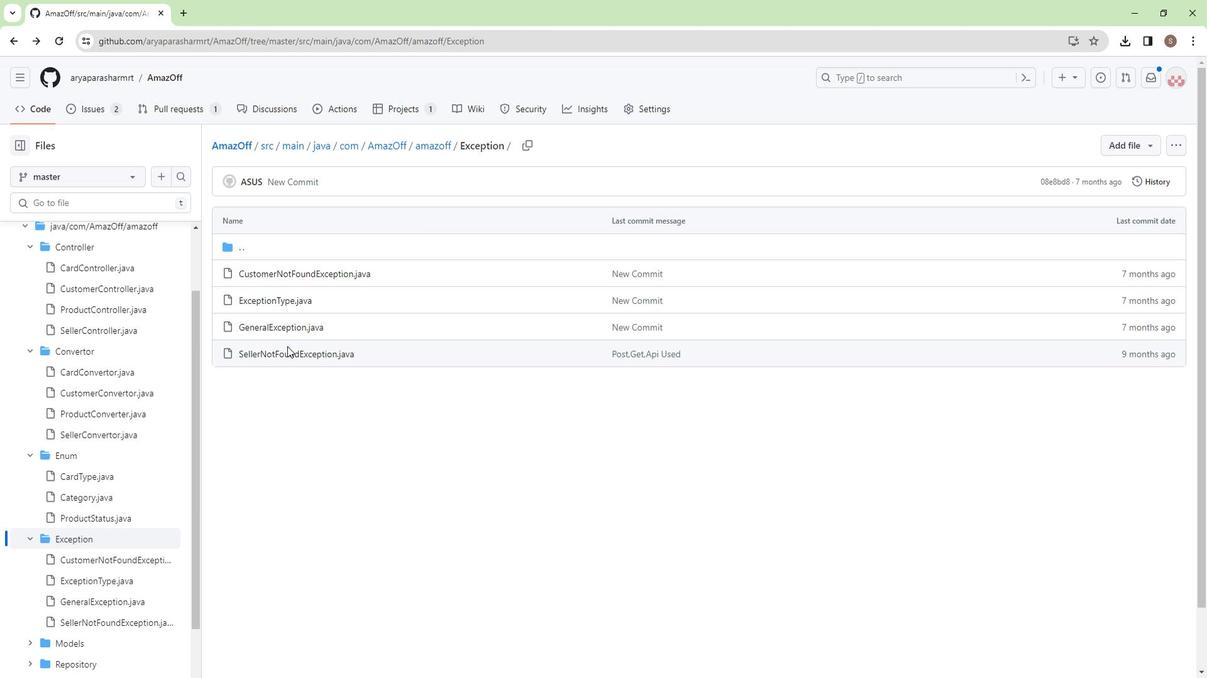 
Action: Mouse moved to (283, 355)
Screenshot: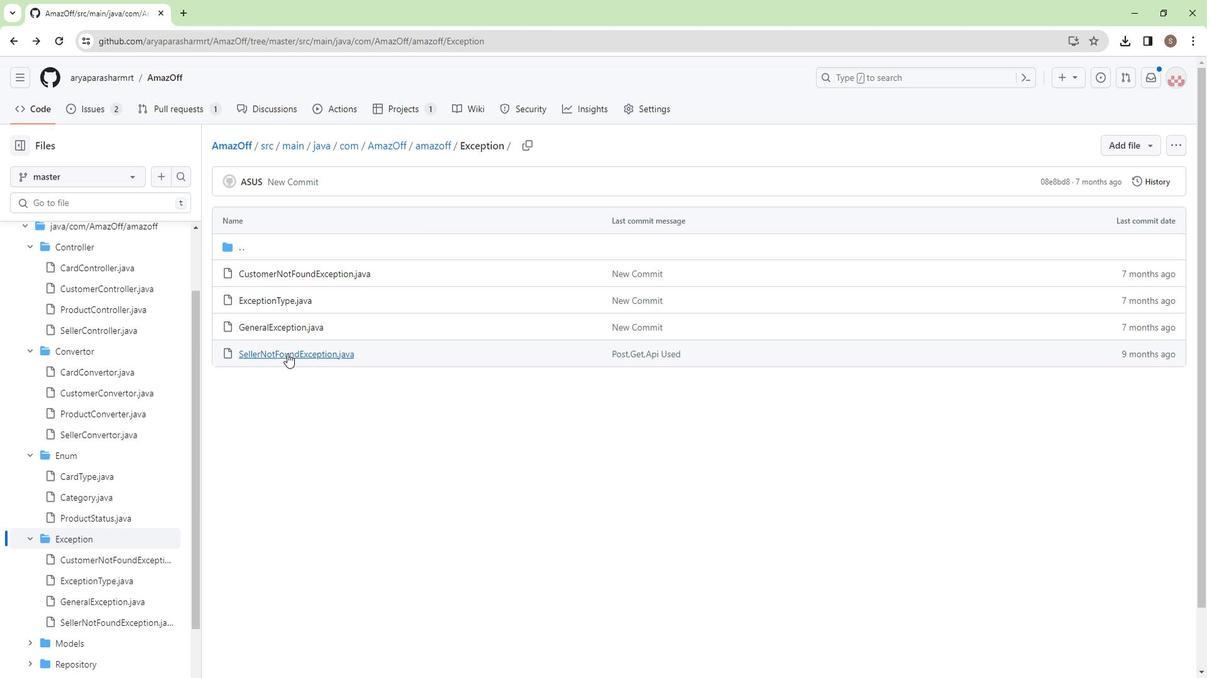 
Action: Mouse pressed left at (283, 355)
Screenshot: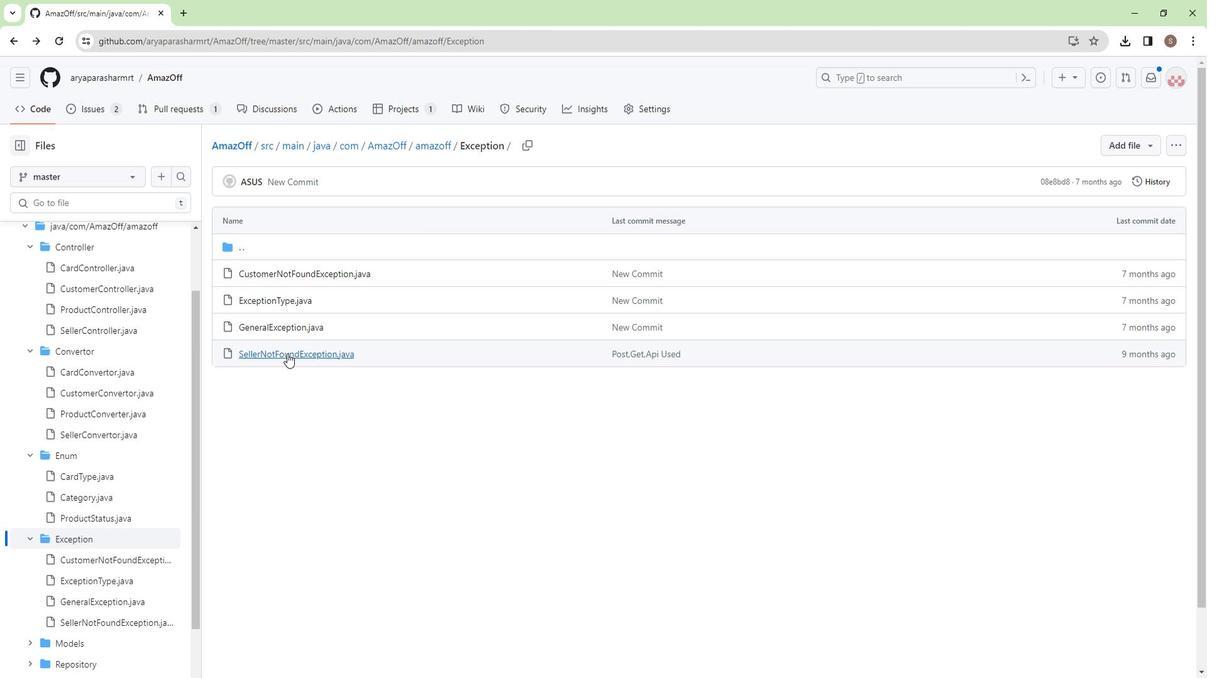 
Action: Mouse moved to (311, 394)
Screenshot: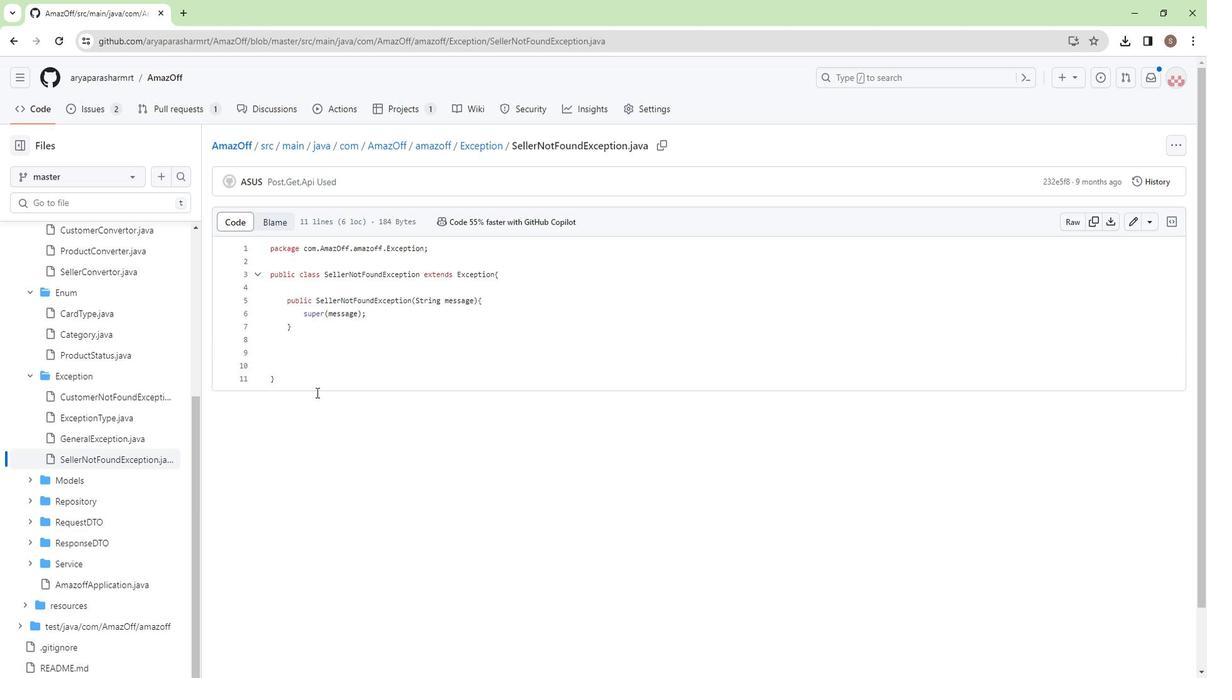 
Action: Mouse scrolled (311, 393) with delta (0, 0)
Screenshot: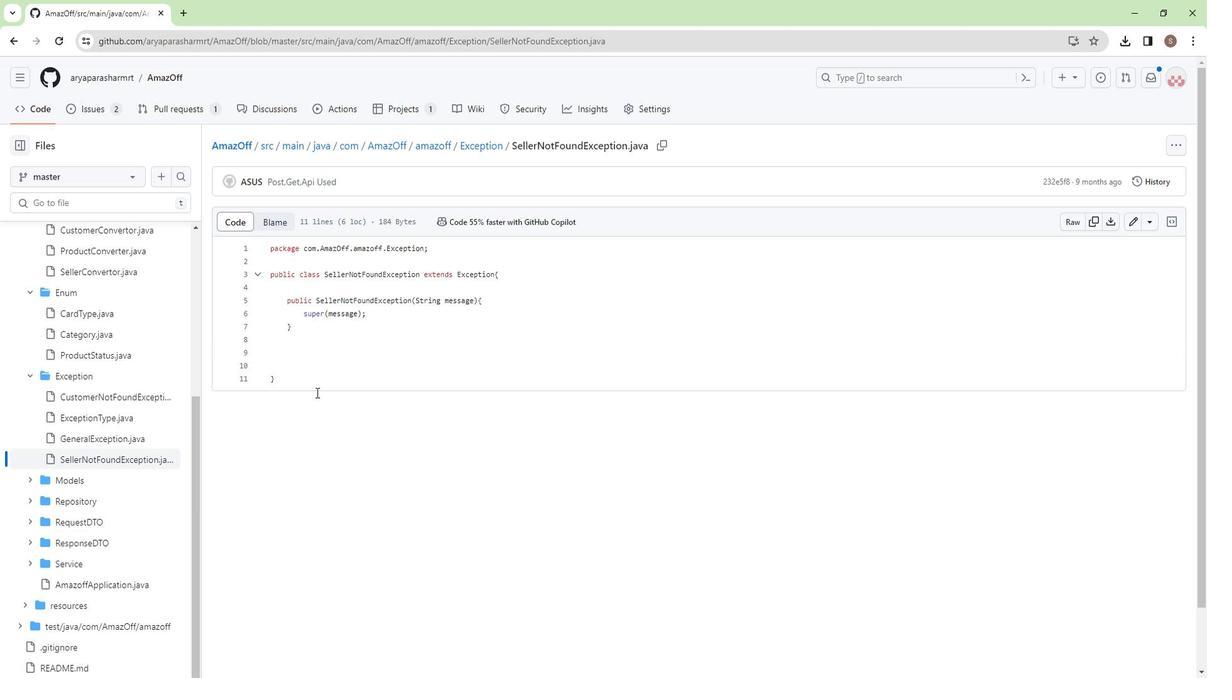 
Action: Mouse scrolled (311, 394) with delta (0, 0)
Screenshot: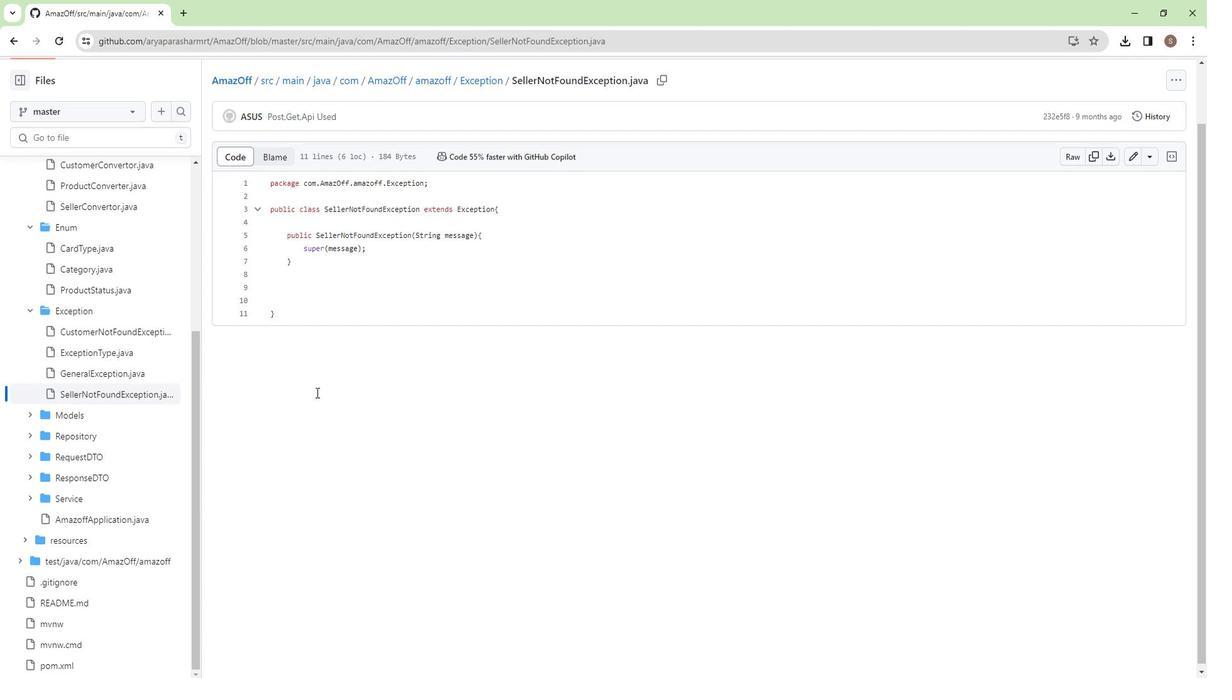 
Action: Mouse scrolled (311, 394) with delta (0, 0)
Screenshot: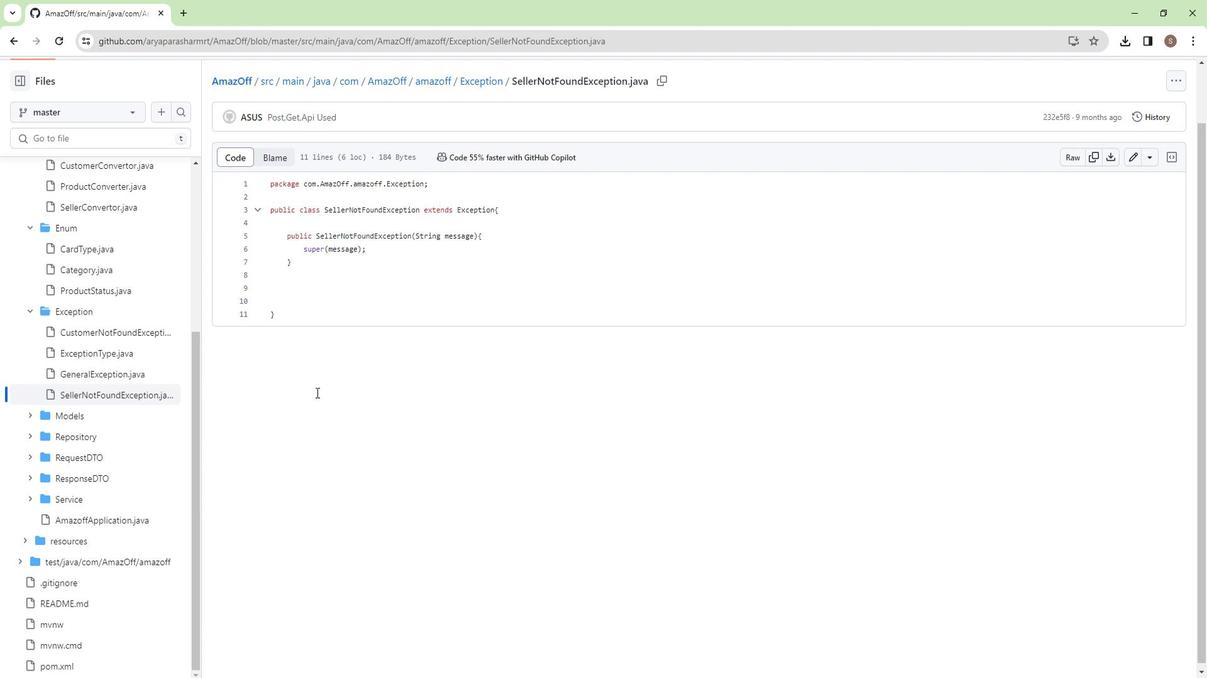 
Action: Mouse moved to (343, 316)
Screenshot: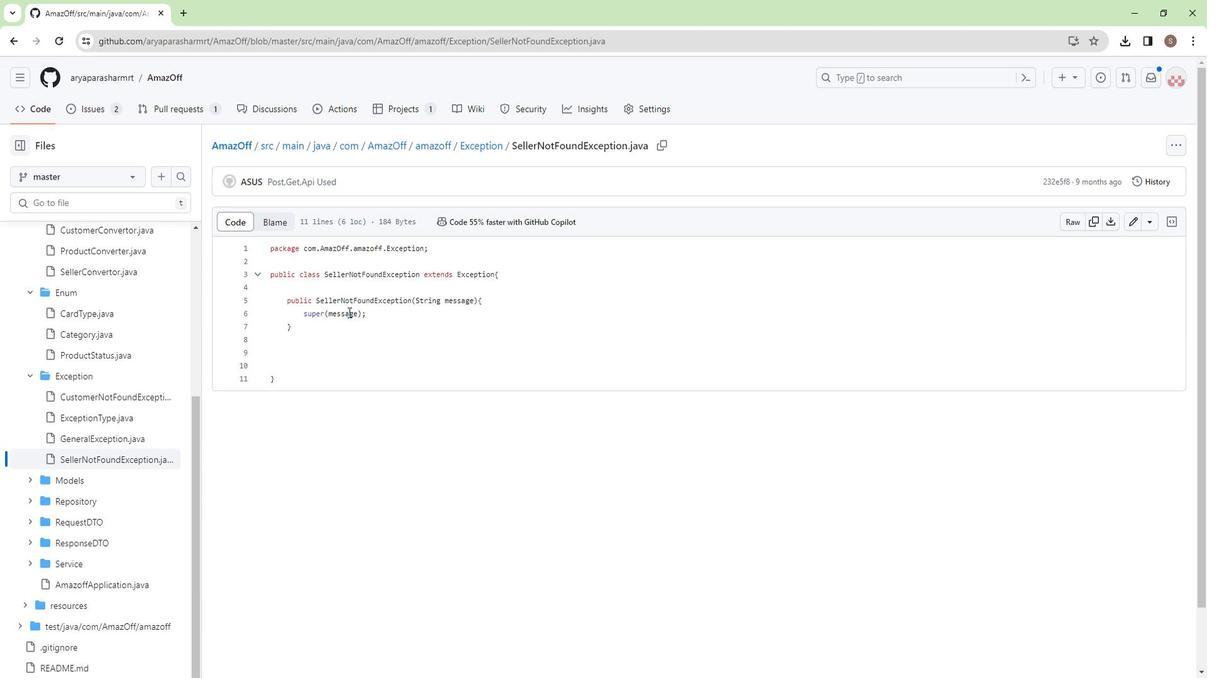 
Action: Mouse scrolled (343, 316) with delta (0, 0)
Screenshot: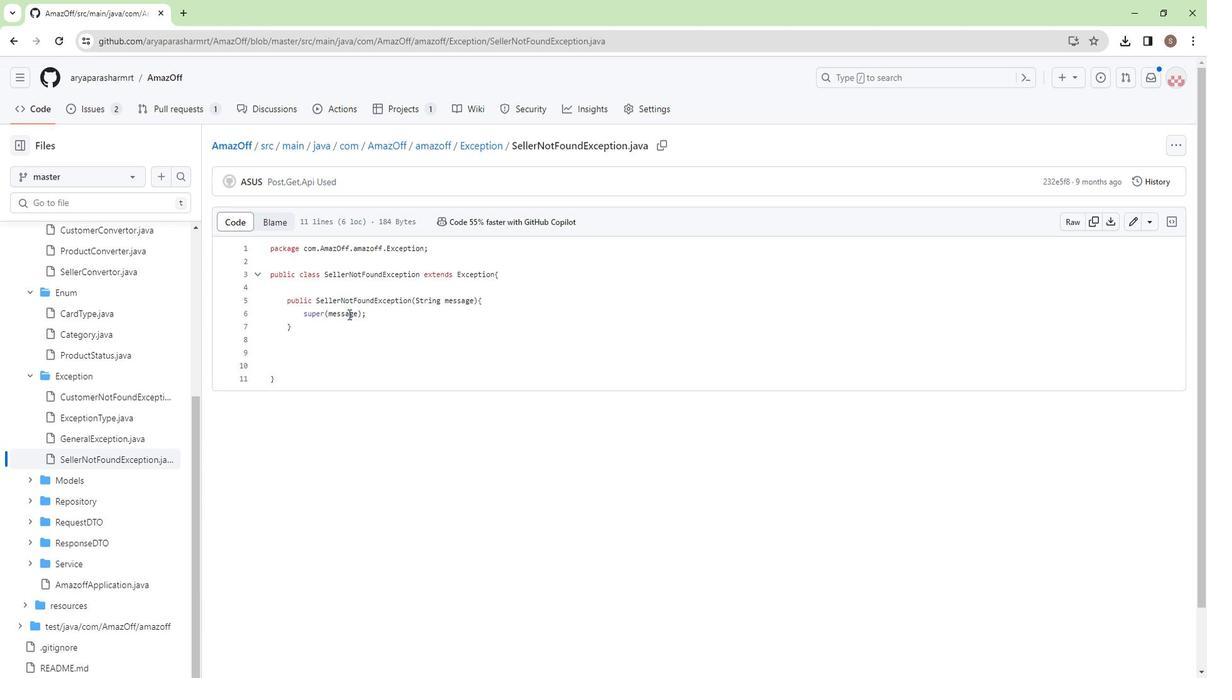 
Action: Mouse scrolled (343, 316) with delta (0, 0)
Screenshot: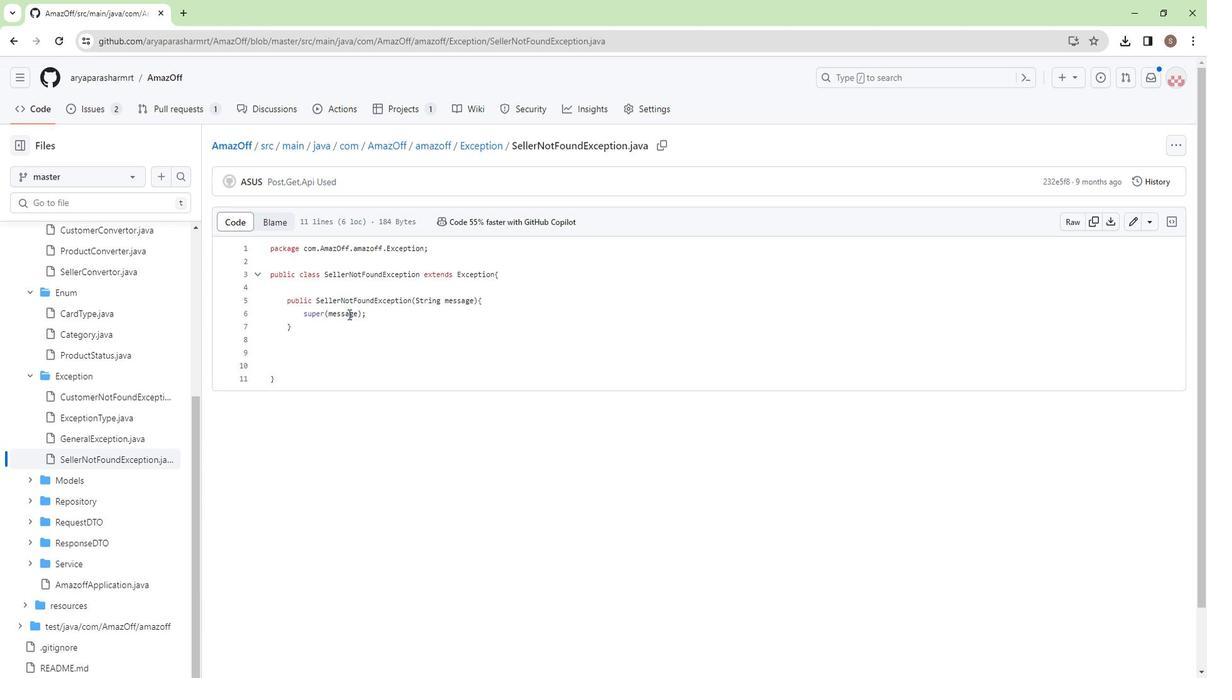 
Action: Mouse moved to (12, 47)
Screenshot: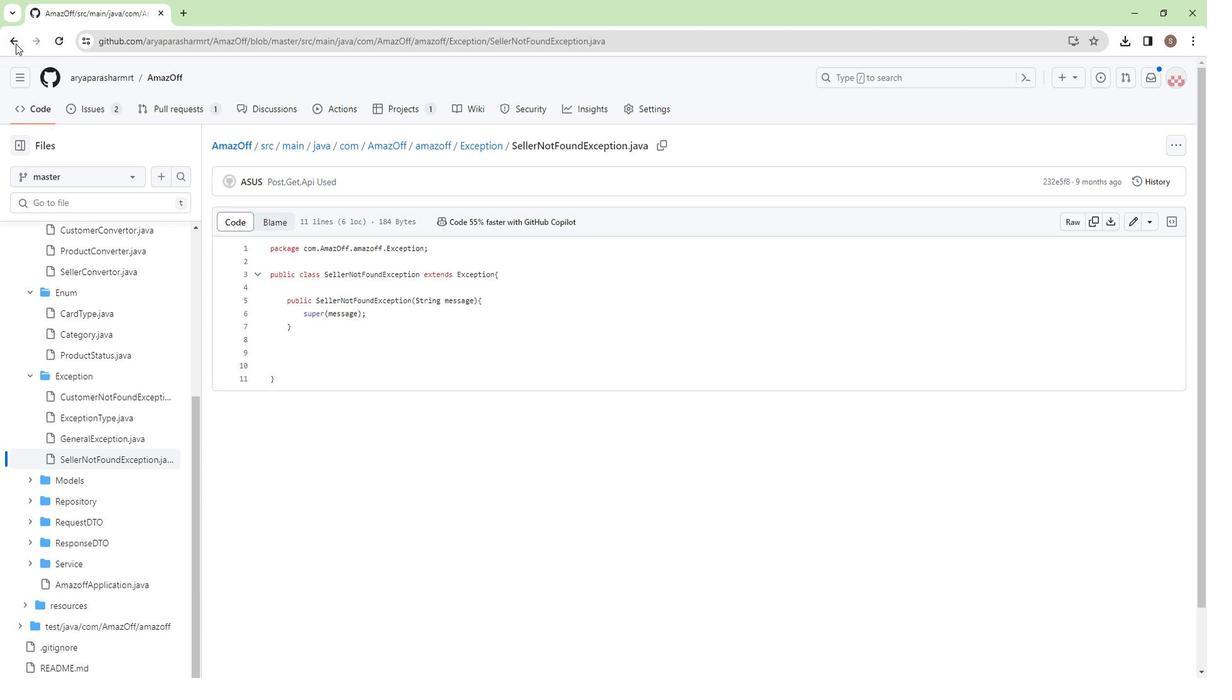 
Action: Mouse pressed left at (12, 47)
Screenshot: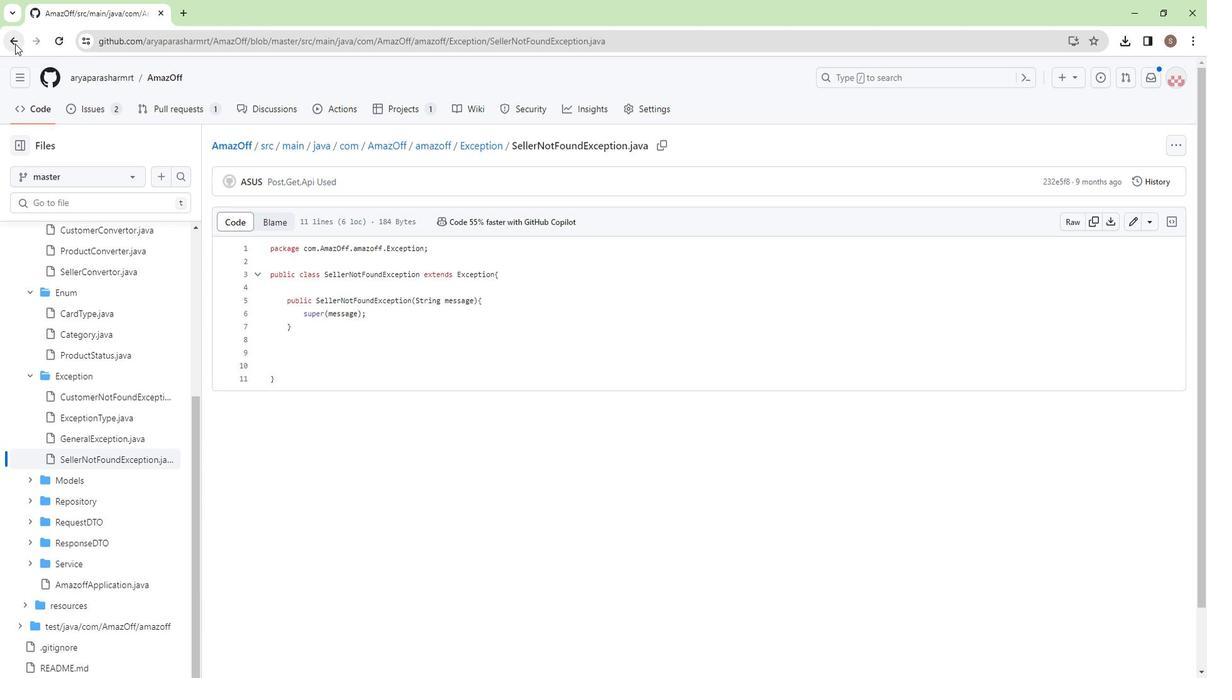 
Action: Mouse moved to (14, 49)
Screenshot: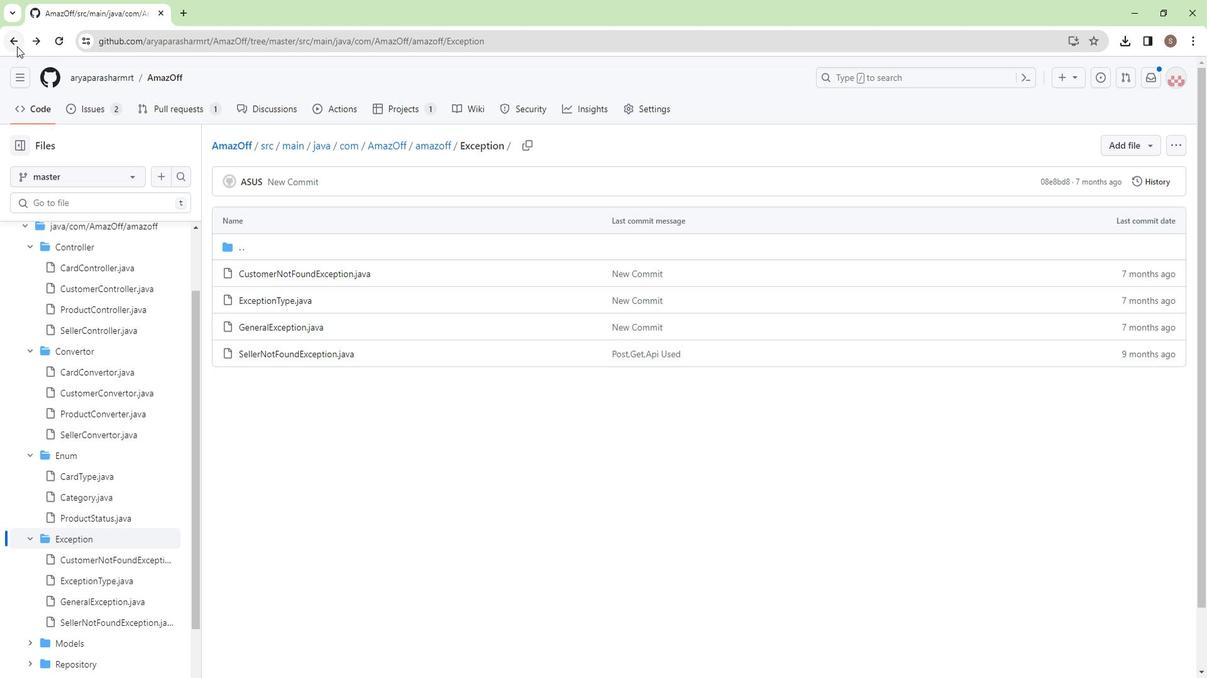
Action: Mouse pressed left at (14, 49)
Screenshot: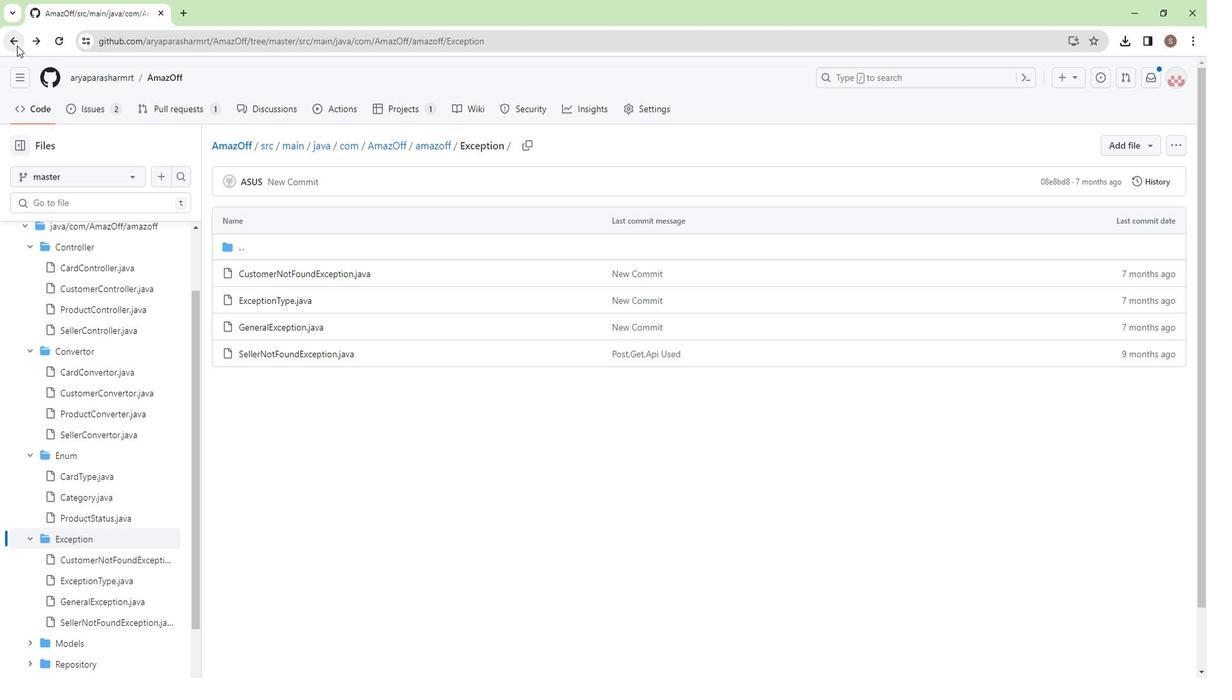 
Action: Mouse moved to (248, 319)
Screenshot: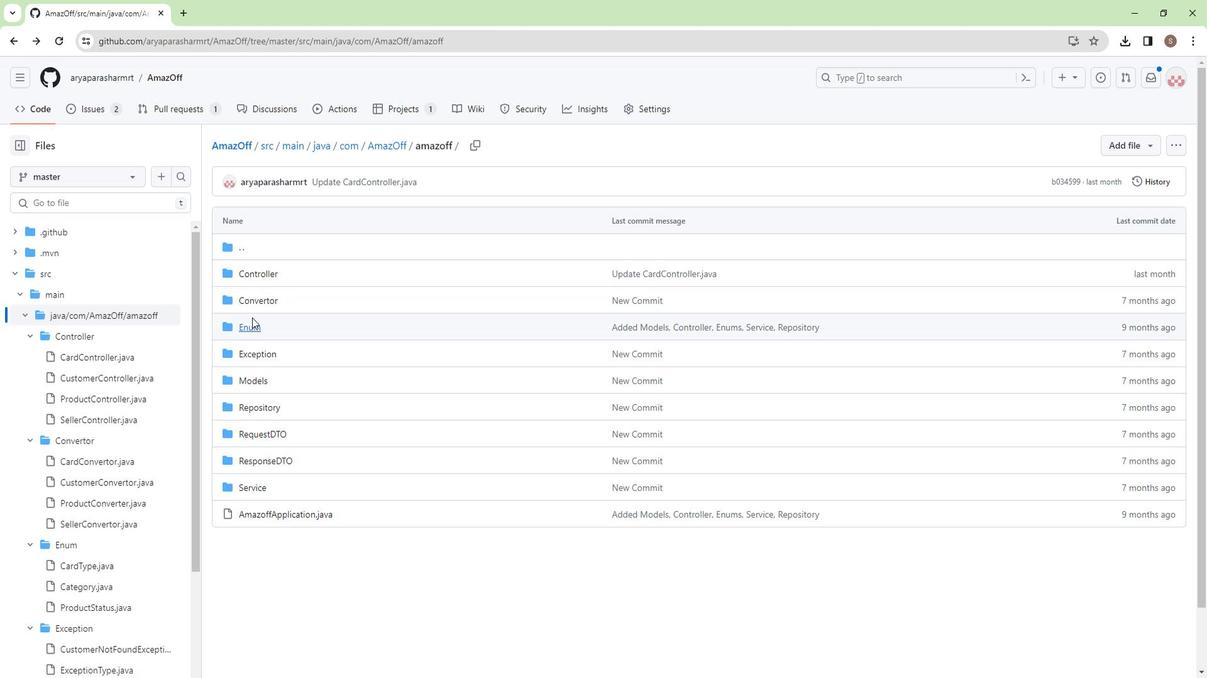 
Action: Mouse scrolled (248, 318) with delta (0, 0)
Screenshot: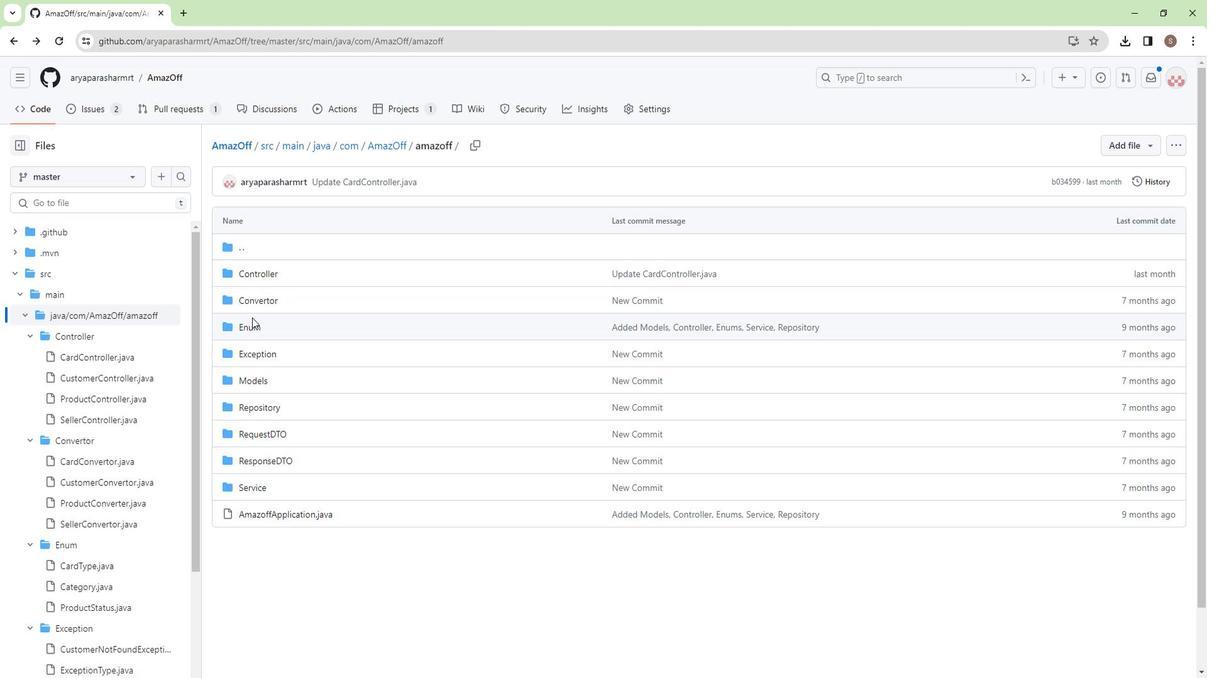 
Action: Mouse moved to (255, 313)
Screenshot: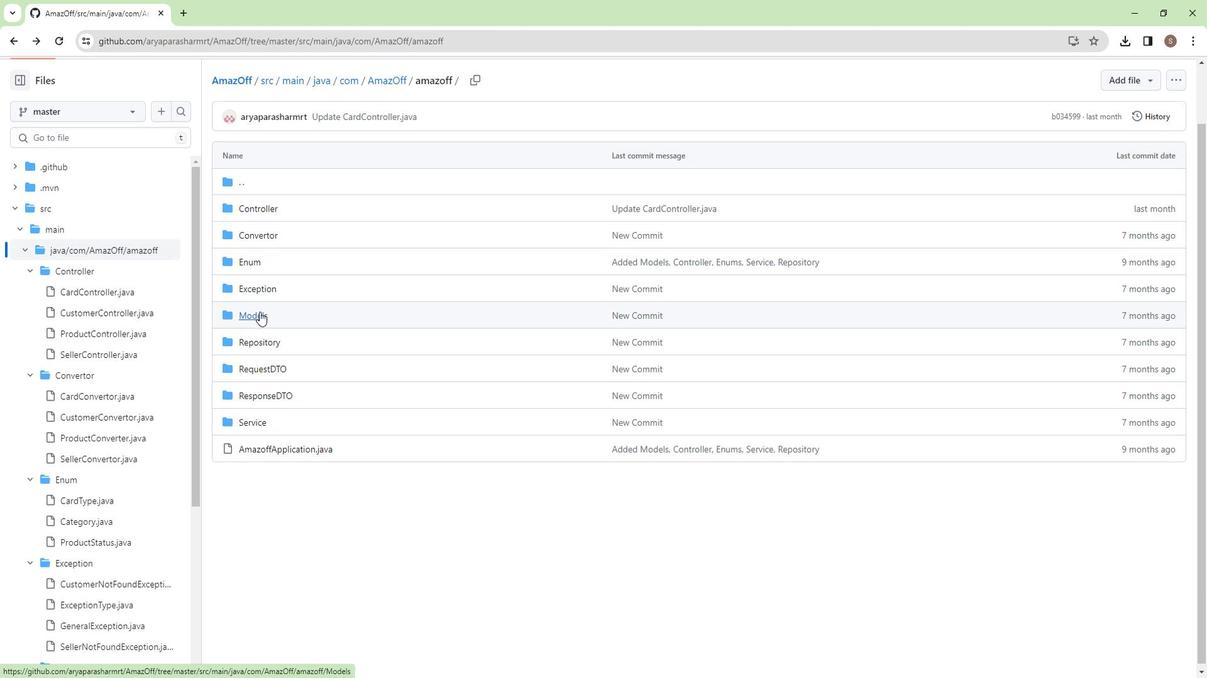 
Action: Mouse pressed left at (255, 313)
Screenshot: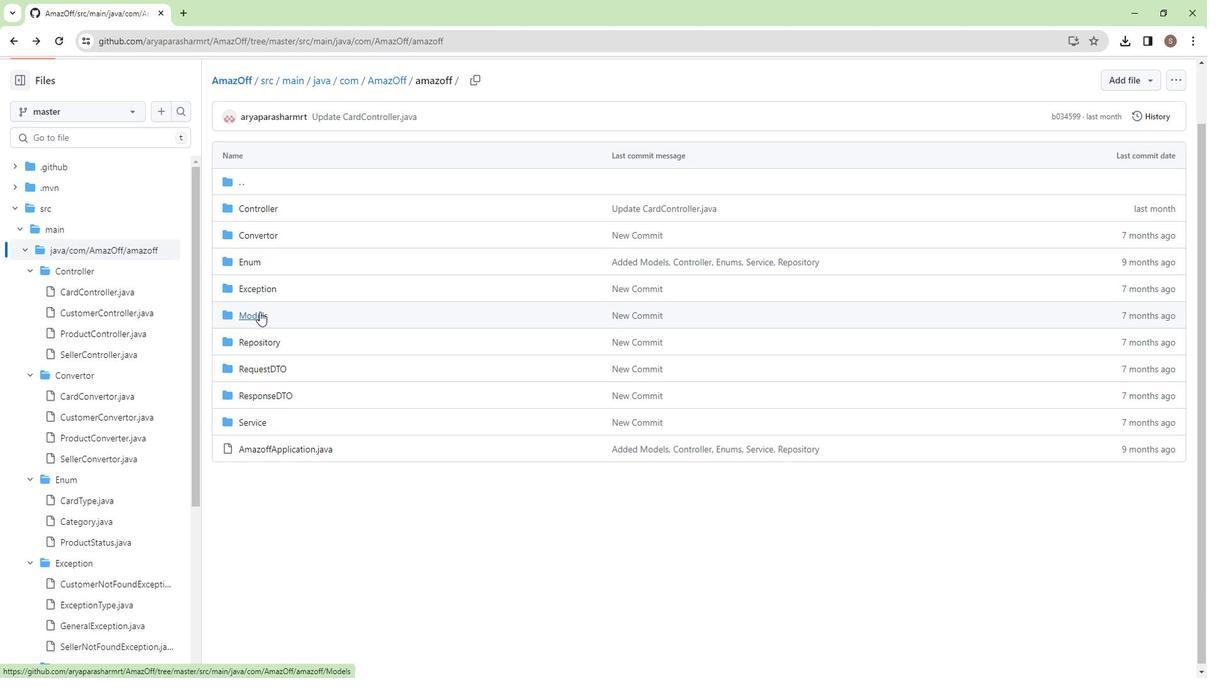 
Action: Mouse moved to (253, 208)
Screenshot: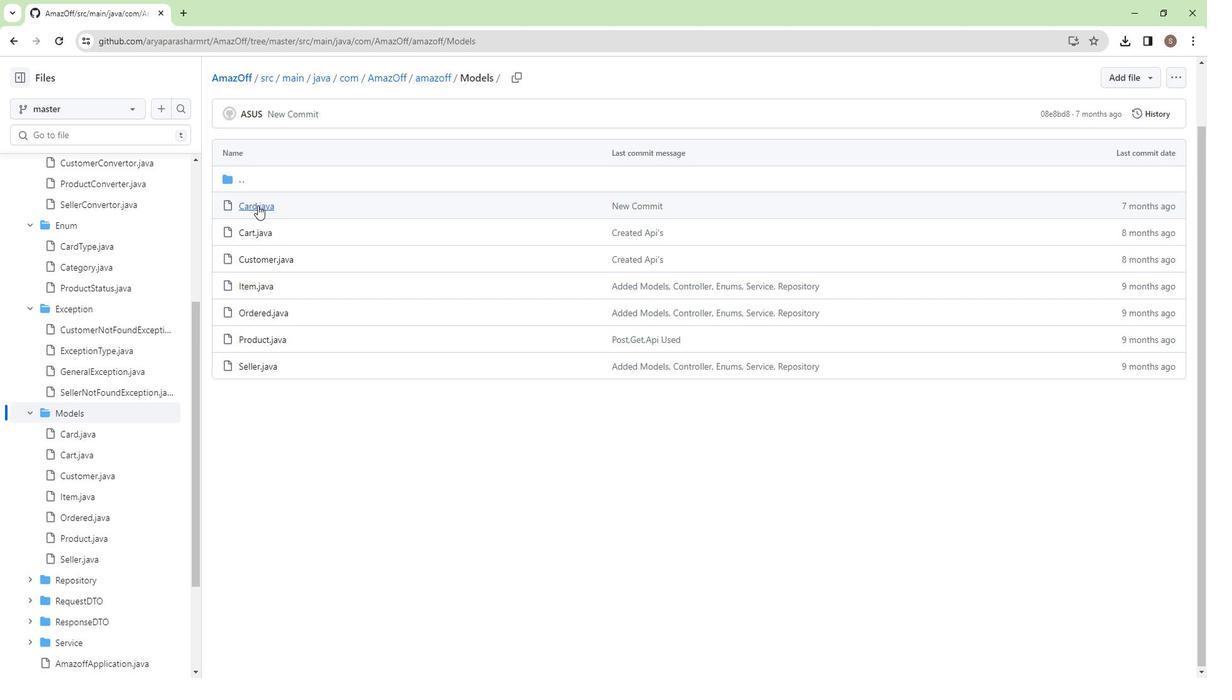 
Action: Mouse pressed left at (253, 208)
Screenshot: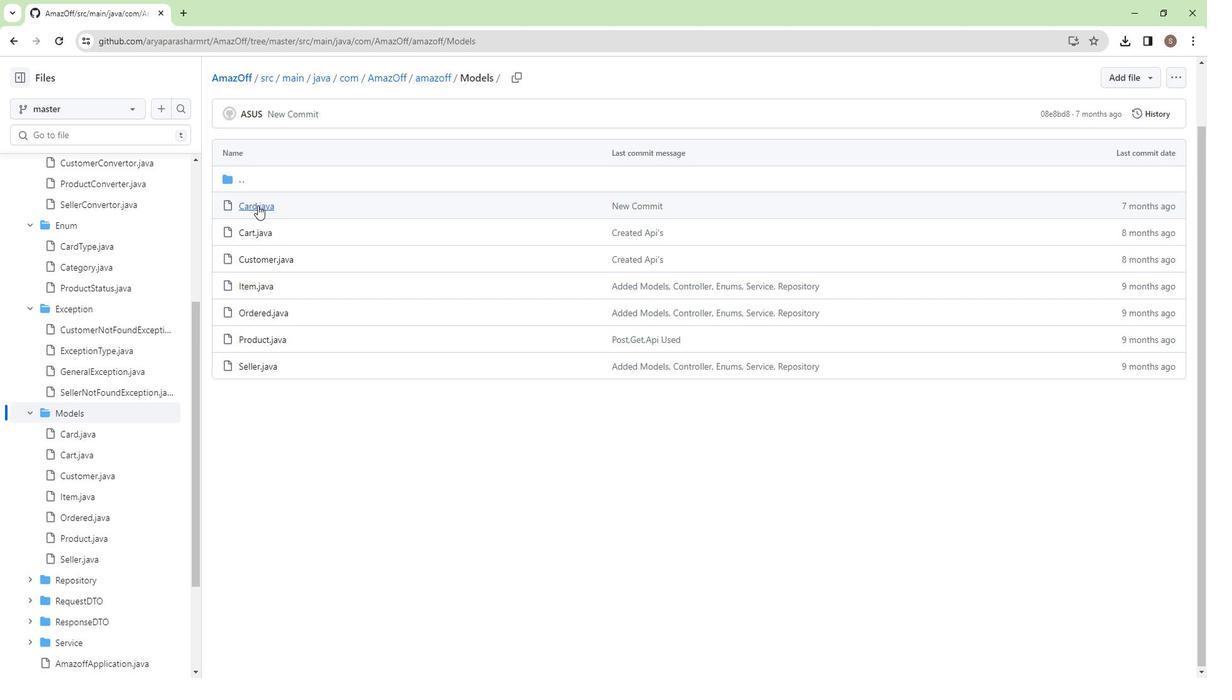 
Action: Mouse moved to (314, 351)
Screenshot: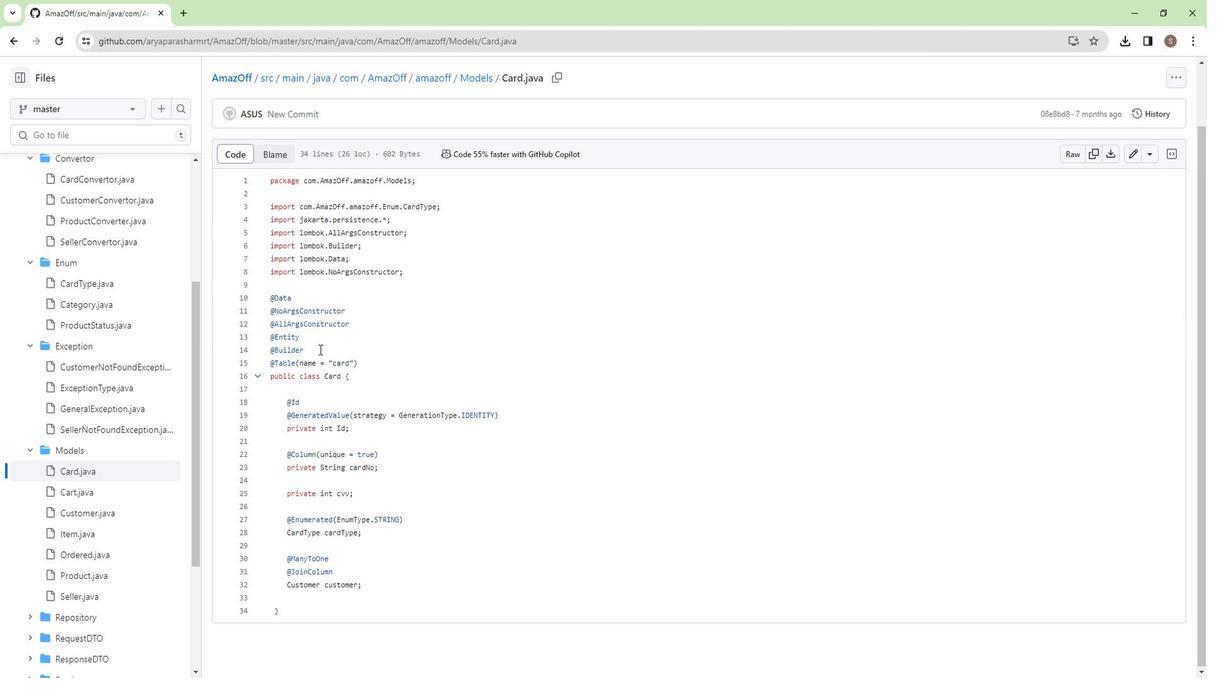 
Action: Mouse scrolled (314, 350) with delta (0, 0)
Screenshot: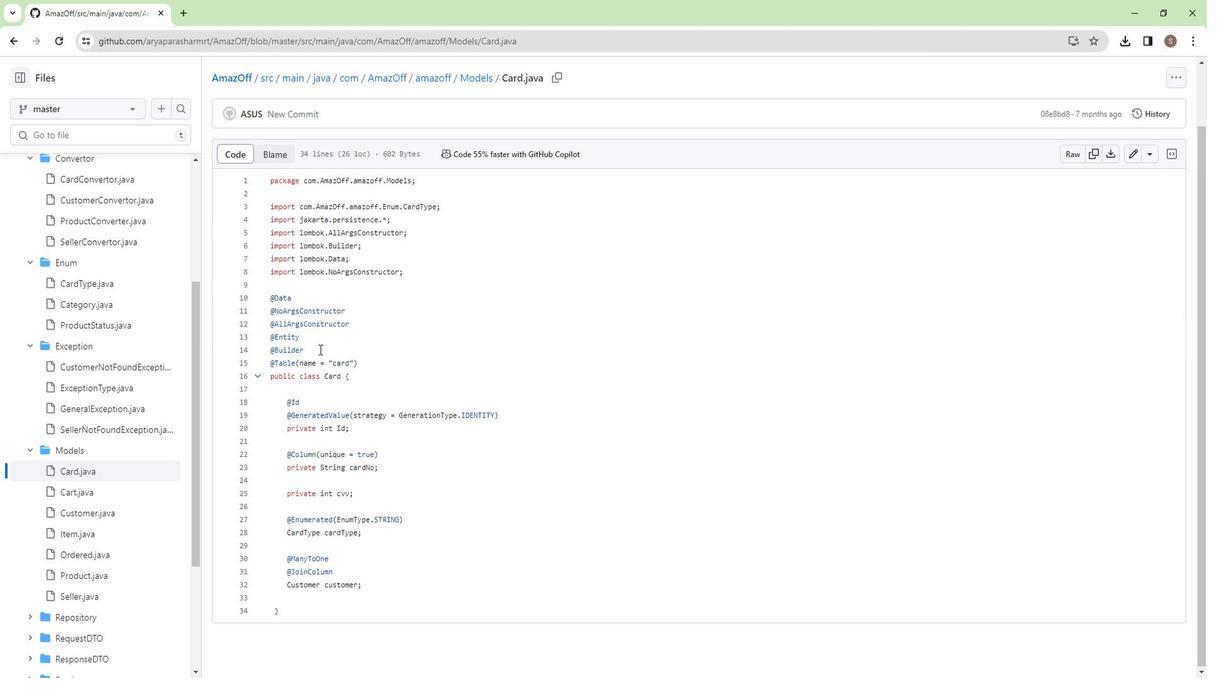 
Action: Mouse scrolled (314, 350) with delta (0, 0)
Screenshot: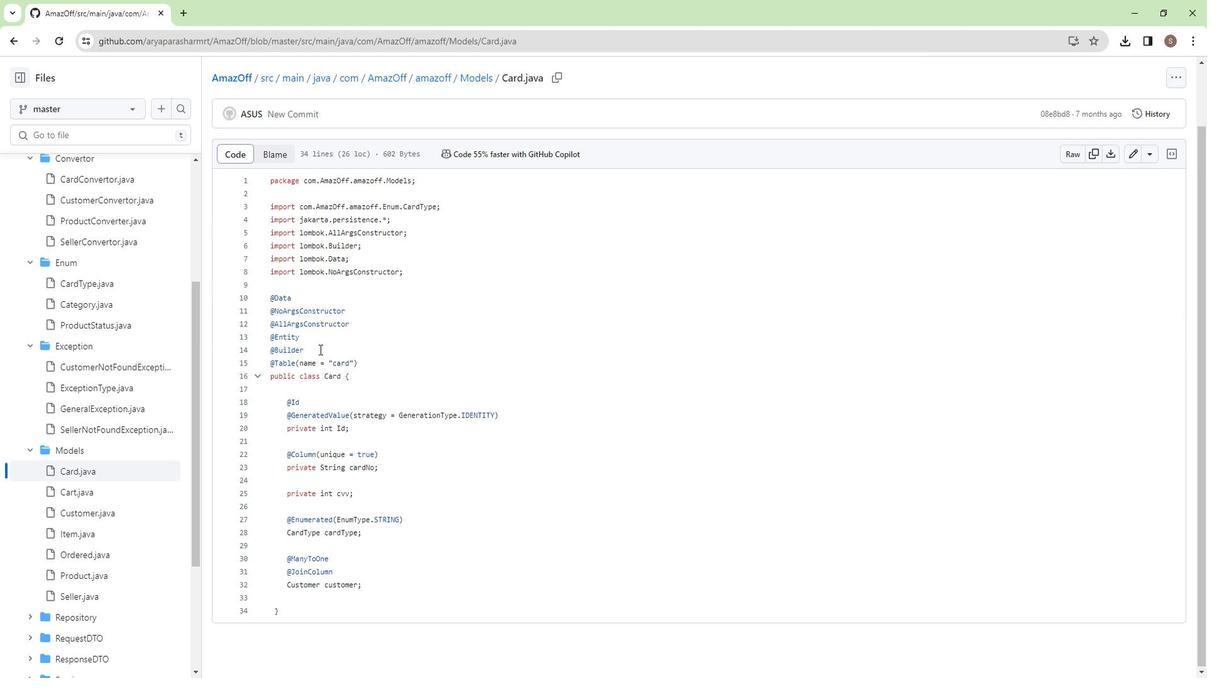 
Action: Mouse scrolled (314, 350) with delta (0, 0)
Screenshot: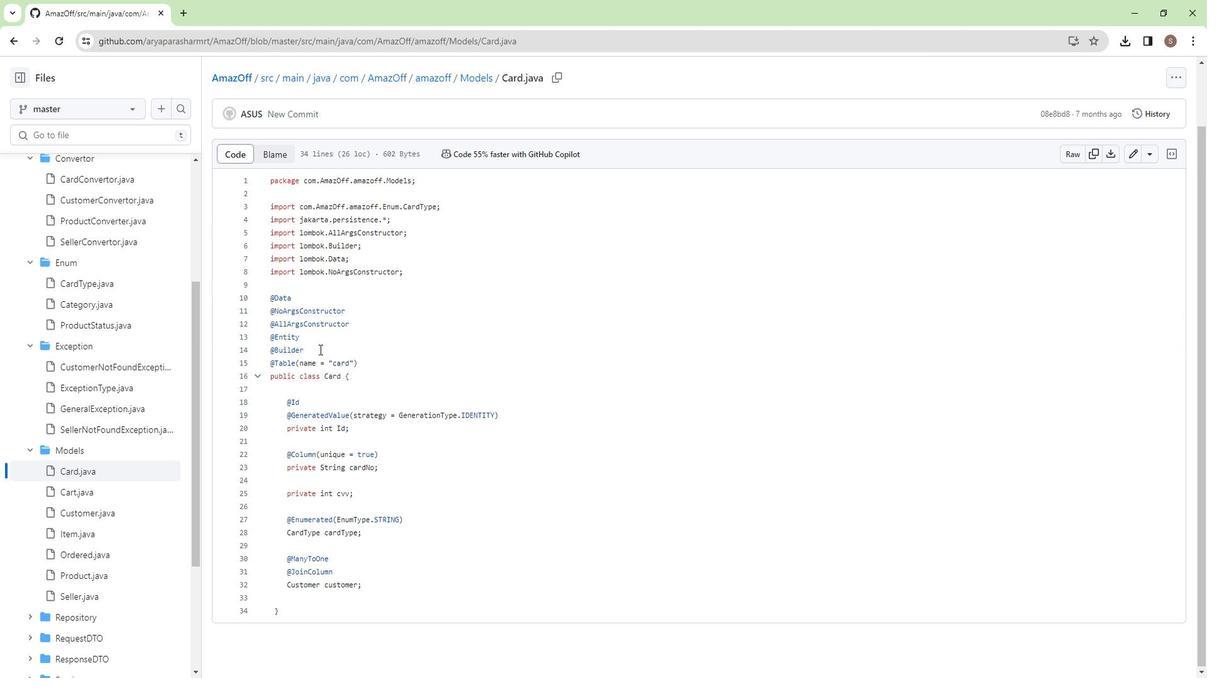 
Action: Mouse moved to (9, 38)
Screenshot: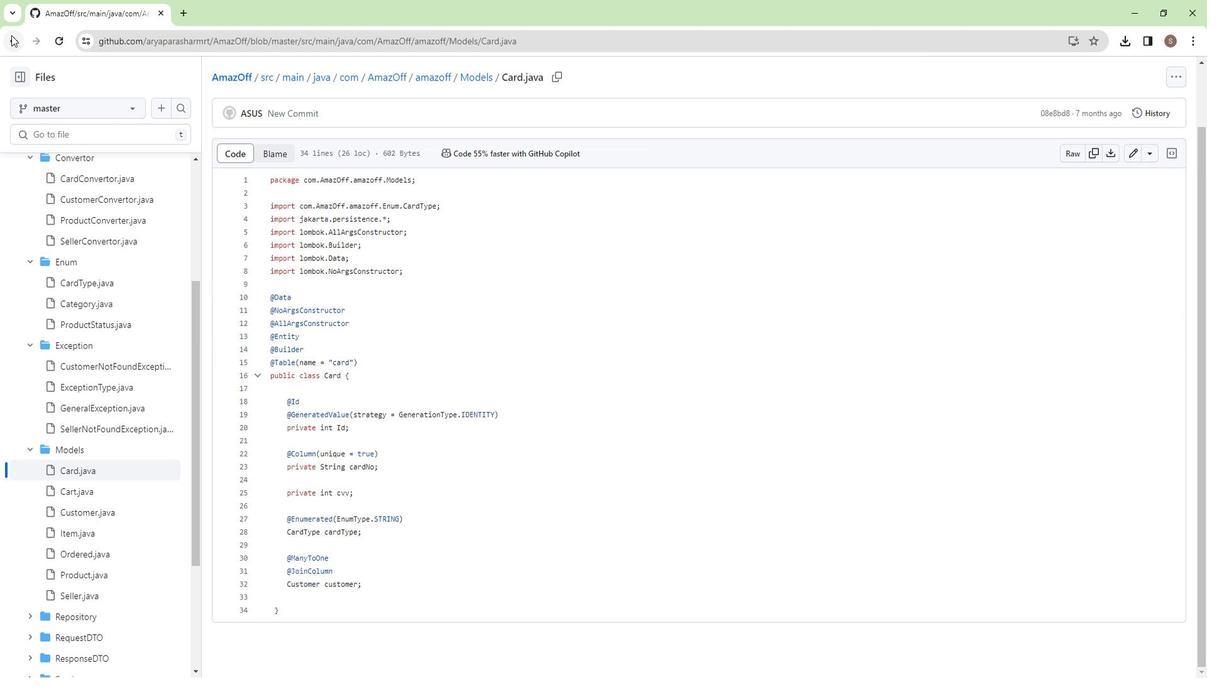 
Action: Mouse pressed left at (9, 38)
Screenshot: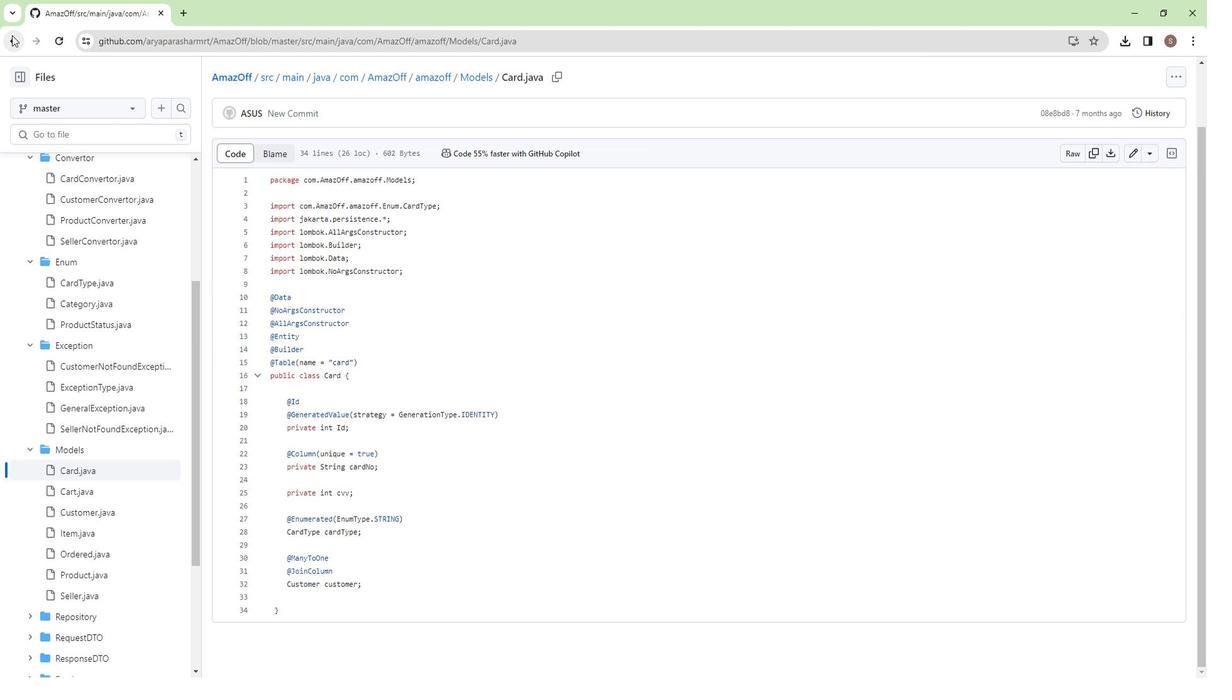 
Action: Mouse moved to (257, 232)
Screenshot: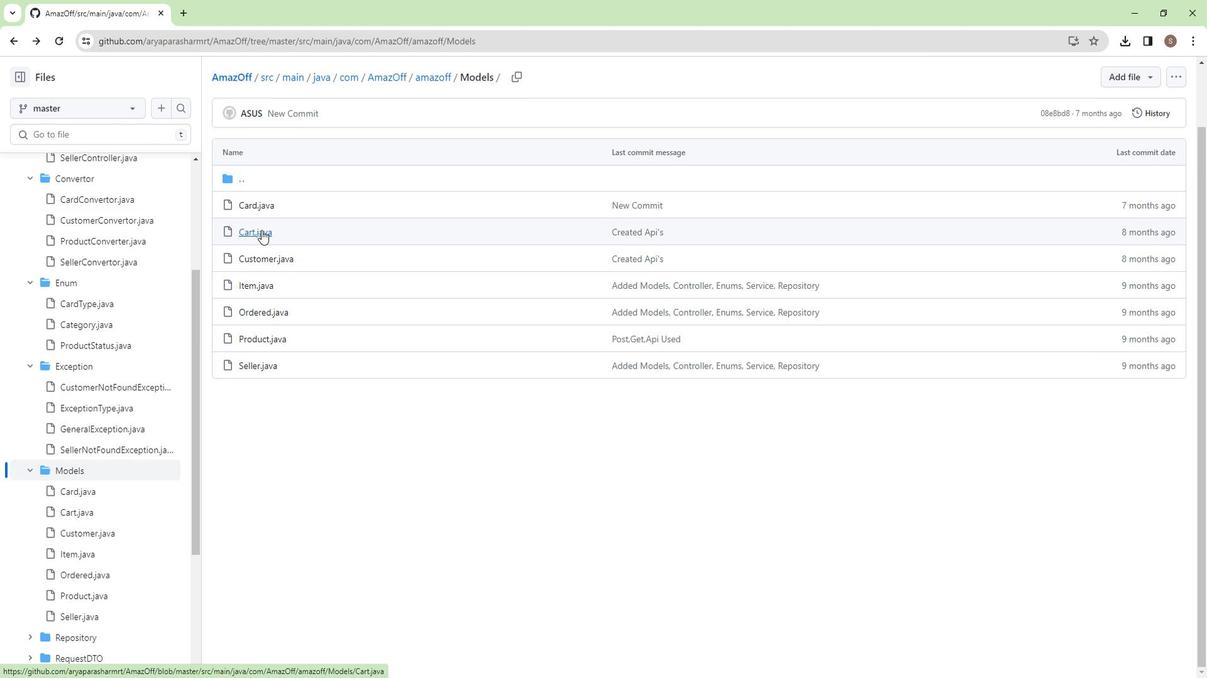 
Action: Mouse pressed left at (257, 232)
Screenshot: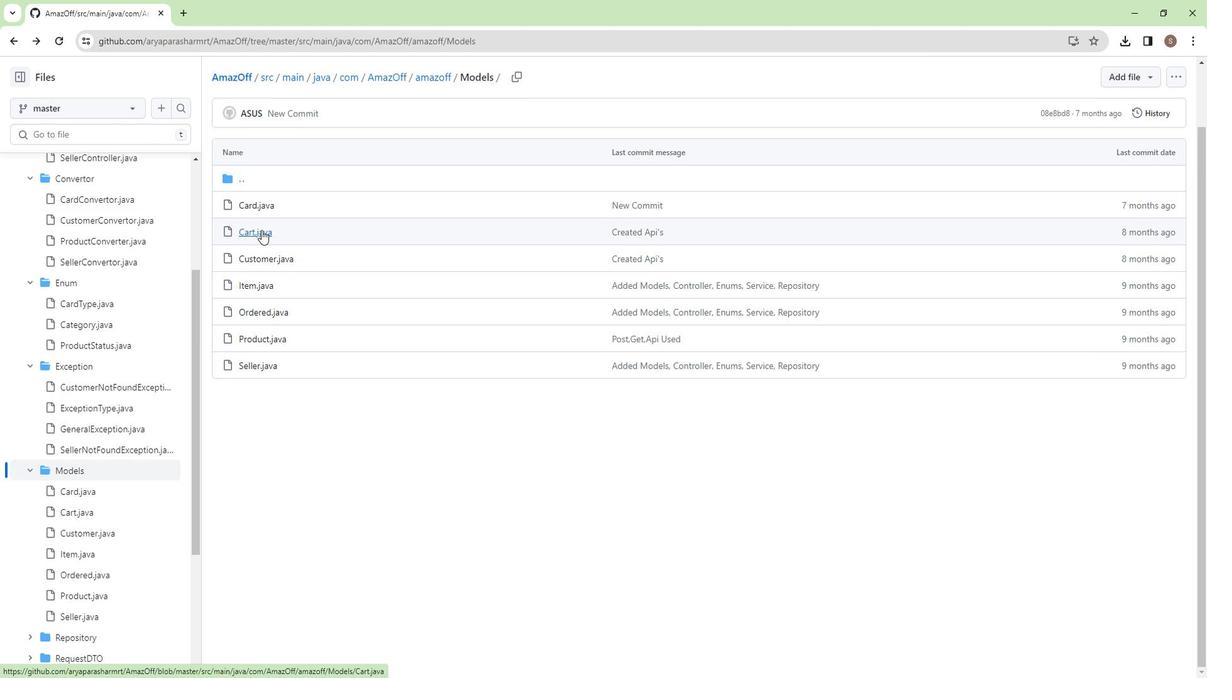 
Action: Mouse moved to (344, 325)
Screenshot: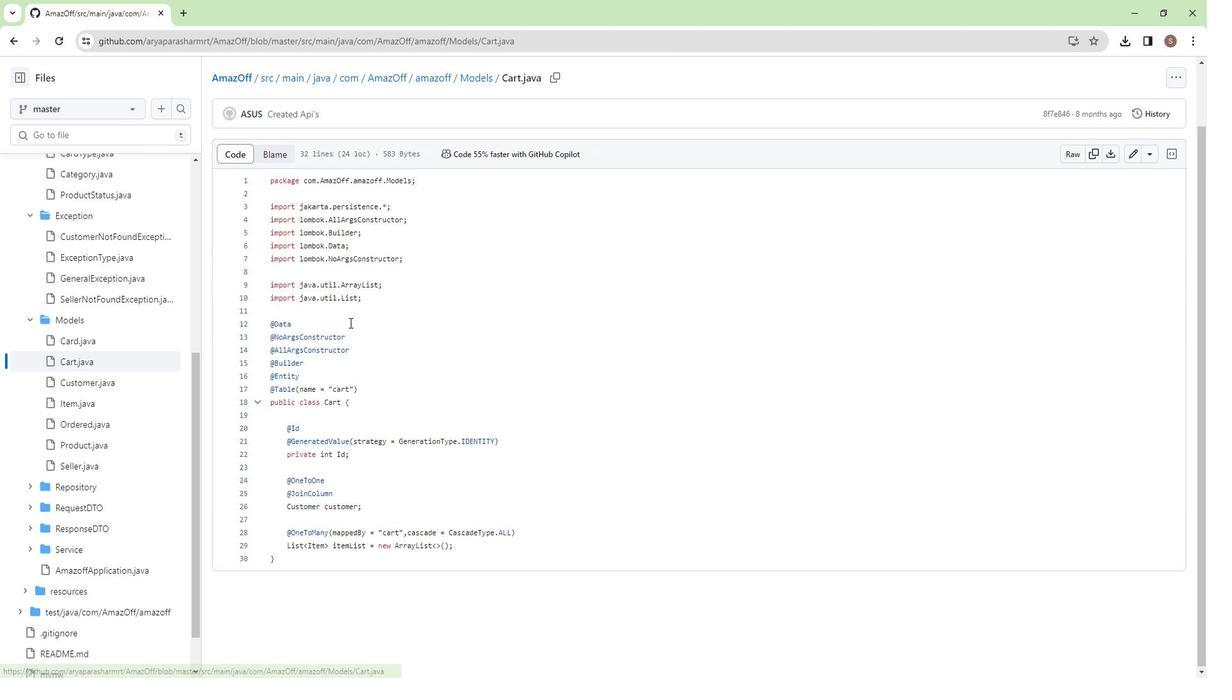 
Action: Mouse scrolled (344, 324) with delta (0, -1)
Screenshot: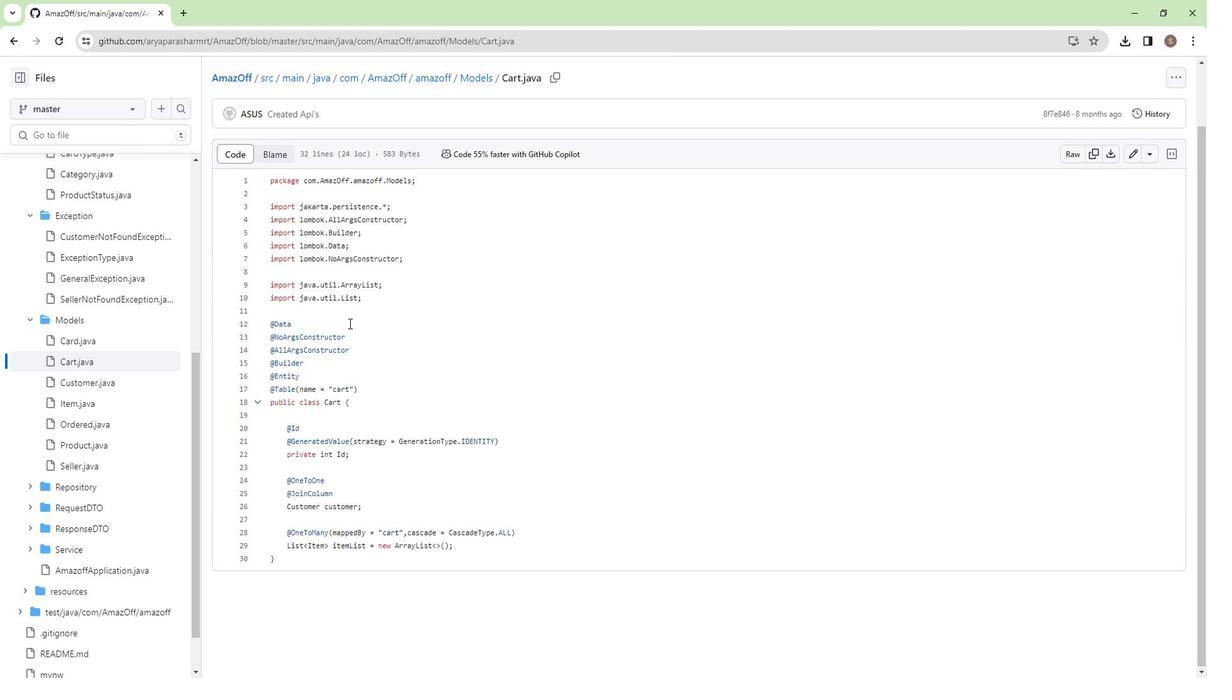 
Action: Mouse scrolled (344, 324) with delta (0, -1)
Screenshot: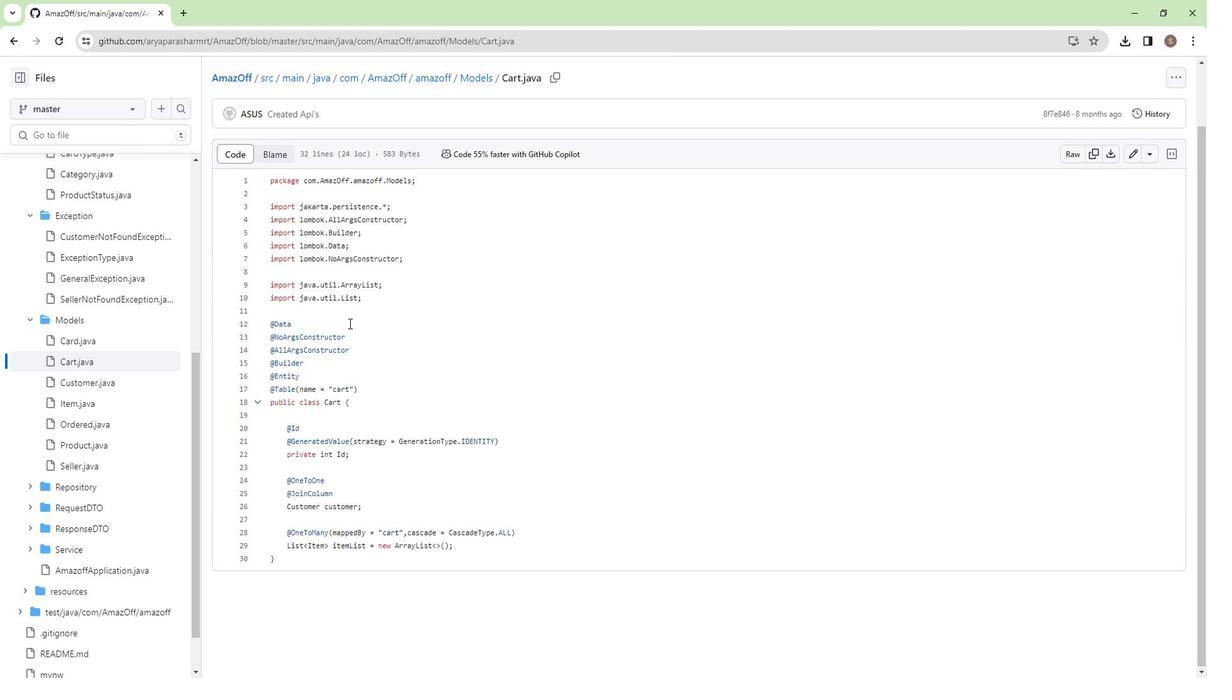 
Action: Mouse scrolled (344, 324) with delta (0, -1)
Screenshot: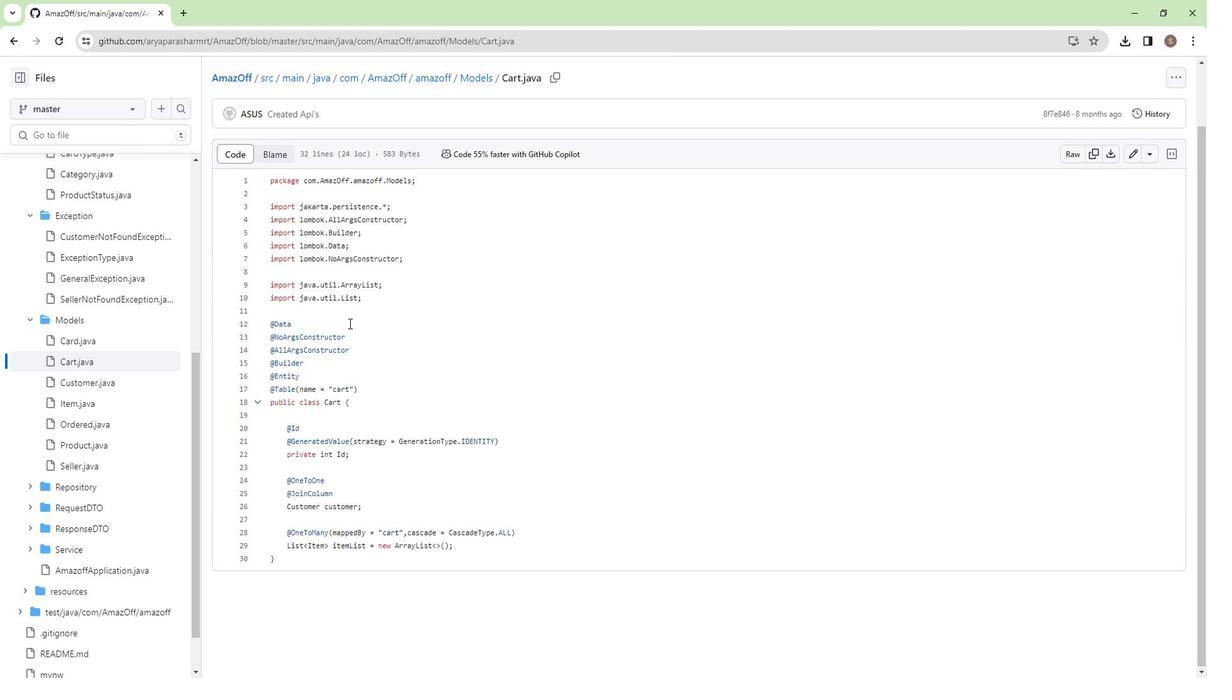 
Action: Mouse moved to (10, 49)
Screenshot: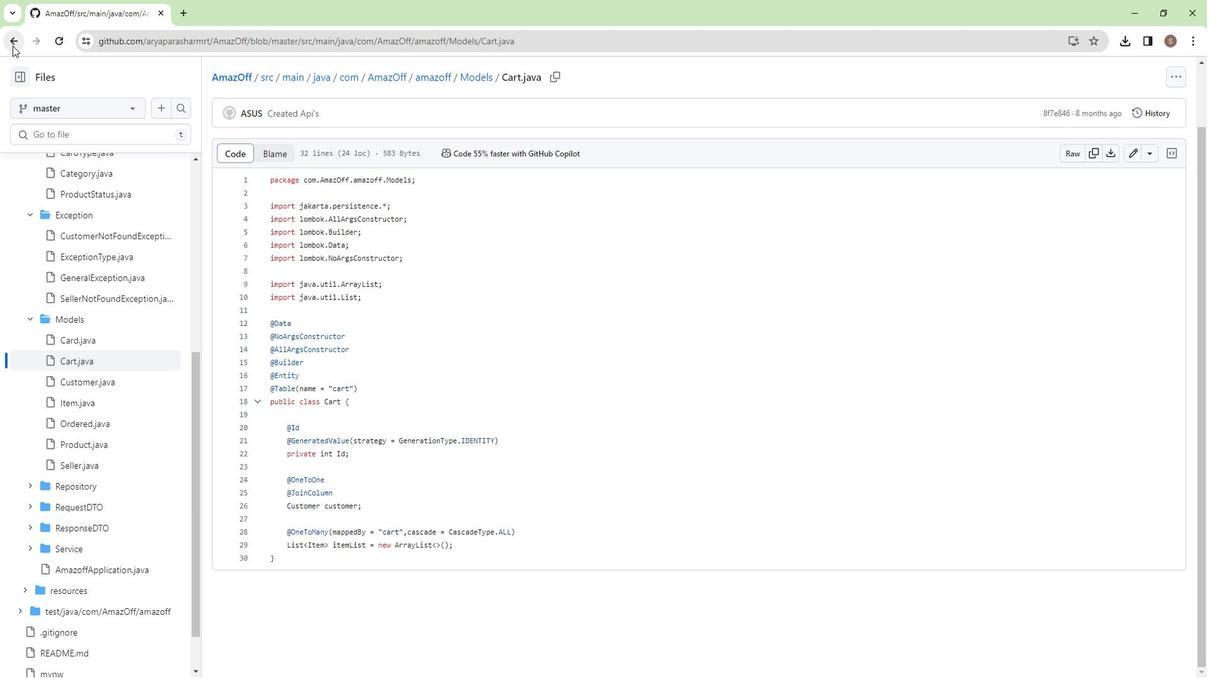 
Action: Mouse pressed left at (10, 49)
Screenshot: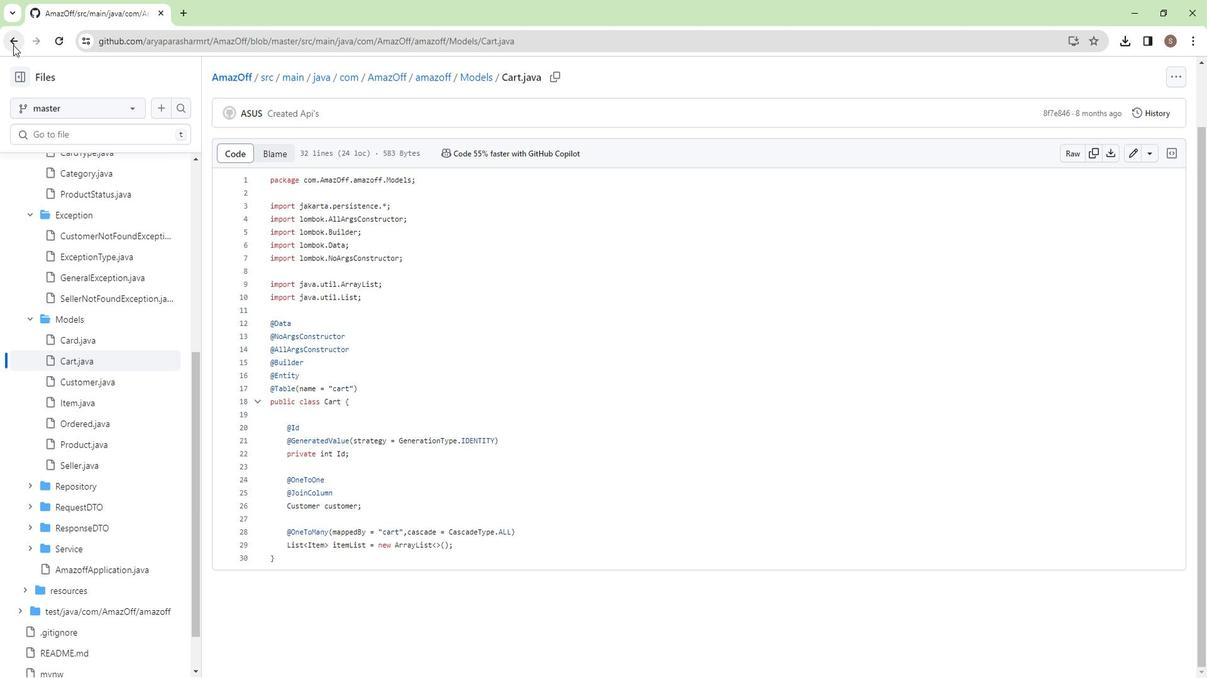 
Action: Mouse moved to (255, 259)
Screenshot: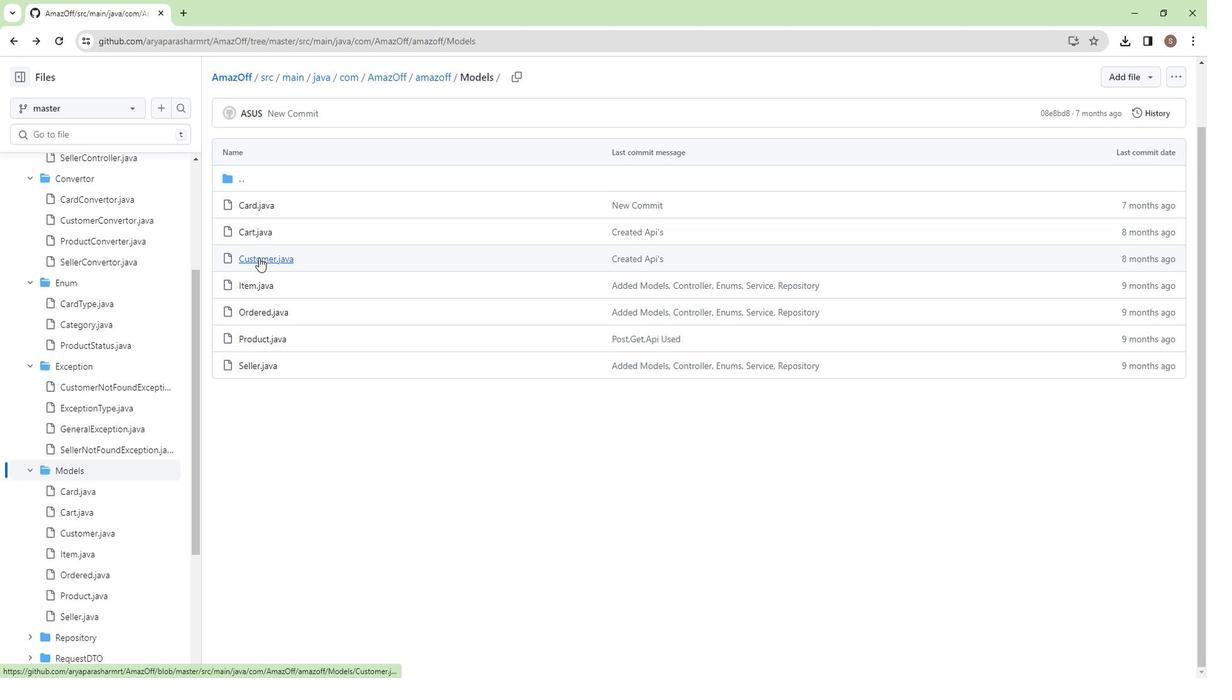 
Action: Mouse pressed left at (255, 259)
Screenshot: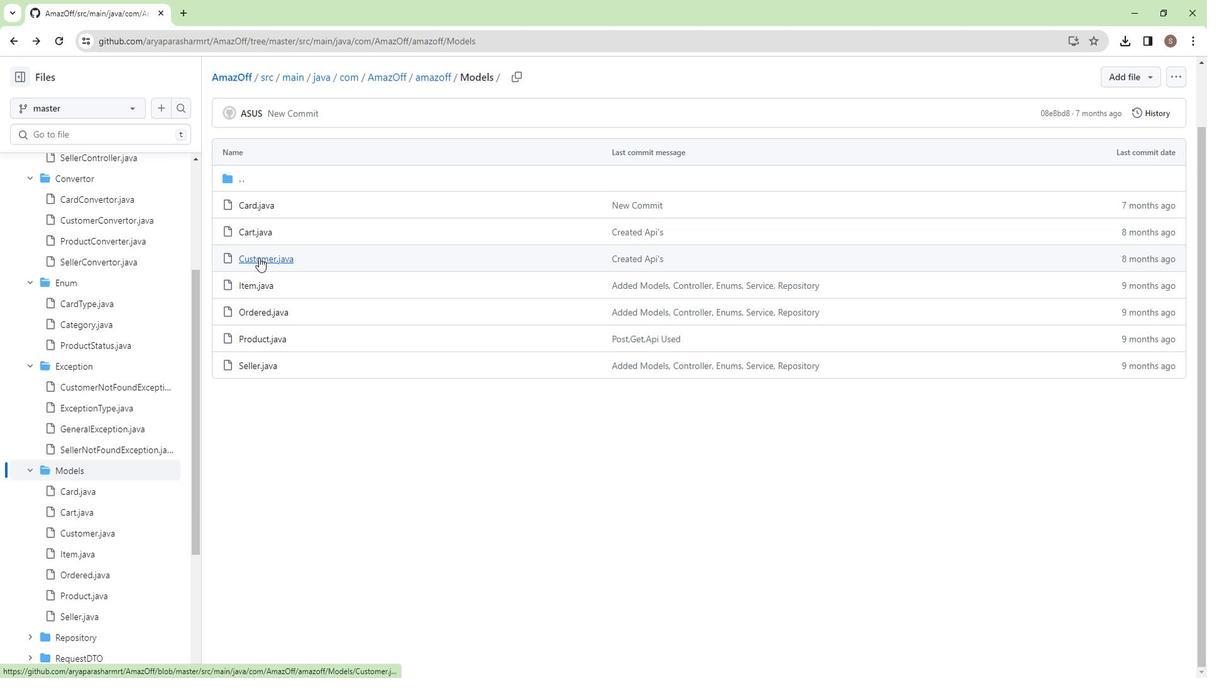 
Action: Mouse moved to (335, 399)
Screenshot: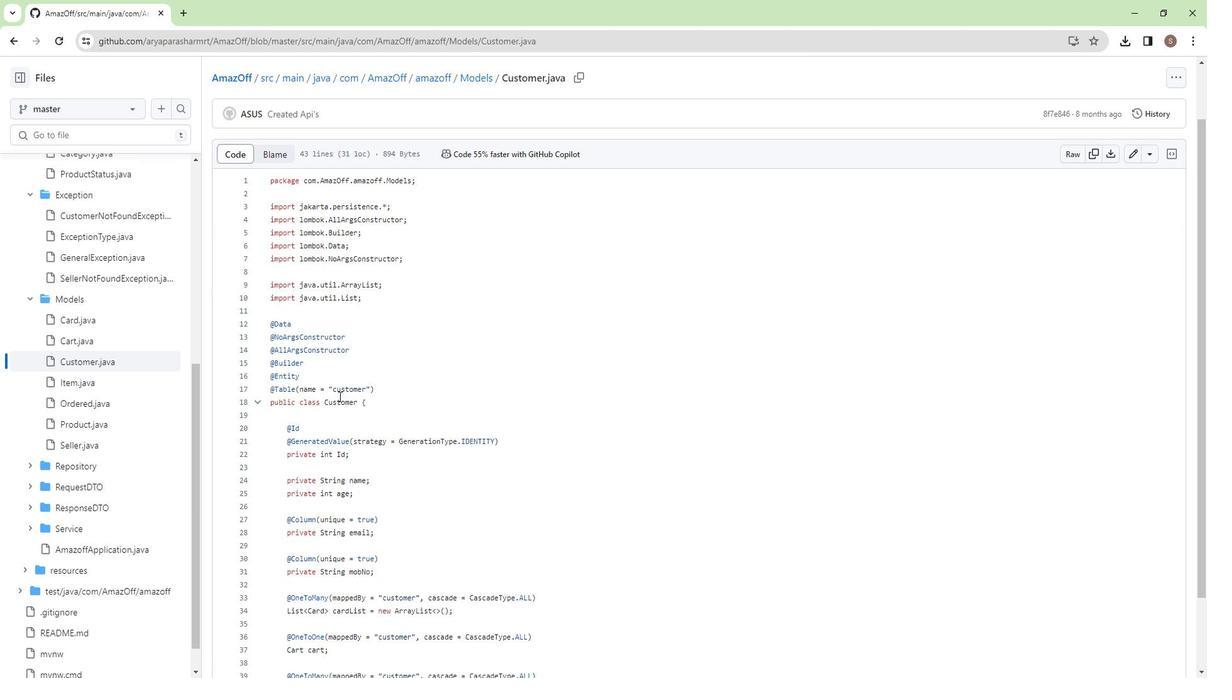 
Action: Mouse scrolled (335, 398) with delta (0, 0)
Screenshot: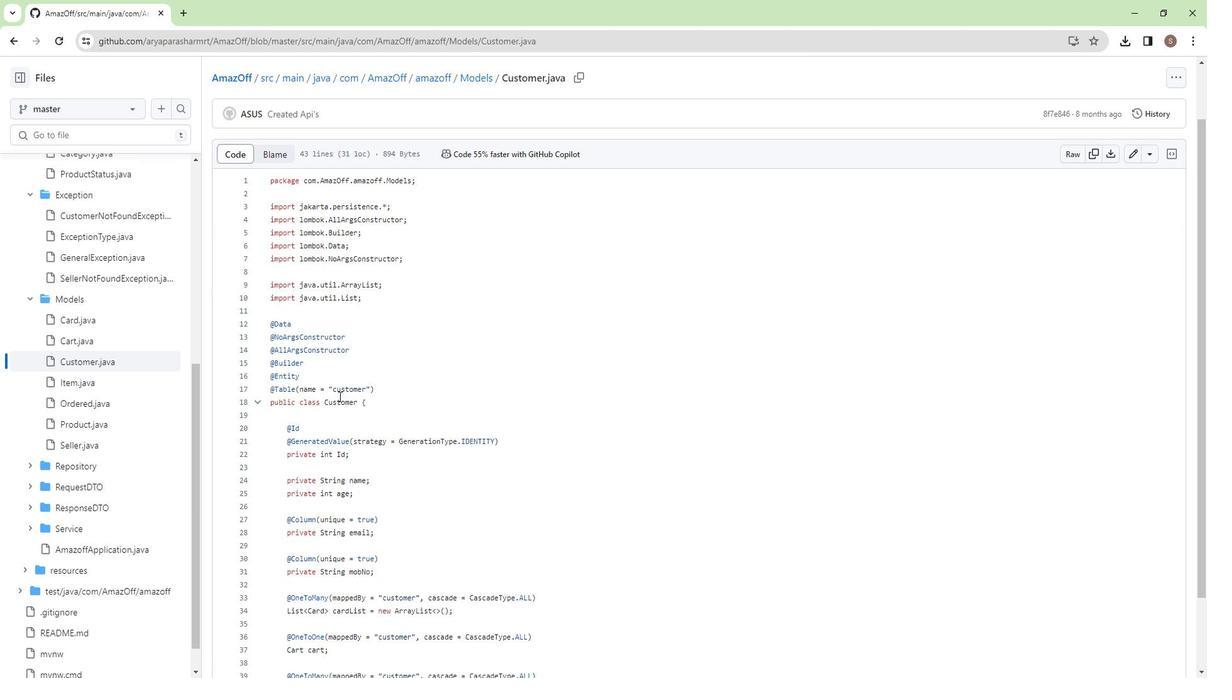 
Action: Mouse scrolled (335, 398) with delta (0, 0)
Screenshot: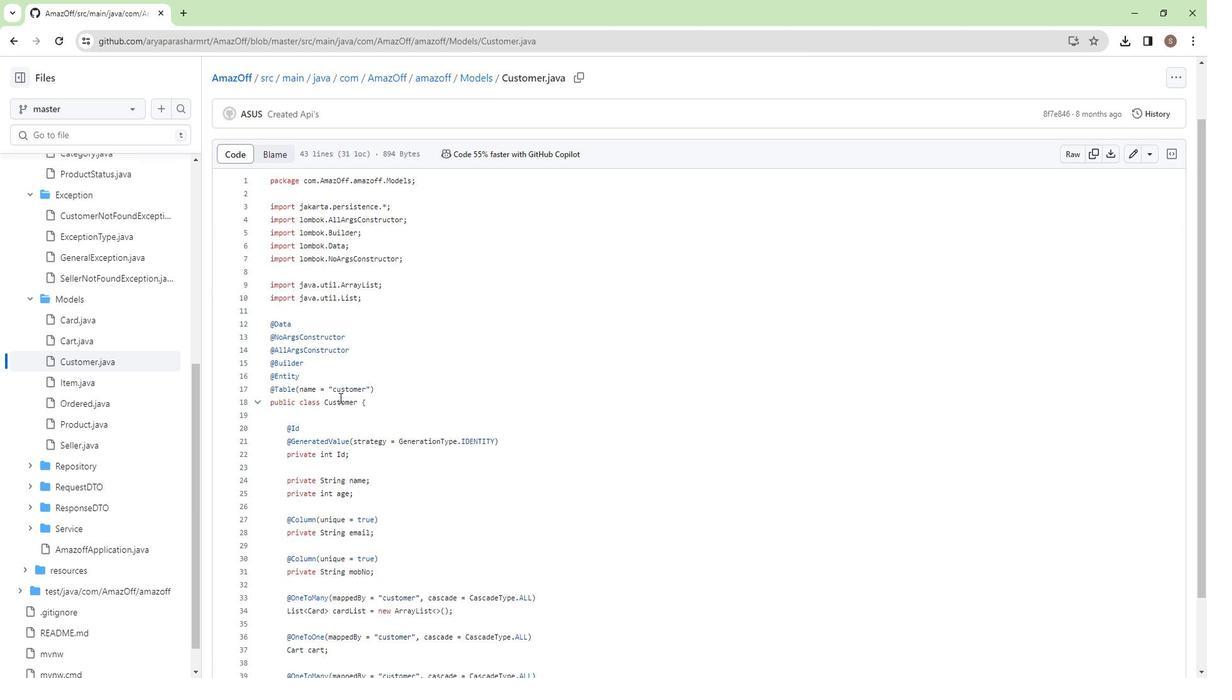 
Action: Mouse scrolled (335, 398) with delta (0, 0)
Screenshot: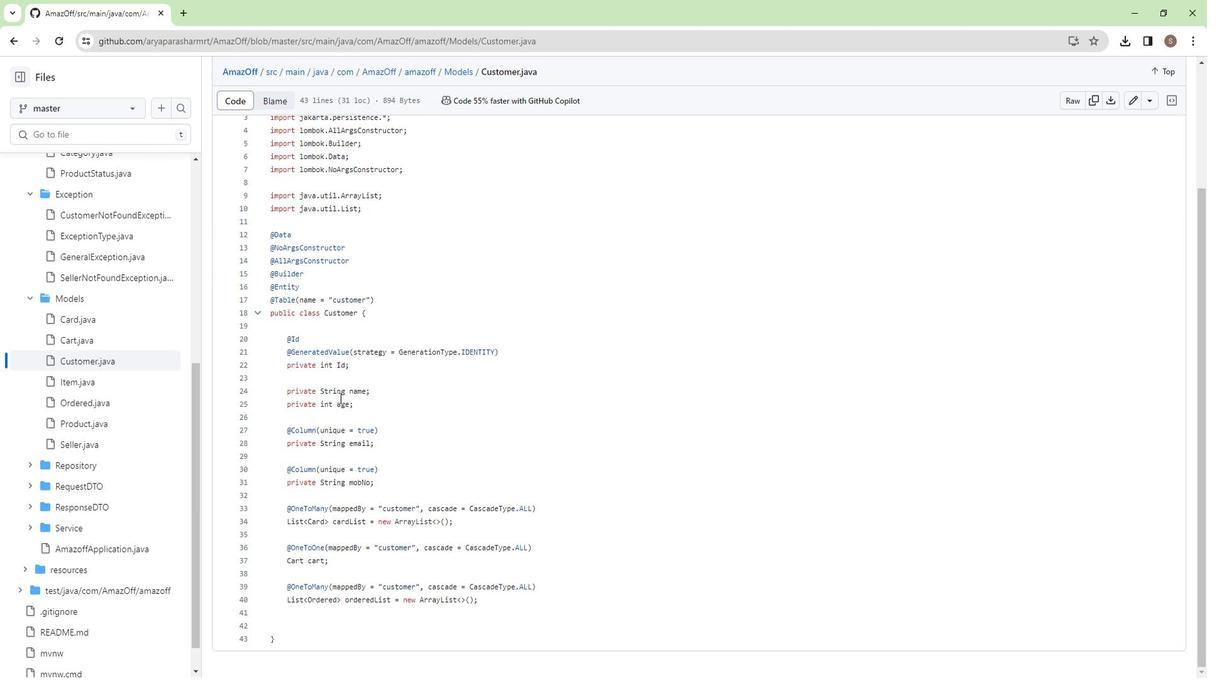 
Action: Mouse scrolled (335, 399) with delta (0, 0)
Screenshot: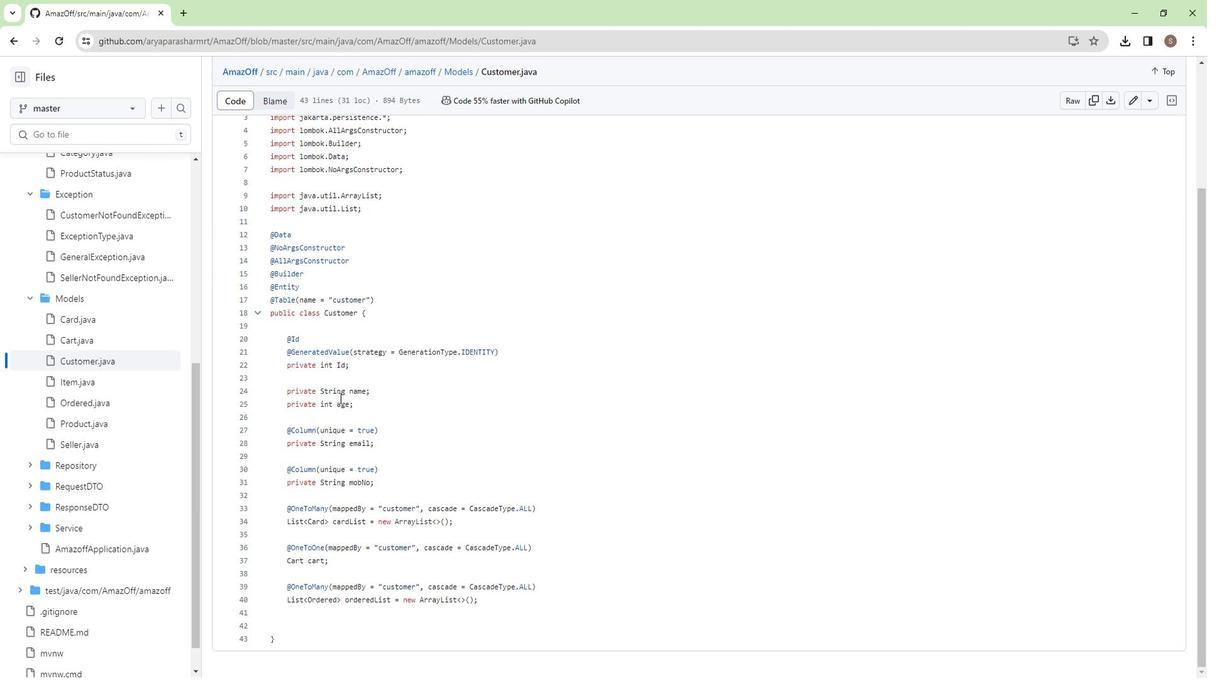
Action: Mouse scrolled (335, 399) with delta (0, 0)
Screenshot: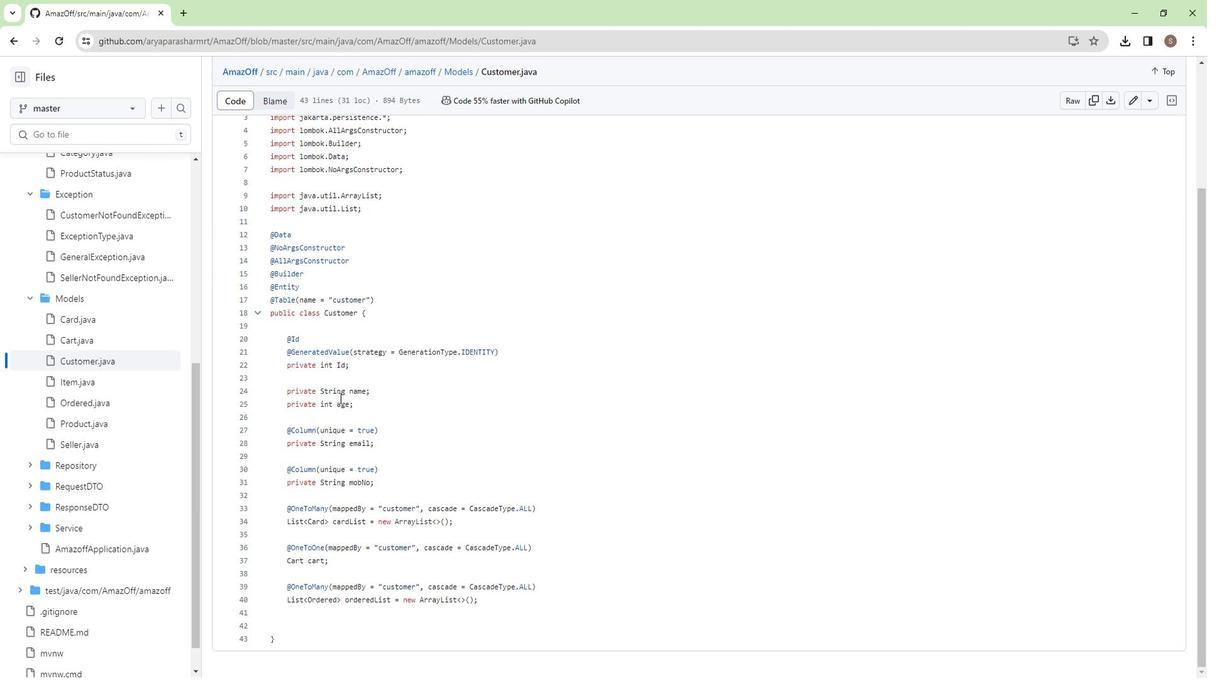 
Action: Mouse scrolled (335, 399) with delta (0, 0)
Screenshot: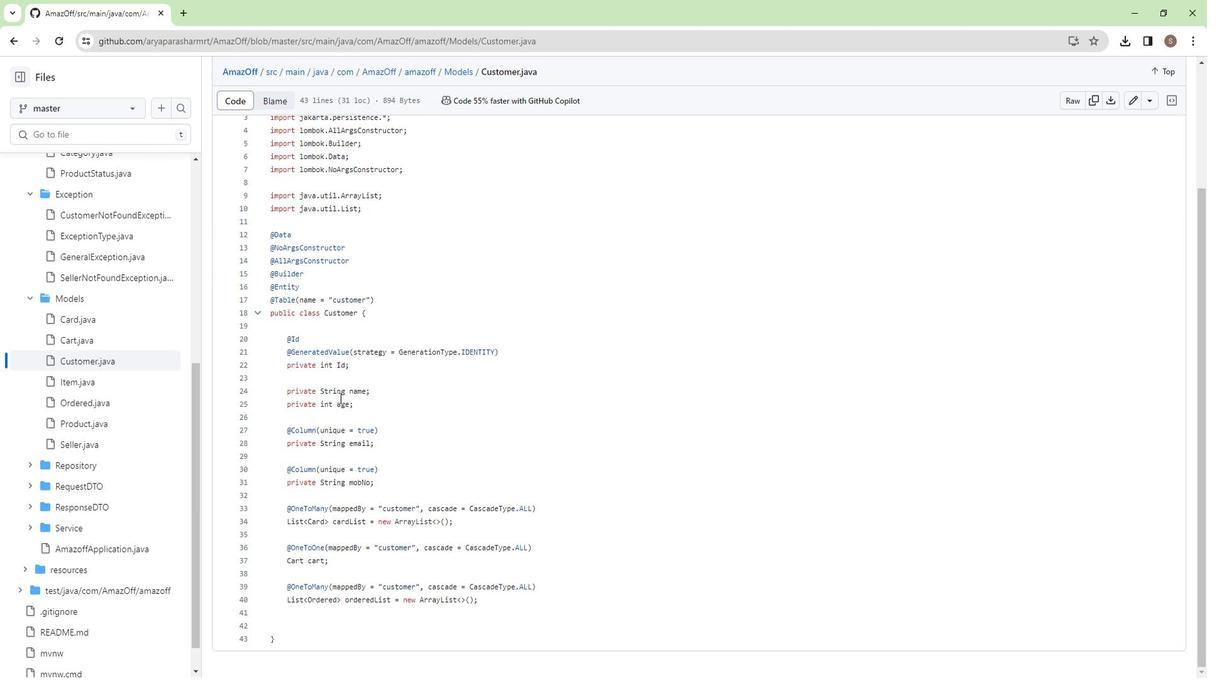 
Action: Mouse scrolled (335, 399) with delta (0, 0)
Screenshot: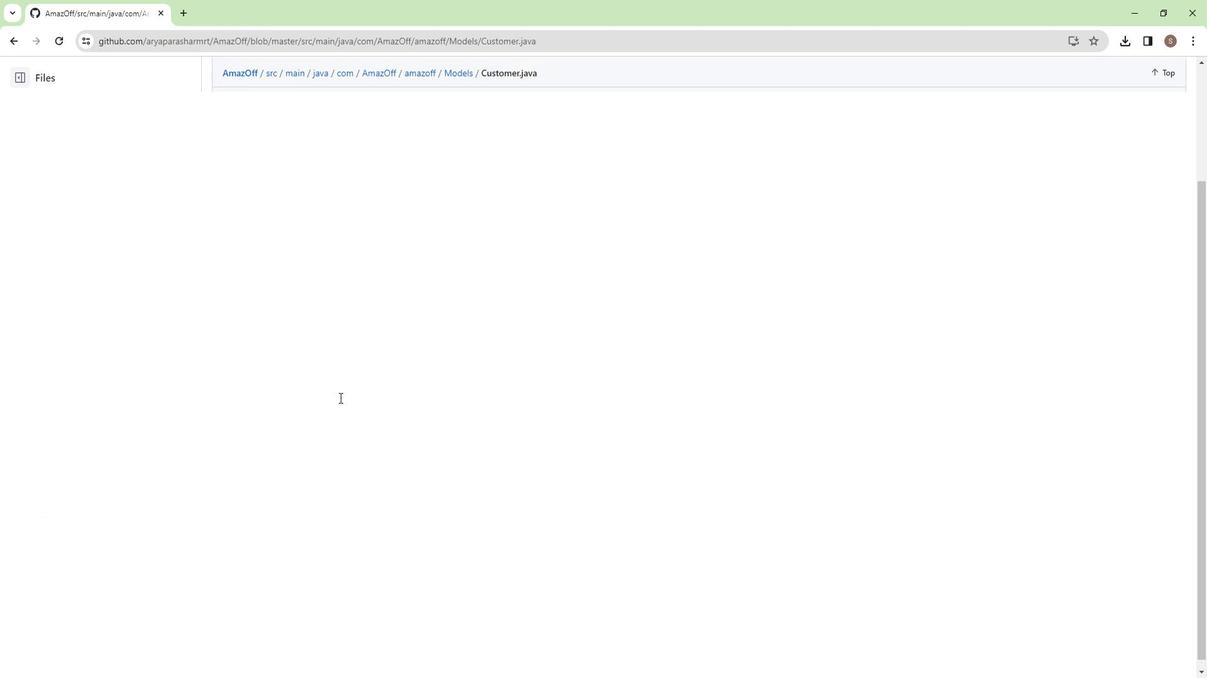 
Action: Mouse scrolled (335, 398) with delta (0, 0)
Screenshot: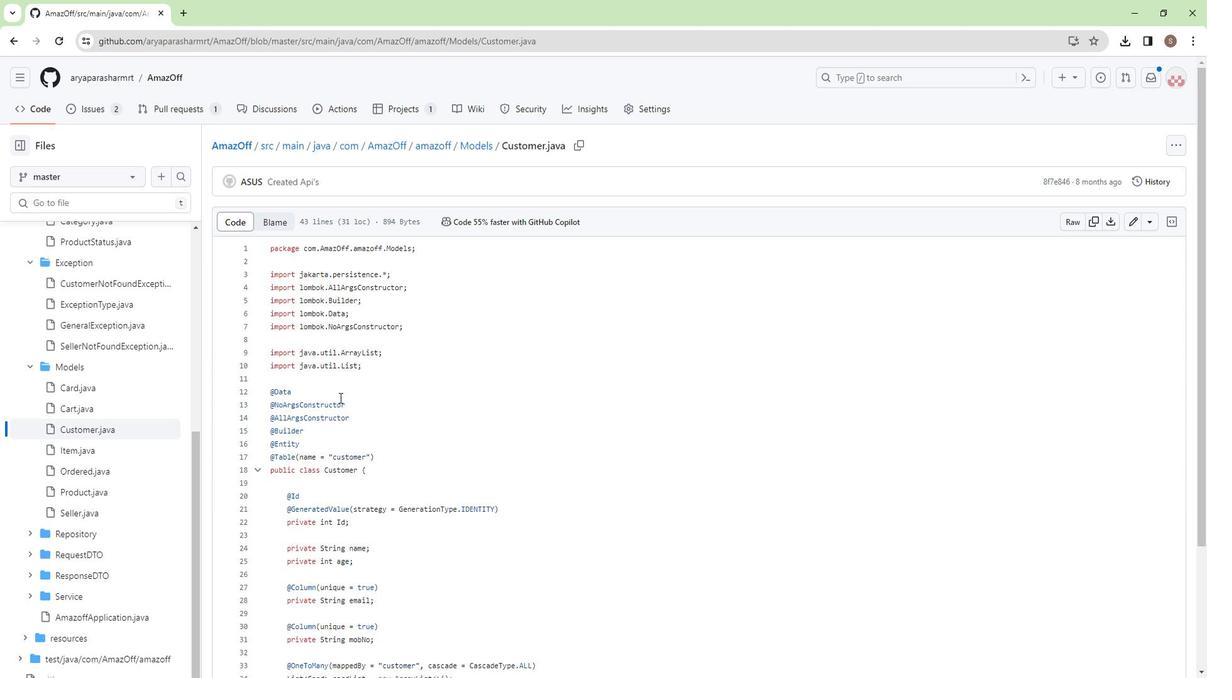 
Action: Mouse scrolled (335, 398) with delta (0, 0)
Screenshot: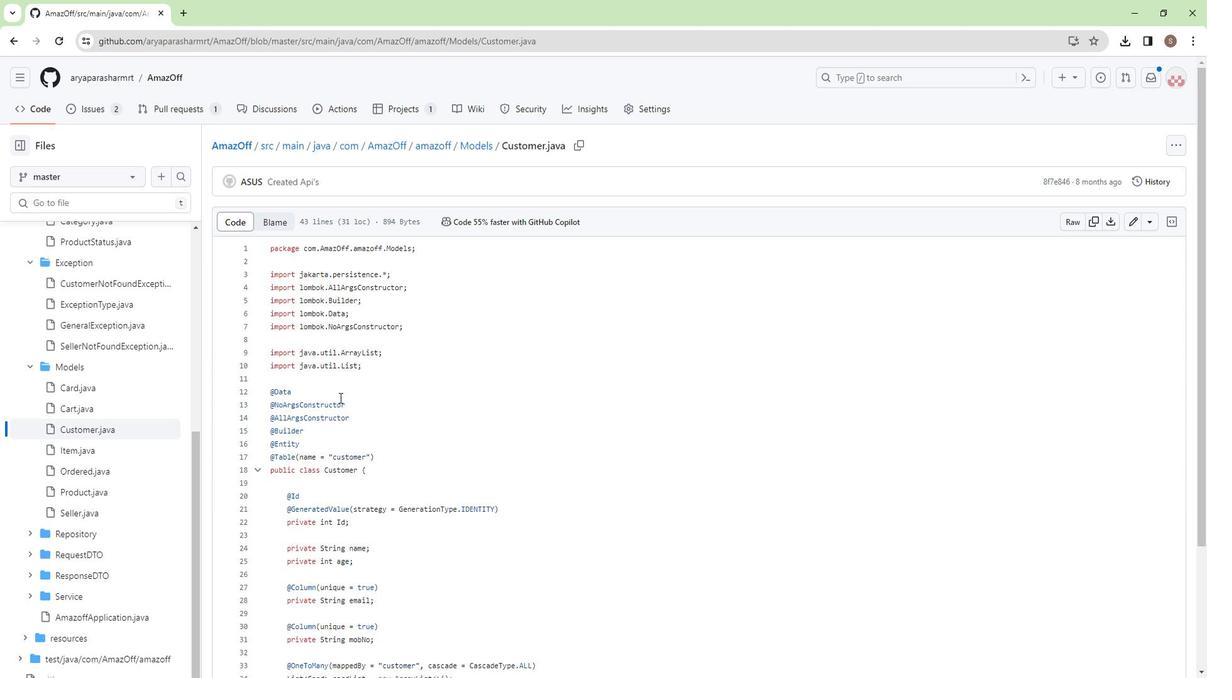 
Action: Mouse moved to (336, 392)
Screenshot: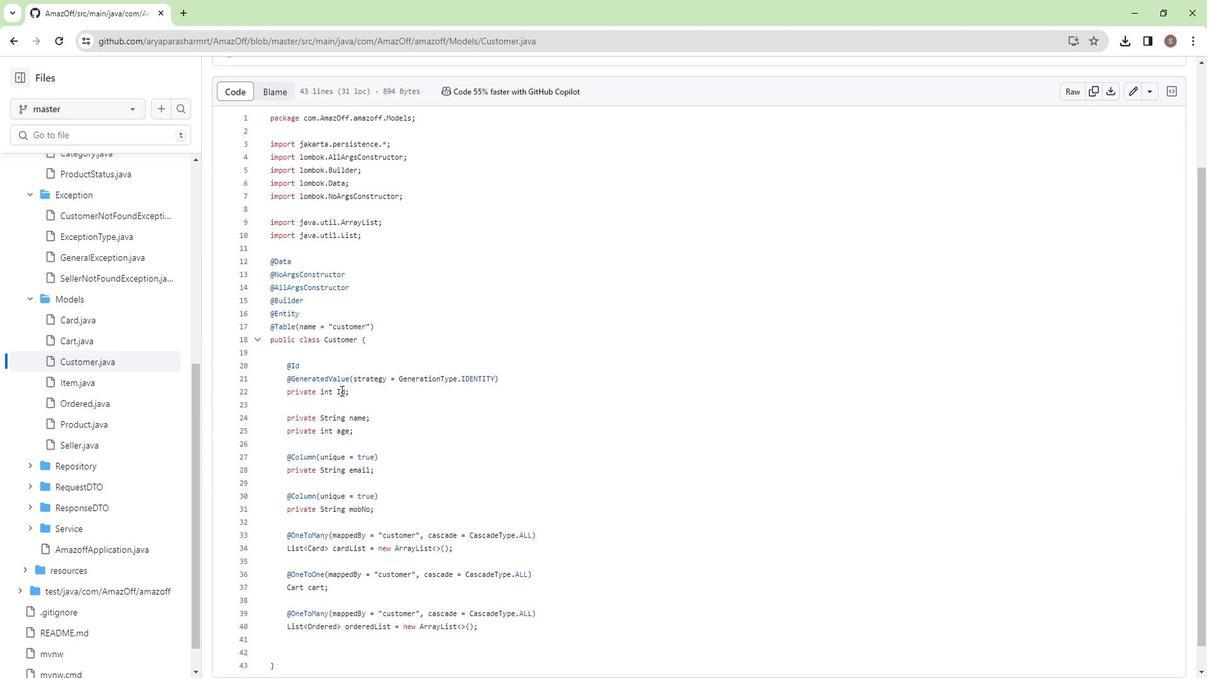 
Action: Mouse scrolled (336, 391) with delta (0, 0)
Screenshot: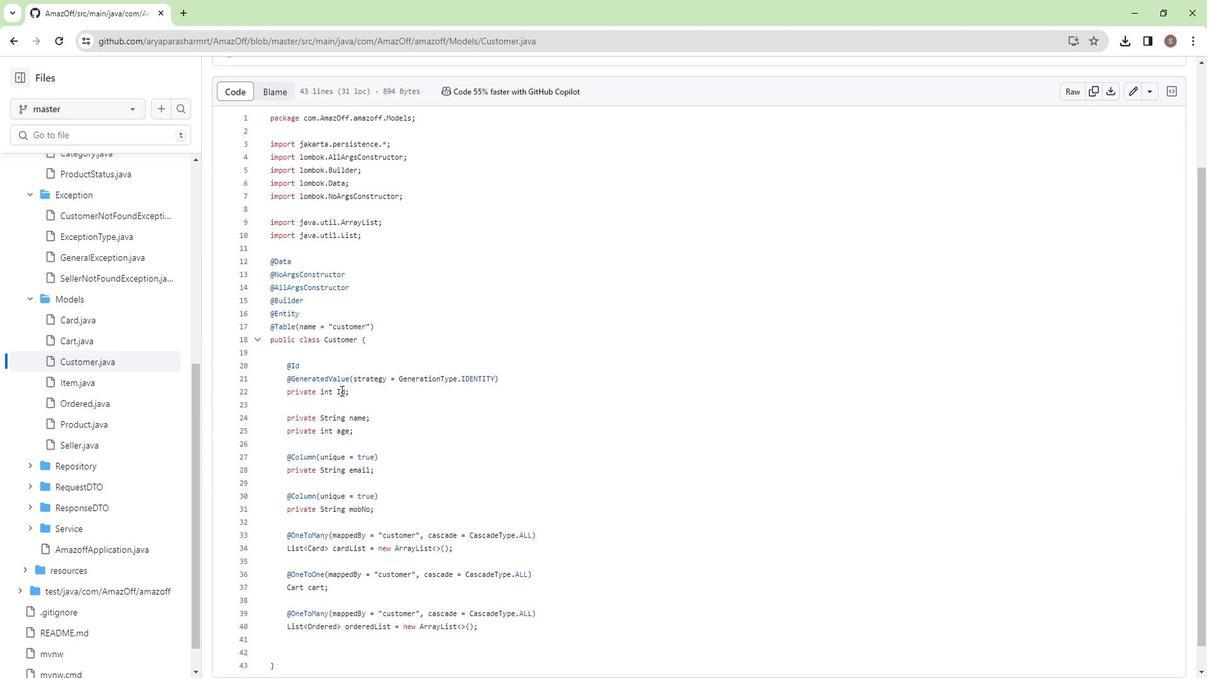 
Action: Mouse scrolled (336, 391) with delta (0, 0)
Screenshot: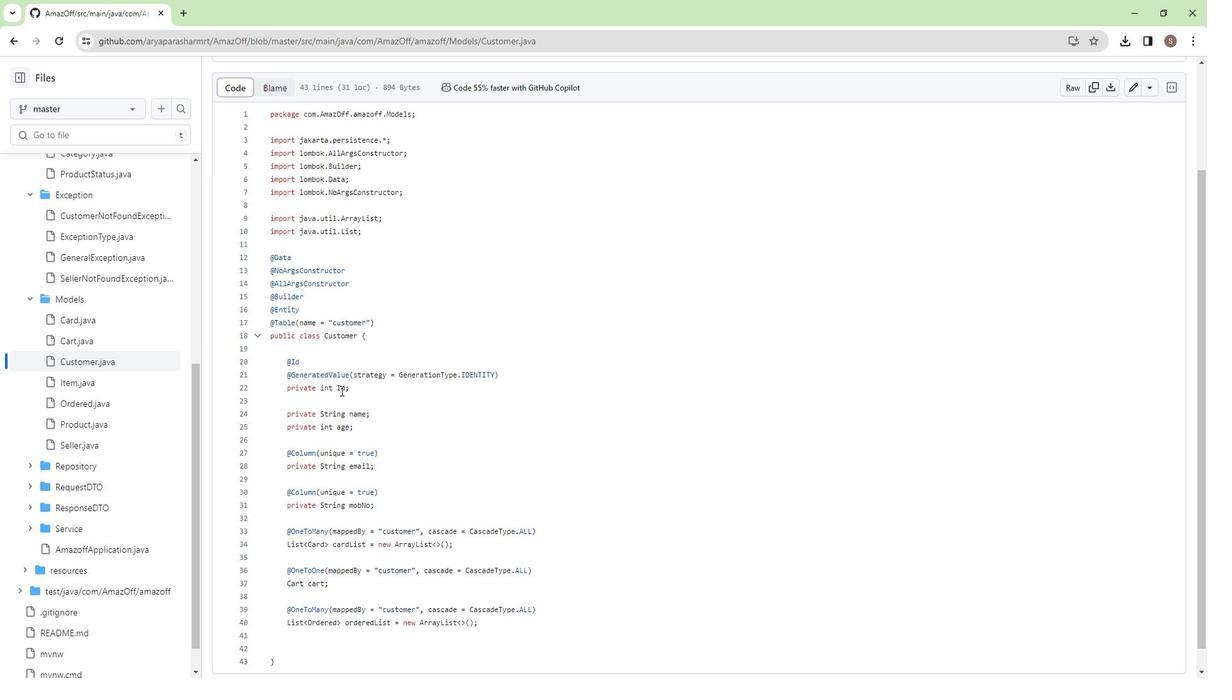 
Action: Mouse scrolled (336, 392) with delta (0, 0)
Screenshot: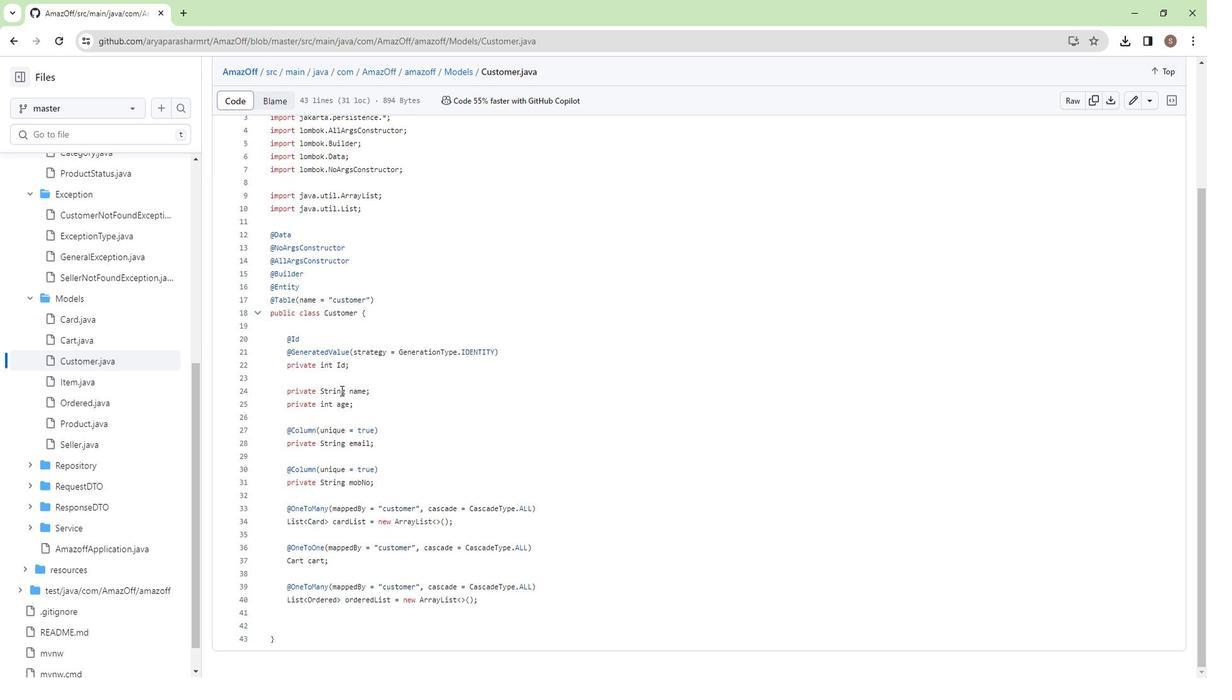 
Action: Mouse scrolled (336, 392) with delta (0, 0)
Screenshot: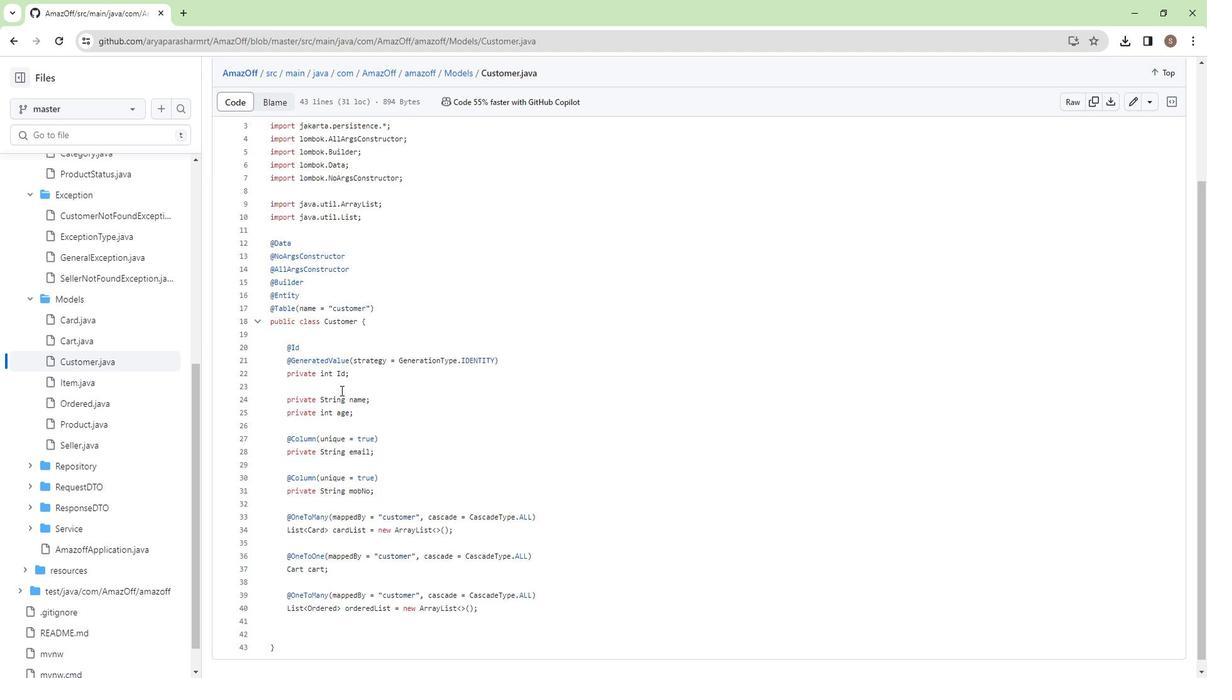 
Action: Mouse scrolled (336, 392) with delta (0, 0)
Screenshot: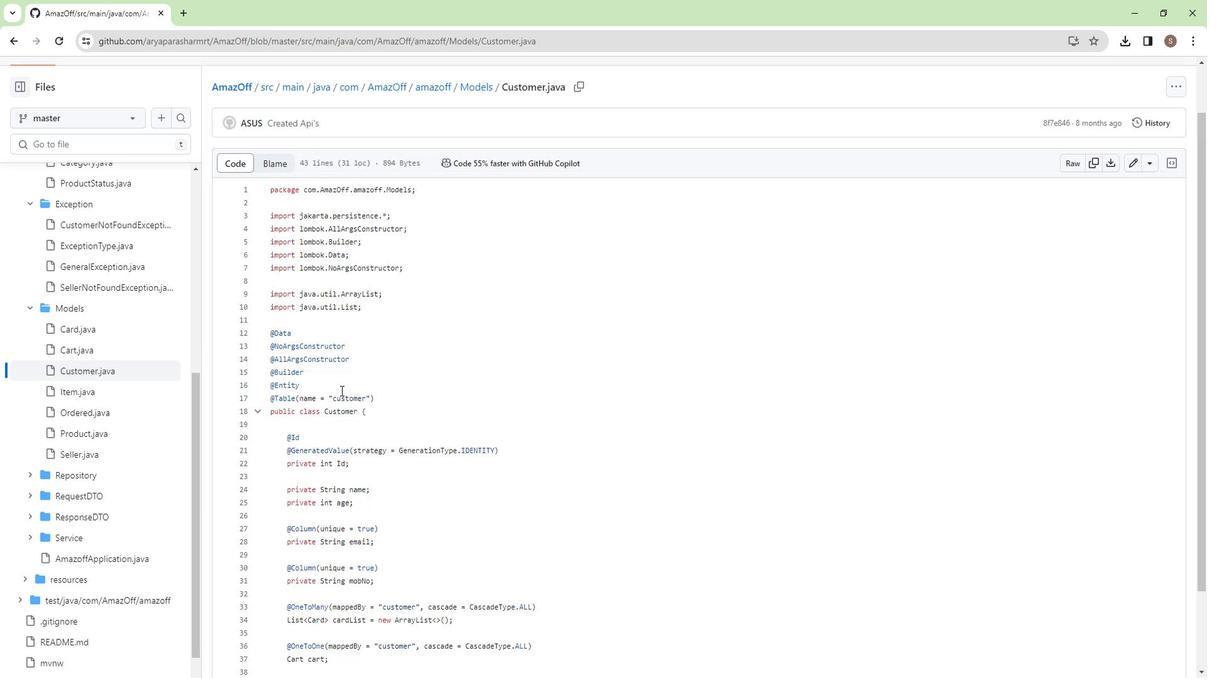 
Action: Mouse moved to (6, 45)
Screenshot: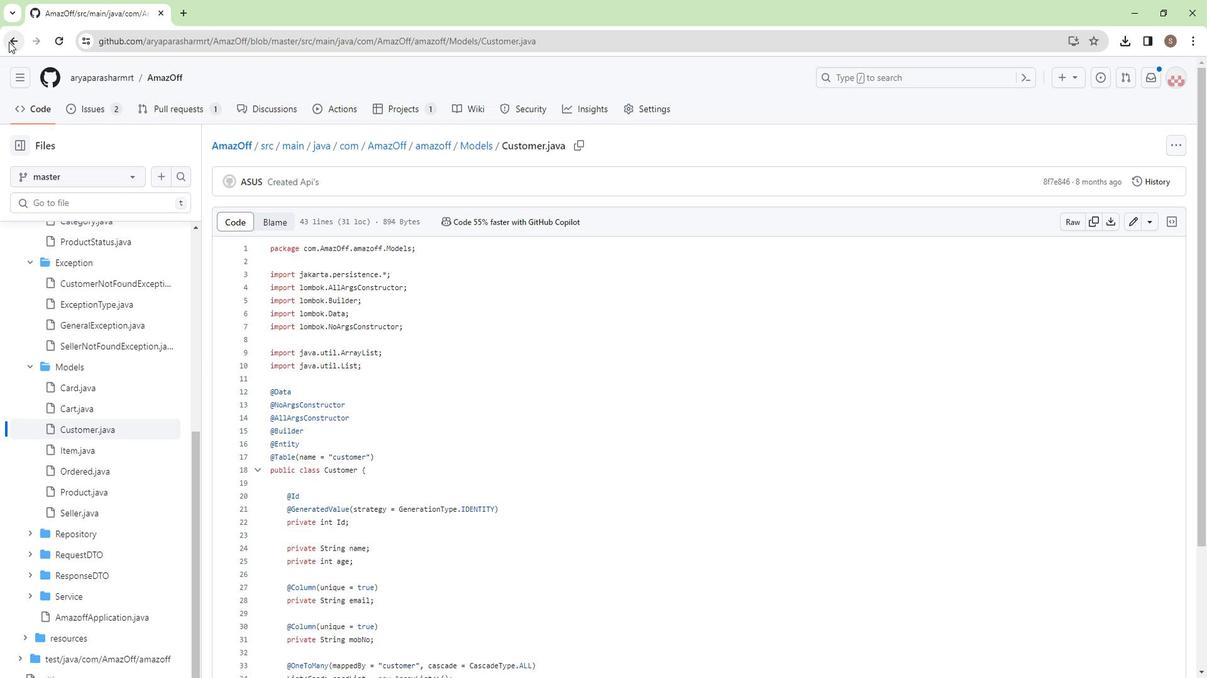 
Action: Mouse pressed left at (6, 45)
Screenshot: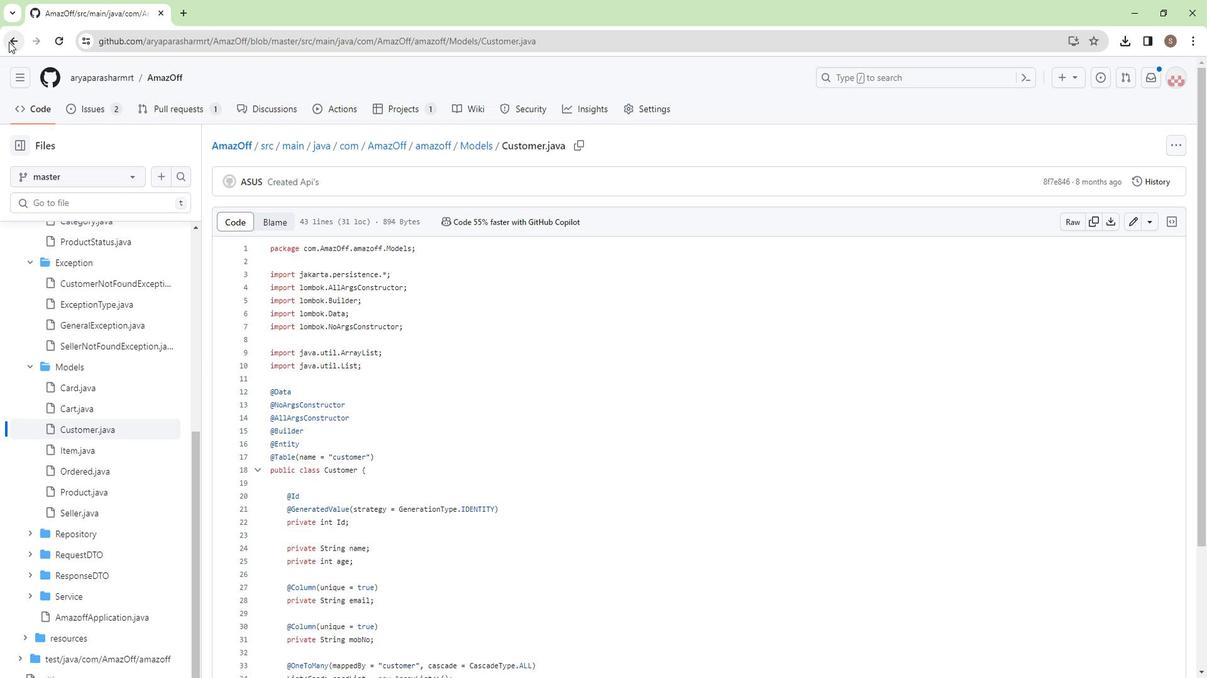 
Action: Mouse moved to (264, 377)
Screenshot: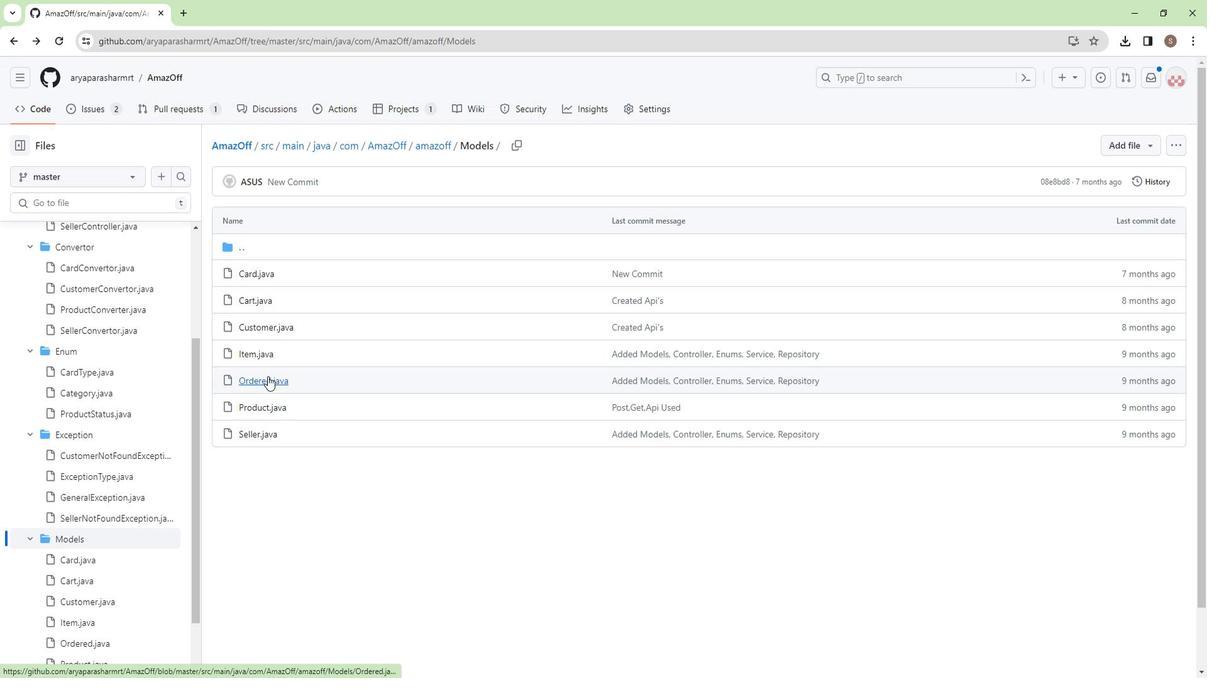 
Action: Mouse pressed left at (264, 377)
Screenshot: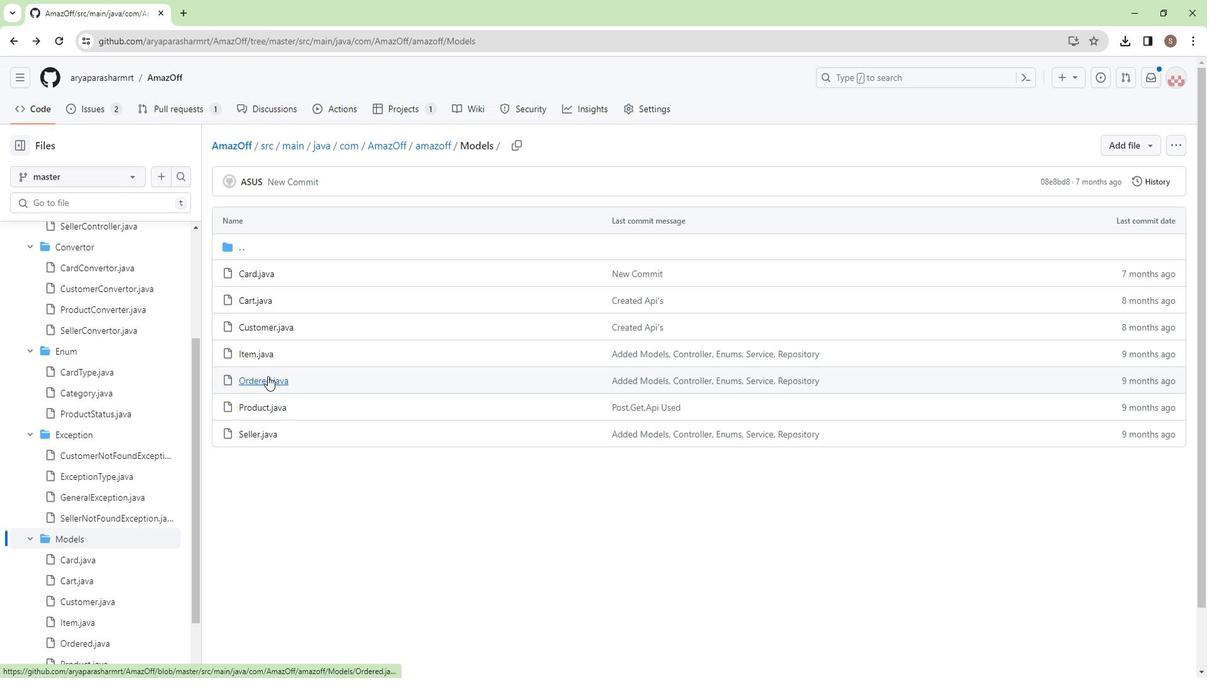 
Action: Mouse moved to (281, 455)
Screenshot: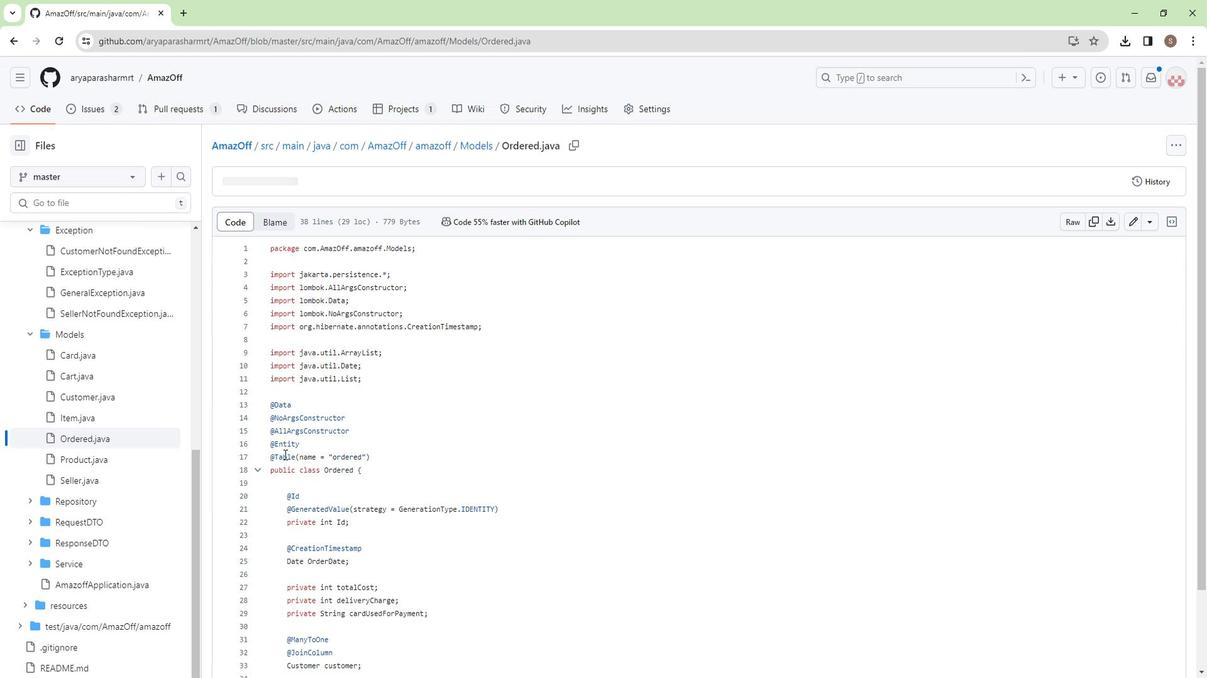 
Action: Mouse scrolled (281, 455) with delta (0, 0)
Screenshot: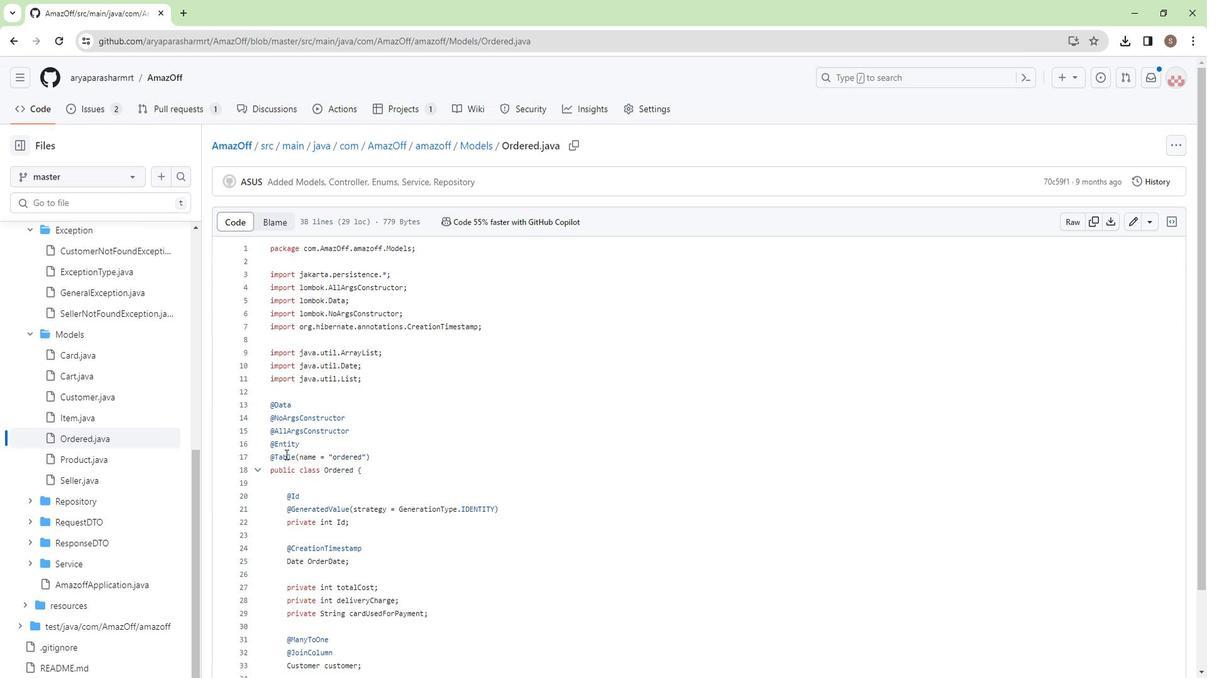 
Action: Mouse scrolled (281, 455) with delta (0, 0)
Screenshot: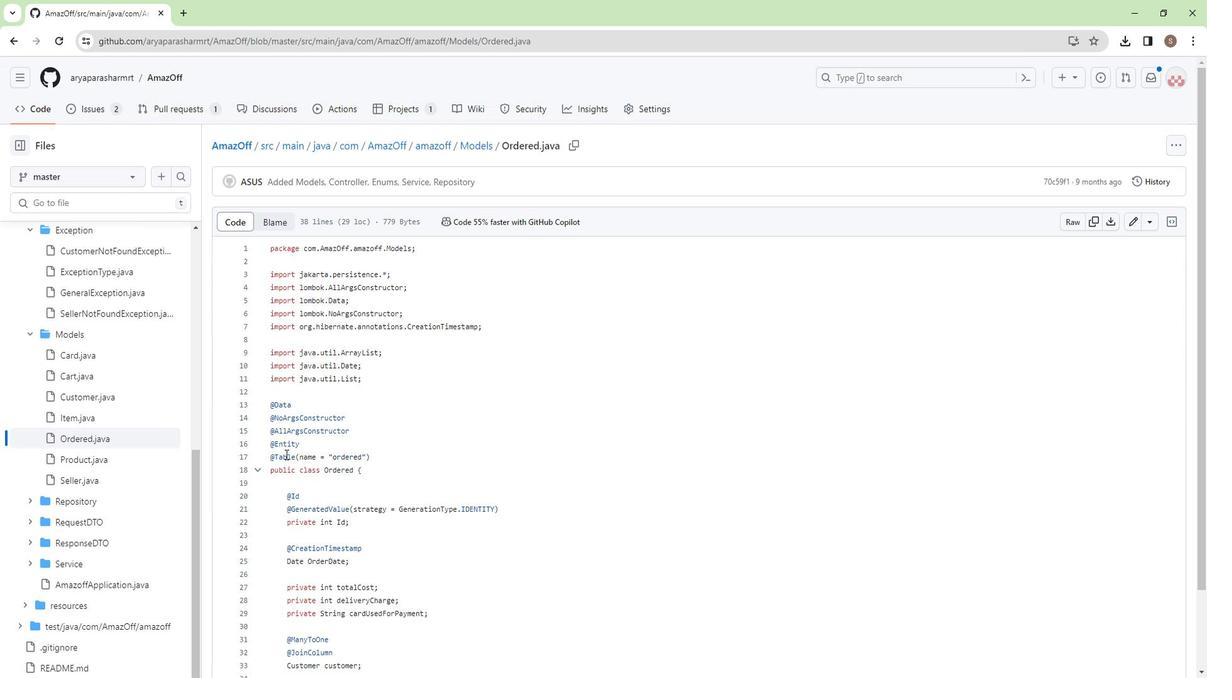
Action: Mouse scrolled (281, 455) with delta (0, 0)
Screenshot: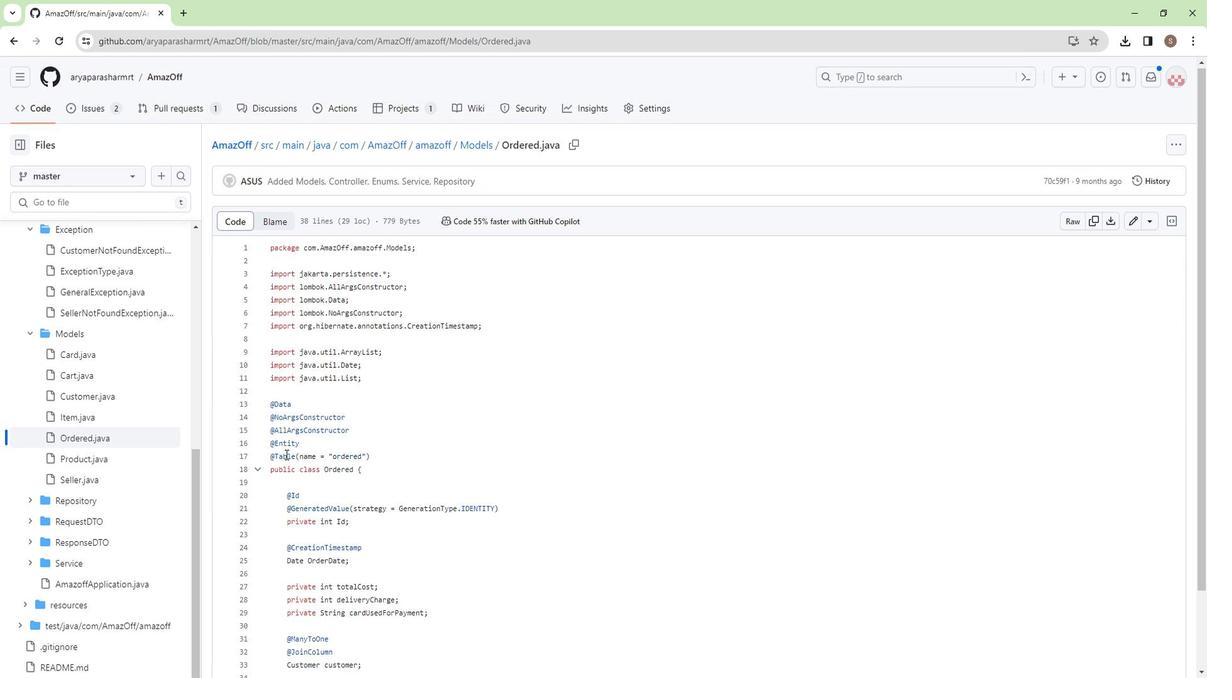 
Action: Mouse scrolled (281, 455) with delta (0, 0)
Screenshot: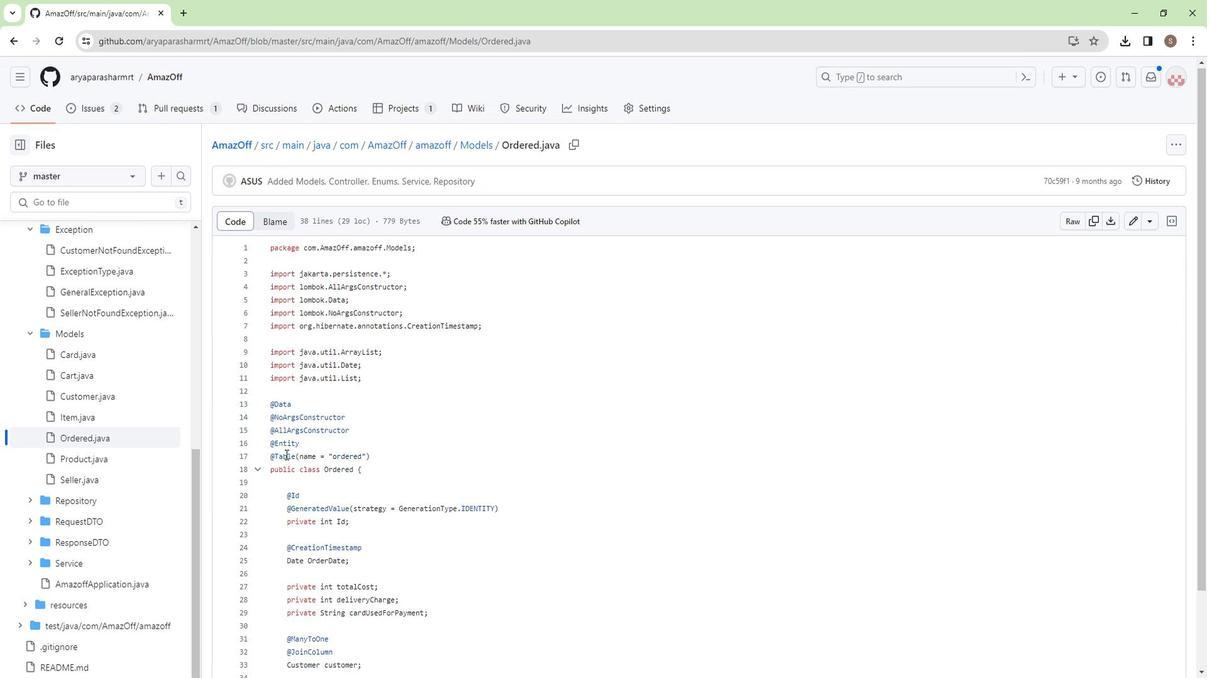 
Action: Mouse moved to (281, 455)
Screenshot: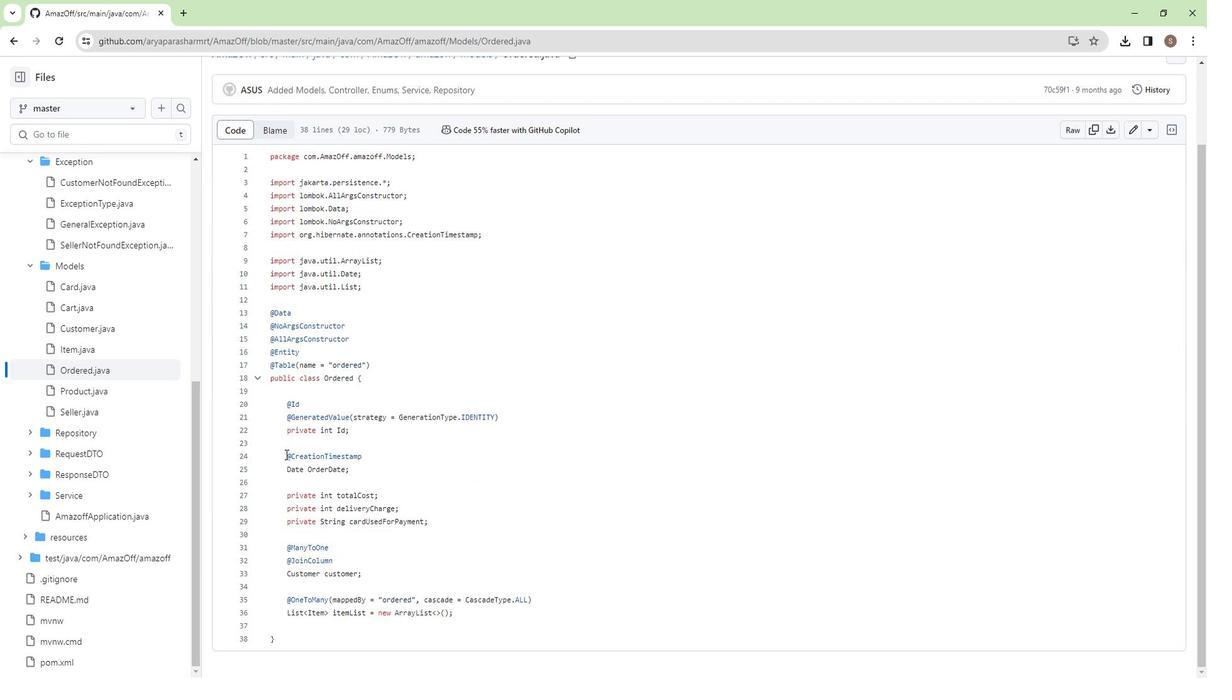 
Action: Mouse scrolled (281, 455) with delta (0, 0)
Screenshot: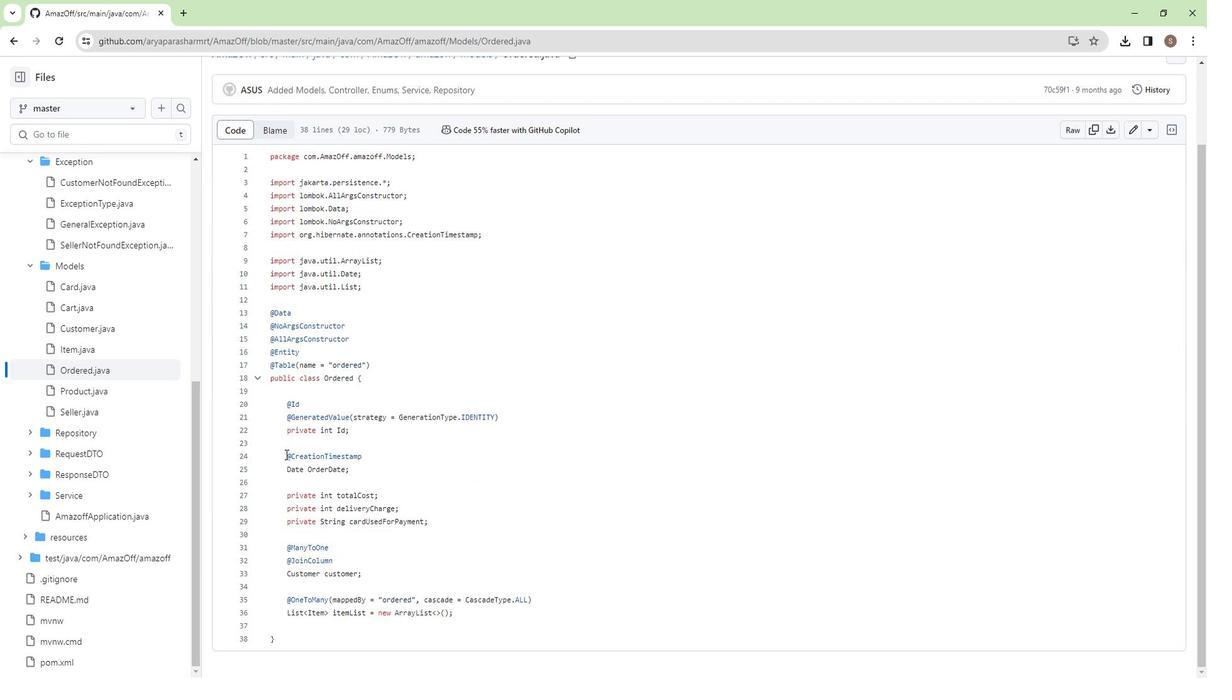 
Action: Mouse scrolled (281, 455) with delta (0, 0)
Screenshot: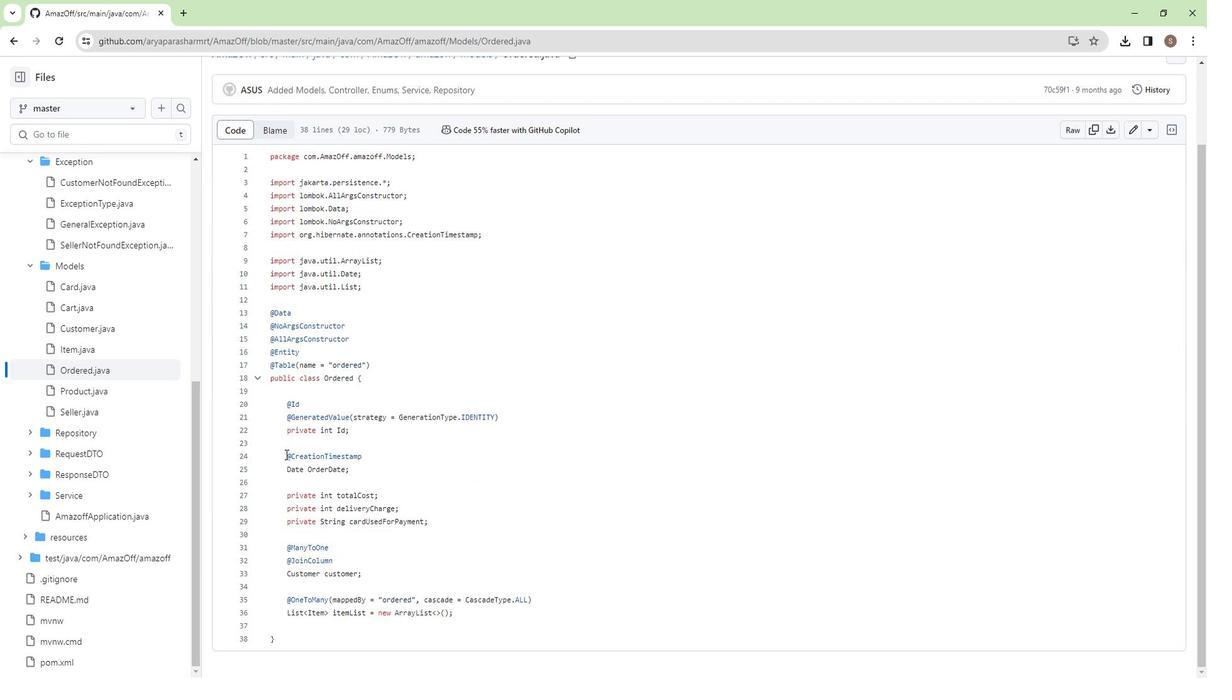
Action: Mouse scrolled (281, 455) with delta (0, 0)
Screenshot: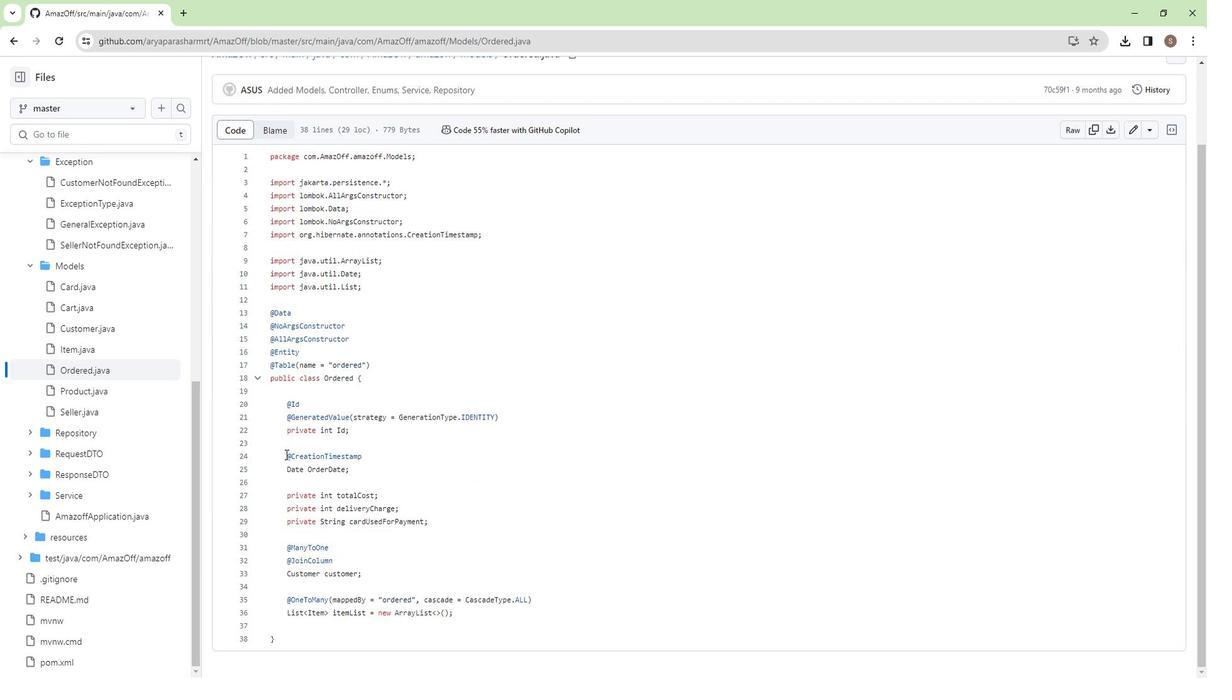 
Action: Mouse moved to (296, 452)
Screenshot: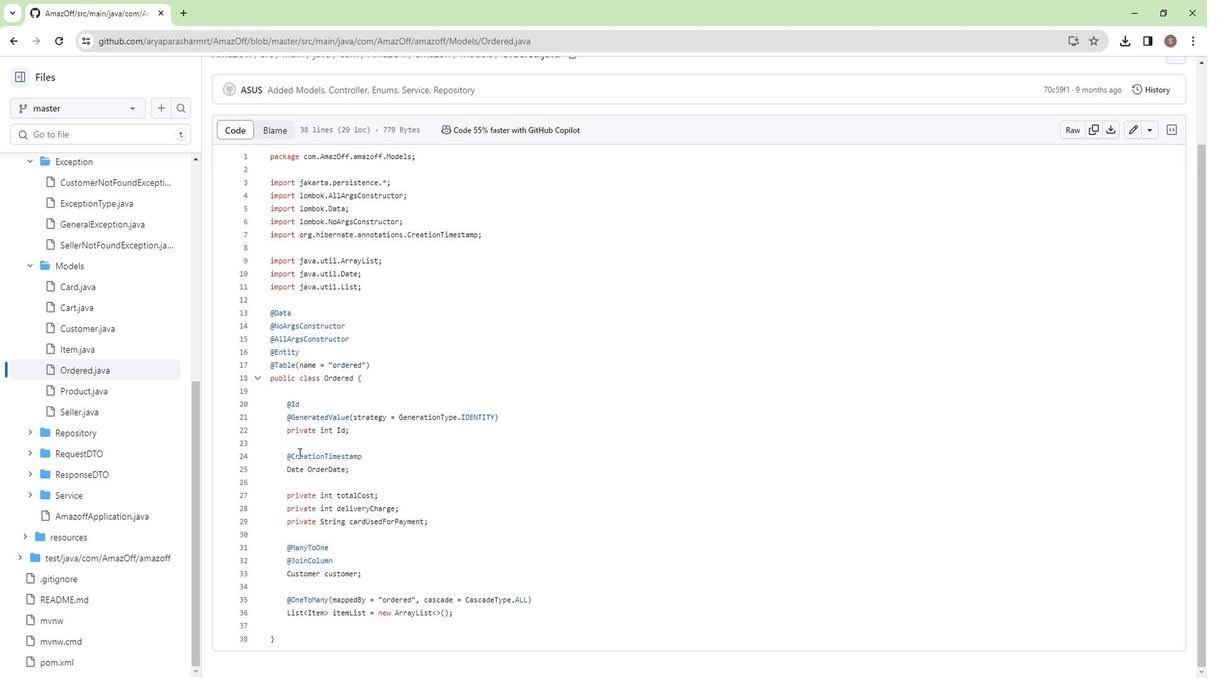 
Action: Mouse scrolled (296, 453) with delta (0, 0)
Screenshot: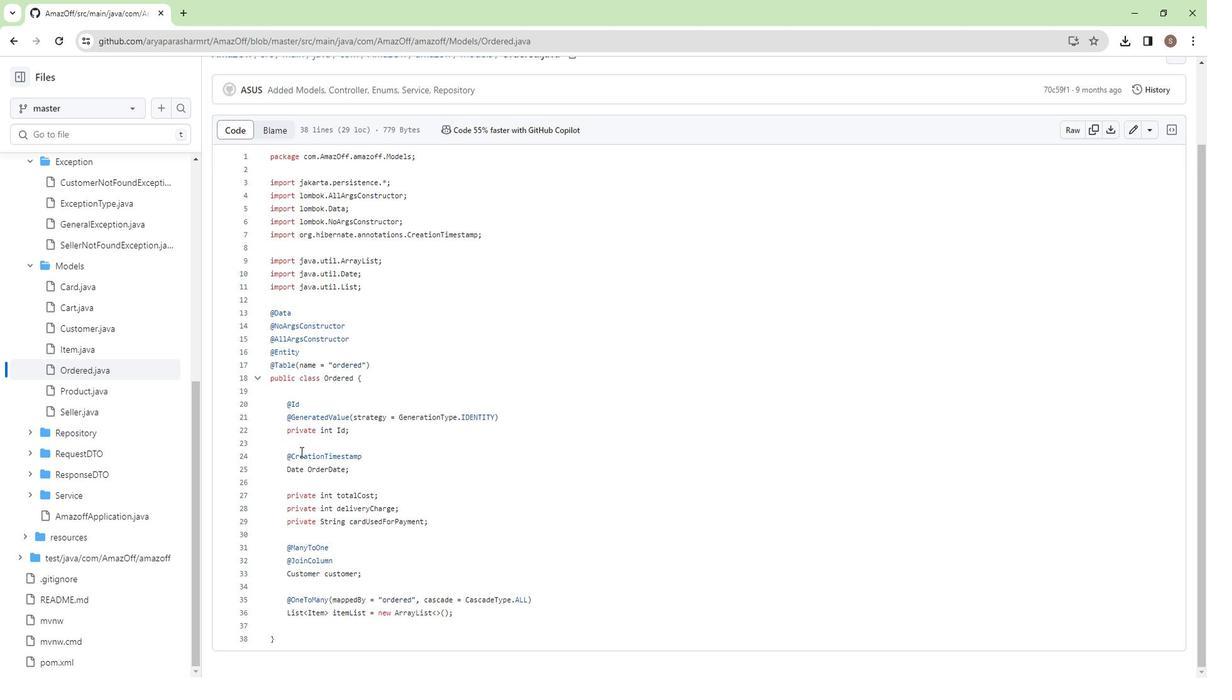 
Action: Mouse scrolled (296, 453) with delta (0, 0)
Screenshot: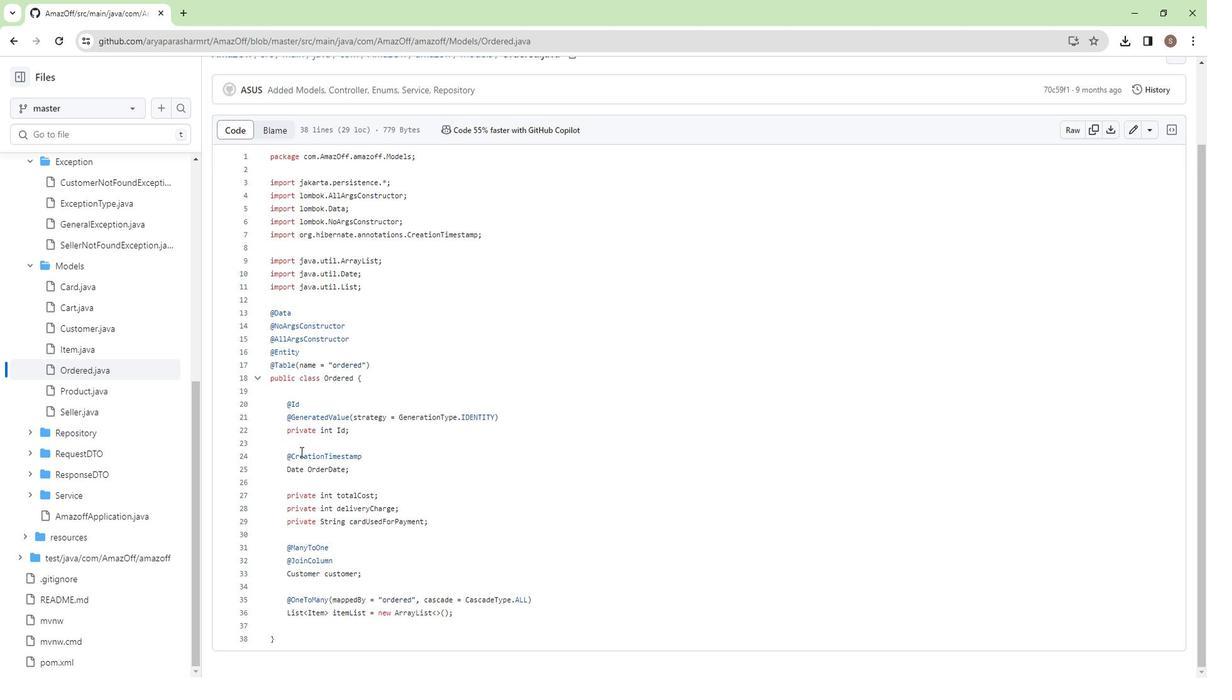 
Action: Mouse scrolled (296, 453) with delta (0, 0)
Screenshot: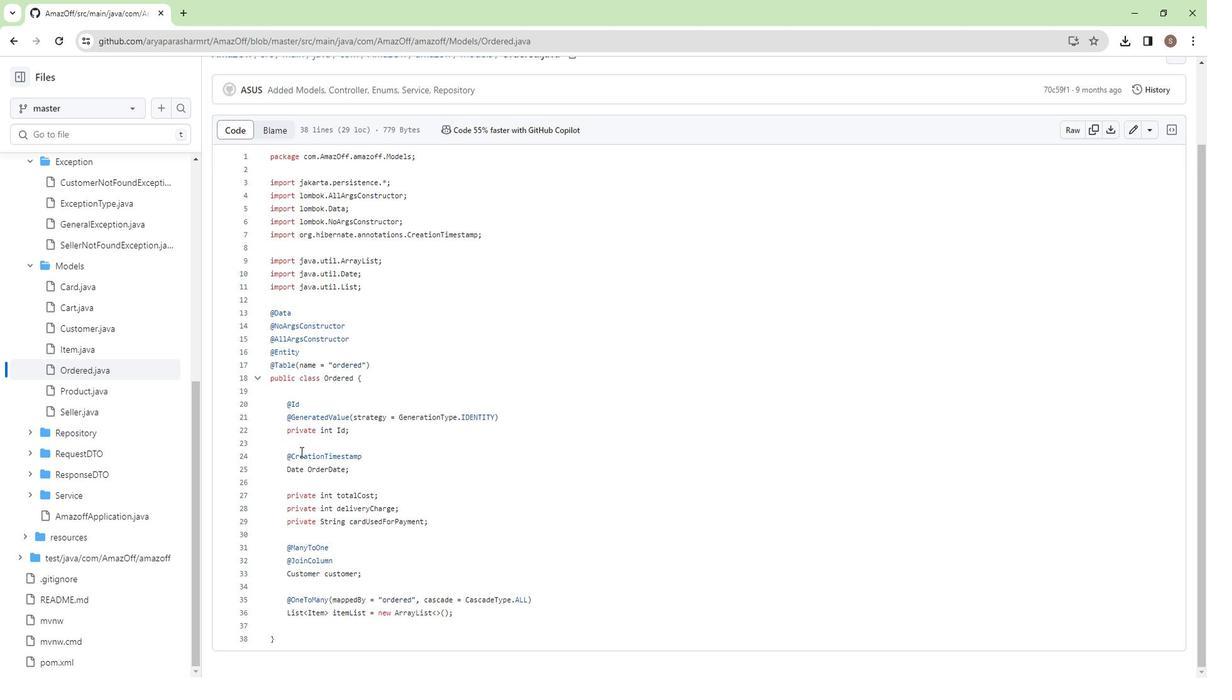 
Action: Mouse scrolled (296, 453) with delta (0, 0)
Screenshot: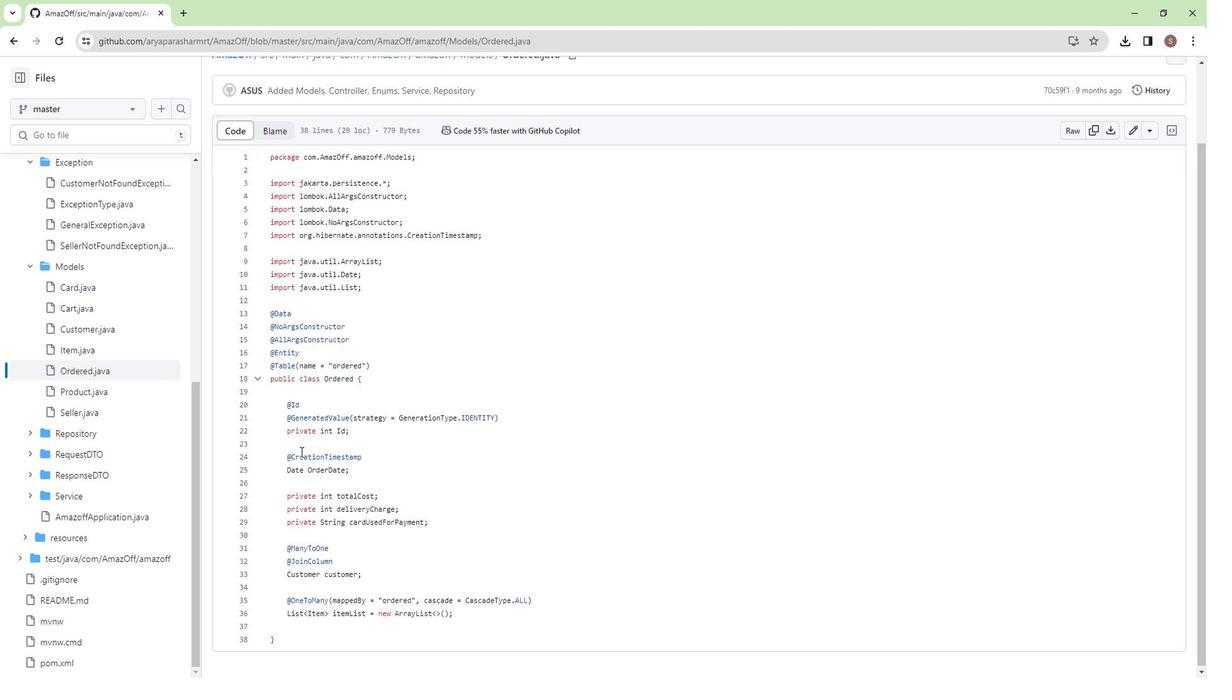 
Action: Mouse moved to (14, 44)
Screenshot: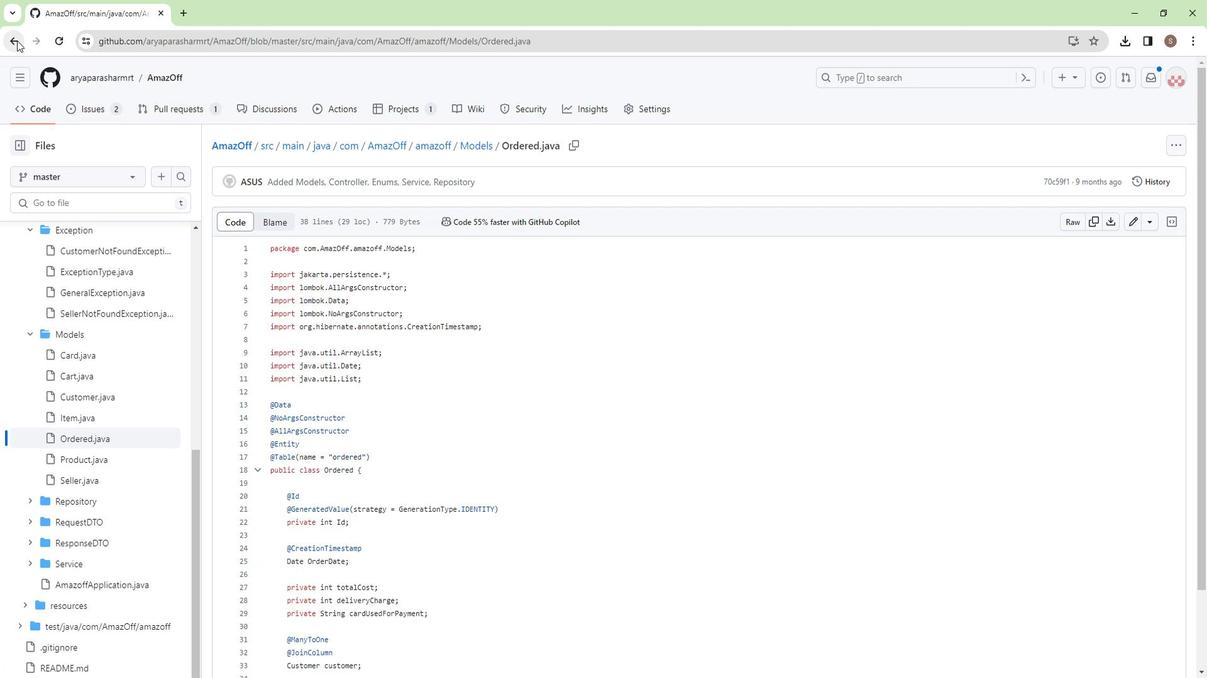 
Action: Mouse pressed left at (14, 44)
Screenshot: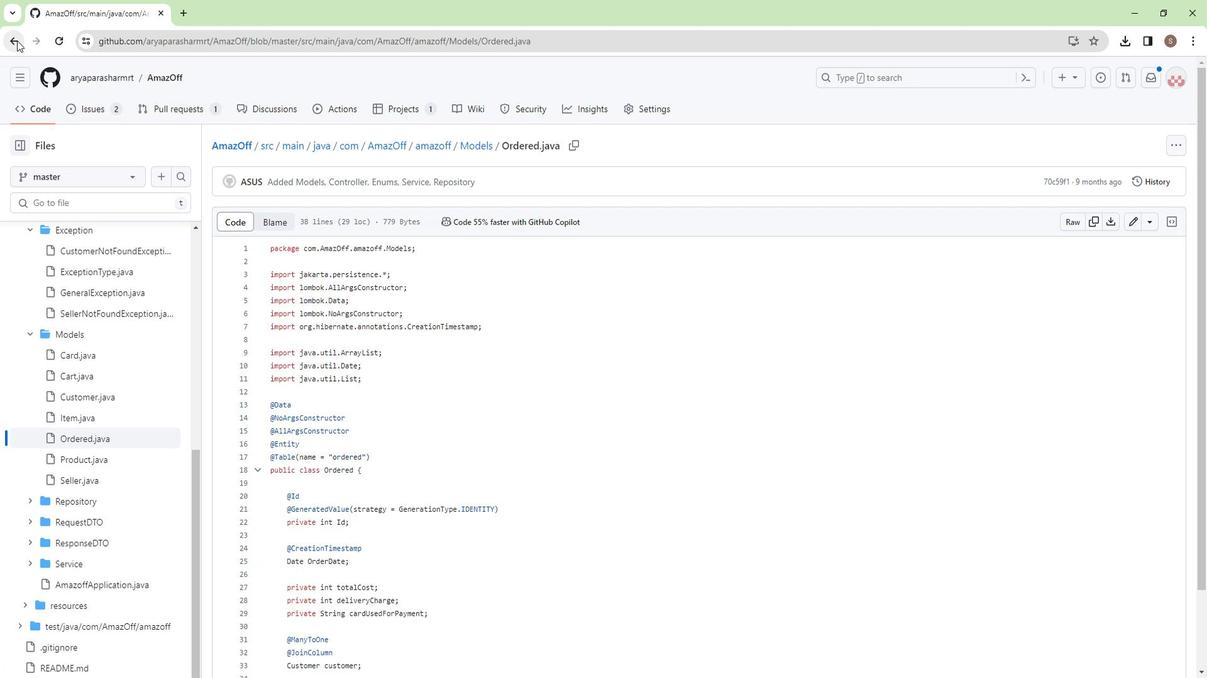 
Action: Mouse moved to (264, 409)
Screenshot: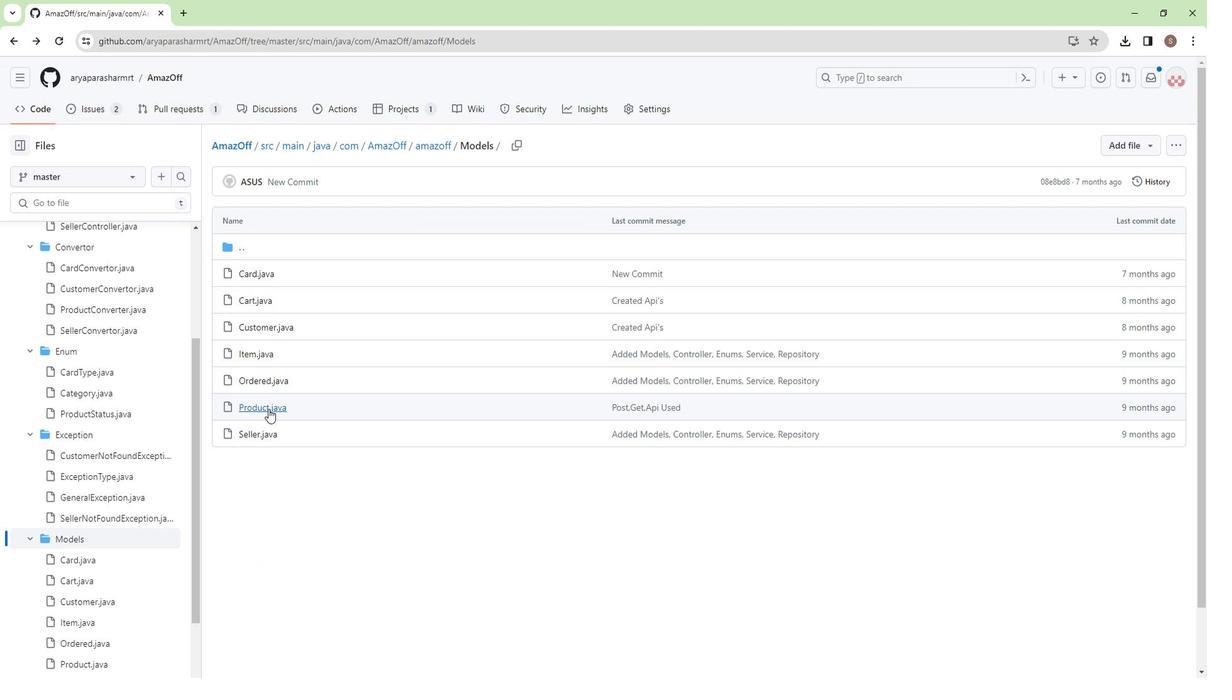
Action: Mouse pressed left at (264, 409)
Screenshot: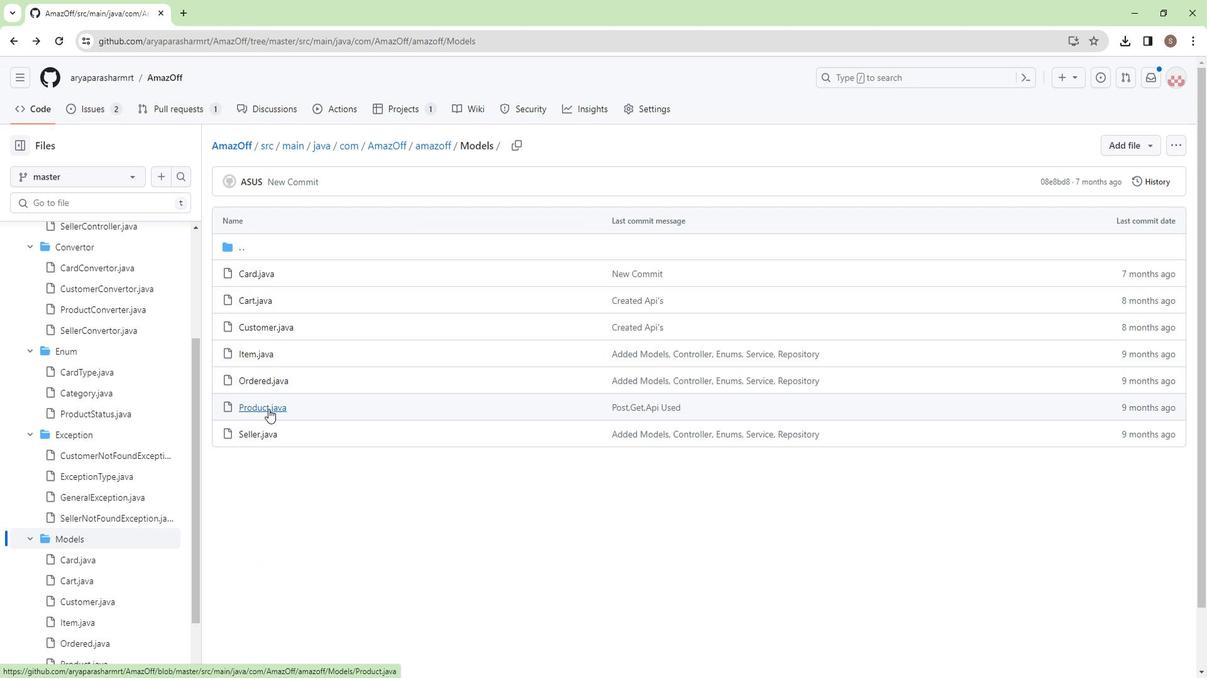 
Action: Mouse moved to (297, 341)
Screenshot: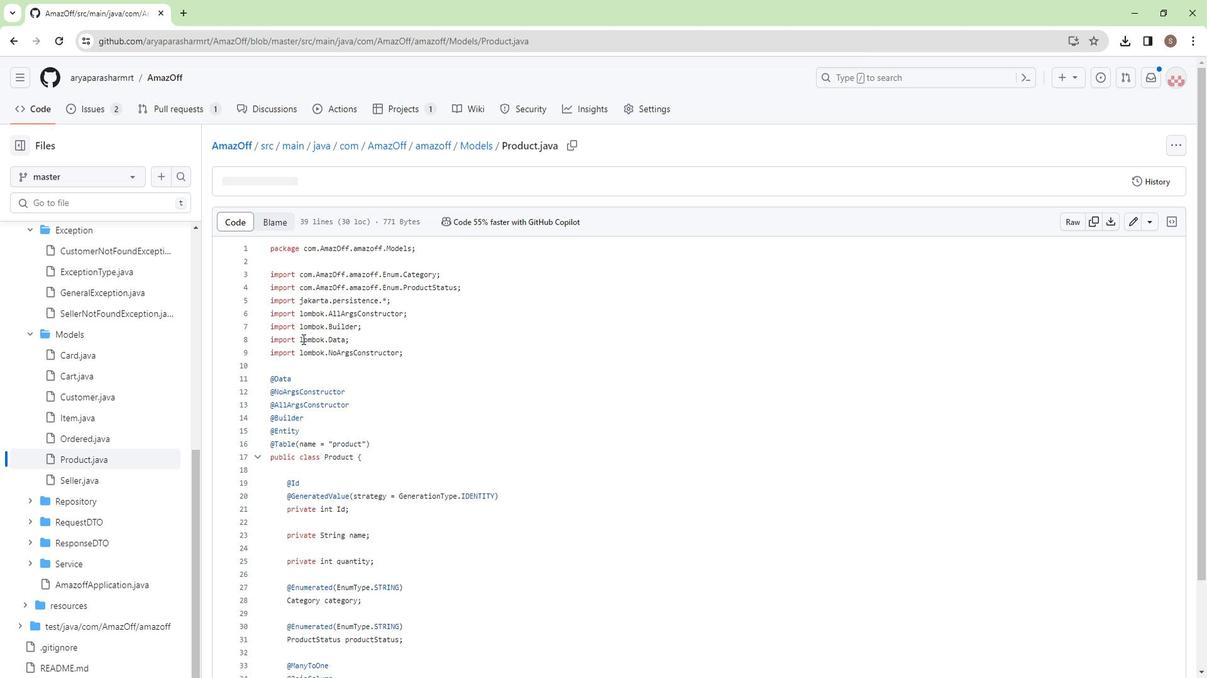 
Action: Mouse scrolled (297, 341) with delta (0, 0)
Screenshot: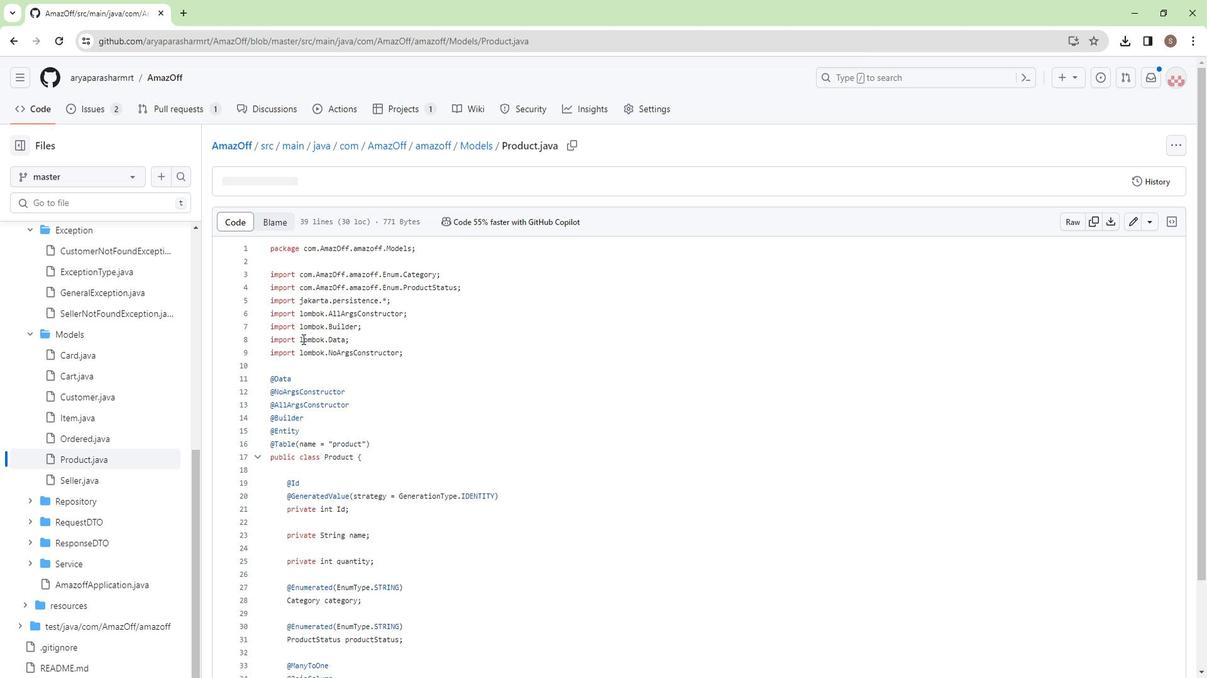 
Action: Mouse moved to (297, 342)
Screenshot: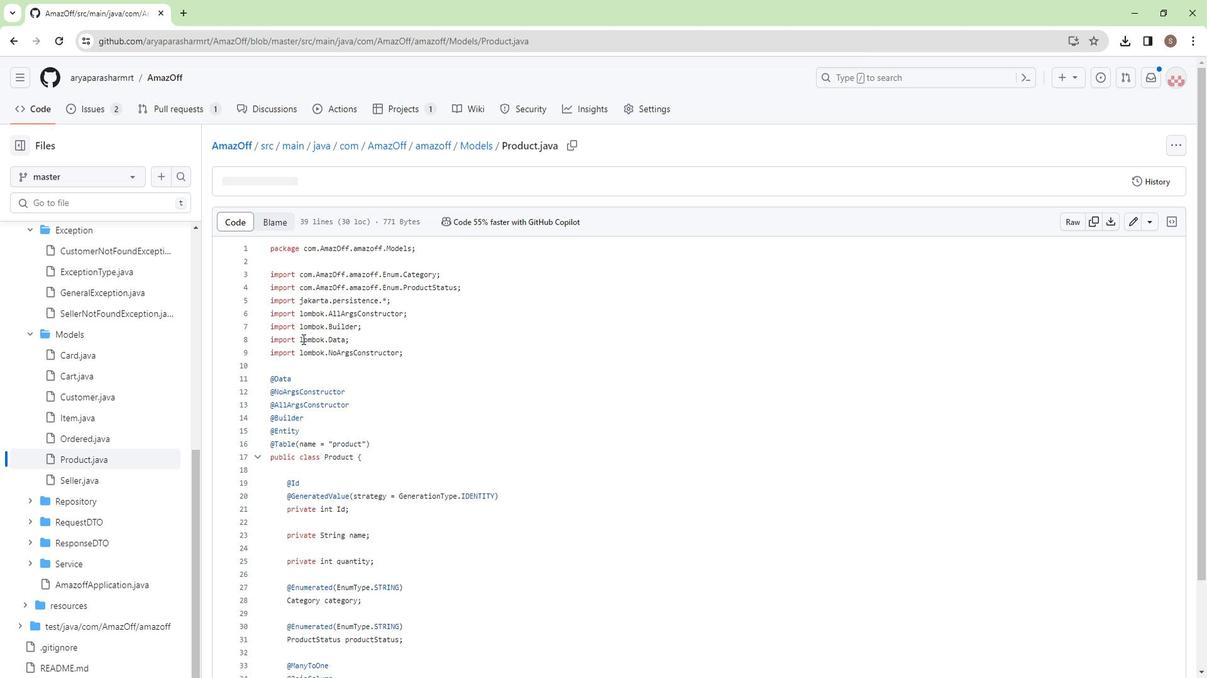 
Action: Mouse scrolled (297, 341) with delta (0, 0)
Screenshot: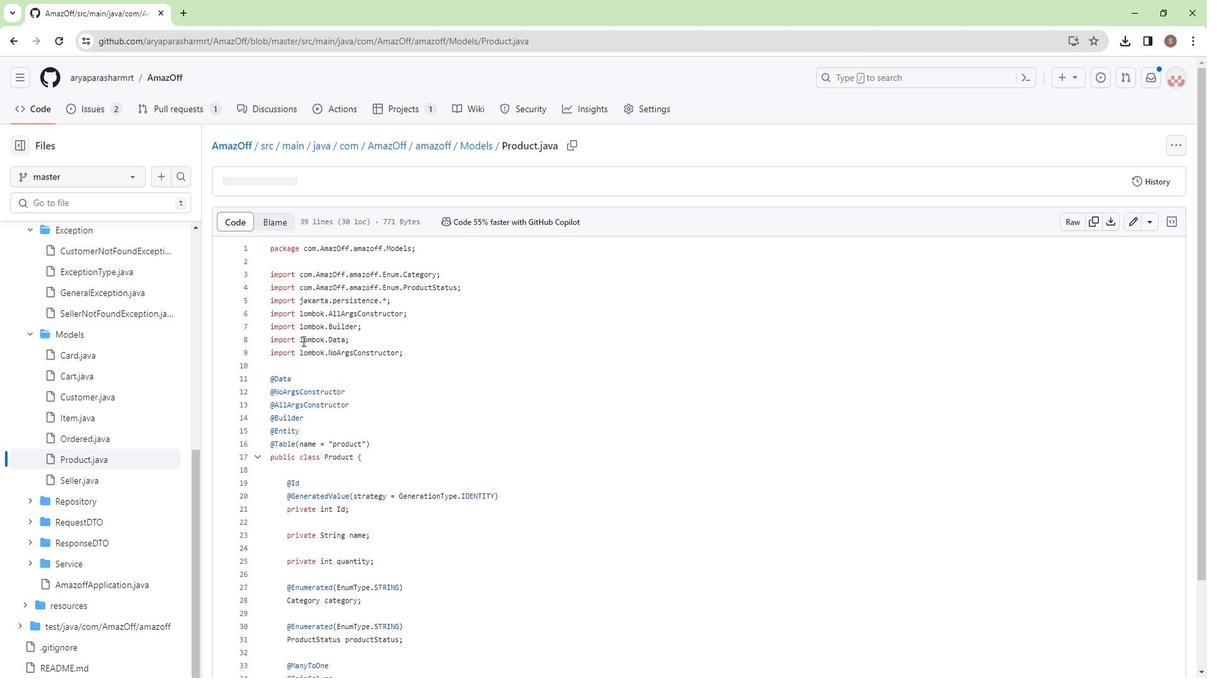 
Action: Mouse scrolled (297, 341) with delta (0, 0)
Screenshot: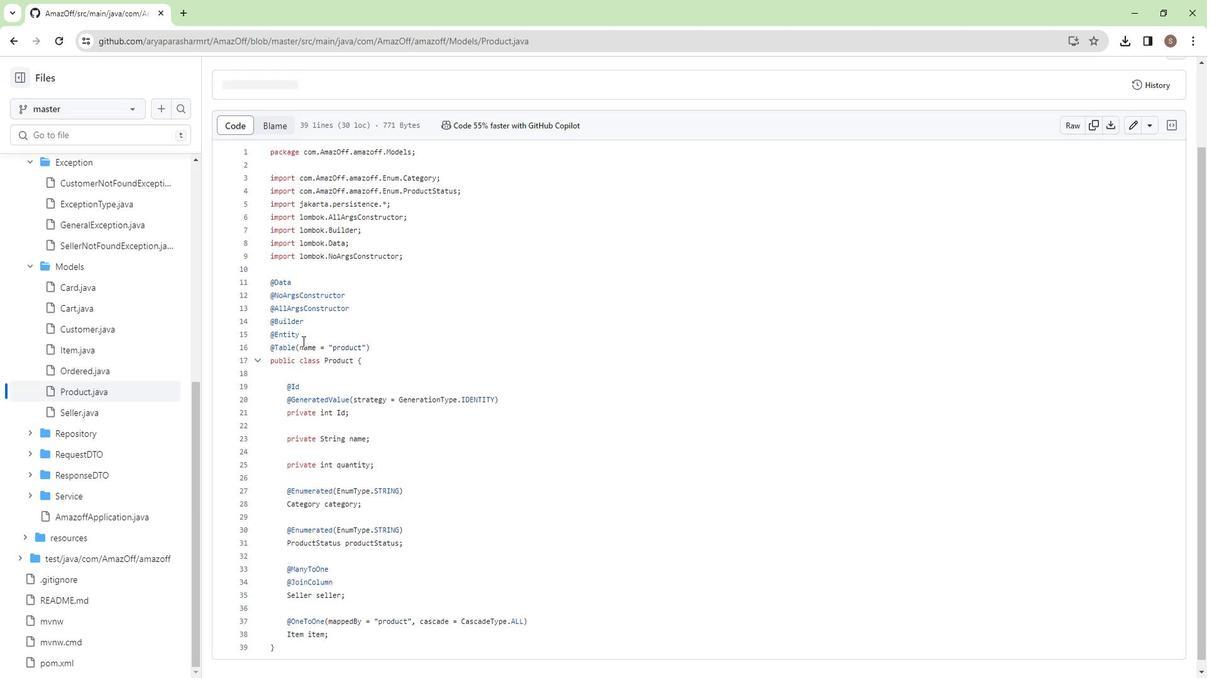
Action: Mouse scrolled (297, 341) with delta (0, 0)
Screenshot: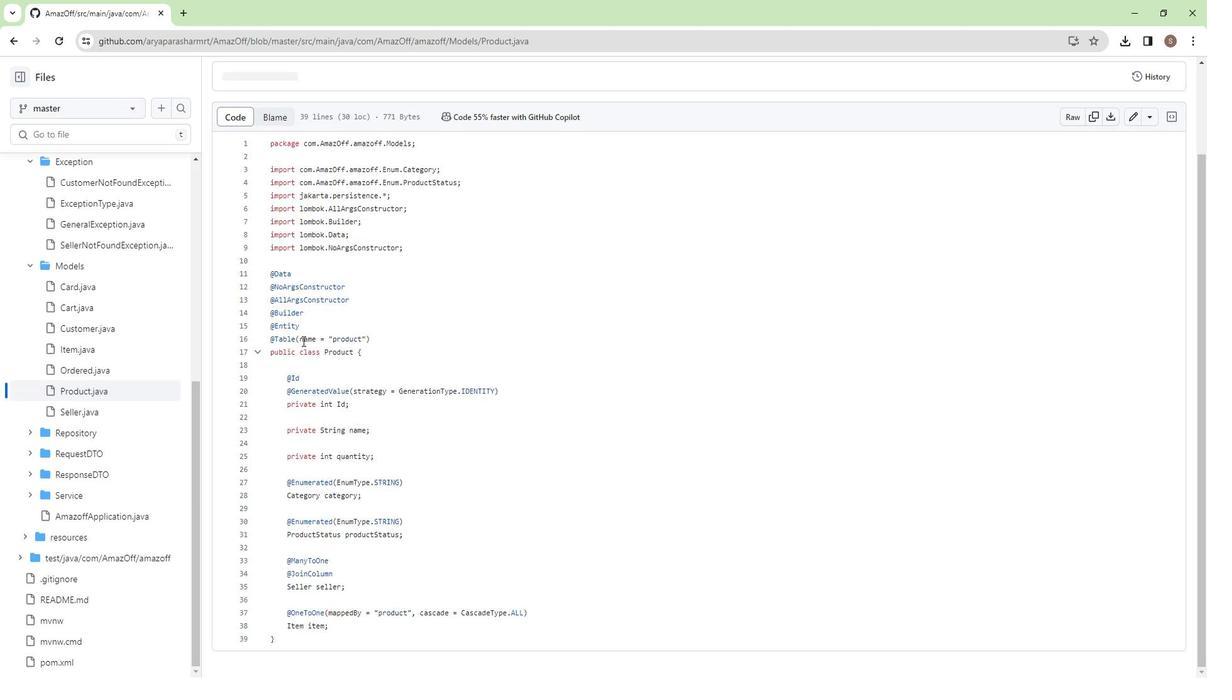 
Action: Mouse scrolled (297, 343) with delta (0, 0)
Screenshot: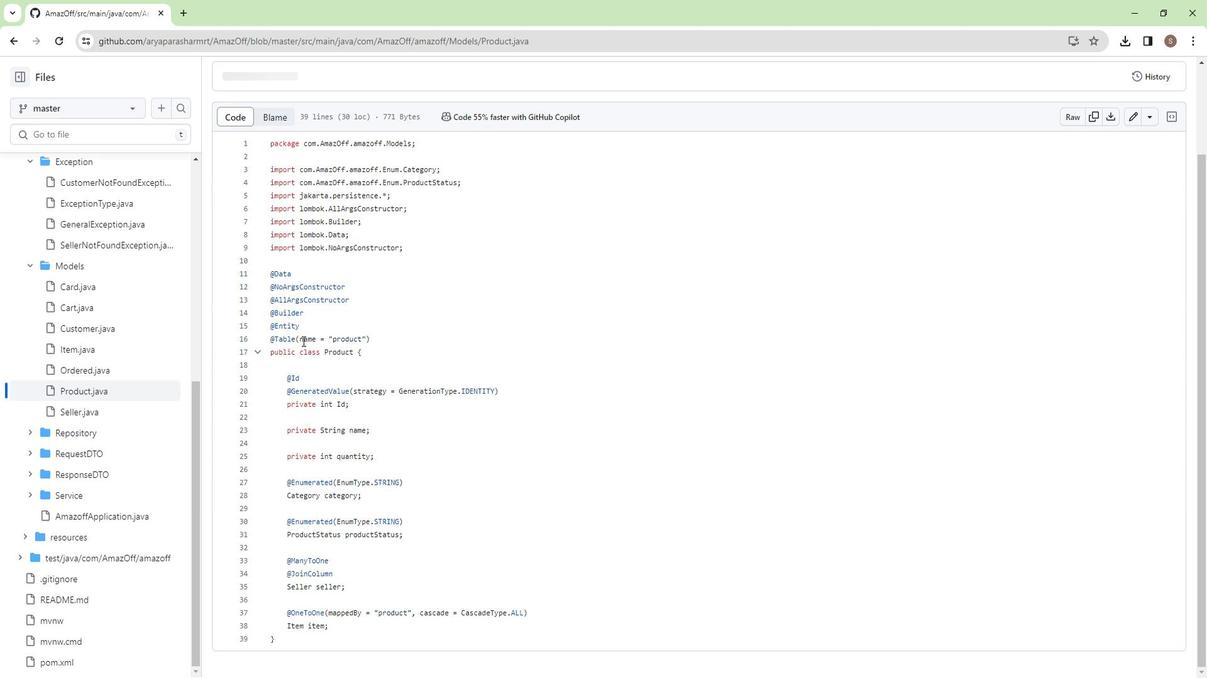 
Action: Mouse scrolled (297, 343) with delta (0, 0)
Screenshot: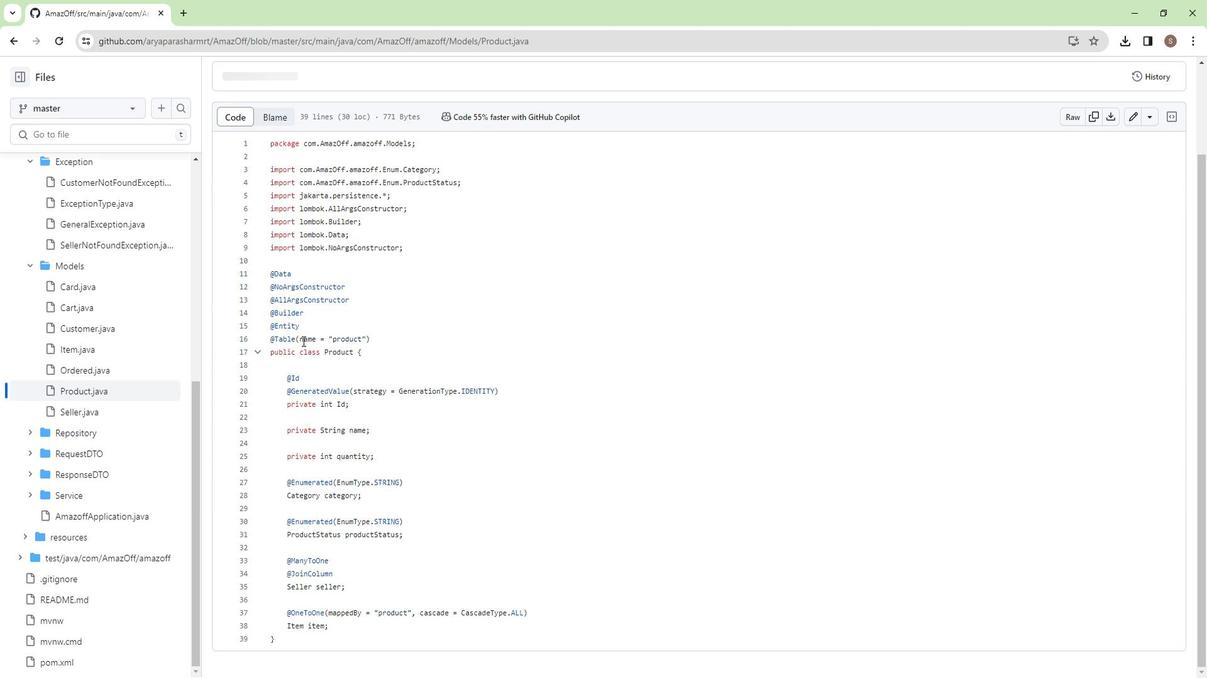 
Action: Mouse scrolled (297, 343) with delta (0, 0)
Screenshot: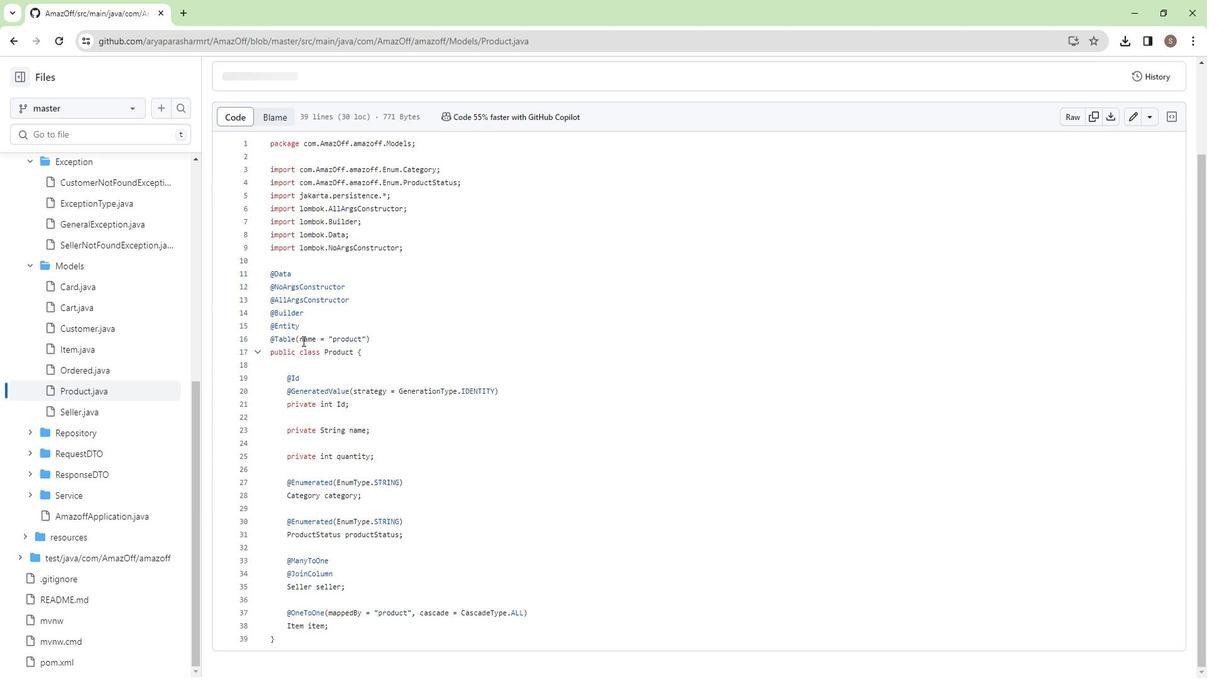 
Action: Mouse moved to (15, 43)
Screenshot: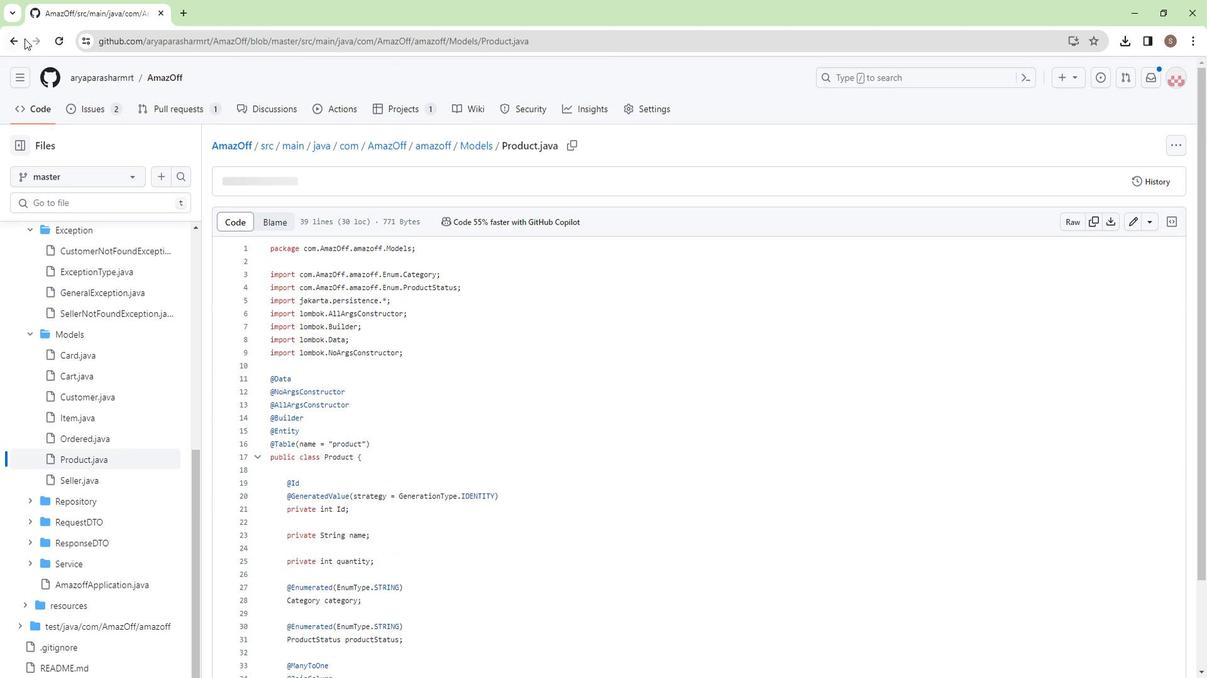 
Action: Mouse pressed left at (15, 43)
Screenshot: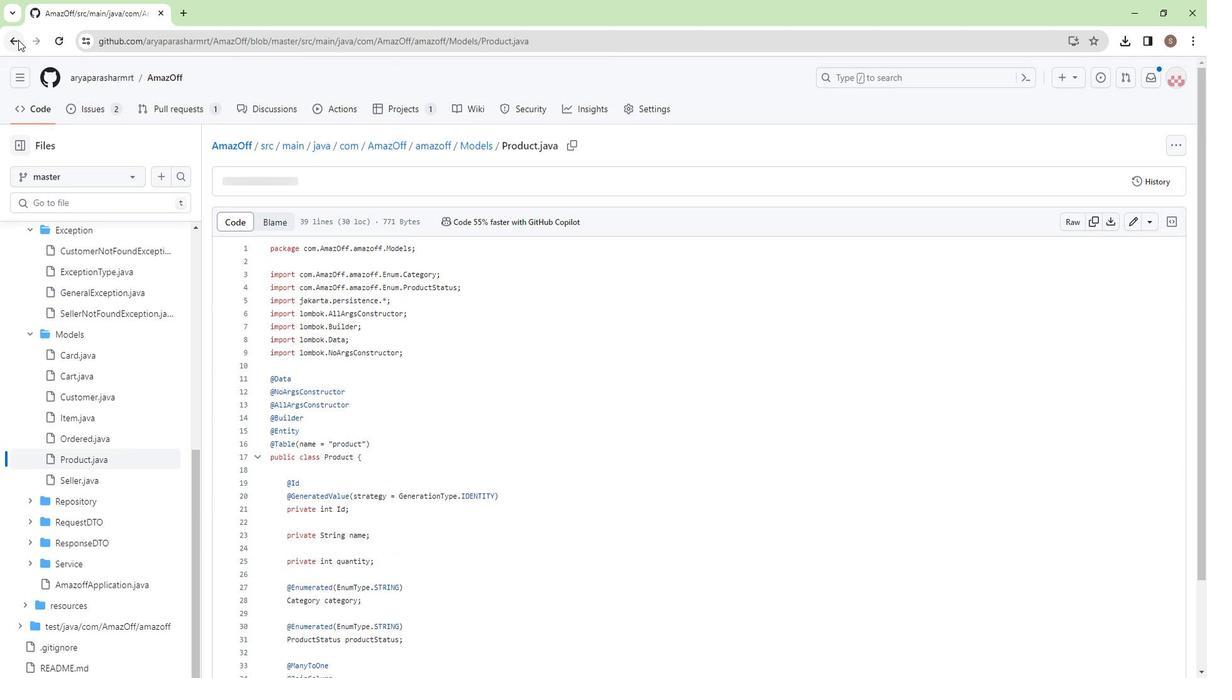 
Action: Mouse moved to (247, 433)
Screenshot: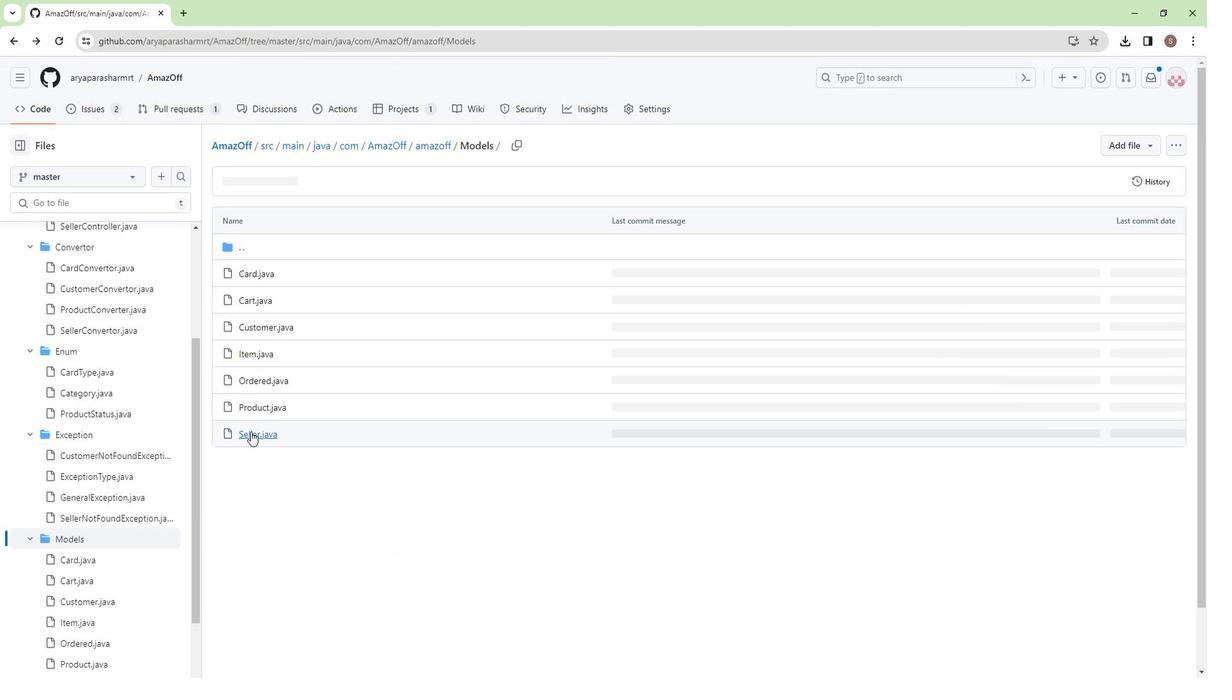 
Action: Mouse pressed left at (247, 433)
Screenshot: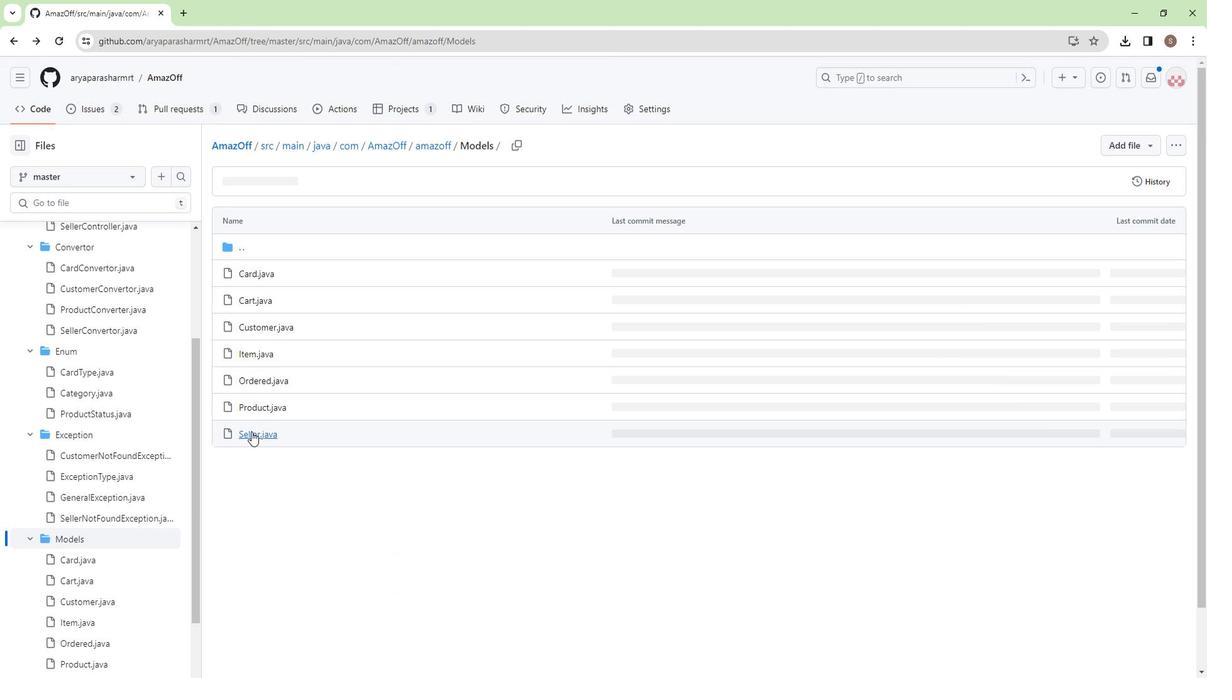 
Action: Mouse moved to (436, 403)
